 Task: Explore Airbnb stays in Lake Placid, New York with a fireplace.
Action: Mouse moved to (561, 78)
Screenshot: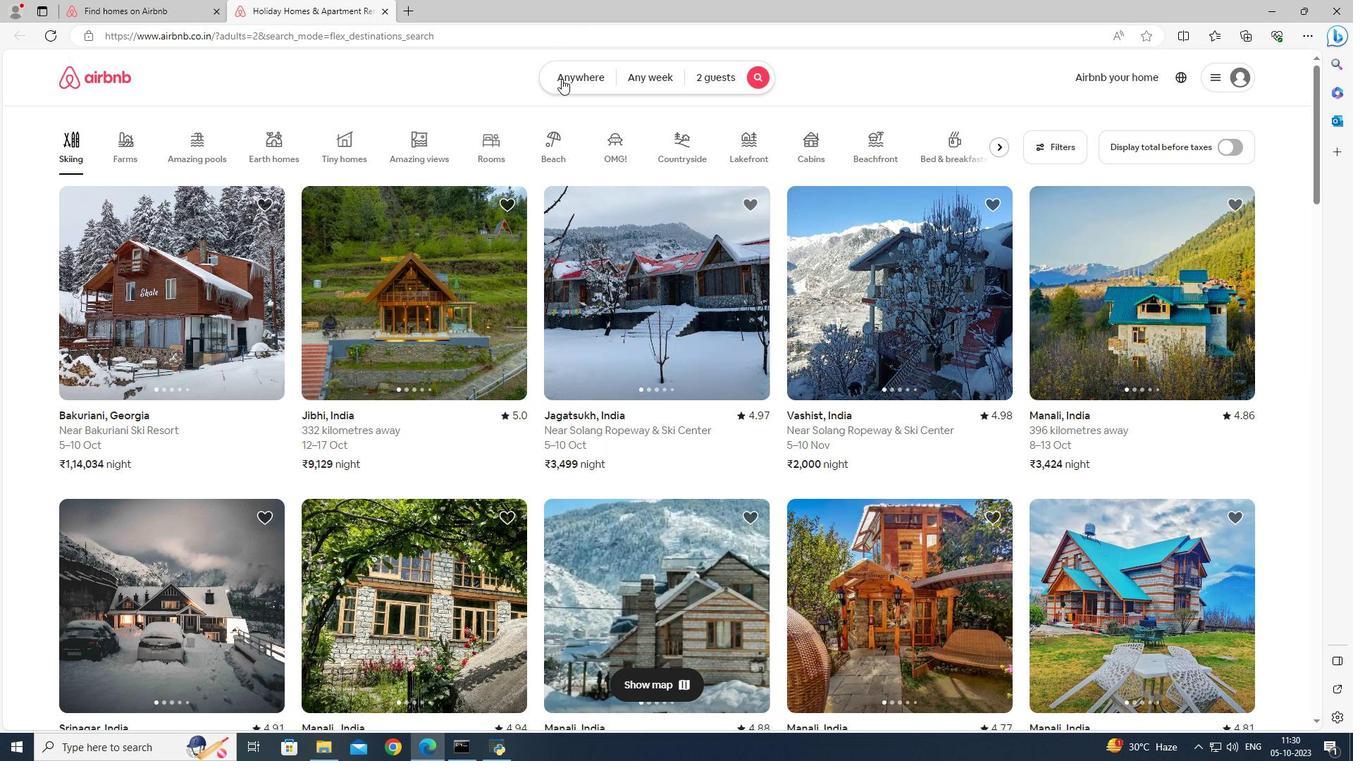 
Action: Mouse pressed left at (561, 78)
Screenshot: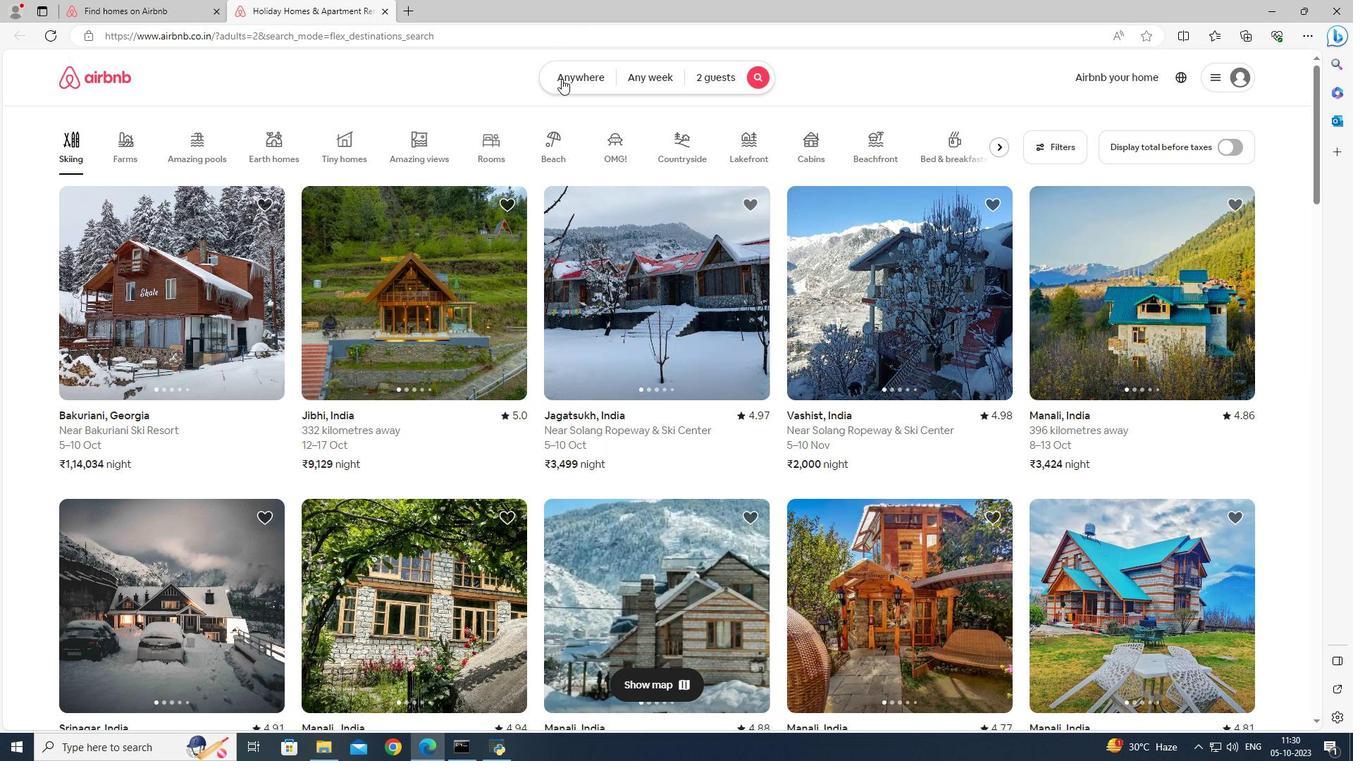
Action: Mouse moved to (434, 129)
Screenshot: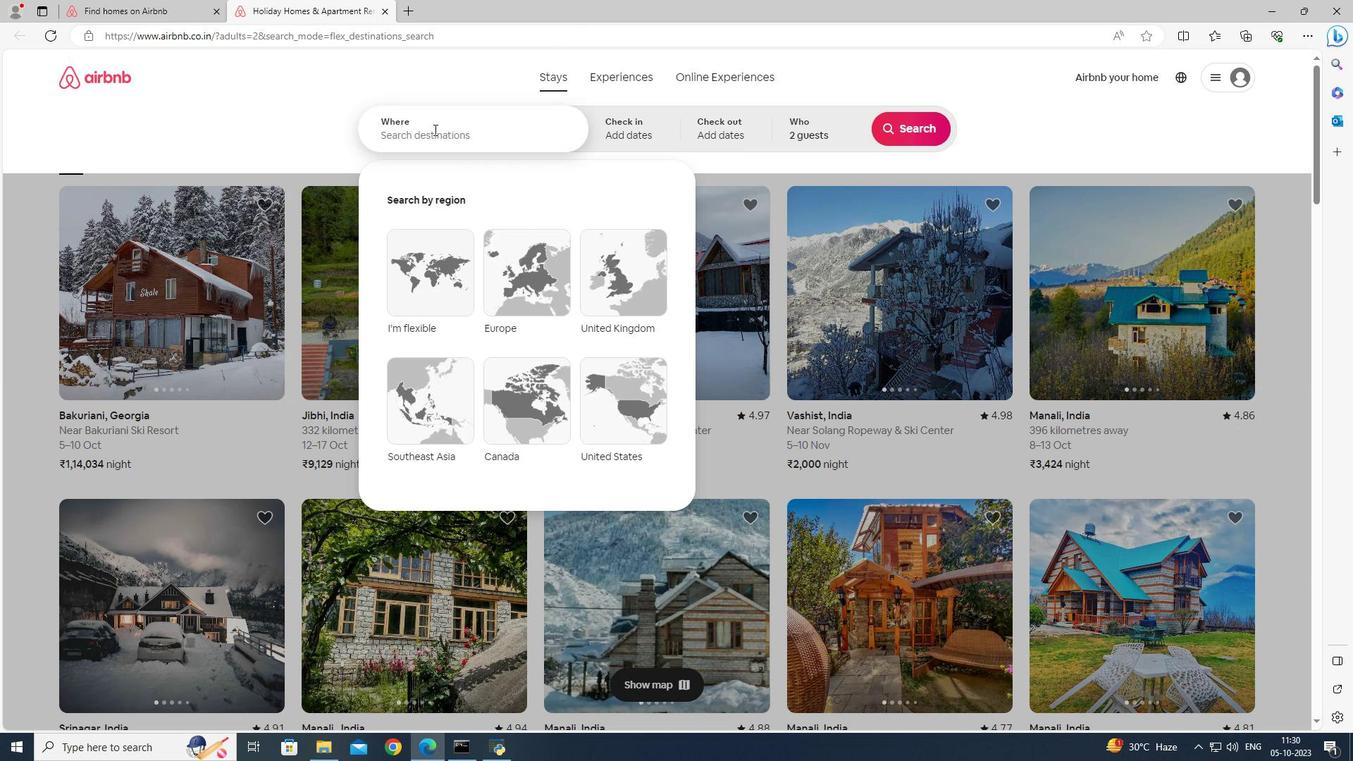 
Action: Mouse pressed left at (434, 129)
Screenshot: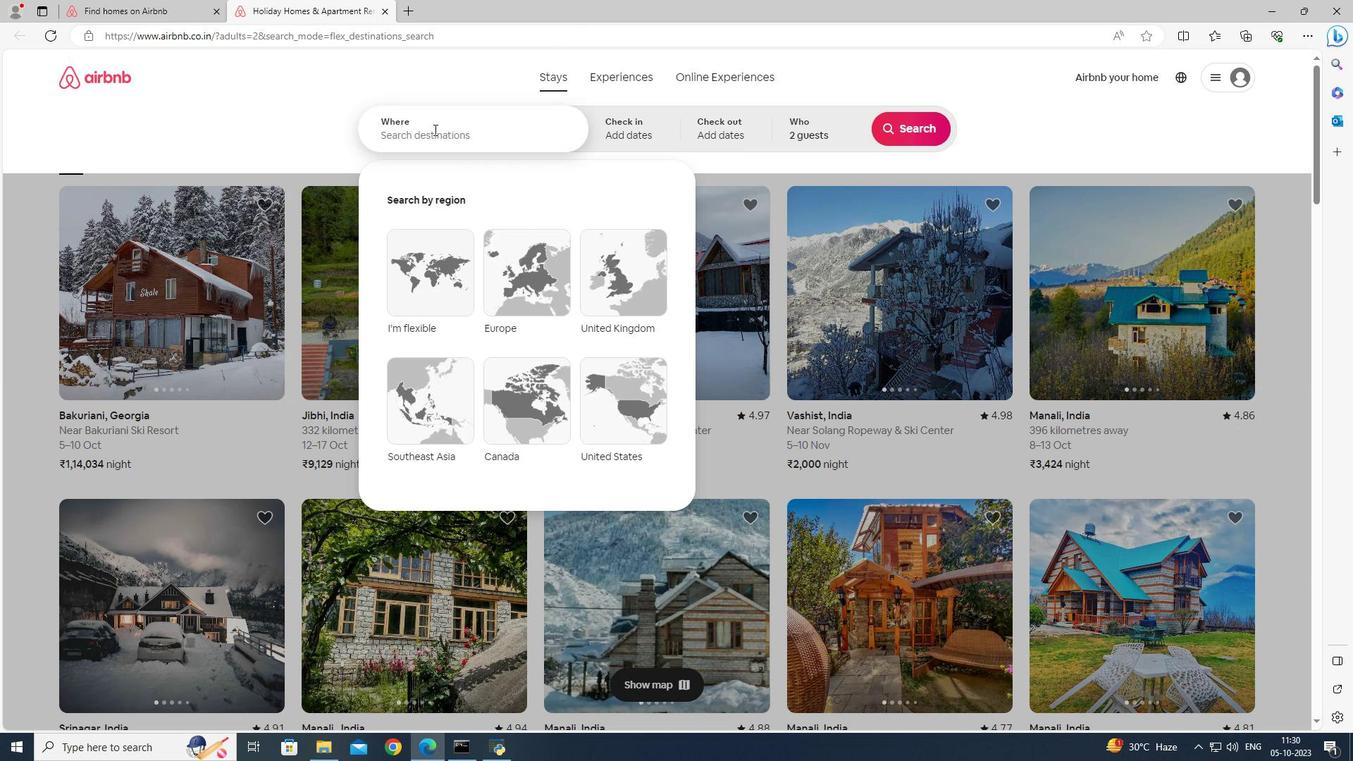
Action: Mouse moved to (525, 130)
Screenshot: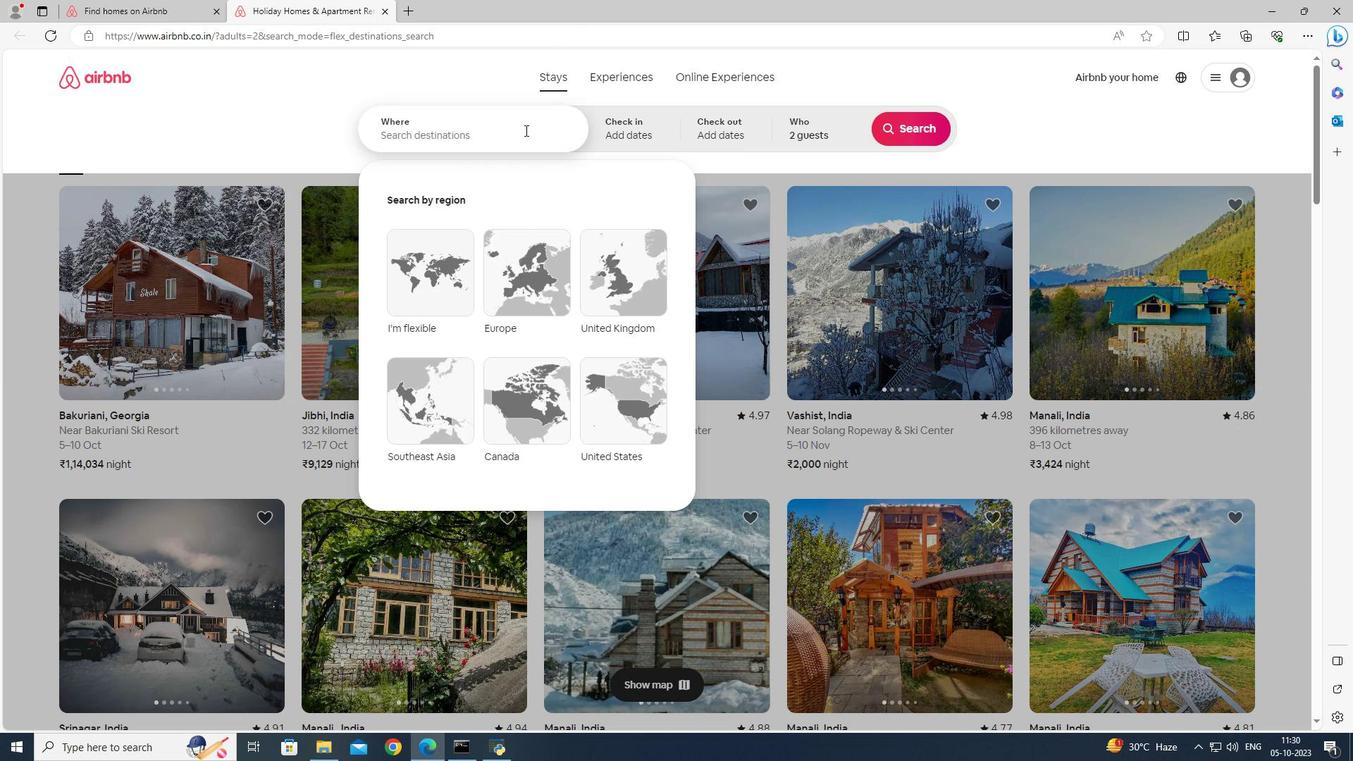 
Action: Key pressed <Key.shift>Lake<Key.space>placi
Screenshot: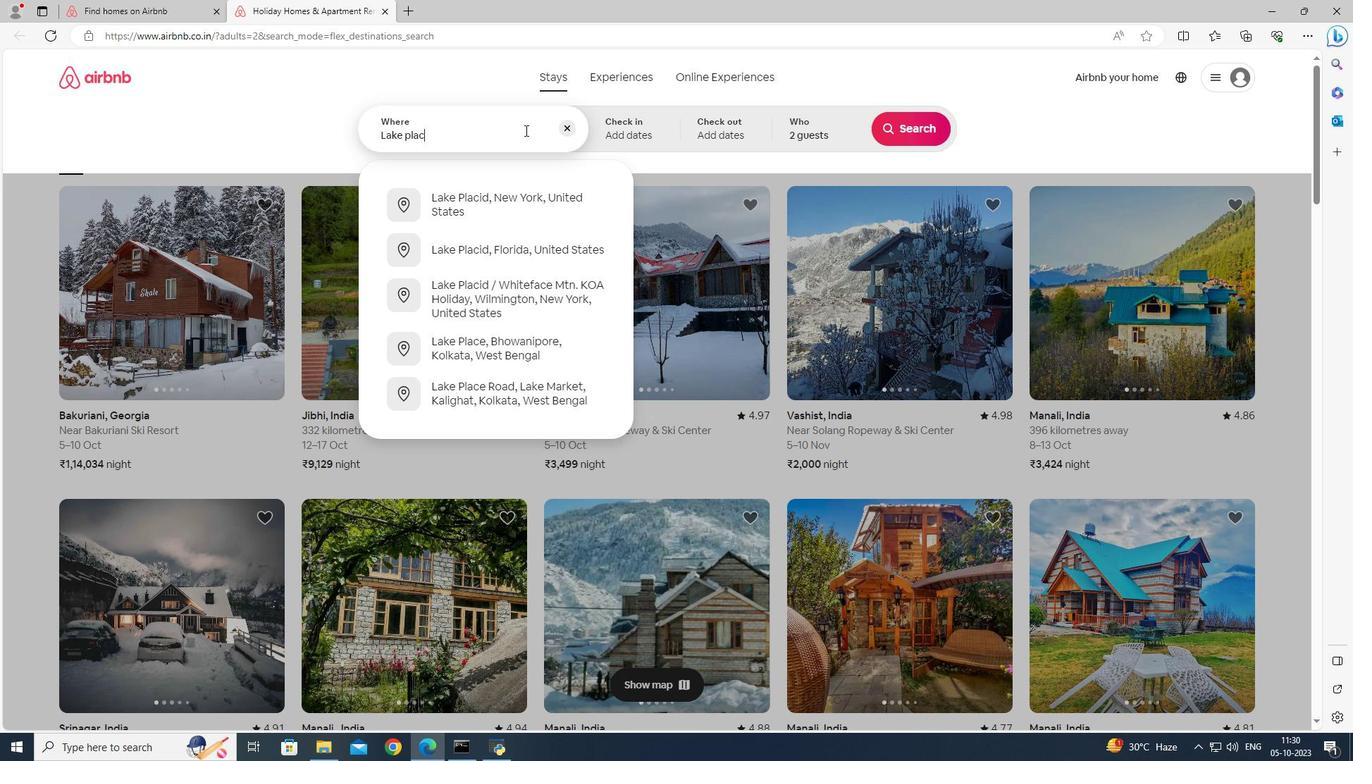 
Action: Mouse moved to (517, 194)
Screenshot: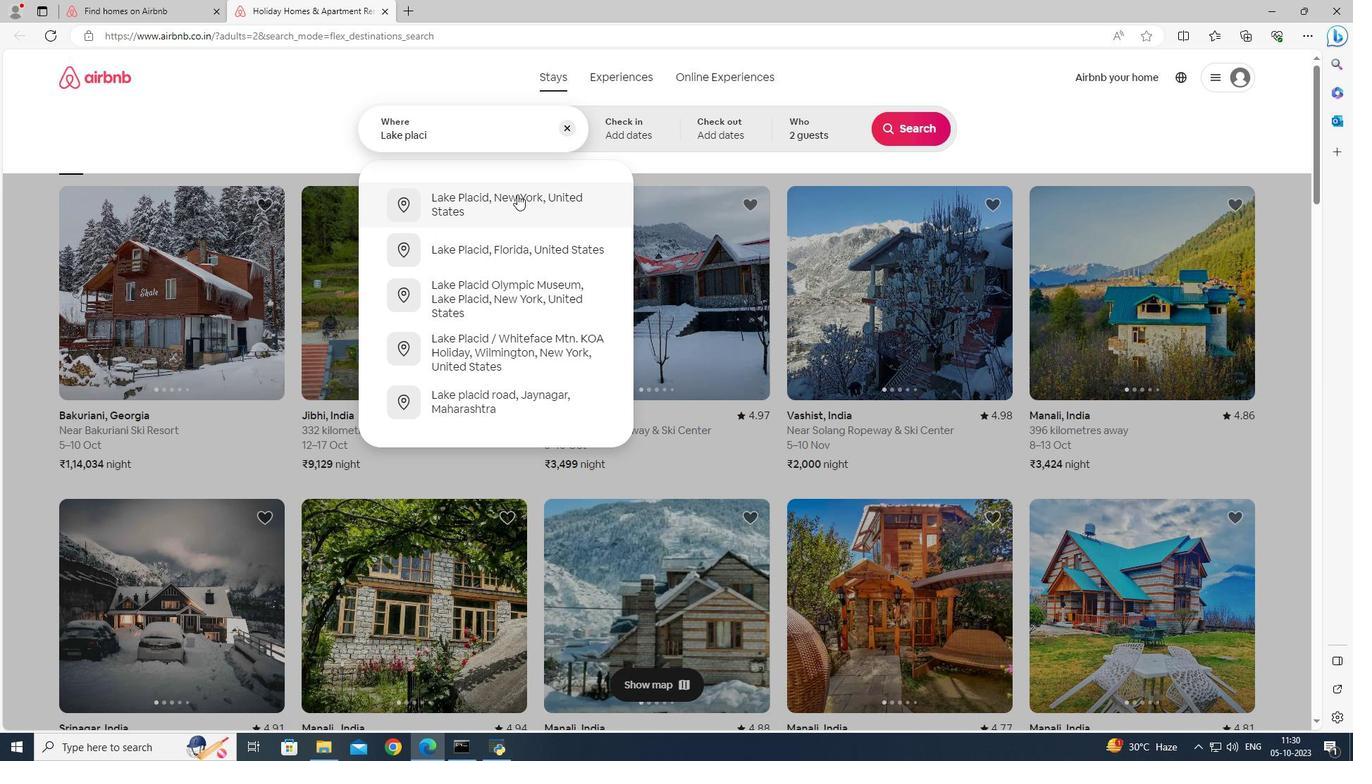 
Action: Mouse pressed left at (517, 194)
Screenshot: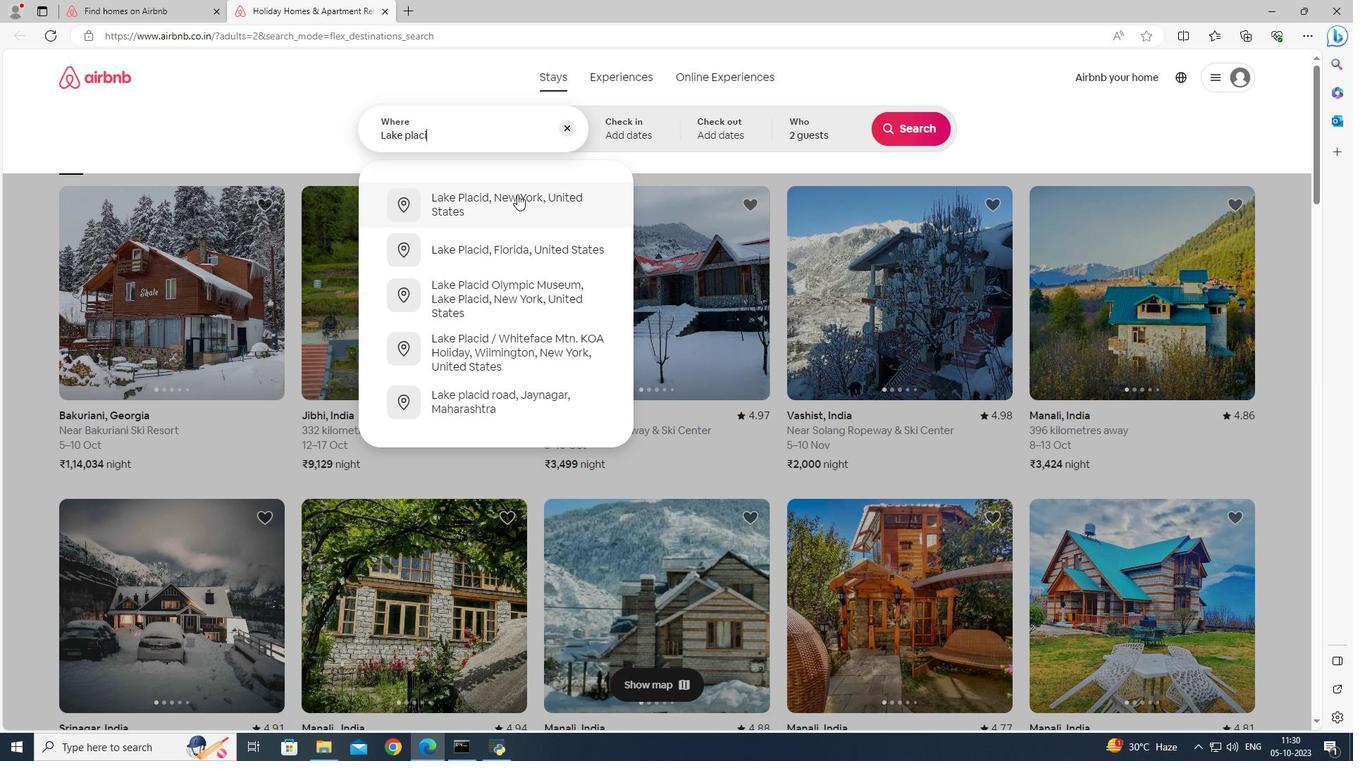 
Action: Mouse moved to (908, 126)
Screenshot: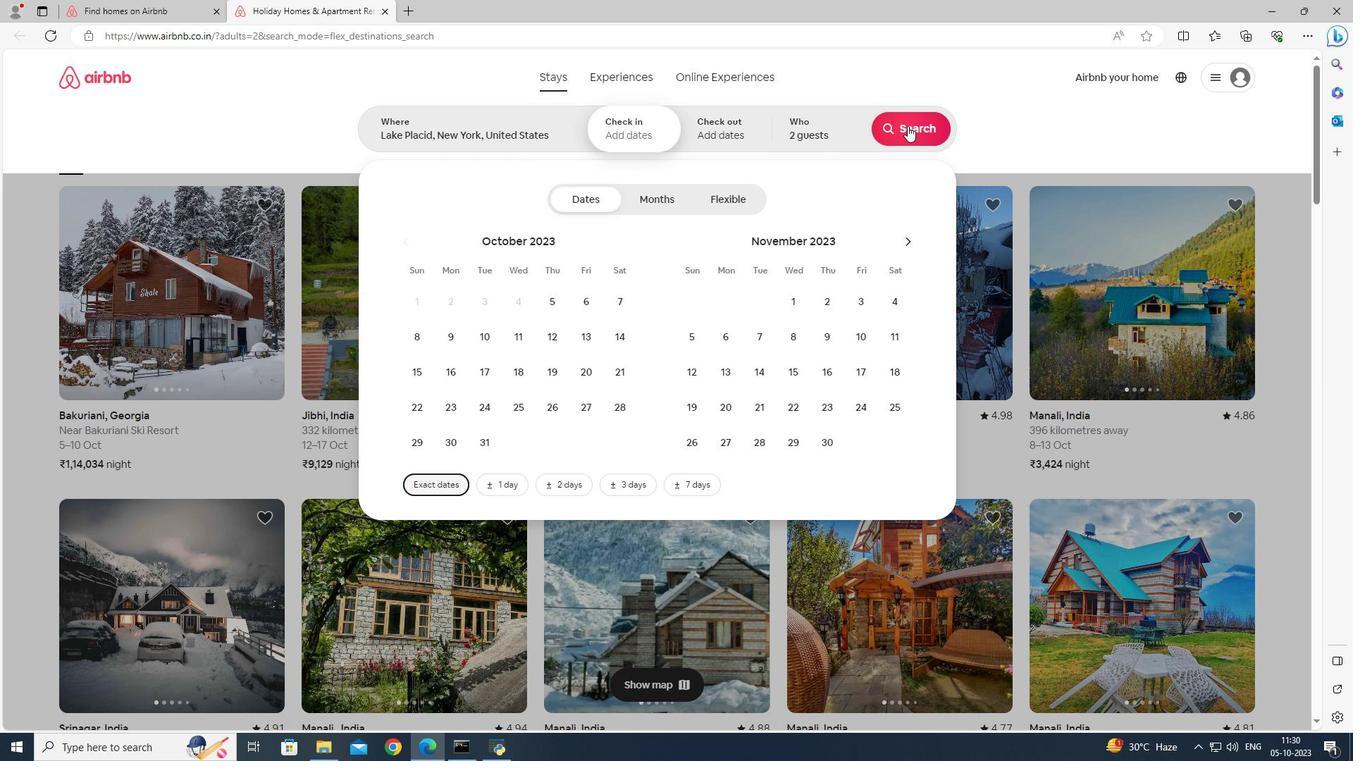 
Action: Mouse pressed left at (908, 126)
Screenshot: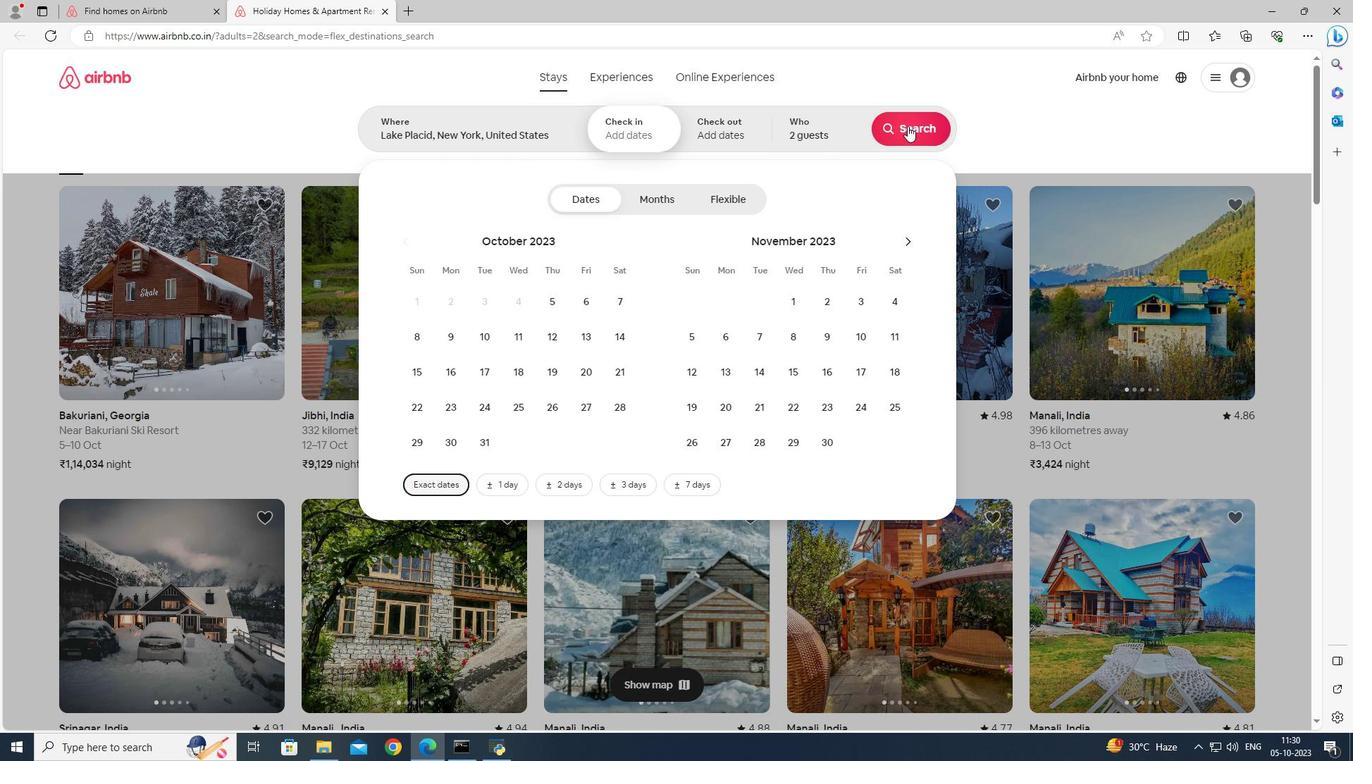 
Action: Mouse moved to (1044, 131)
Screenshot: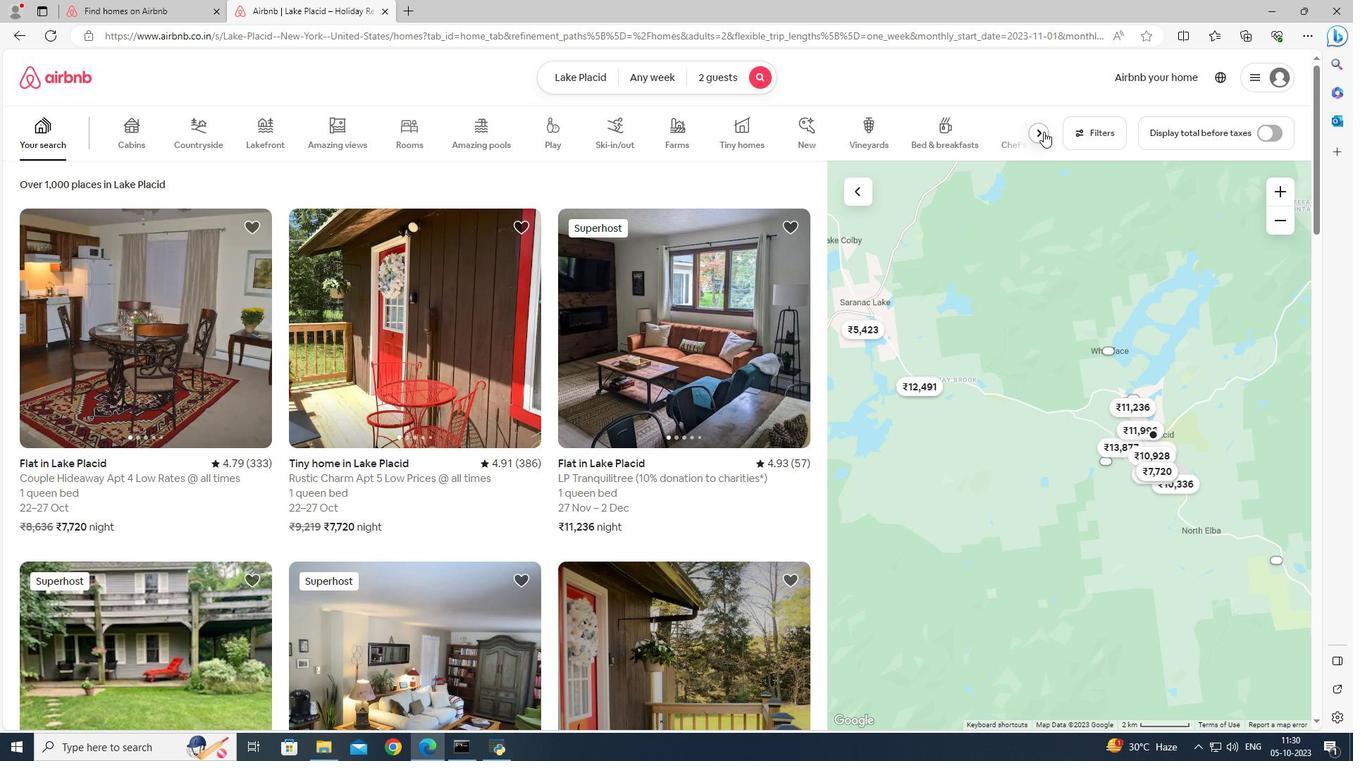 
Action: Mouse pressed left at (1044, 131)
Screenshot: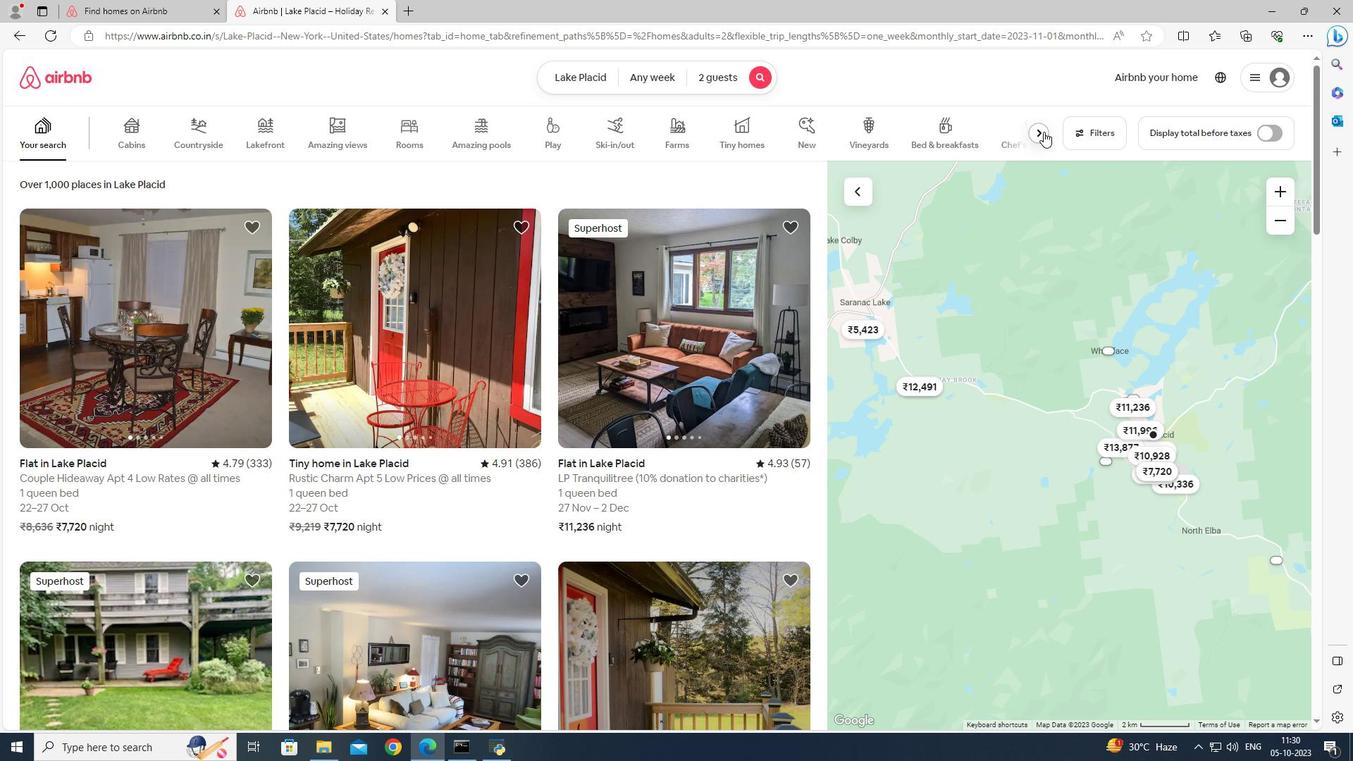 
Action: Mouse pressed left at (1044, 131)
Screenshot: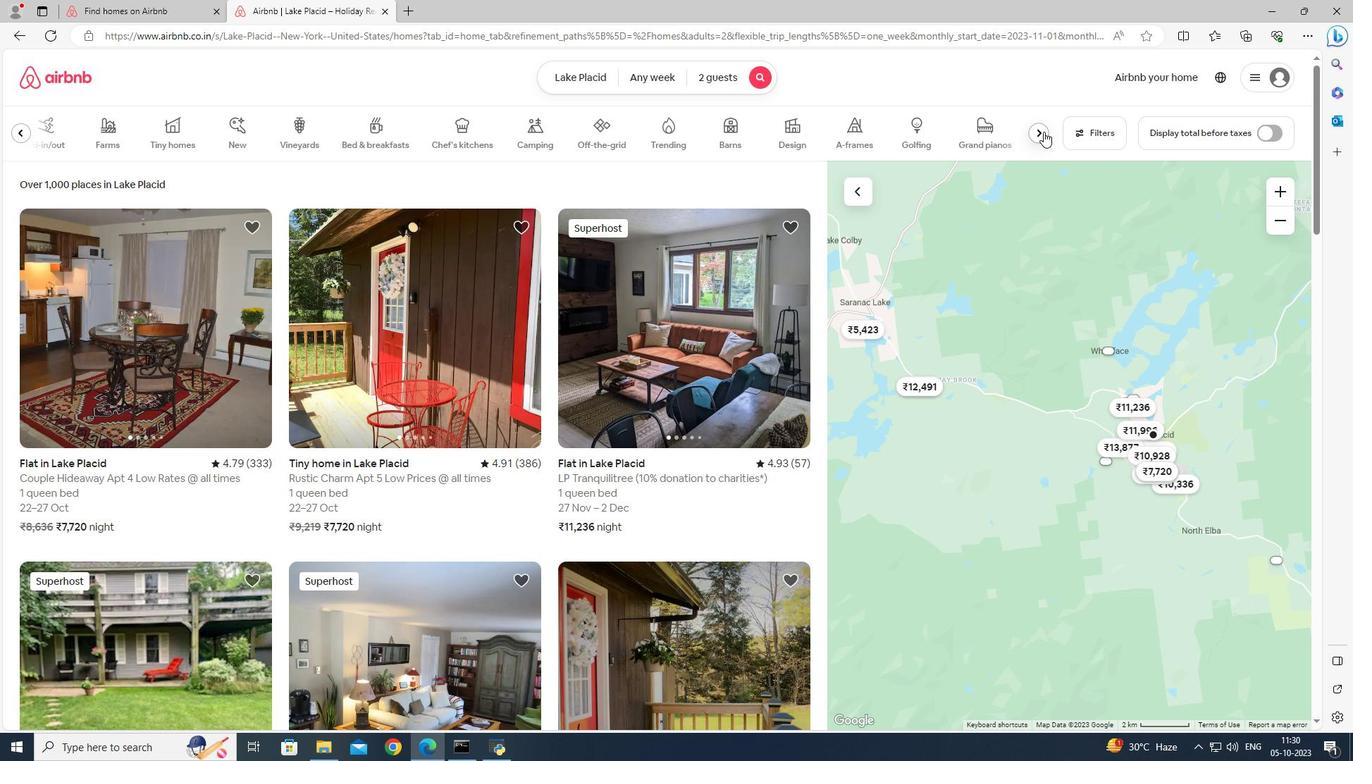 
Action: Mouse moved to (946, 134)
Screenshot: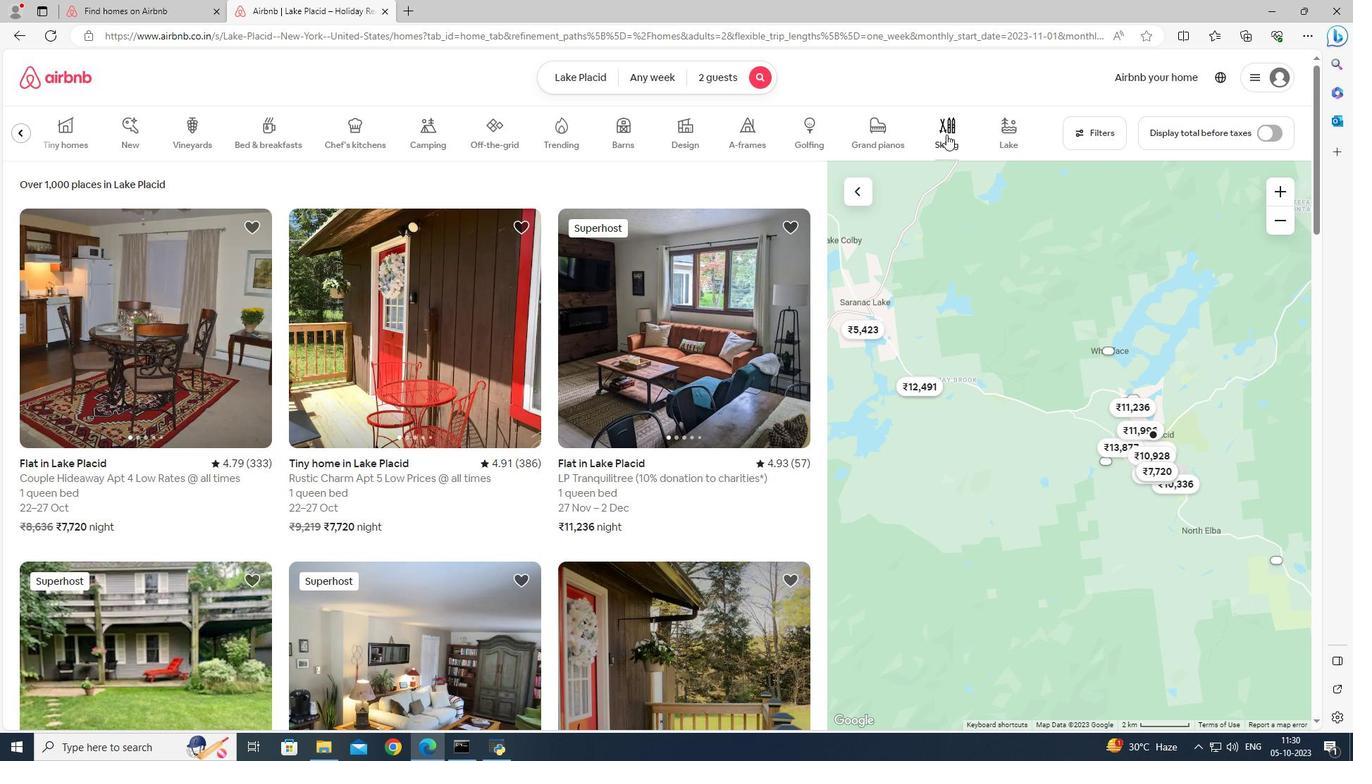 
Action: Mouse pressed left at (946, 134)
Screenshot: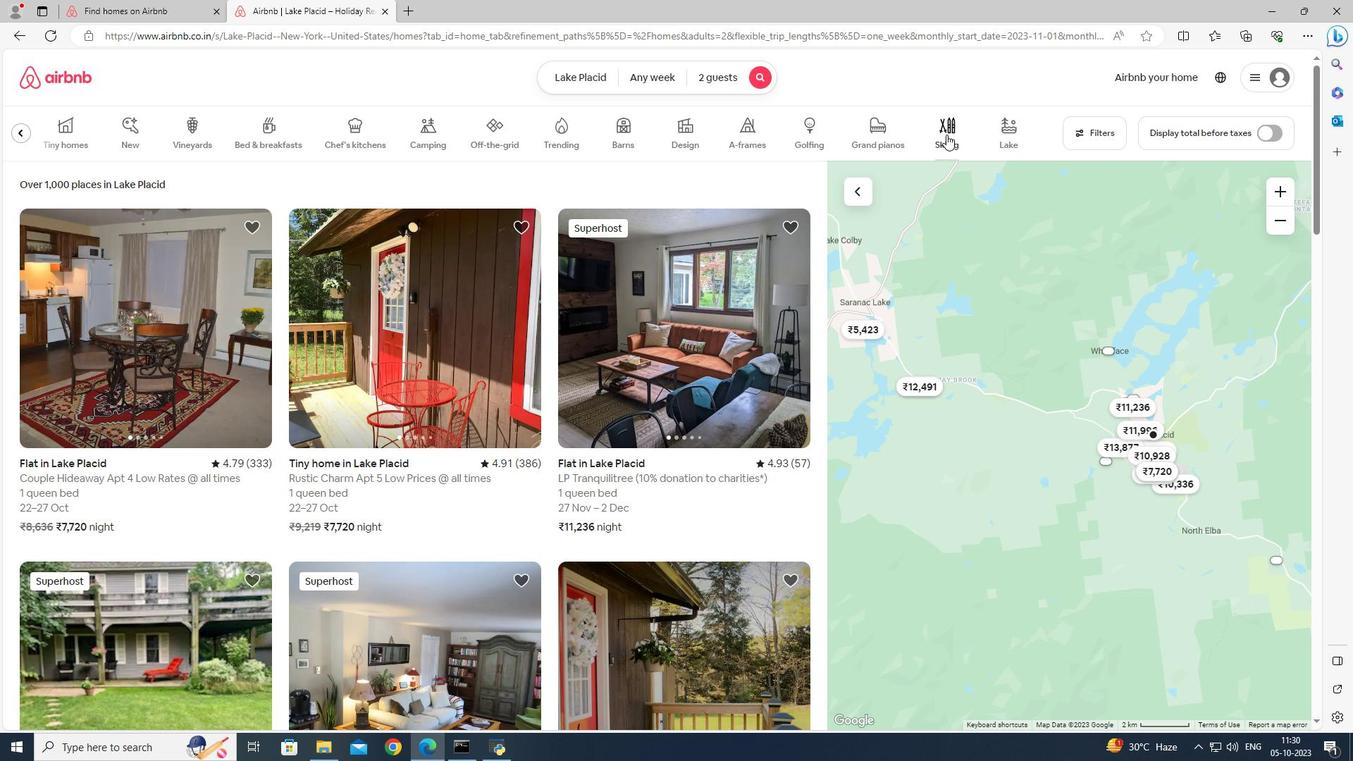 
Action: Mouse moved to (228, 323)
Screenshot: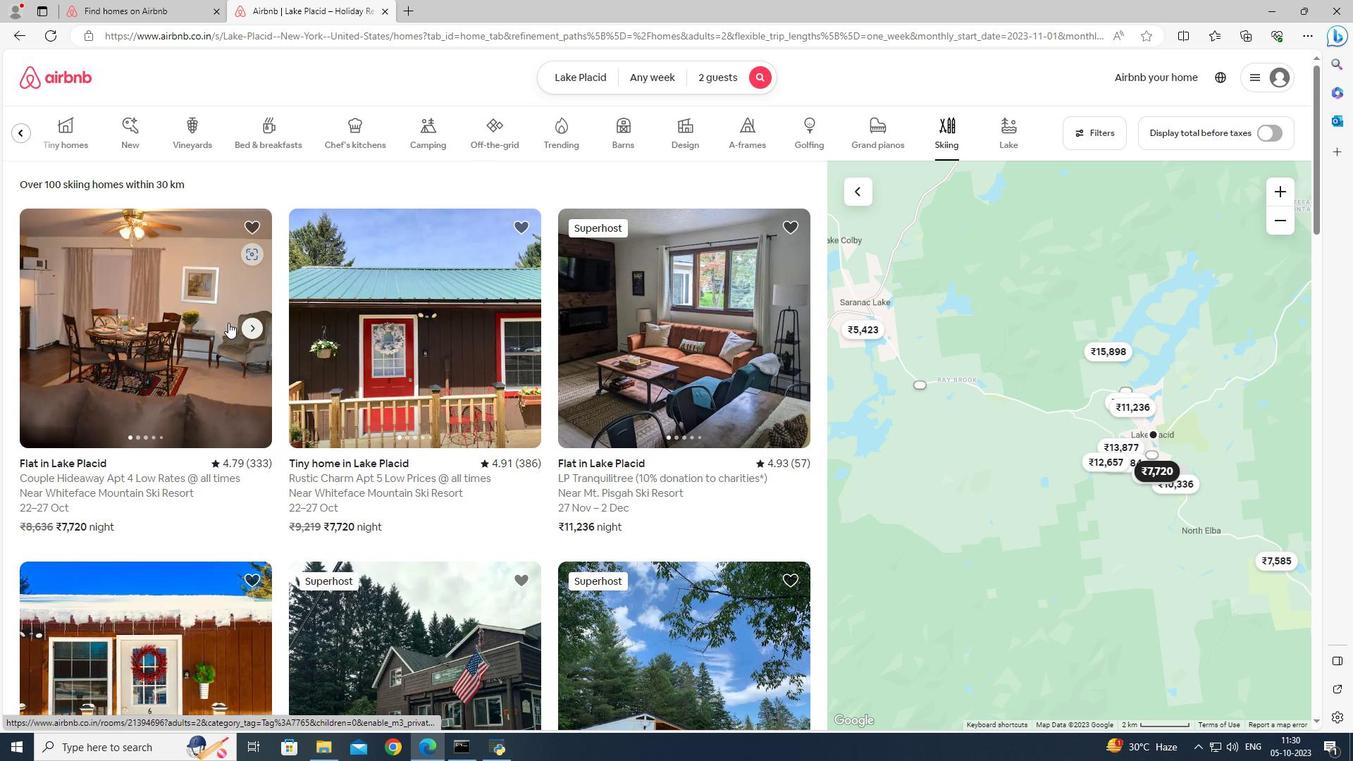 
Action: Mouse scrolled (228, 322) with delta (0, 0)
Screenshot: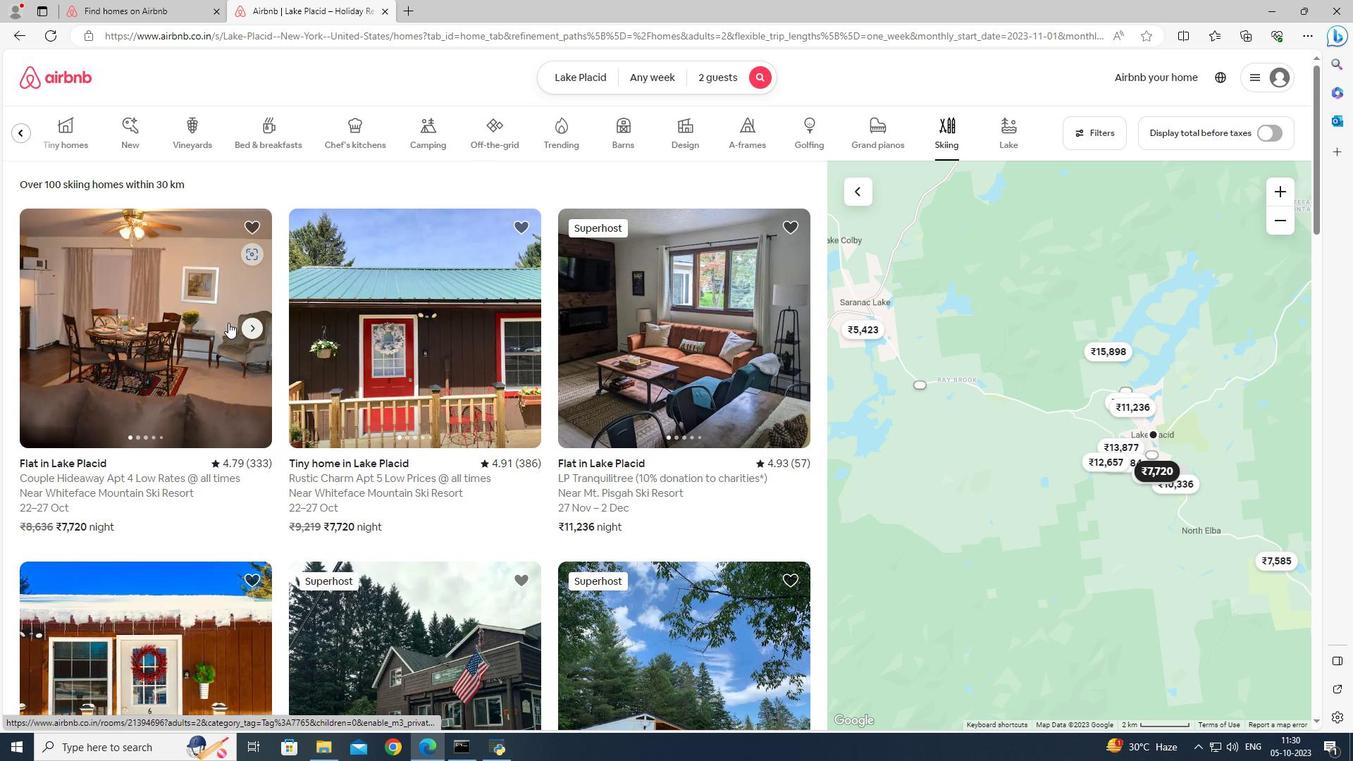 
Action: Mouse moved to (229, 322)
Screenshot: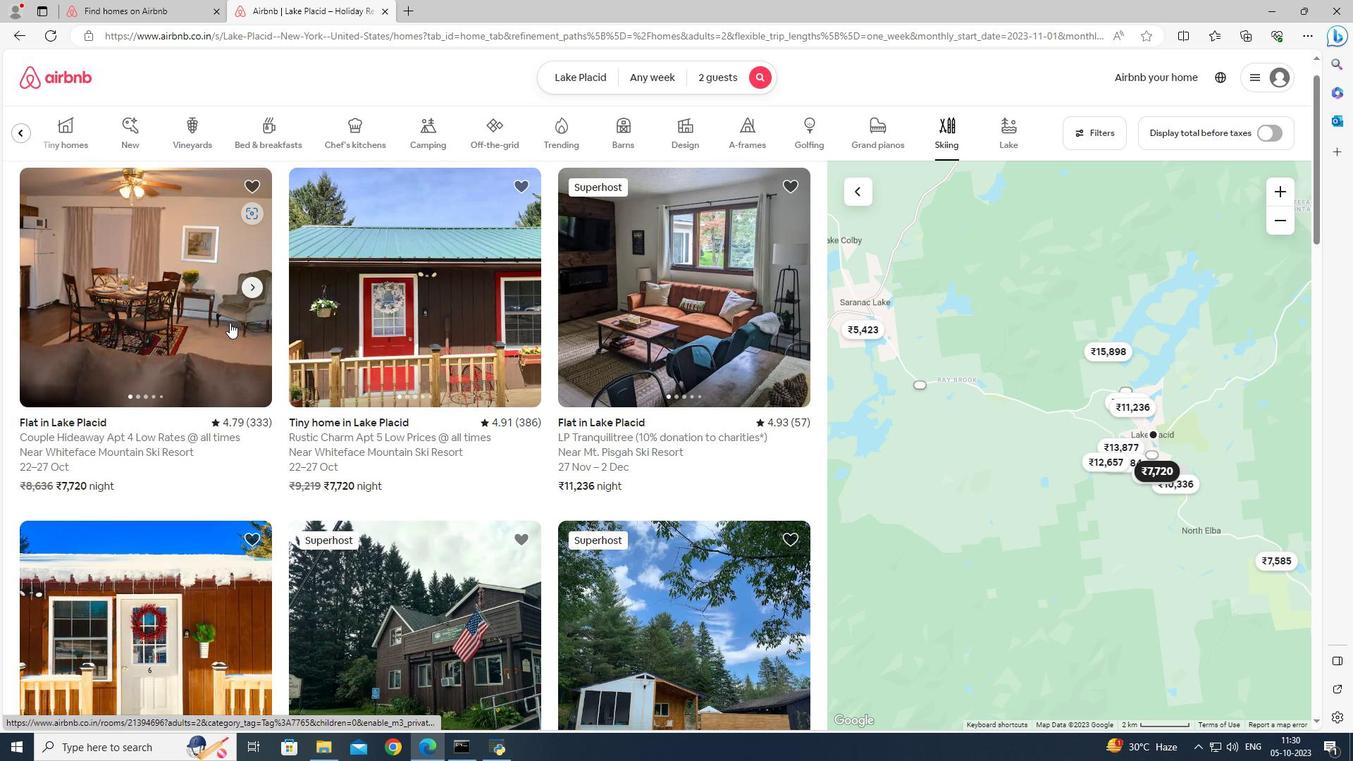 
Action: Mouse scrolled (229, 322) with delta (0, 0)
Screenshot: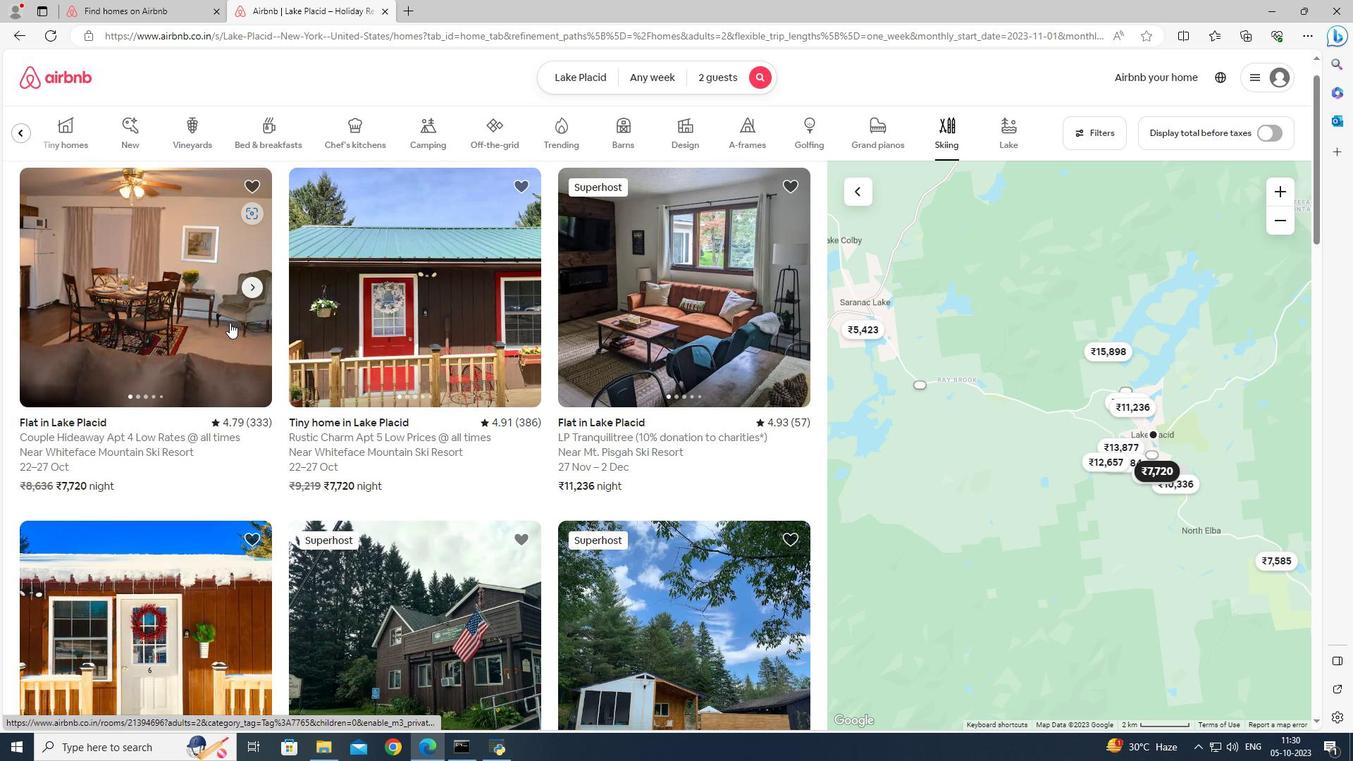 
Action: Mouse moved to (232, 321)
Screenshot: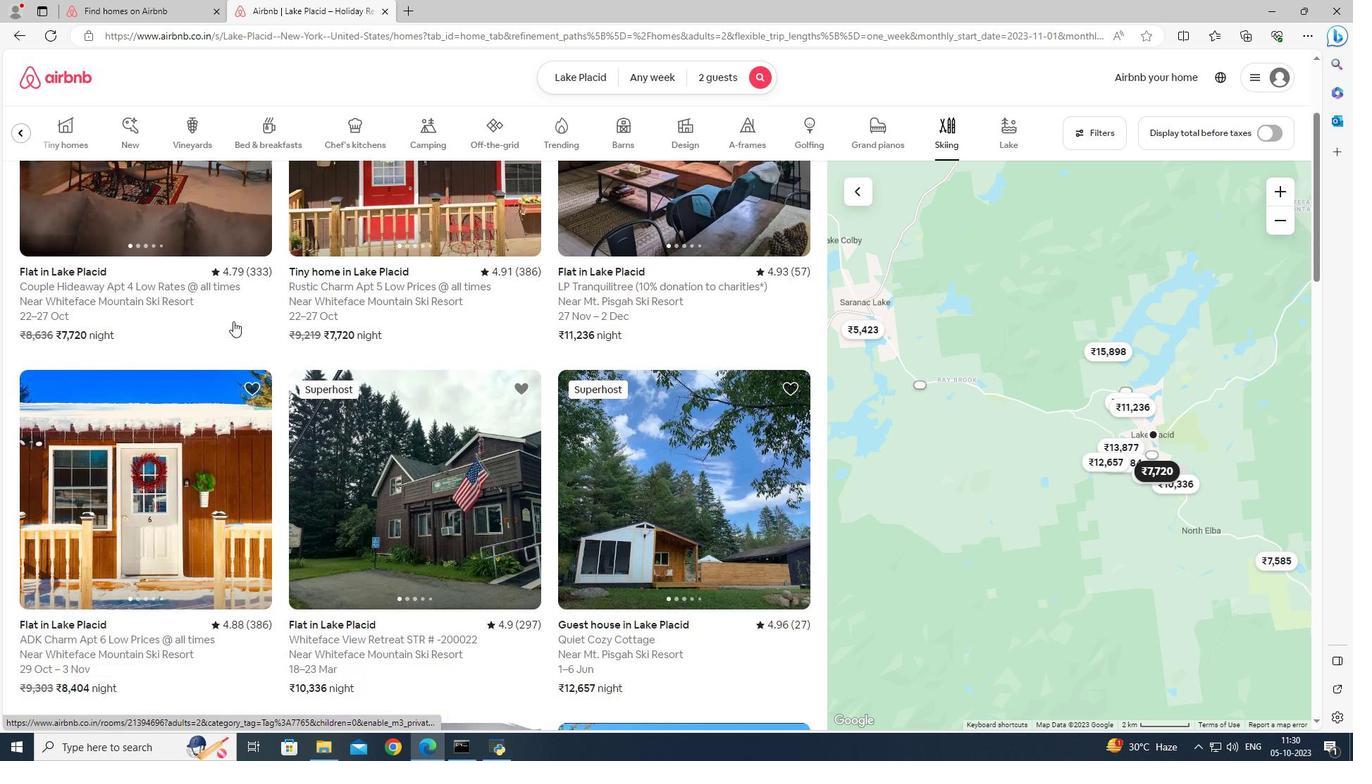 
Action: Mouse scrolled (232, 320) with delta (0, 0)
Screenshot: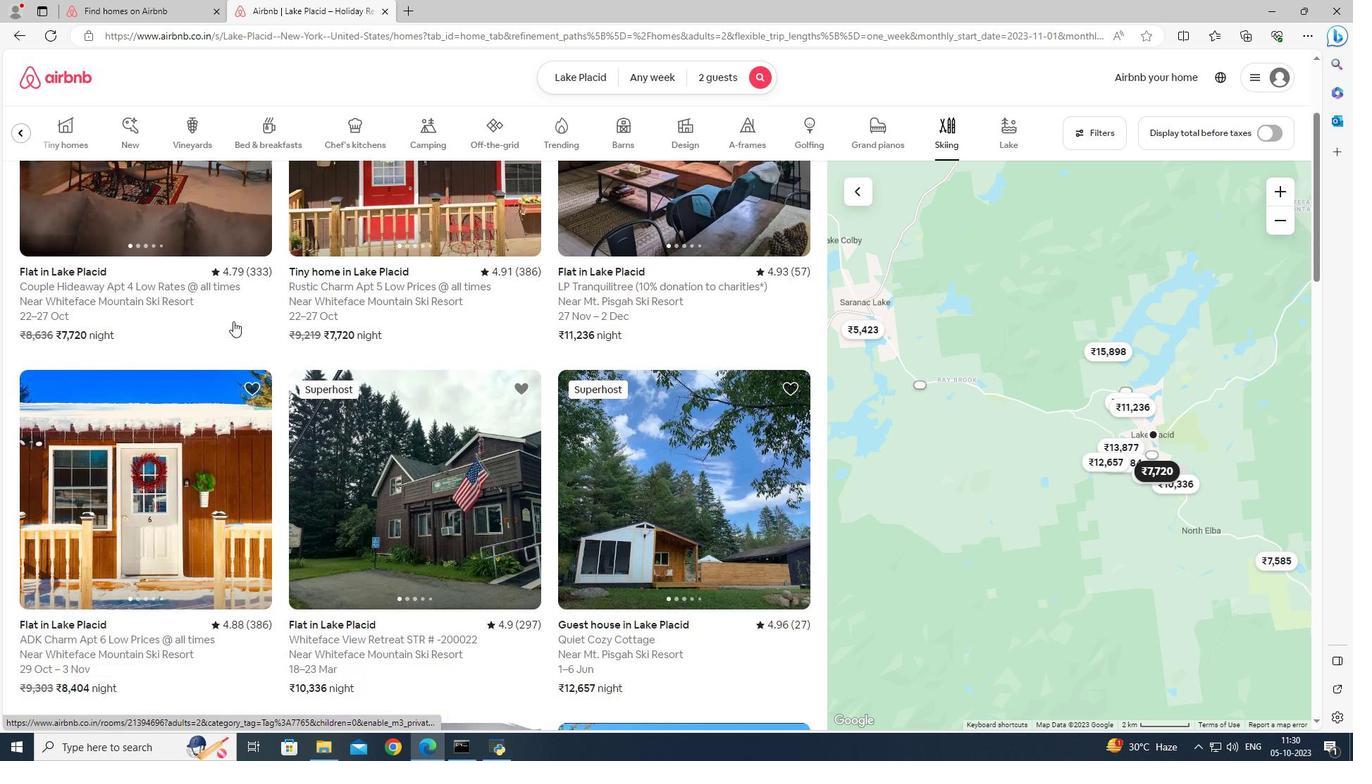 
Action: Mouse moved to (255, 311)
Screenshot: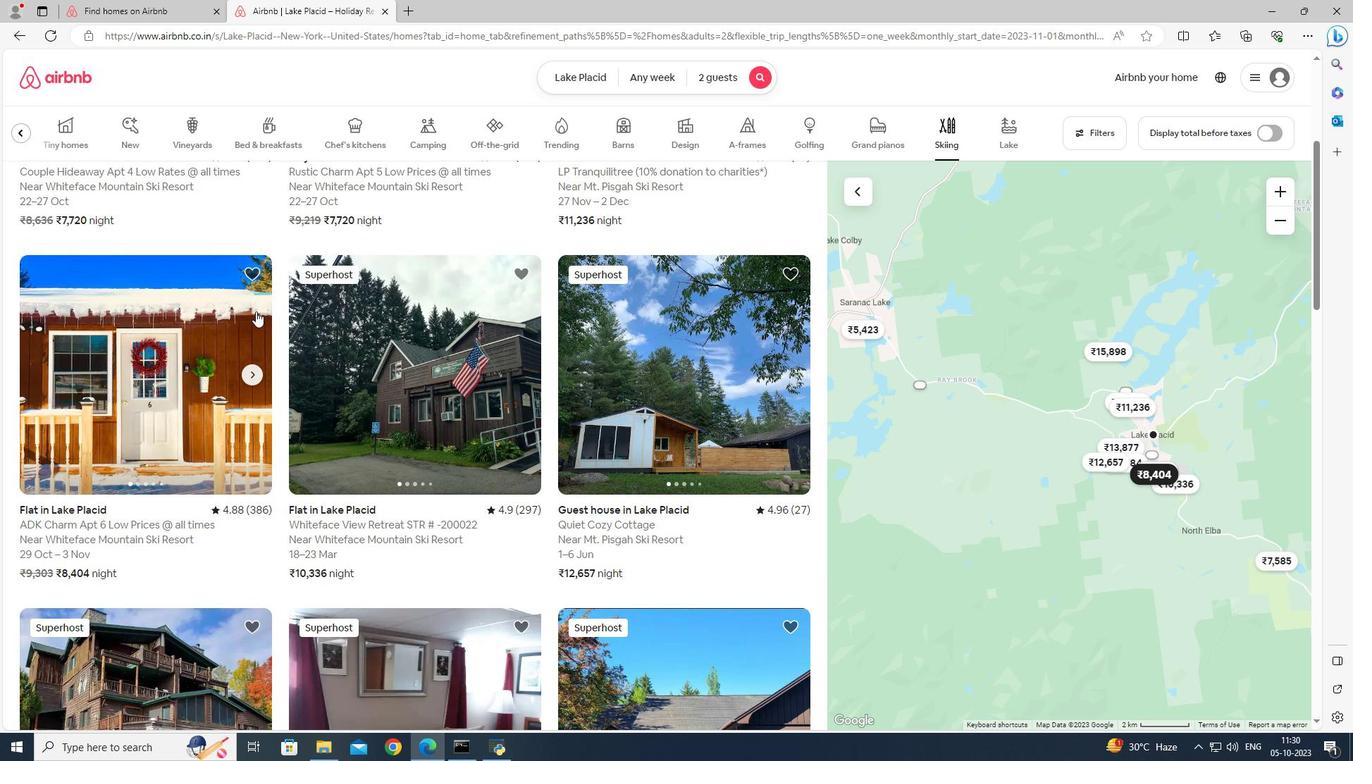 
Action: Mouse scrolled (255, 312) with delta (0, 0)
Screenshot: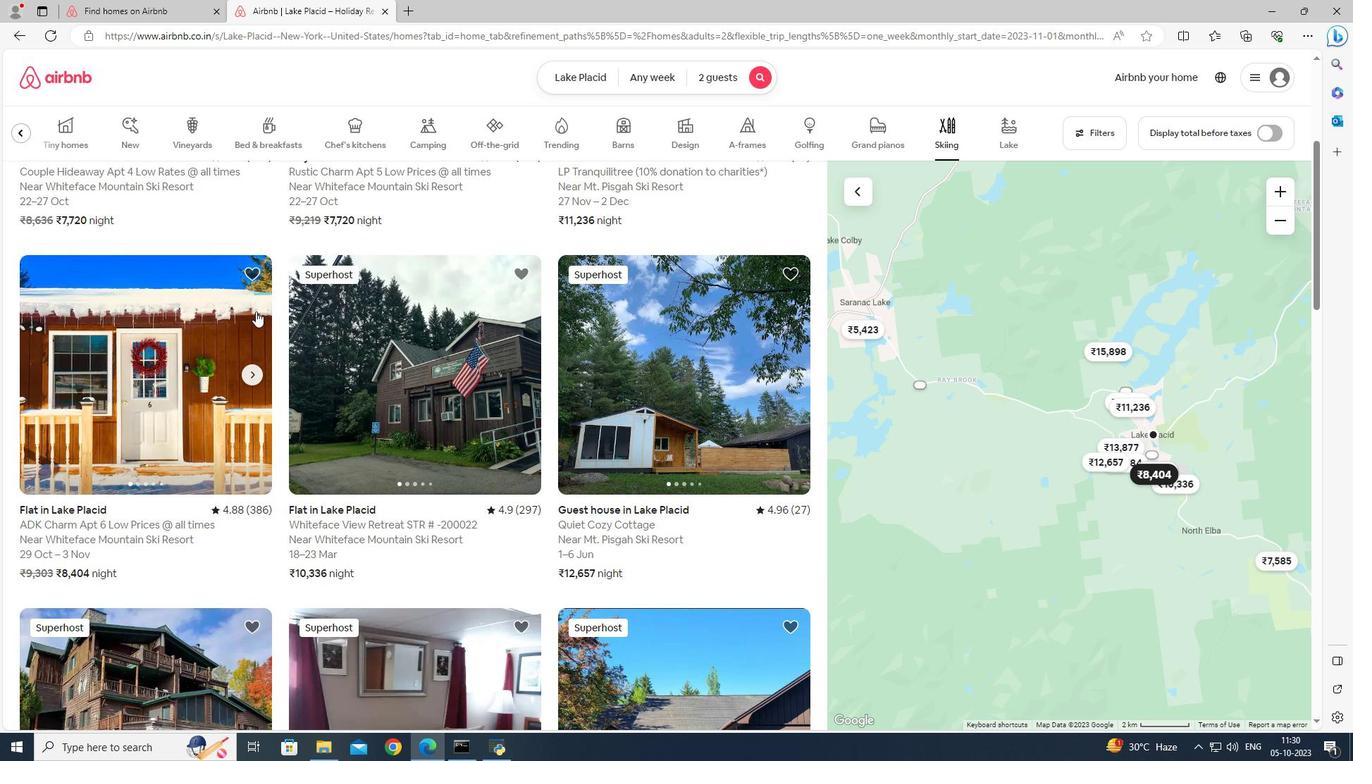 
Action: Mouse scrolled (255, 312) with delta (0, 0)
Screenshot: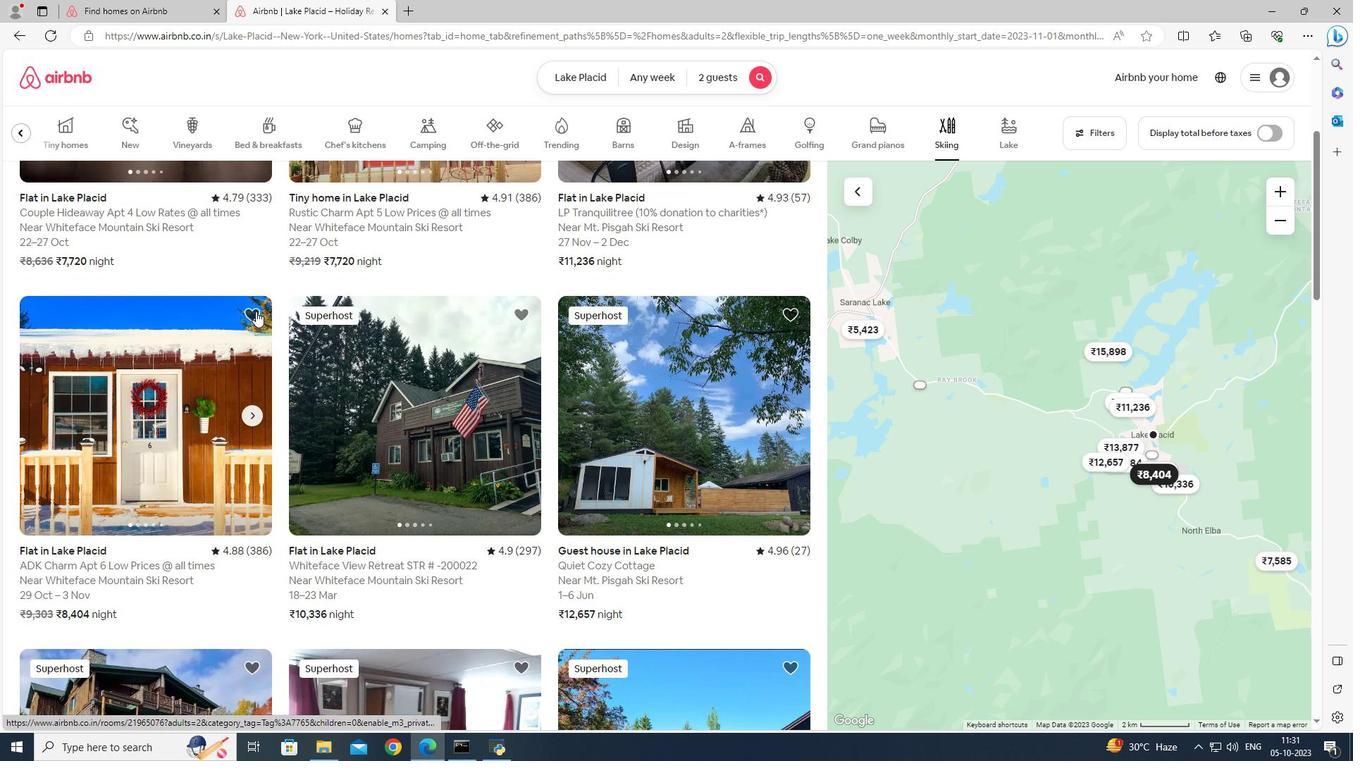 
Action: Mouse moved to (257, 311)
Screenshot: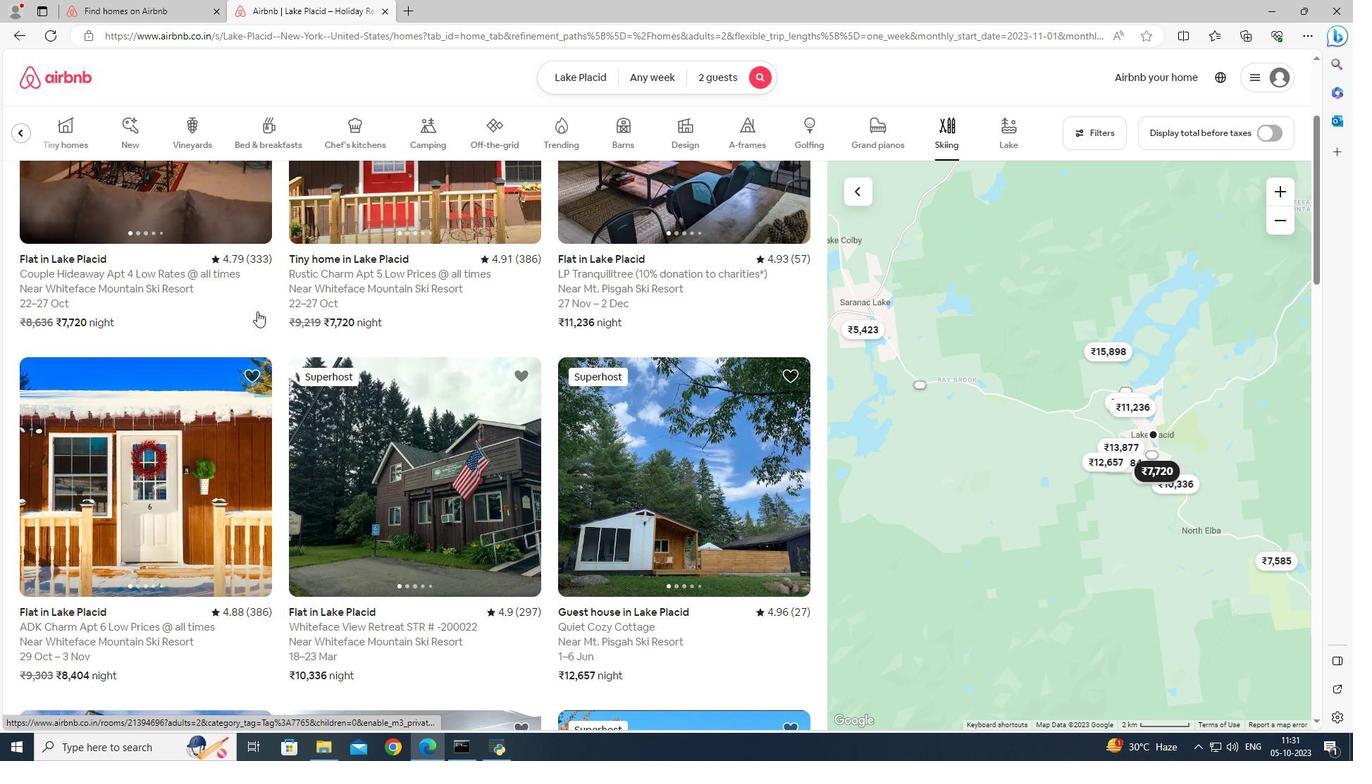 
Action: Mouse scrolled (257, 312) with delta (0, 0)
Screenshot: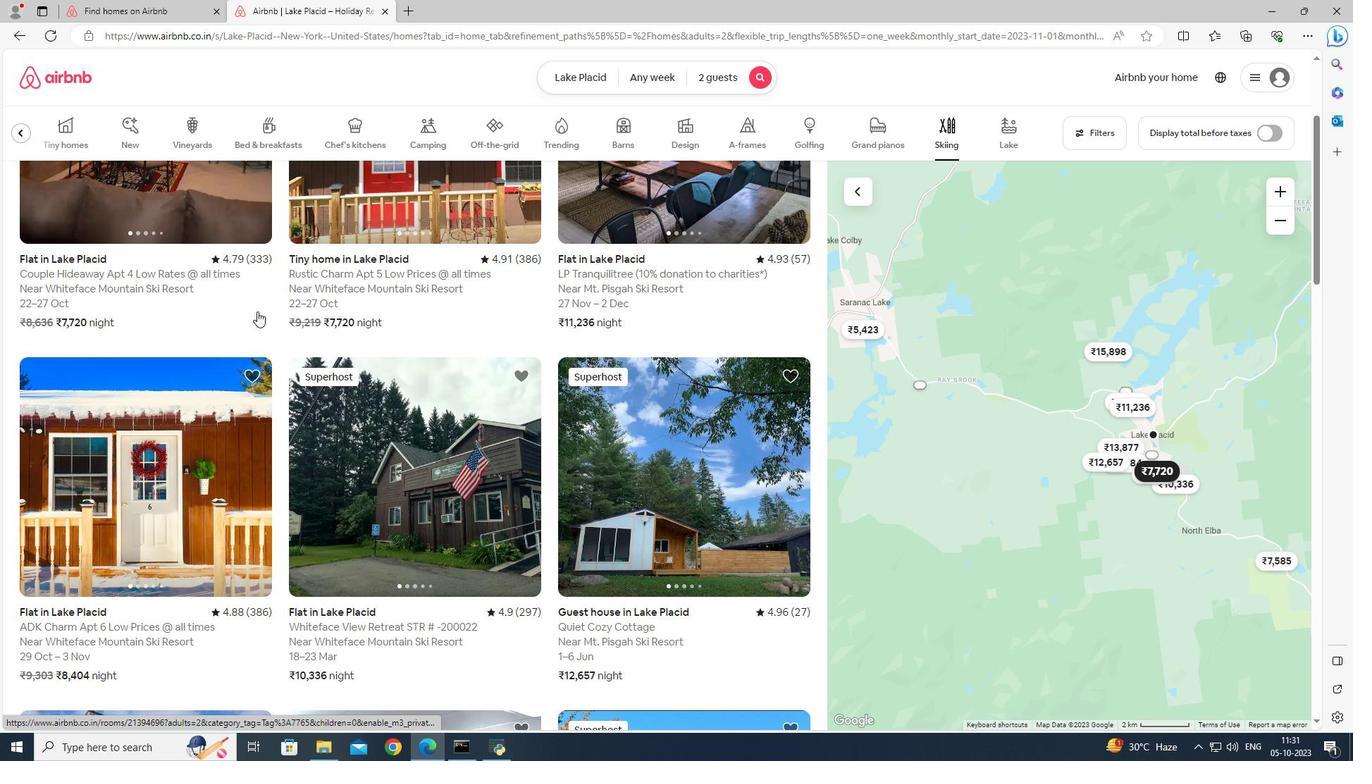 
Action: Mouse scrolled (257, 312) with delta (0, 0)
Screenshot: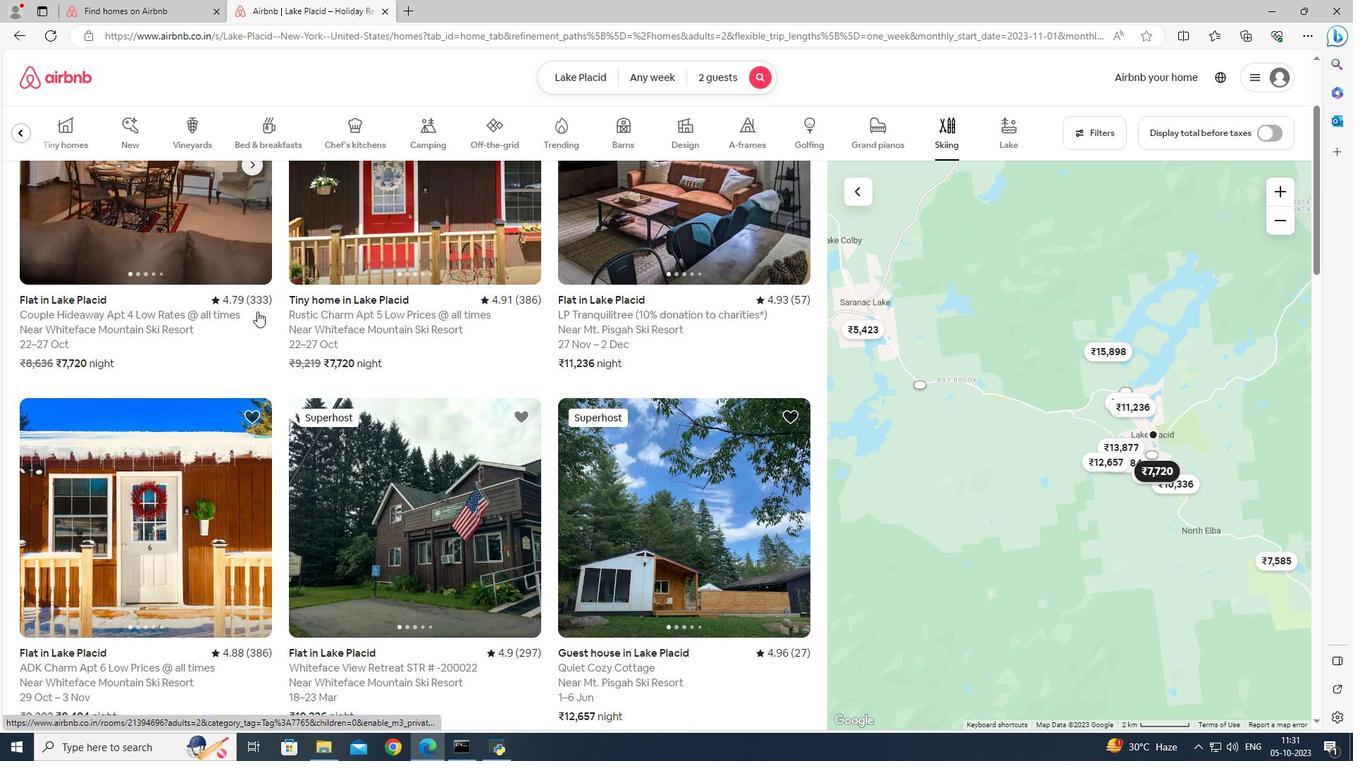 
Action: Mouse scrolled (257, 312) with delta (0, 0)
Screenshot: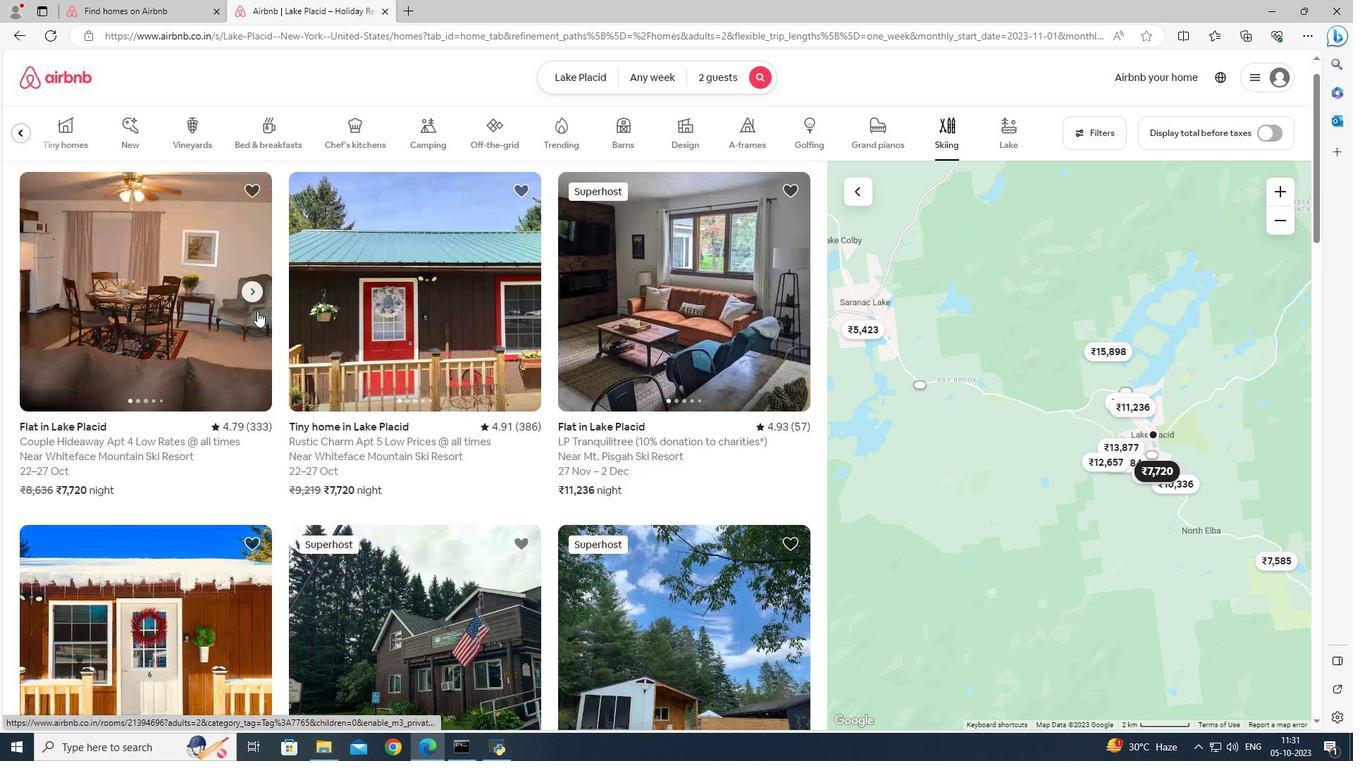 
Action: Mouse scrolled (257, 312) with delta (0, 0)
Screenshot: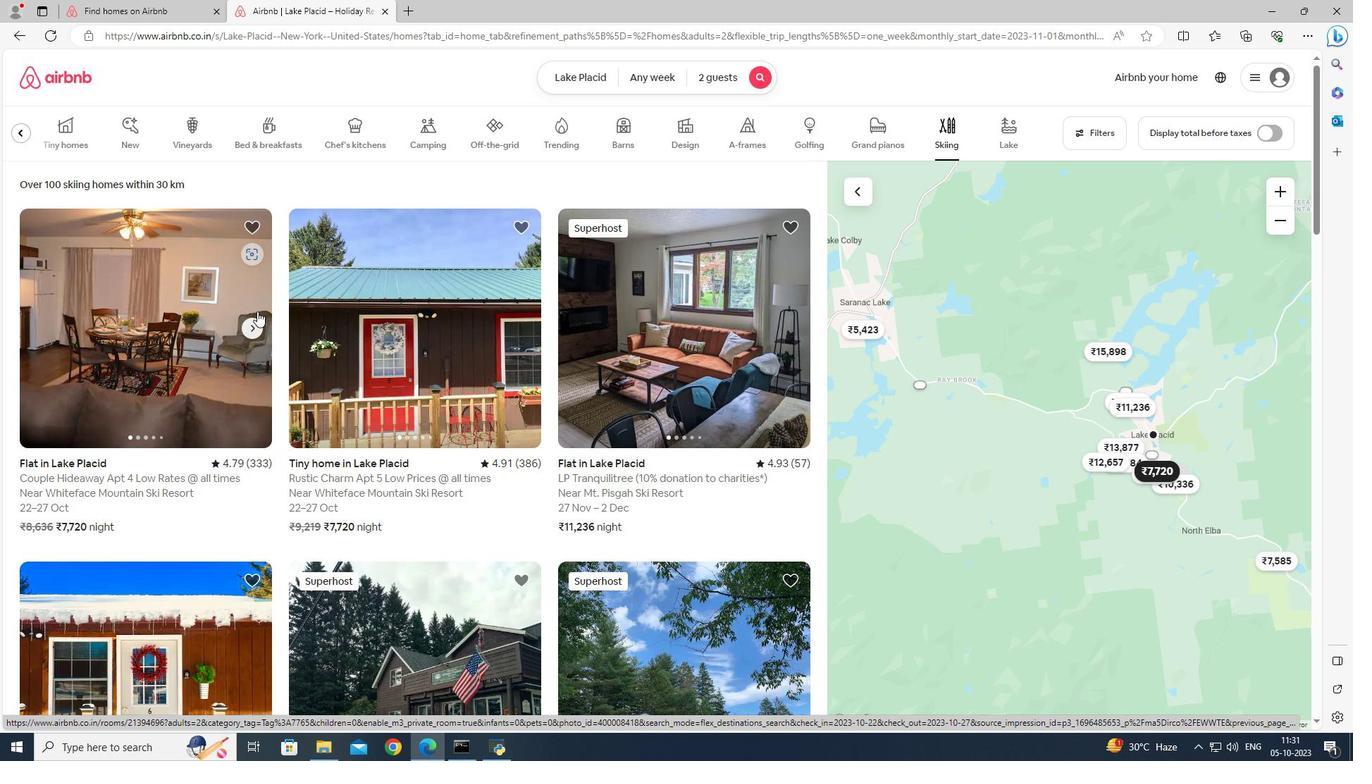 
Action: Mouse scrolled (257, 312) with delta (0, 0)
Screenshot: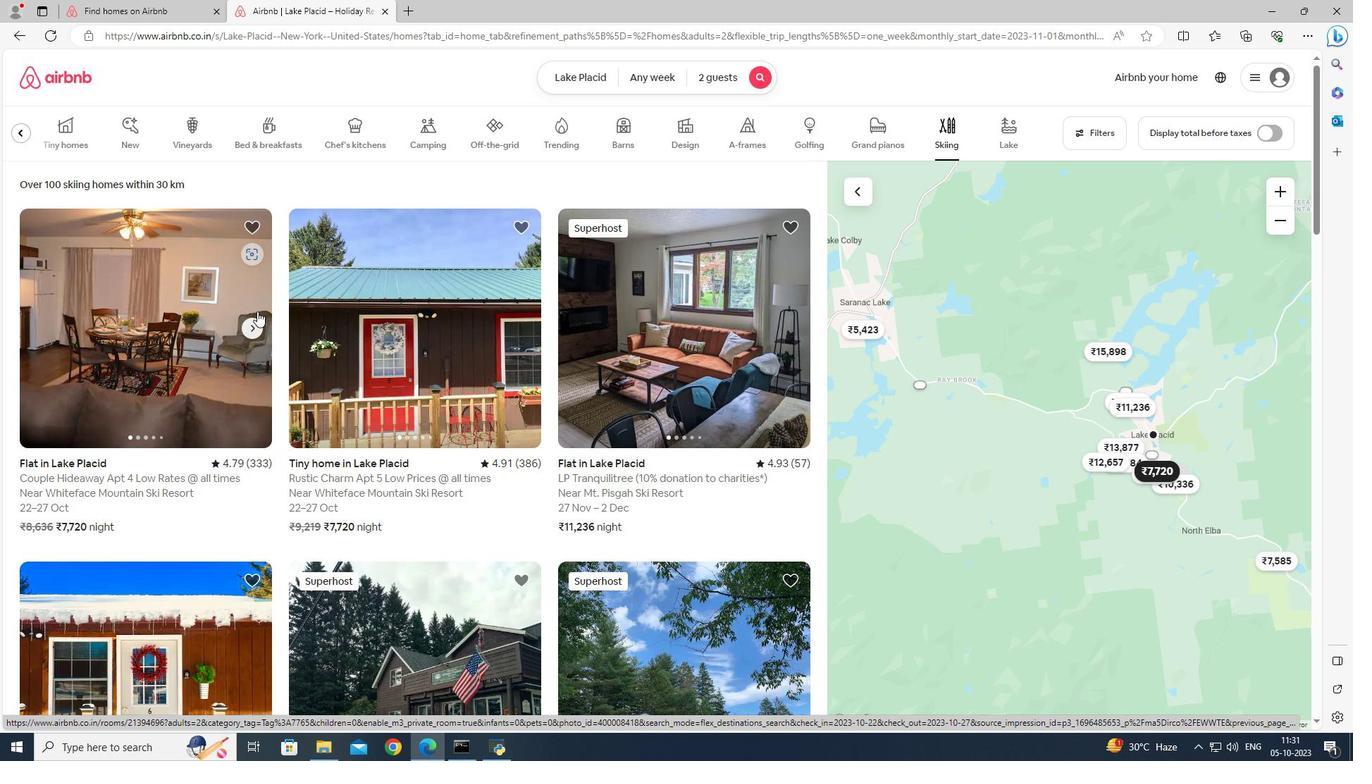 
Action: Mouse scrolled (257, 312) with delta (0, 0)
Screenshot: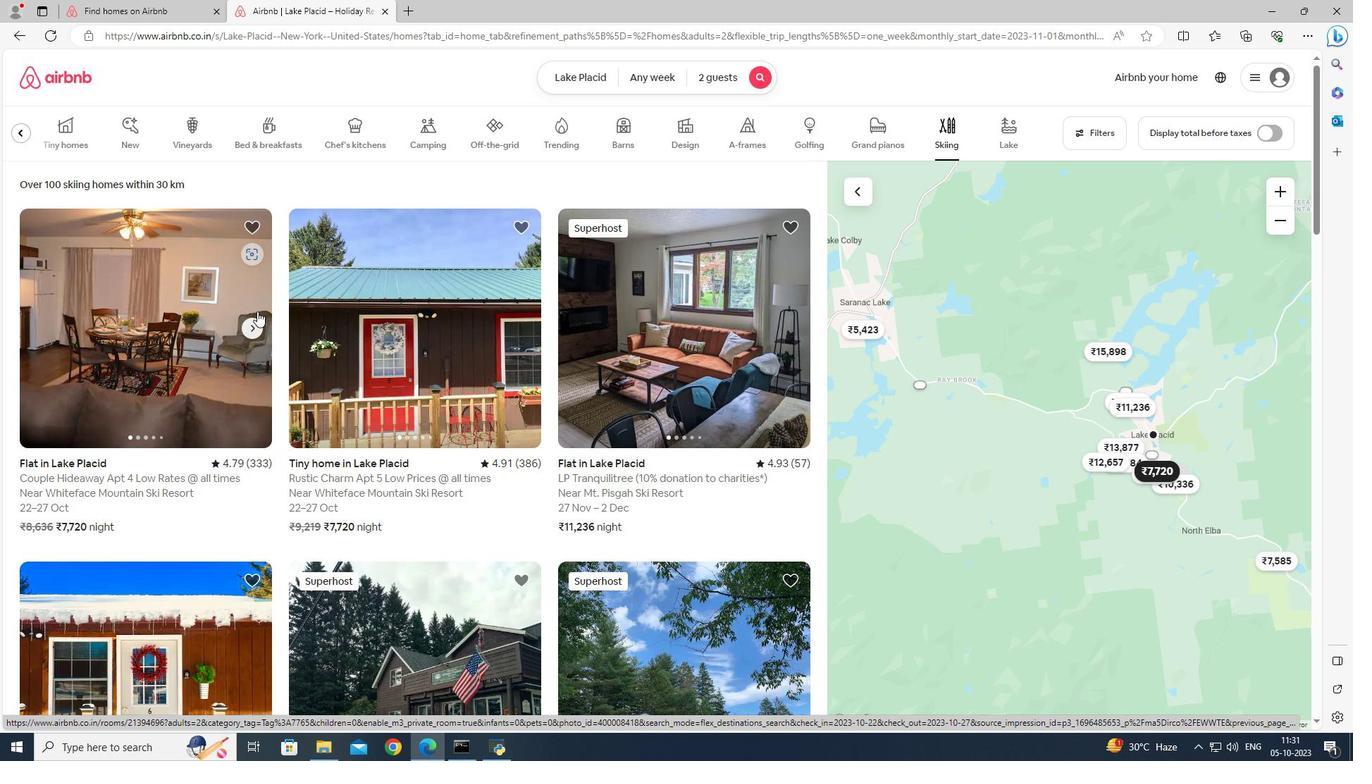 
Action: Mouse moved to (950, 137)
Screenshot: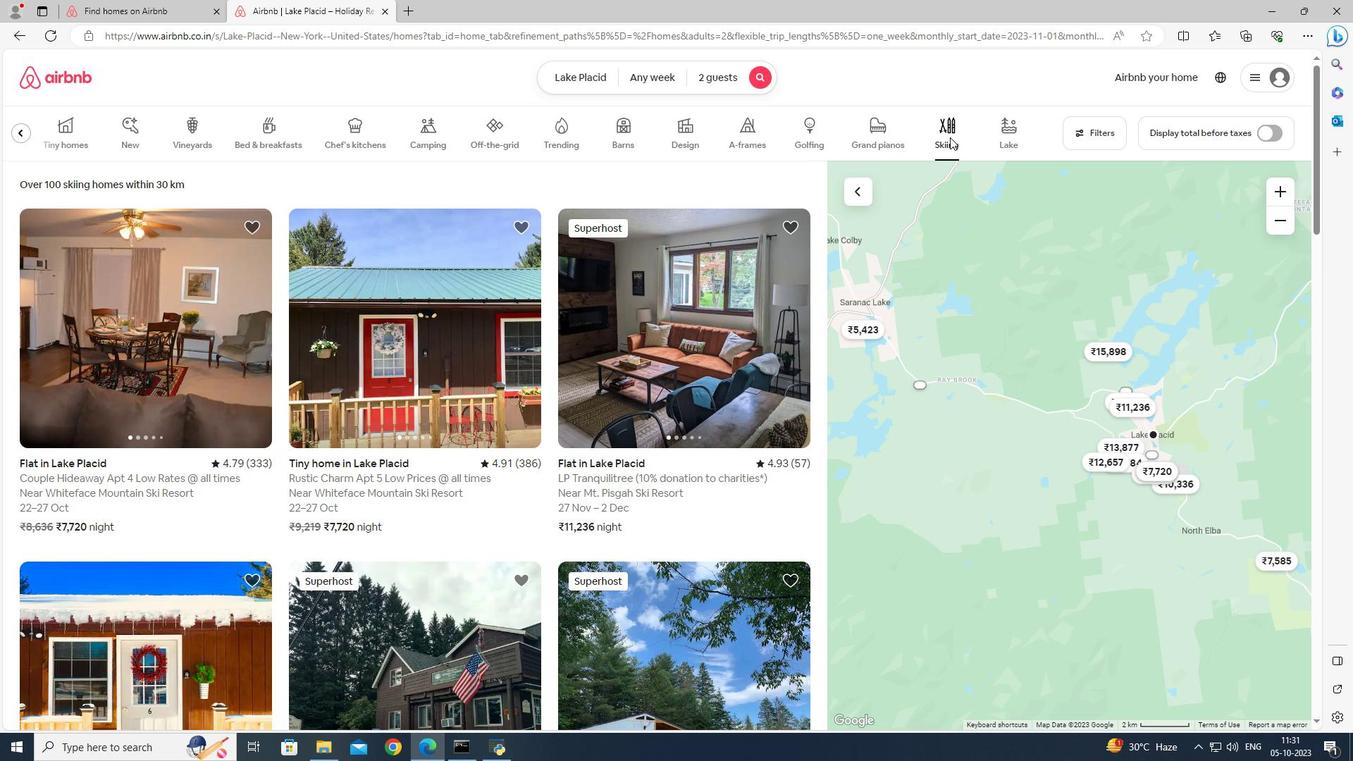 
Action: Mouse pressed left at (950, 137)
Screenshot: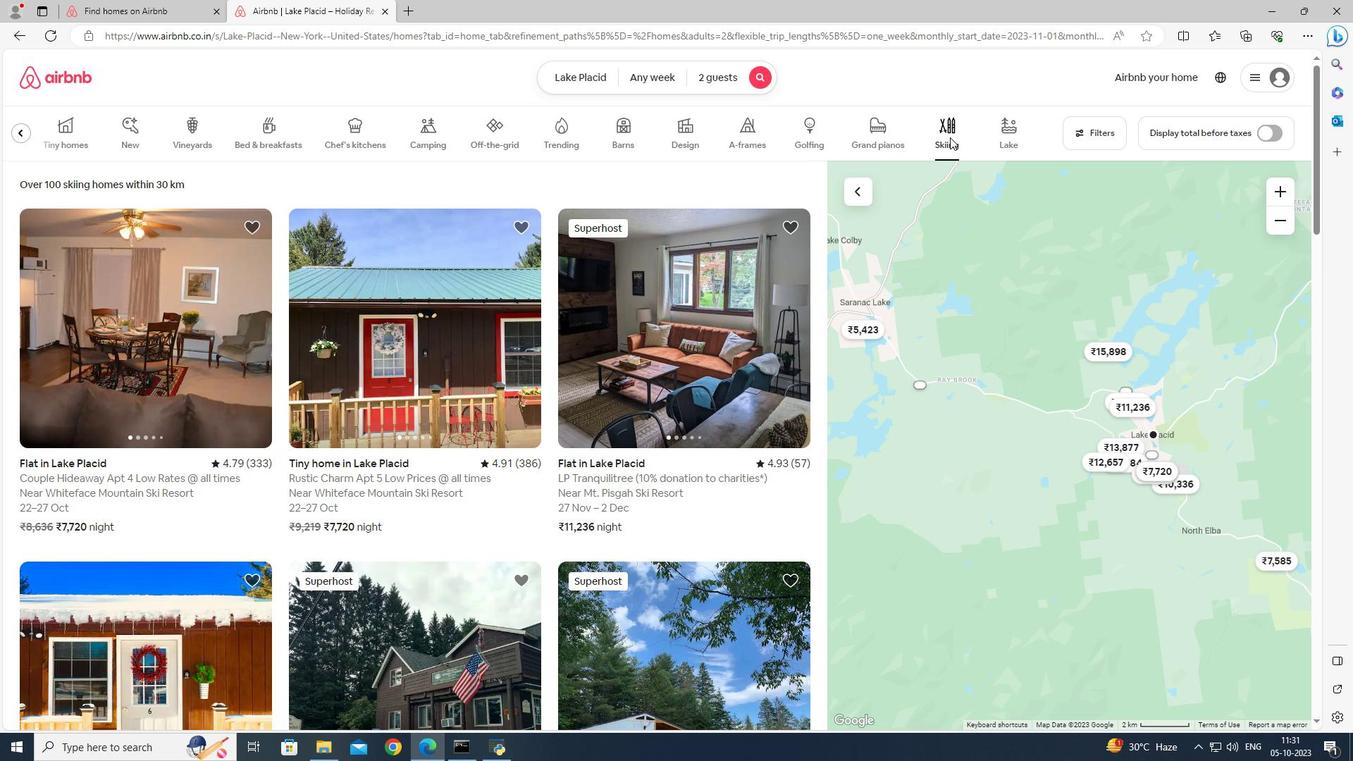 
Action: Mouse moved to (162, 308)
Screenshot: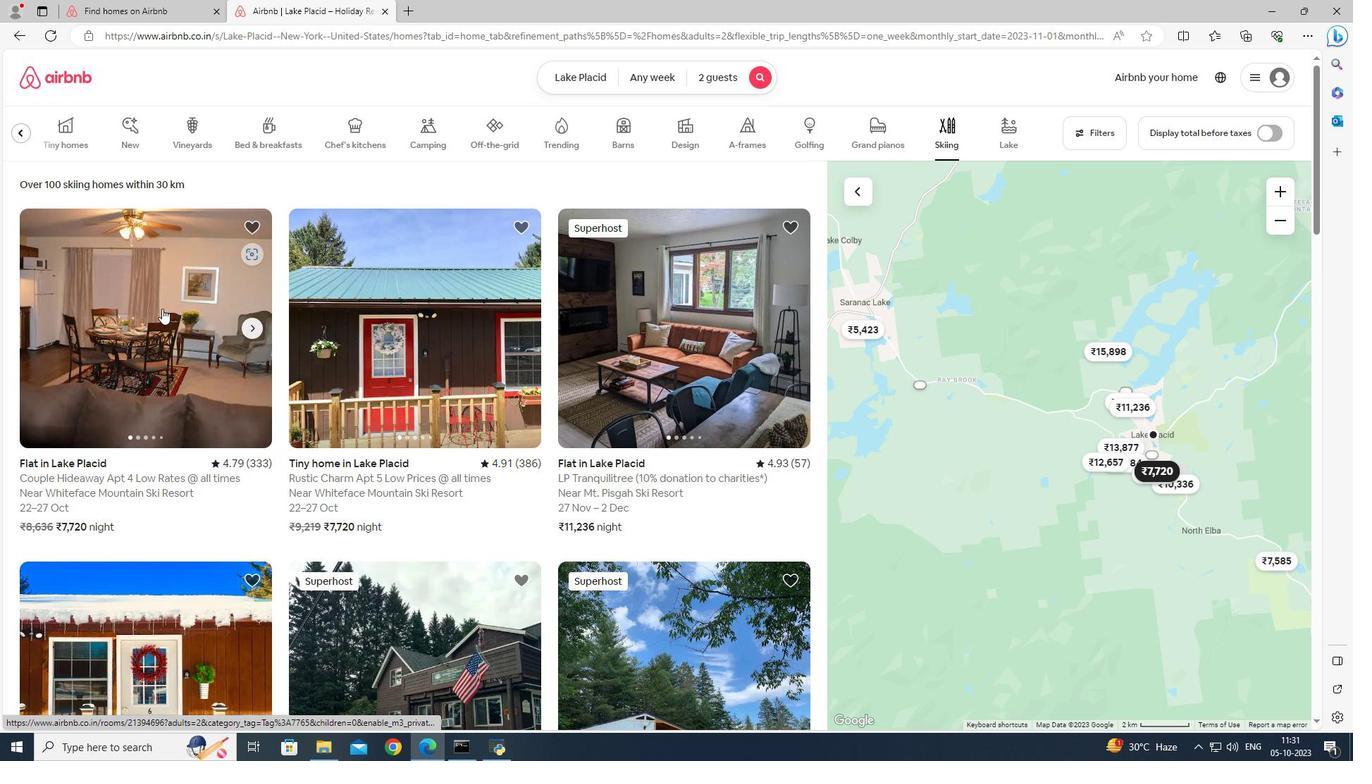
Action: Mouse scrolled (162, 308) with delta (0, 0)
Screenshot: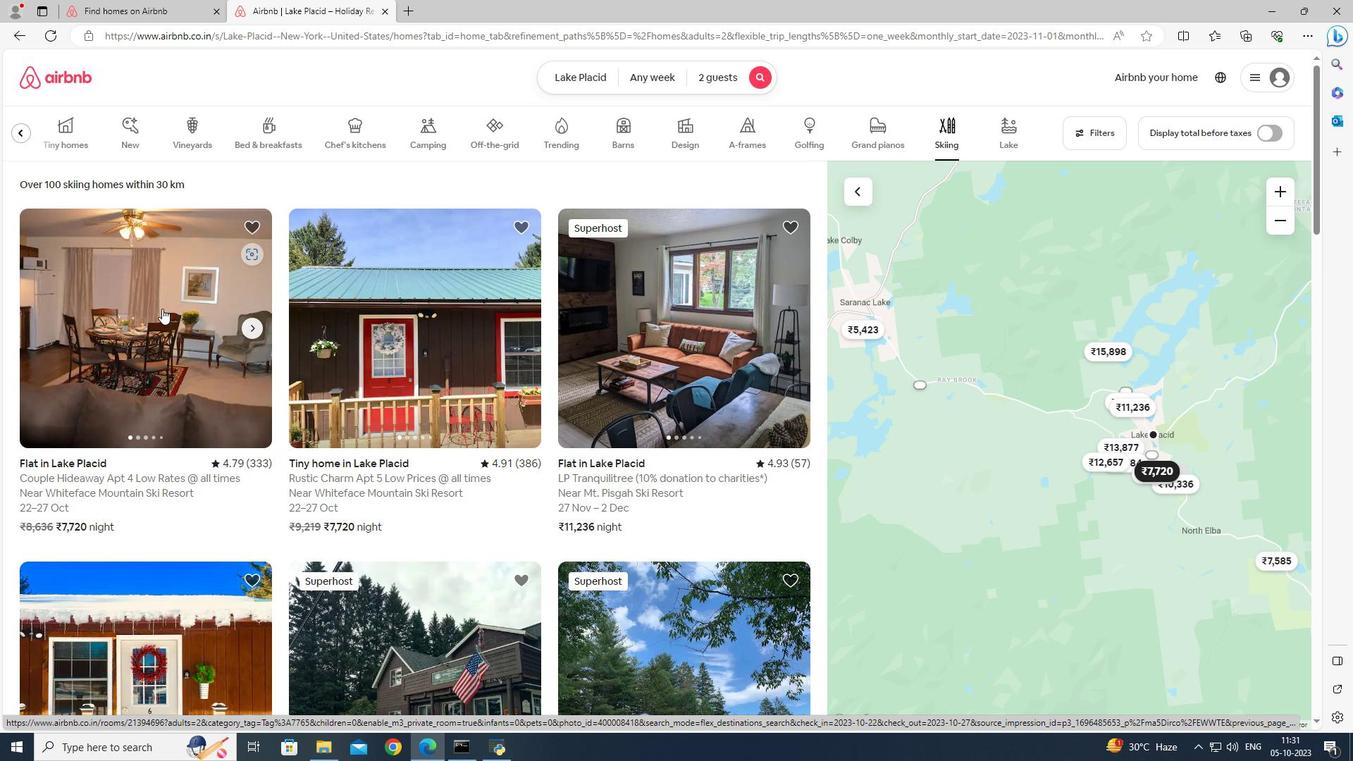 
Action: Mouse scrolled (162, 308) with delta (0, 0)
Screenshot: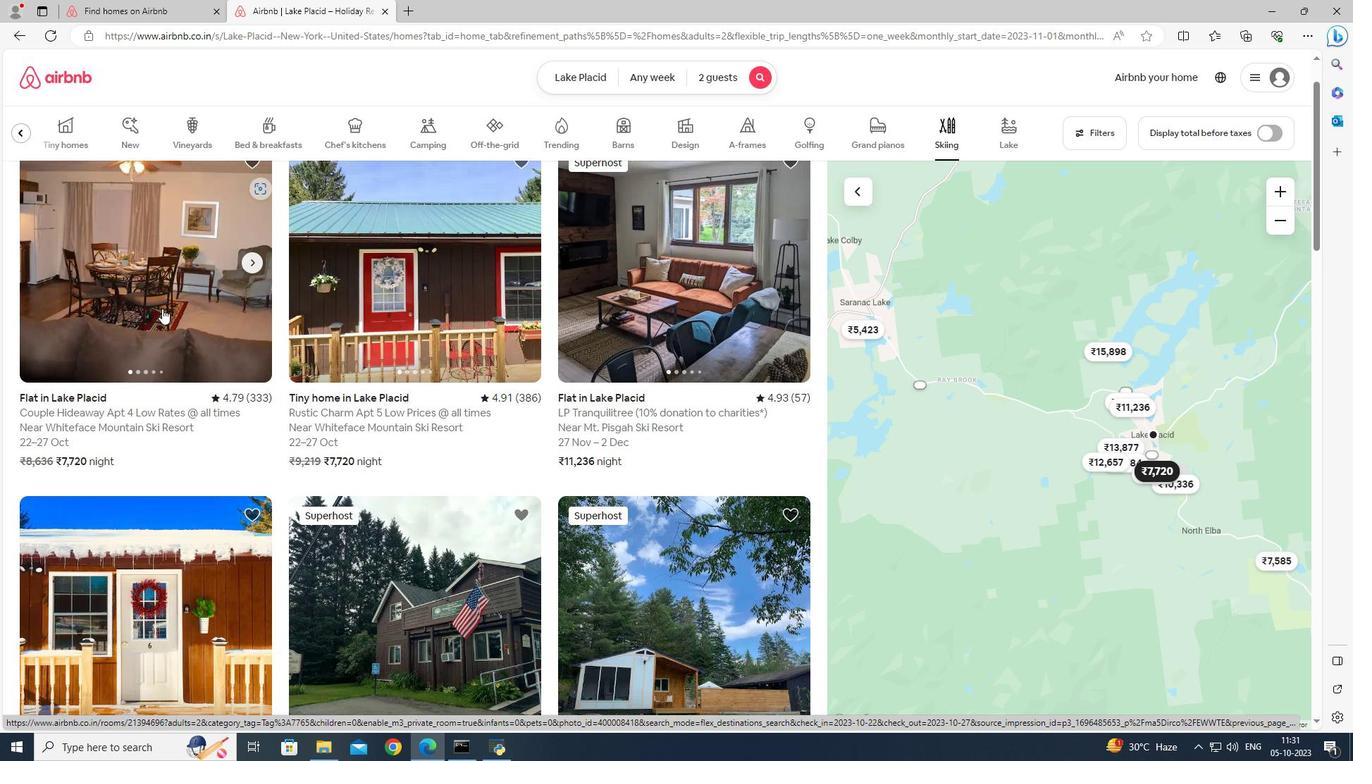 
Action: Mouse scrolled (162, 308) with delta (0, 0)
Screenshot: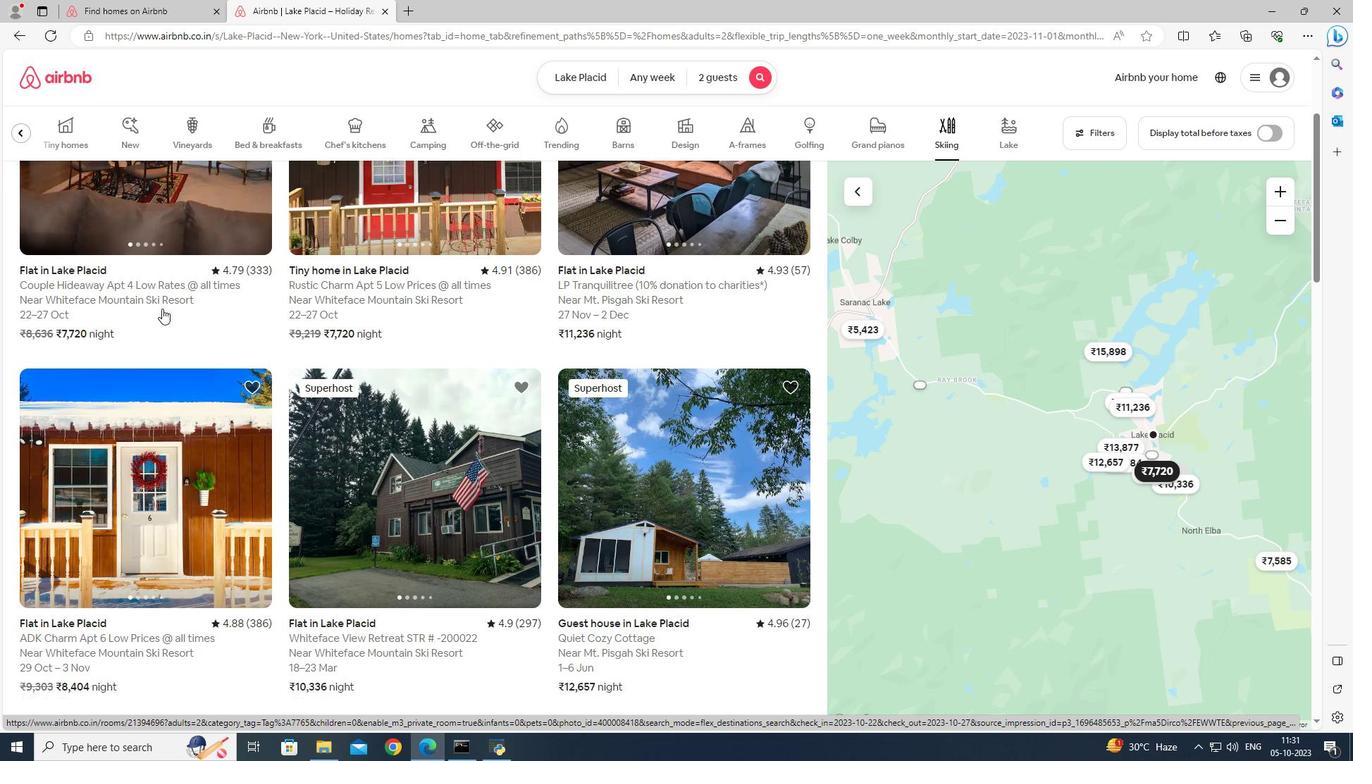 
Action: Mouse moved to (169, 338)
Screenshot: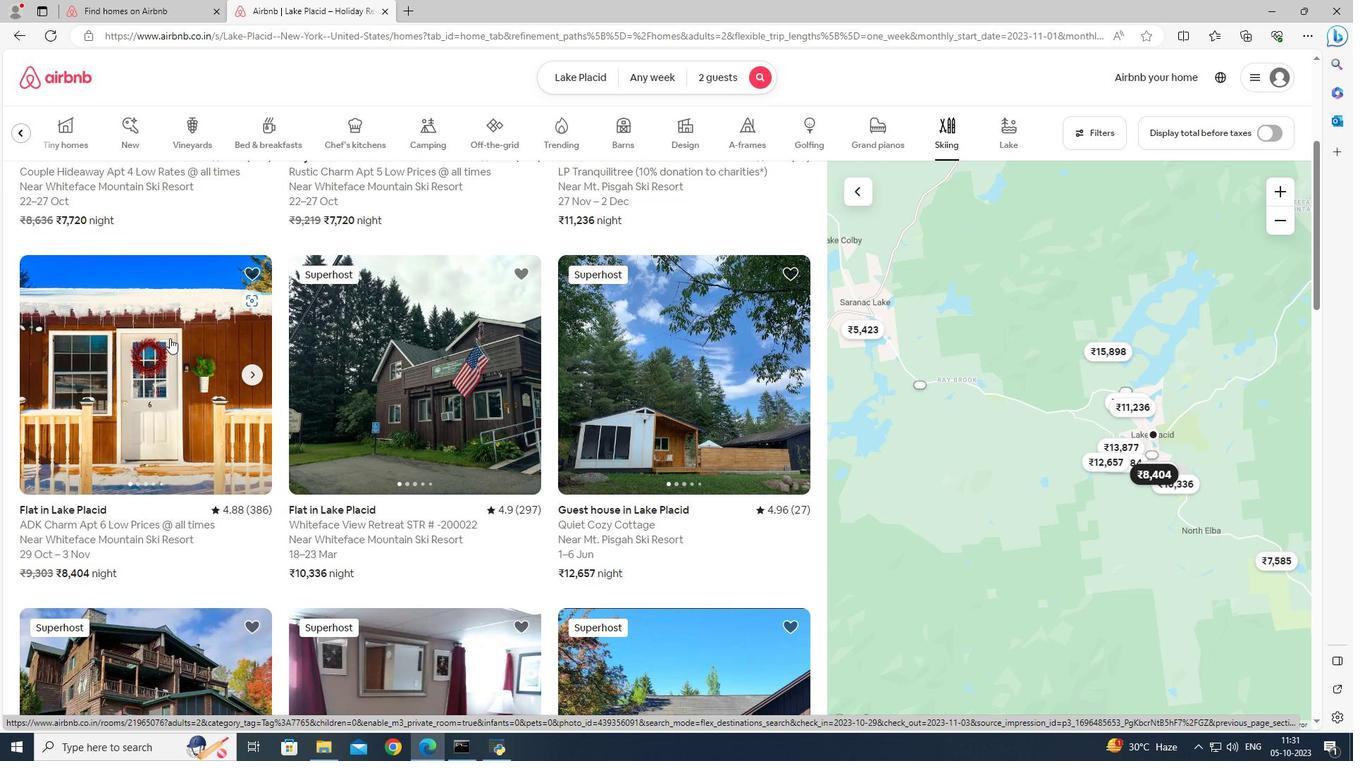 
Action: Mouse pressed left at (169, 338)
Screenshot: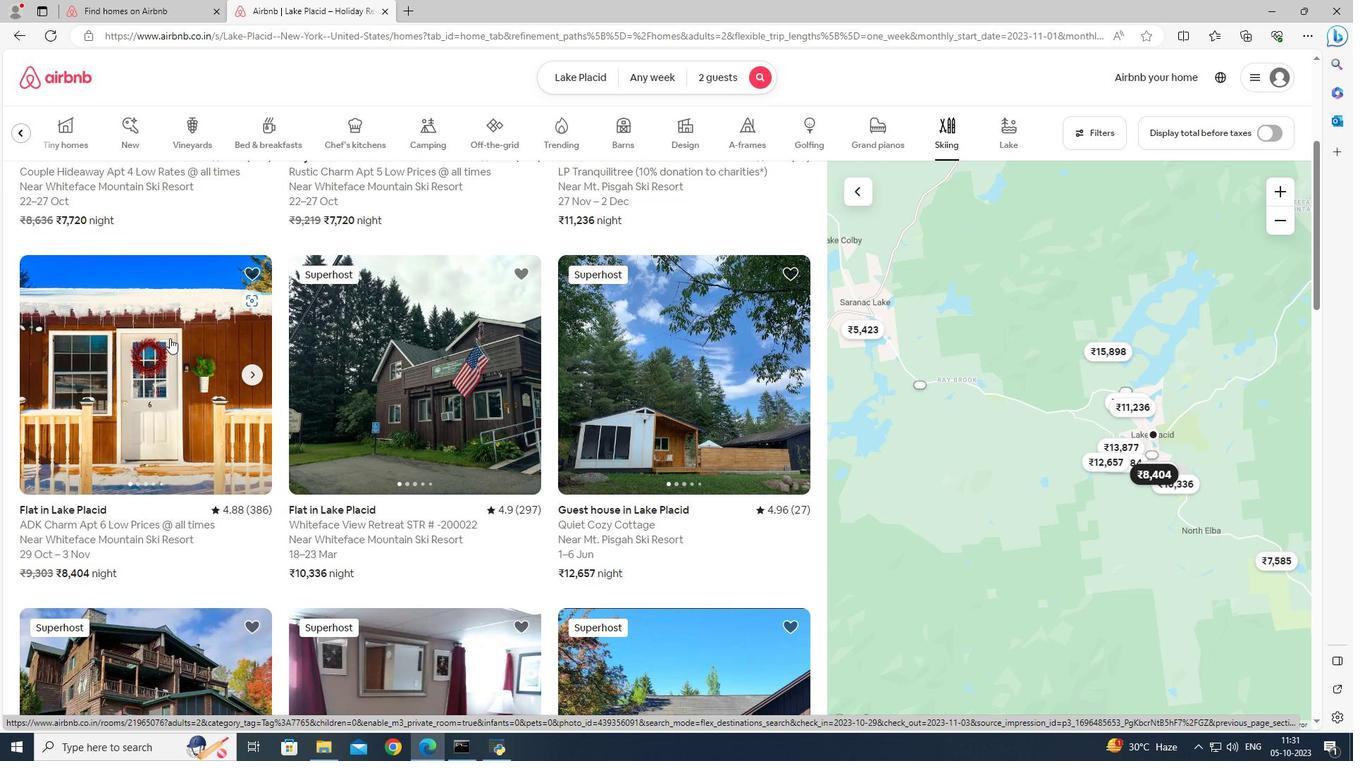 
Action: Mouse moved to (478, 265)
Screenshot: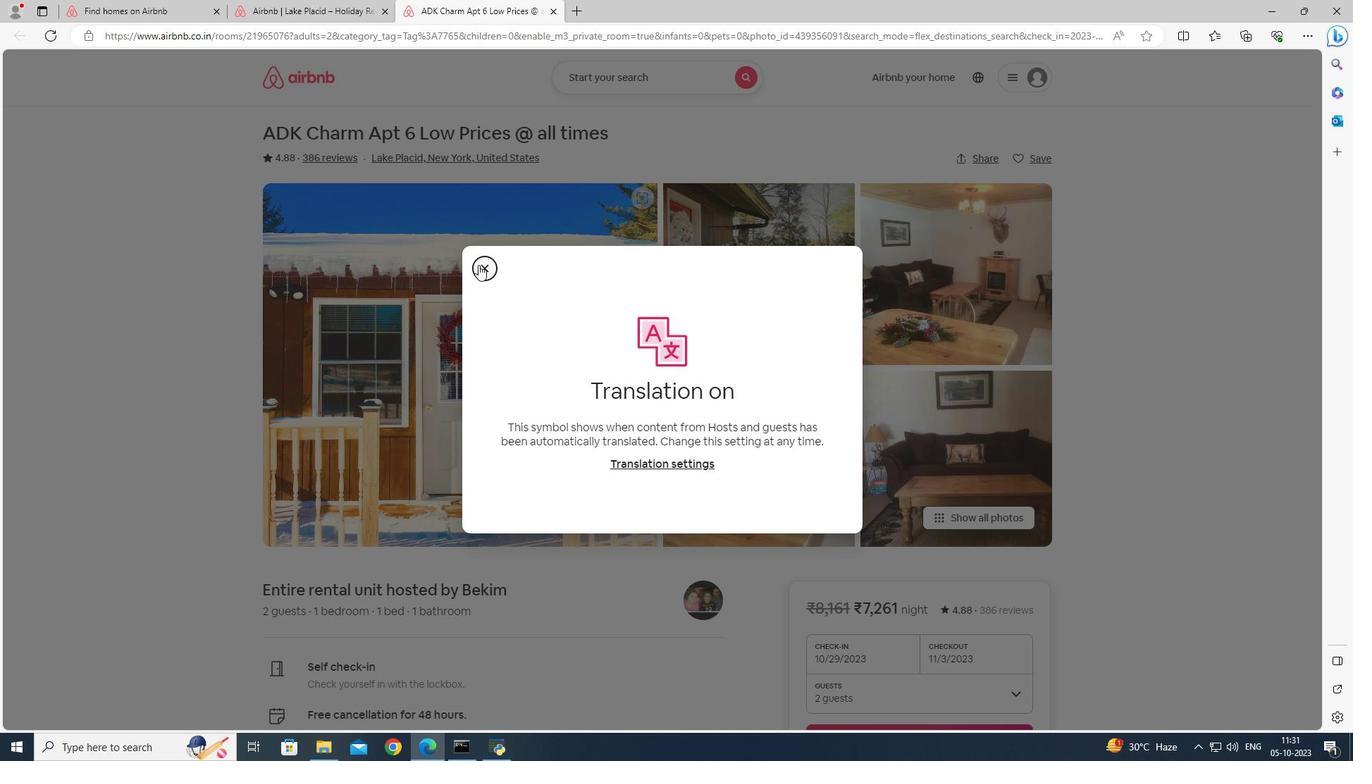 
Action: Mouse pressed left at (478, 265)
Screenshot: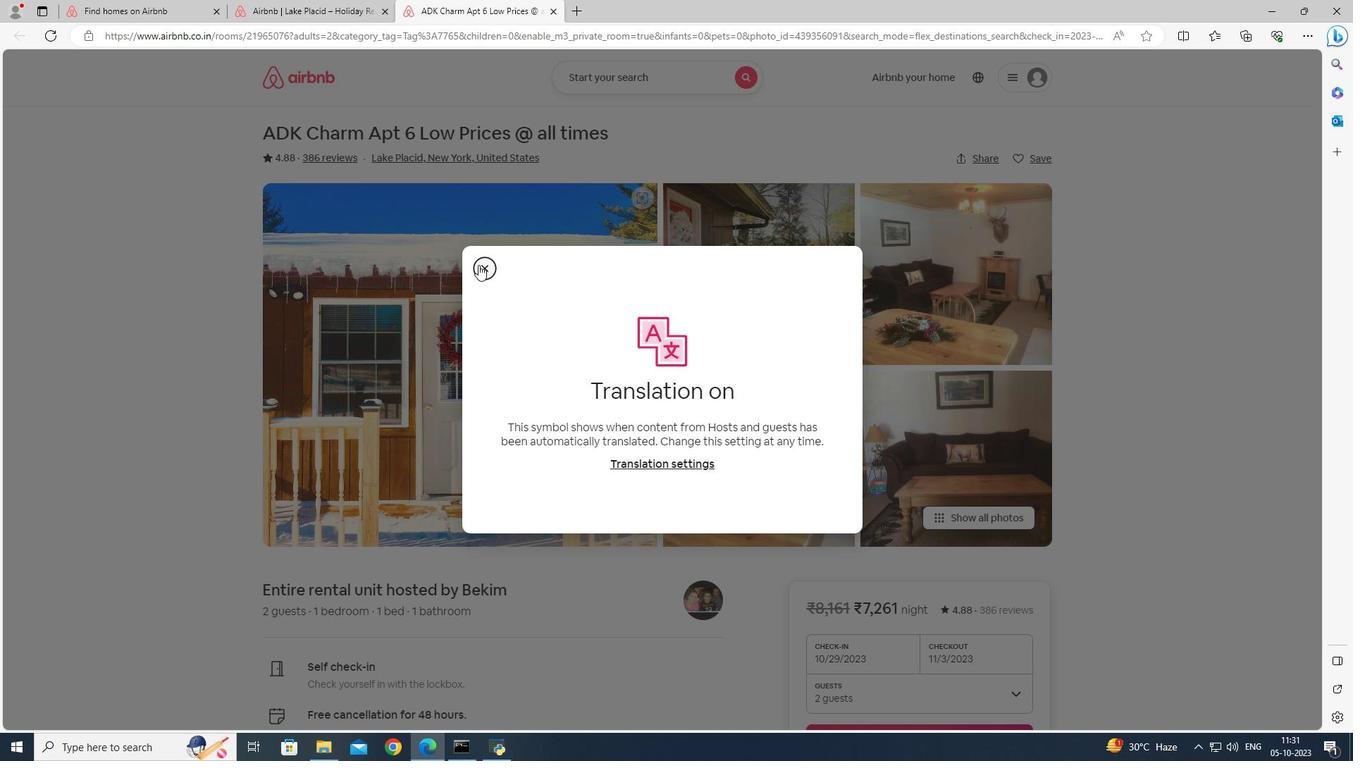
Action: Mouse moved to (996, 523)
Screenshot: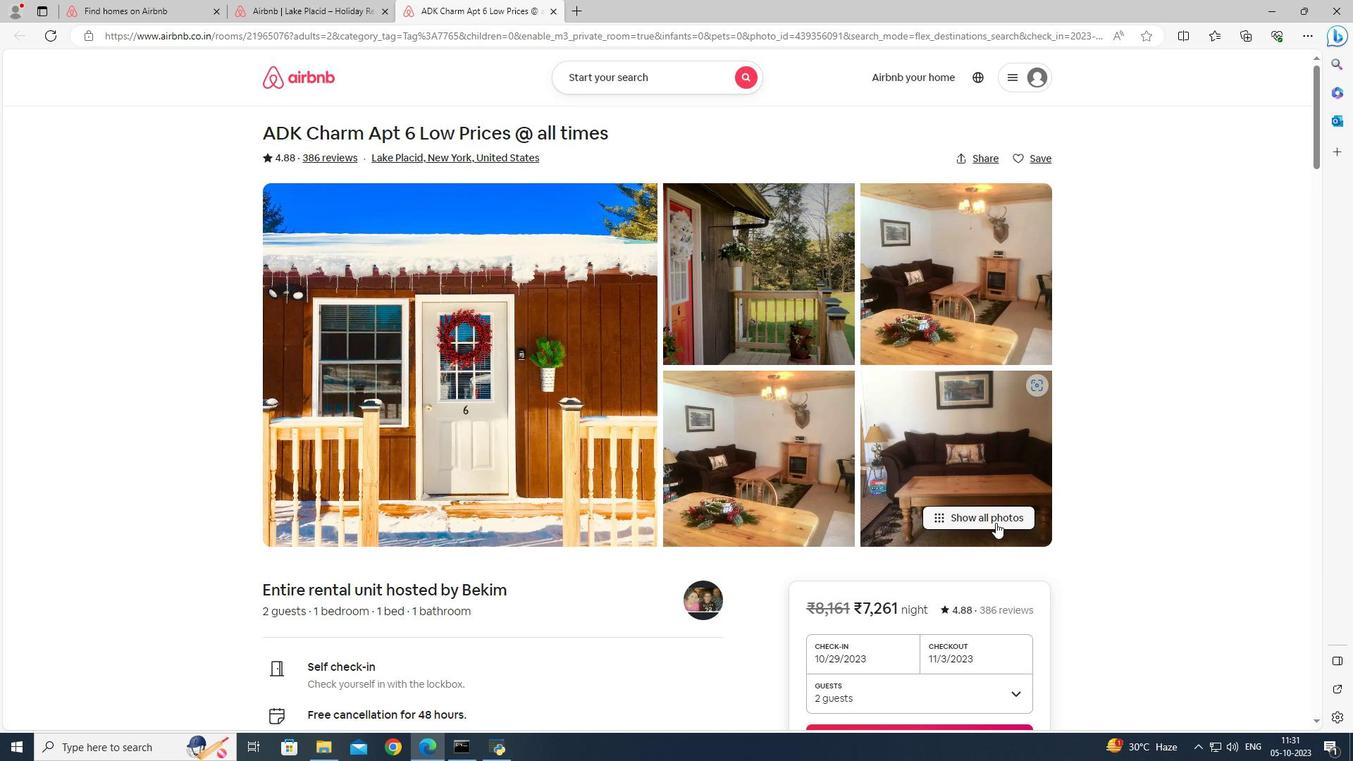 
Action: Mouse pressed left at (996, 523)
Screenshot: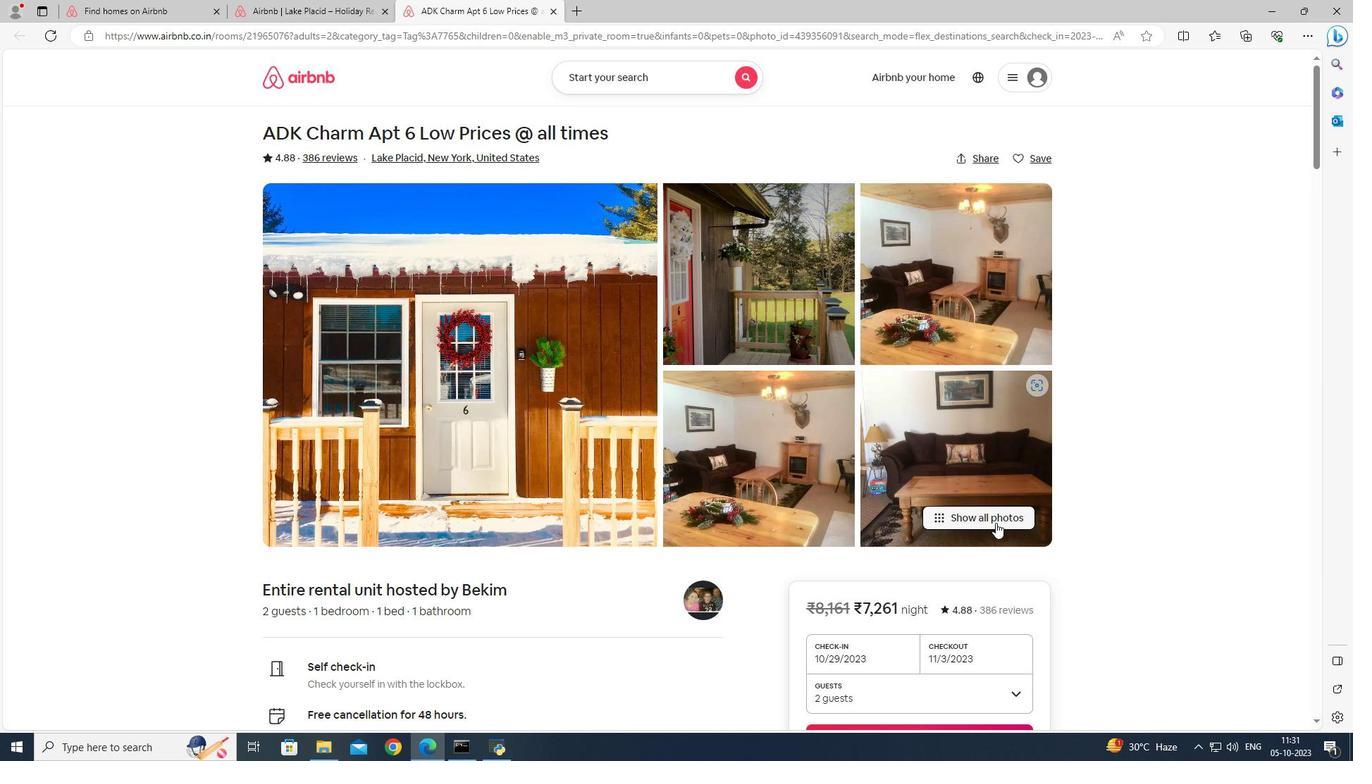 
Action: Mouse moved to (835, 468)
Screenshot: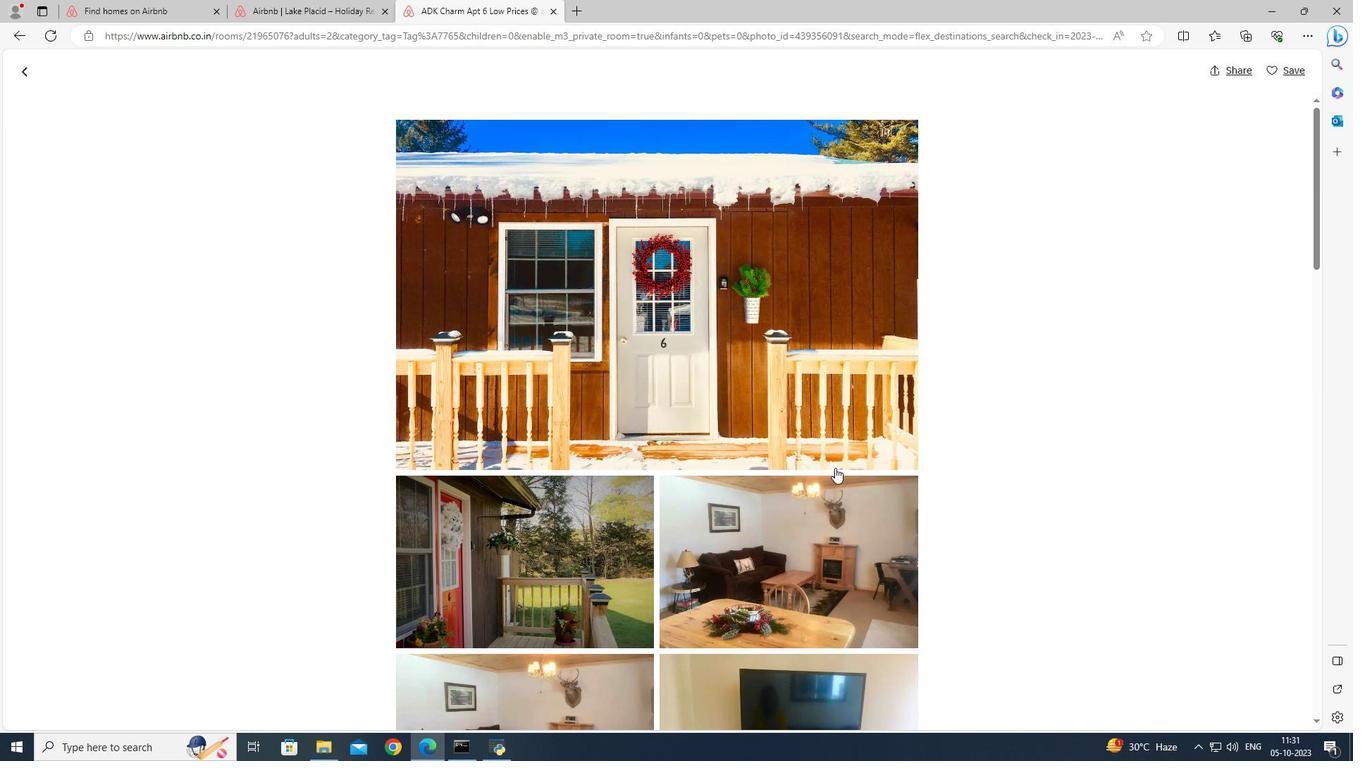 
Action: Mouse scrolled (835, 467) with delta (0, 0)
Screenshot: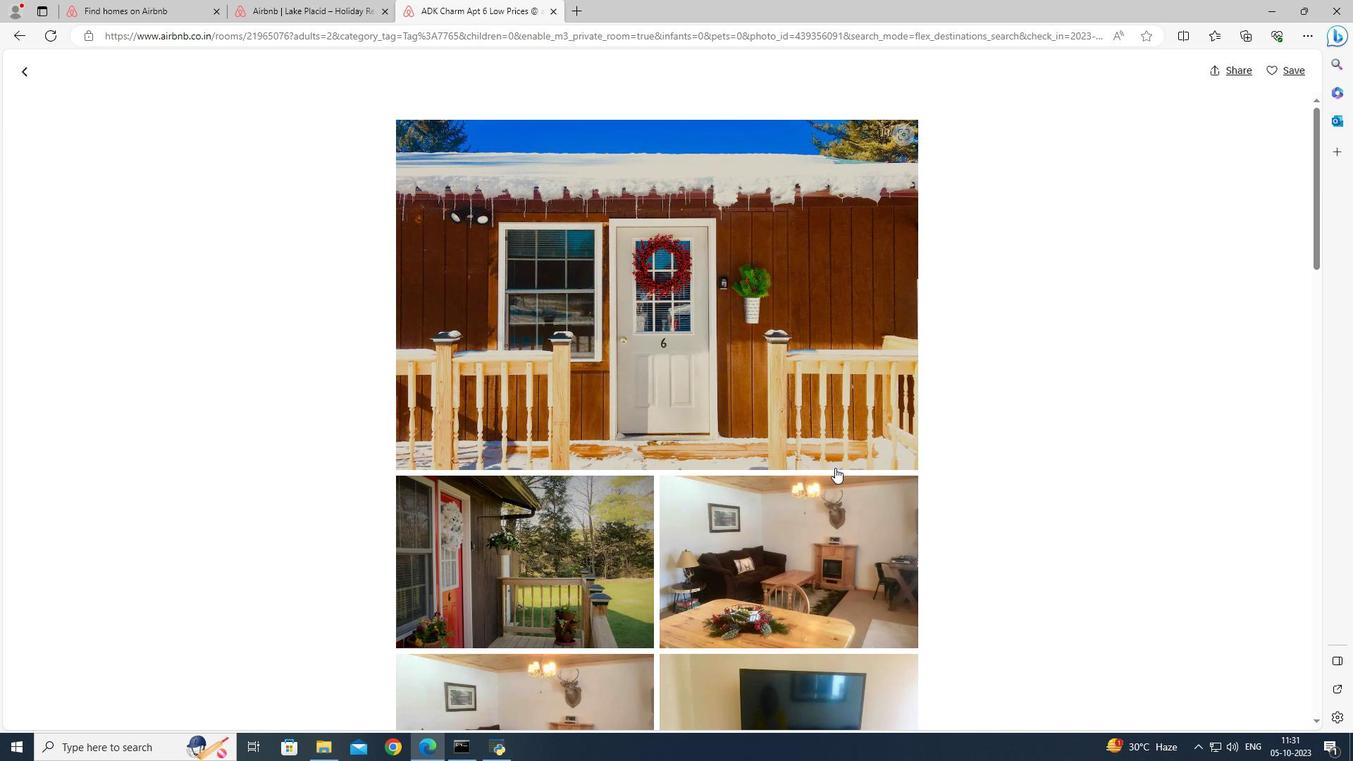 
Action: Mouse scrolled (835, 467) with delta (0, 0)
Screenshot: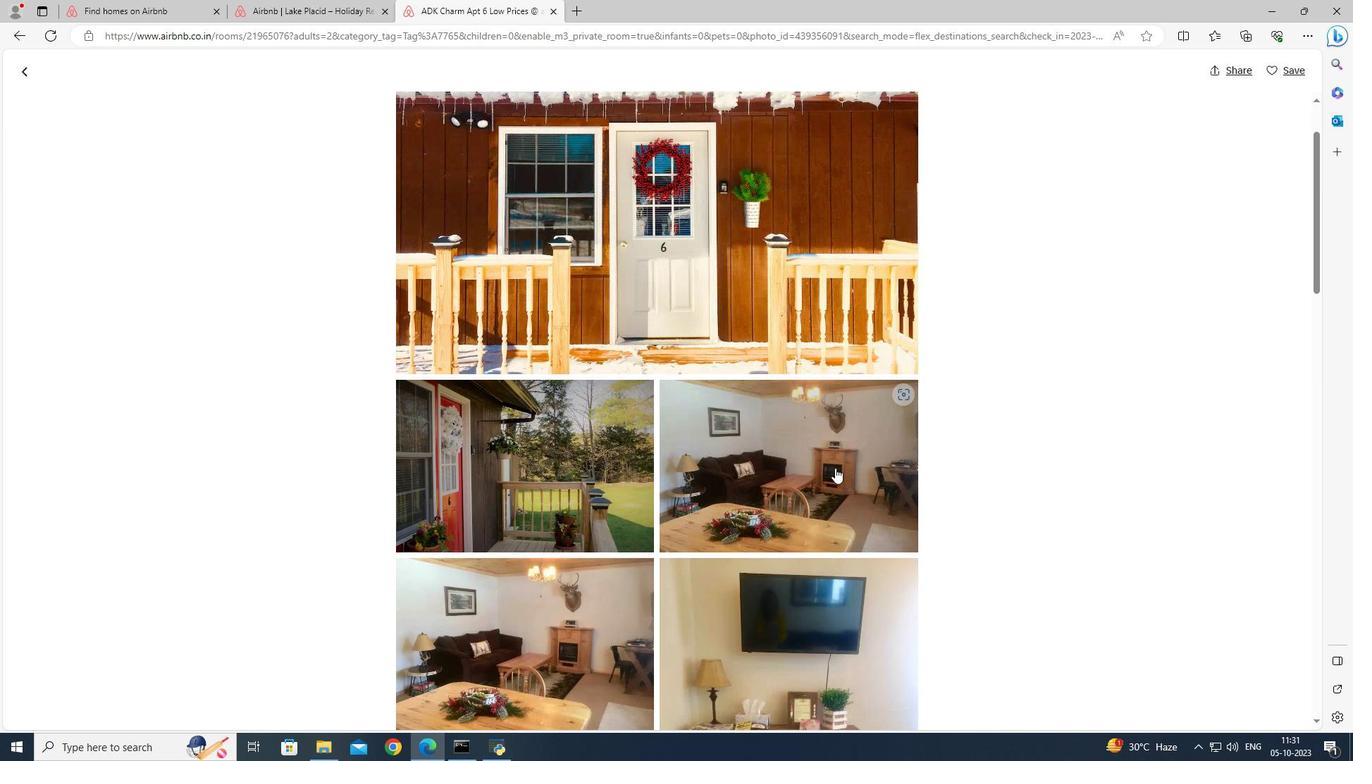 
Action: Mouse scrolled (835, 467) with delta (0, 0)
Screenshot: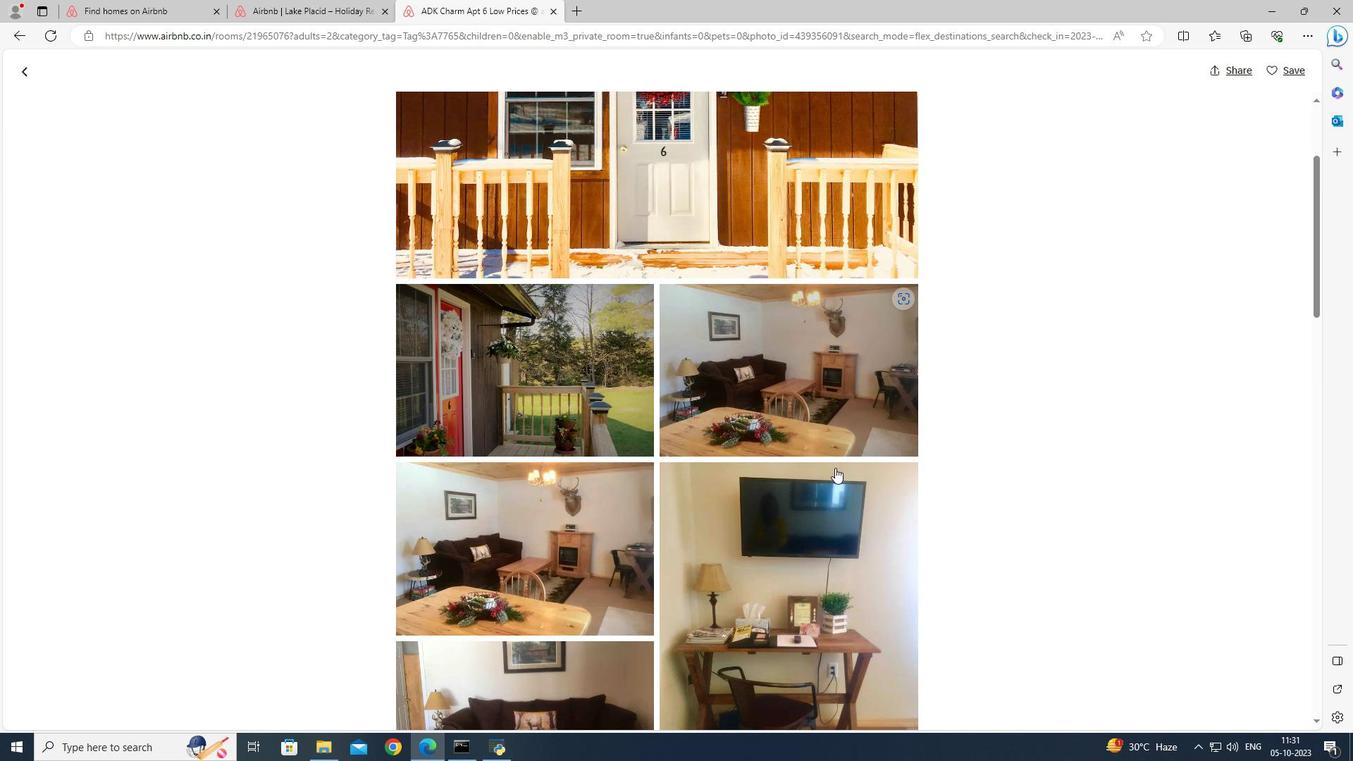 
Action: Mouse moved to (834, 468)
Screenshot: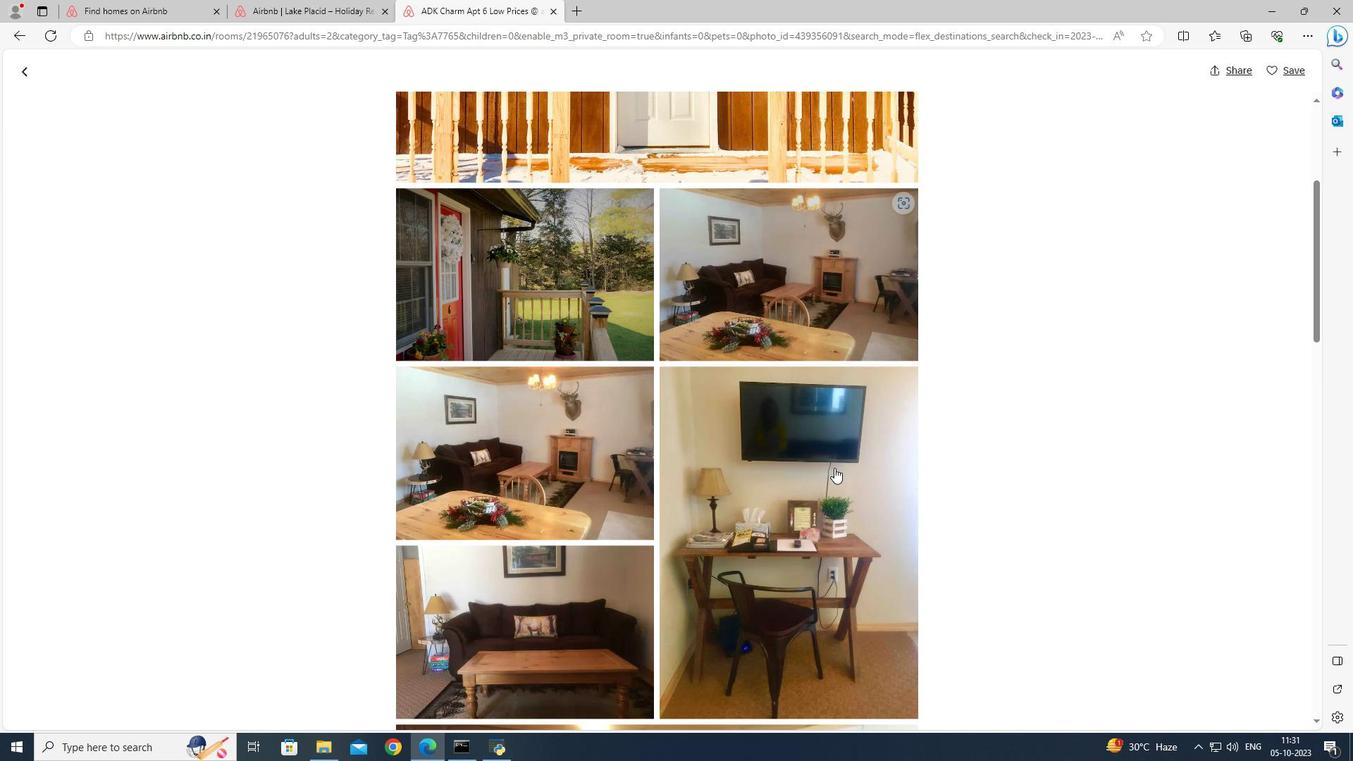 
Action: Mouse scrolled (834, 467) with delta (0, 0)
Screenshot: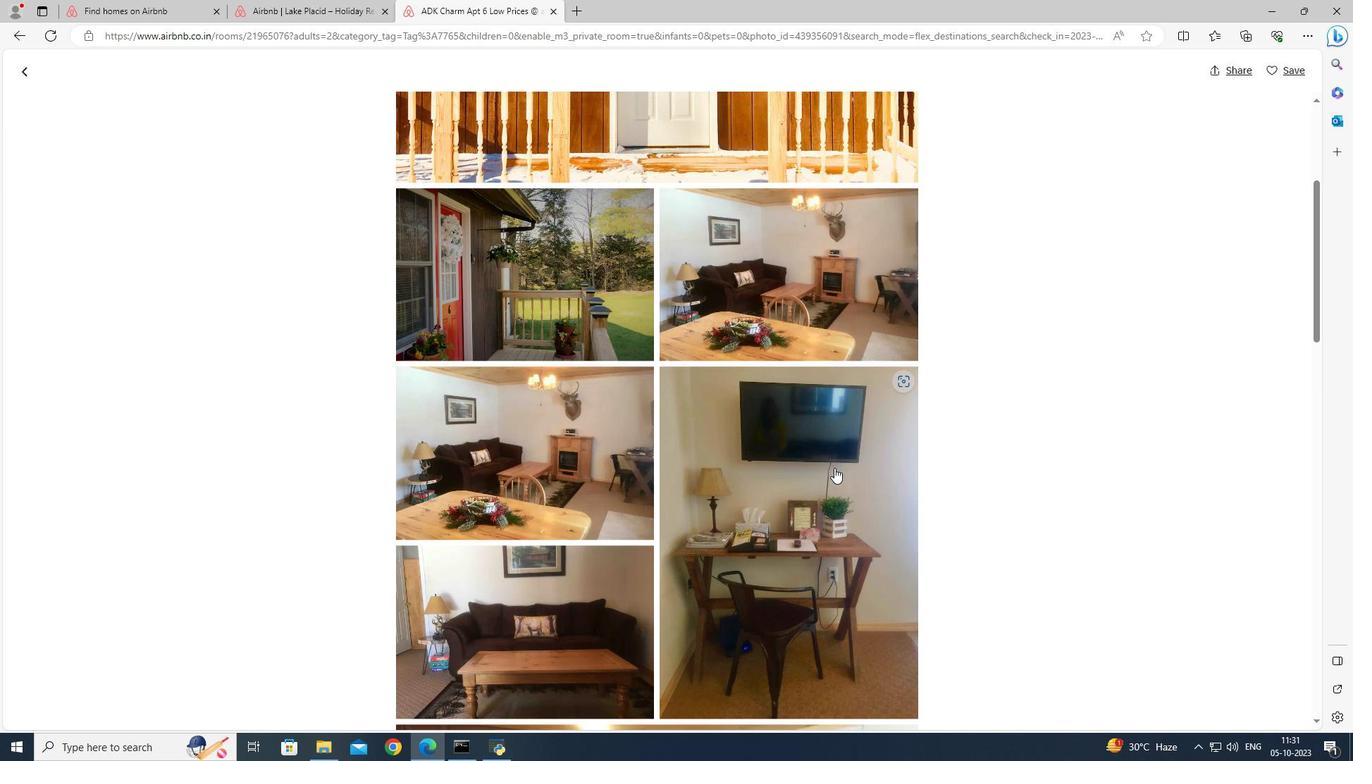 
Action: Mouse scrolled (834, 467) with delta (0, 0)
Screenshot: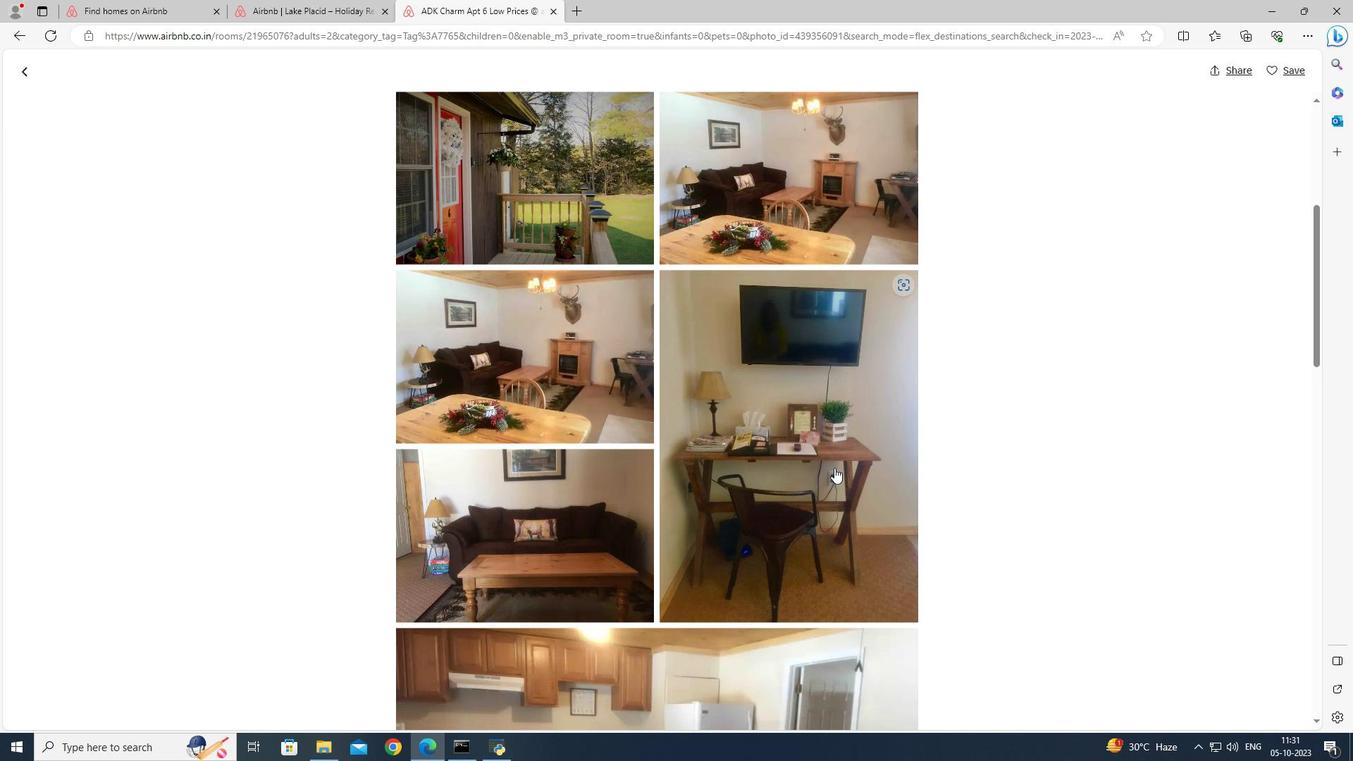 
Action: Mouse scrolled (834, 467) with delta (0, 0)
Screenshot: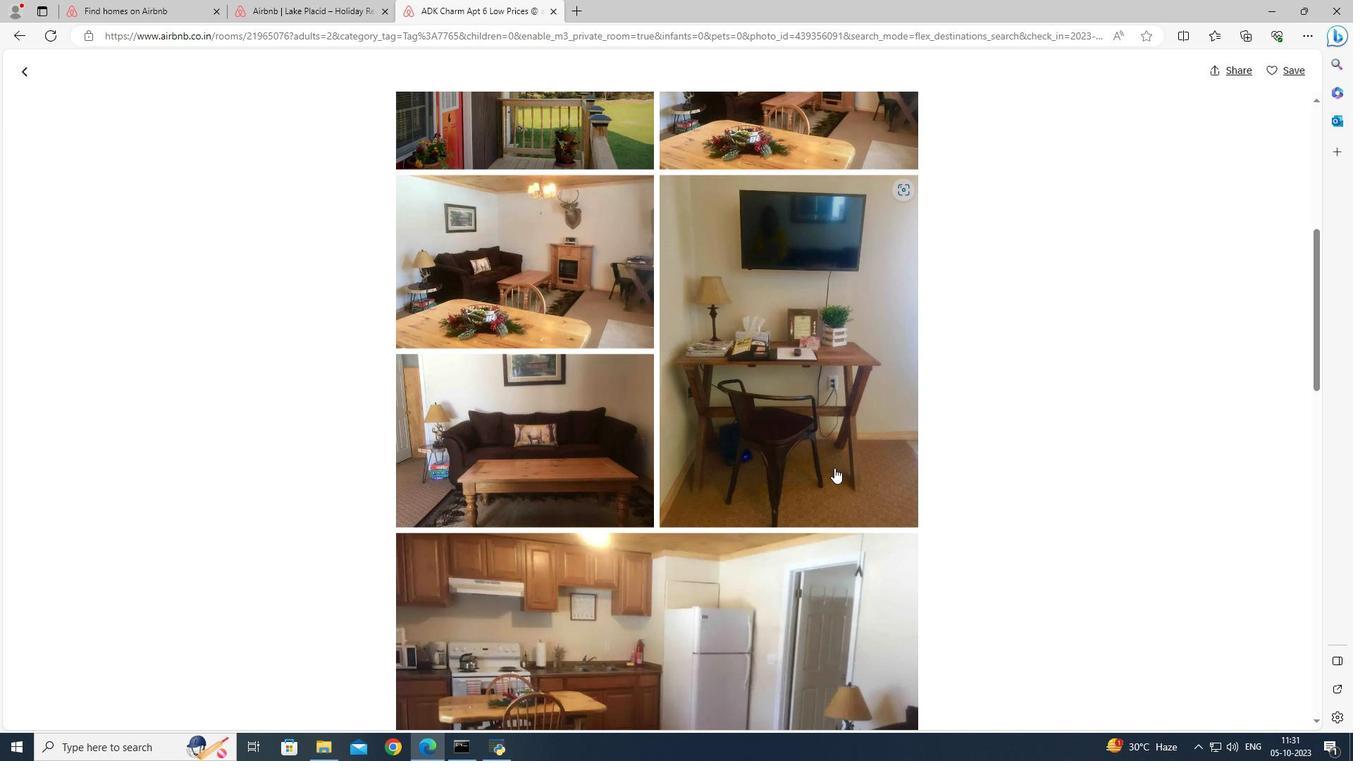 
Action: Mouse moved to (835, 466)
Screenshot: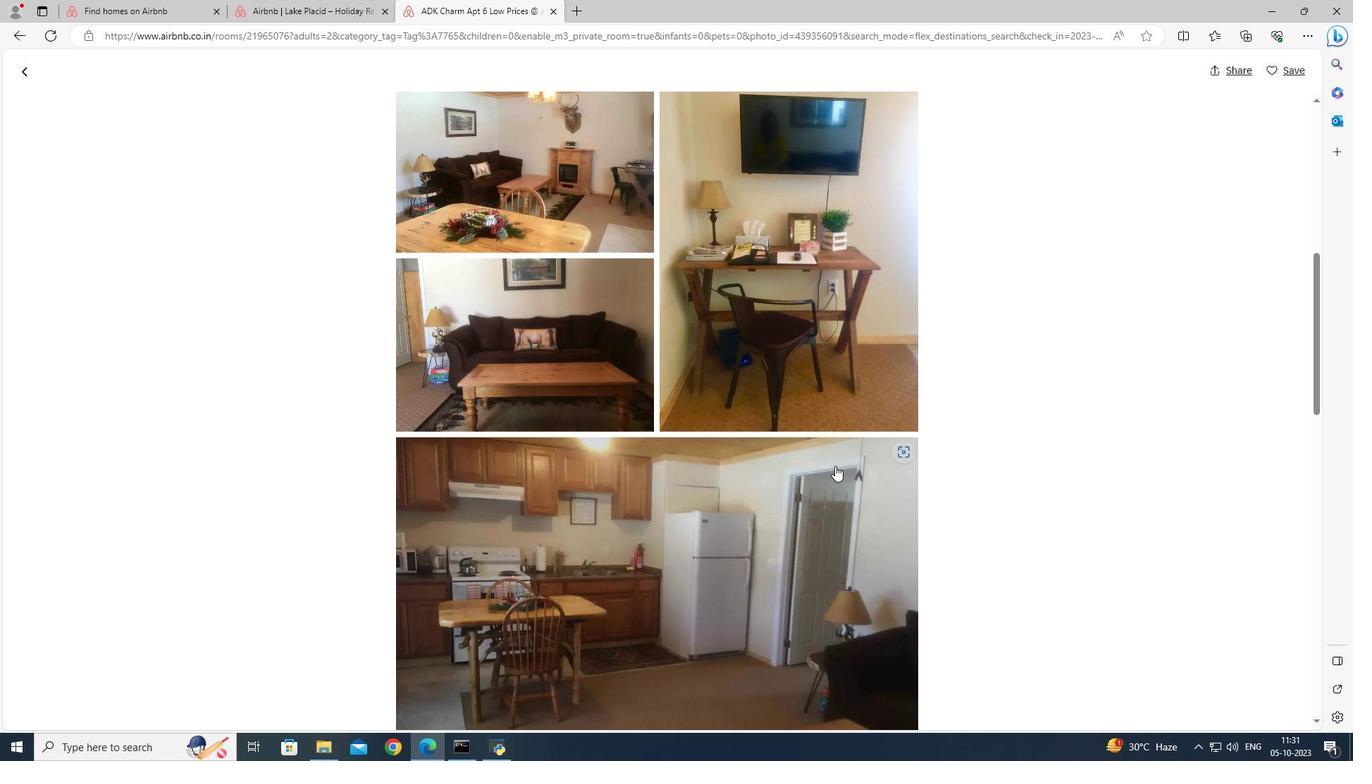 
Action: Mouse scrolled (835, 465) with delta (0, 0)
Screenshot: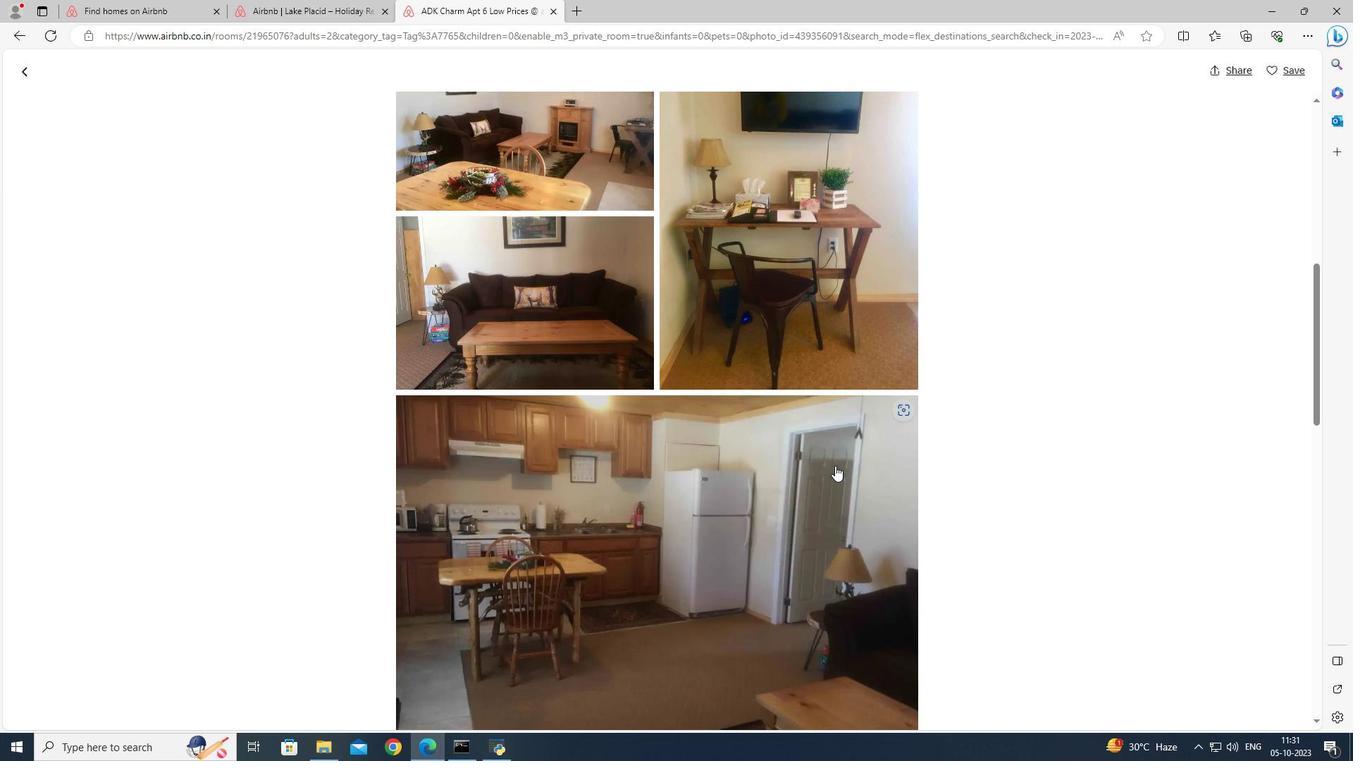 
Action: Mouse scrolled (835, 465) with delta (0, 0)
Screenshot: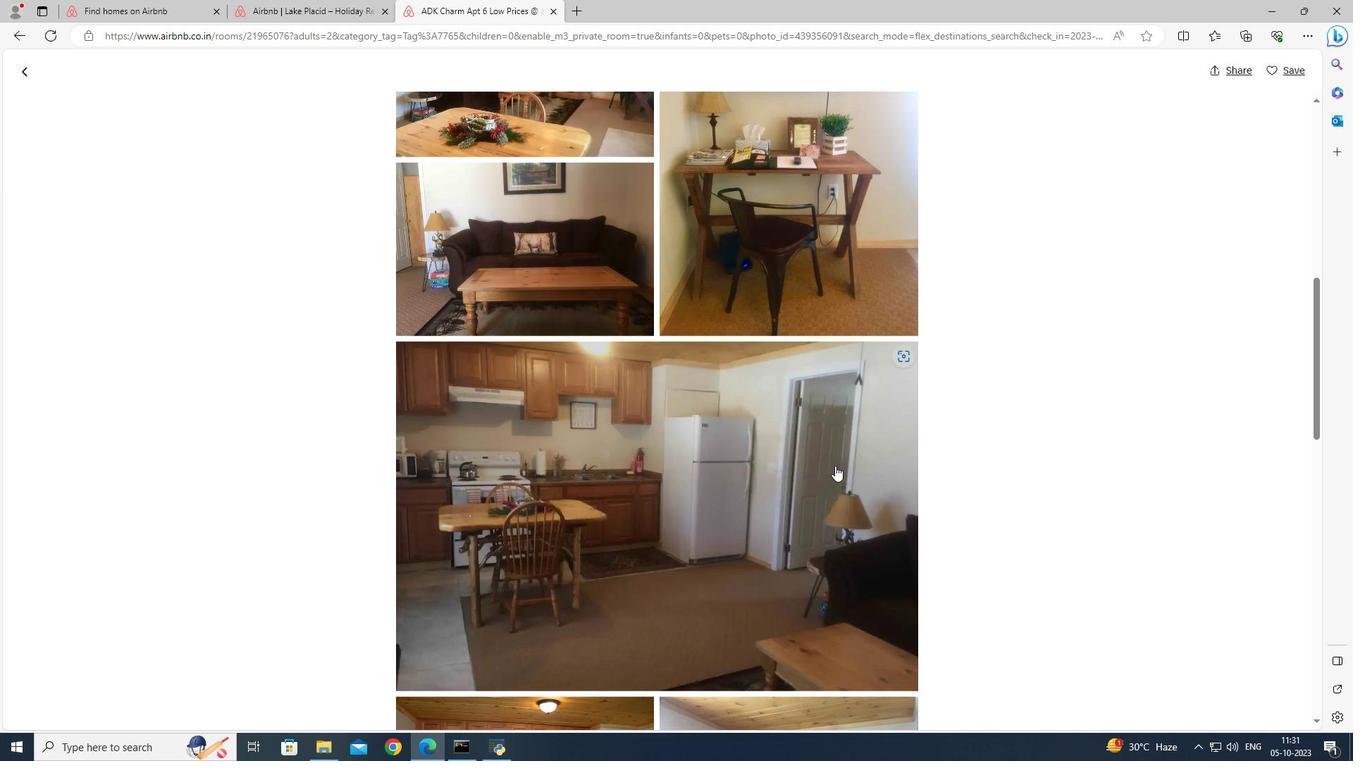 
Action: Mouse scrolled (835, 465) with delta (0, 0)
Screenshot: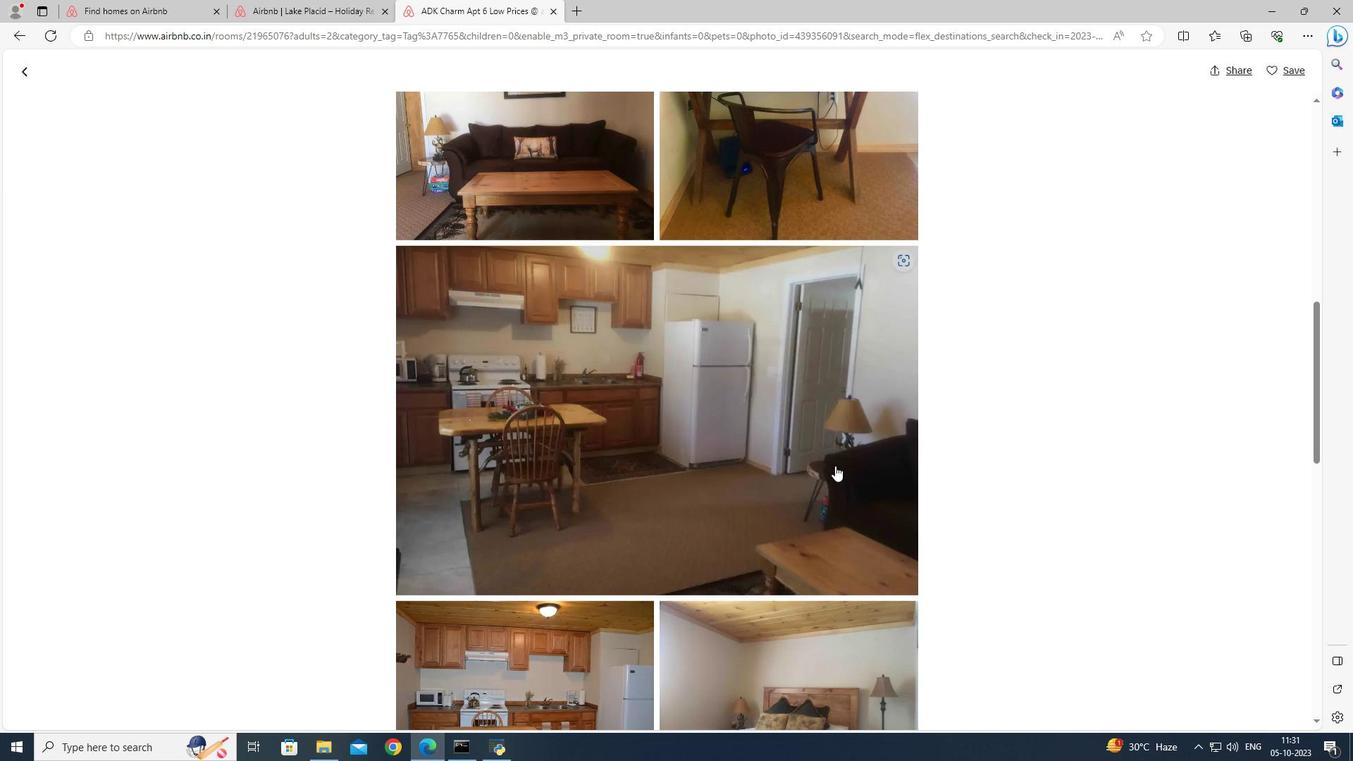 
Action: Mouse scrolled (835, 465) with delta (0, 0)
Screenshot: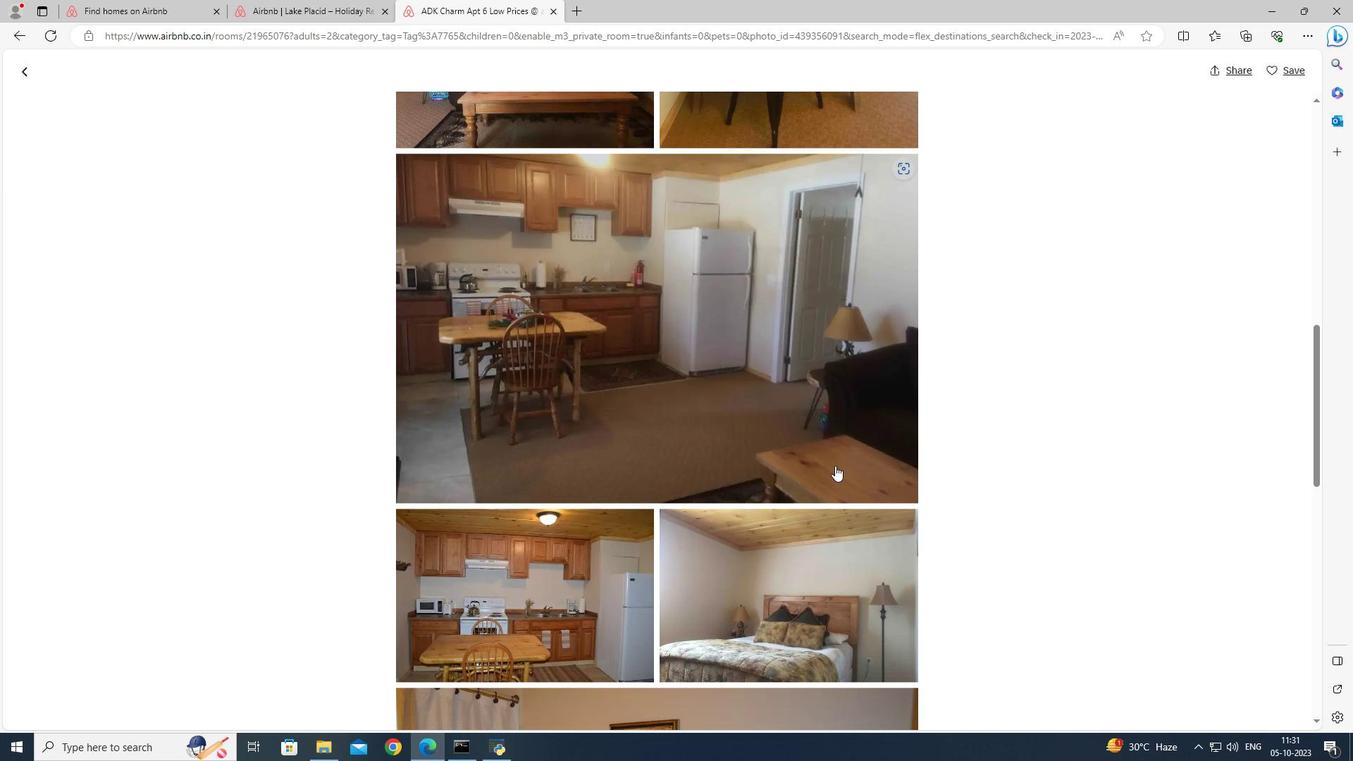 
Action: Mouse scrolled (835, 465) with delta (0, 0)
Screenshot: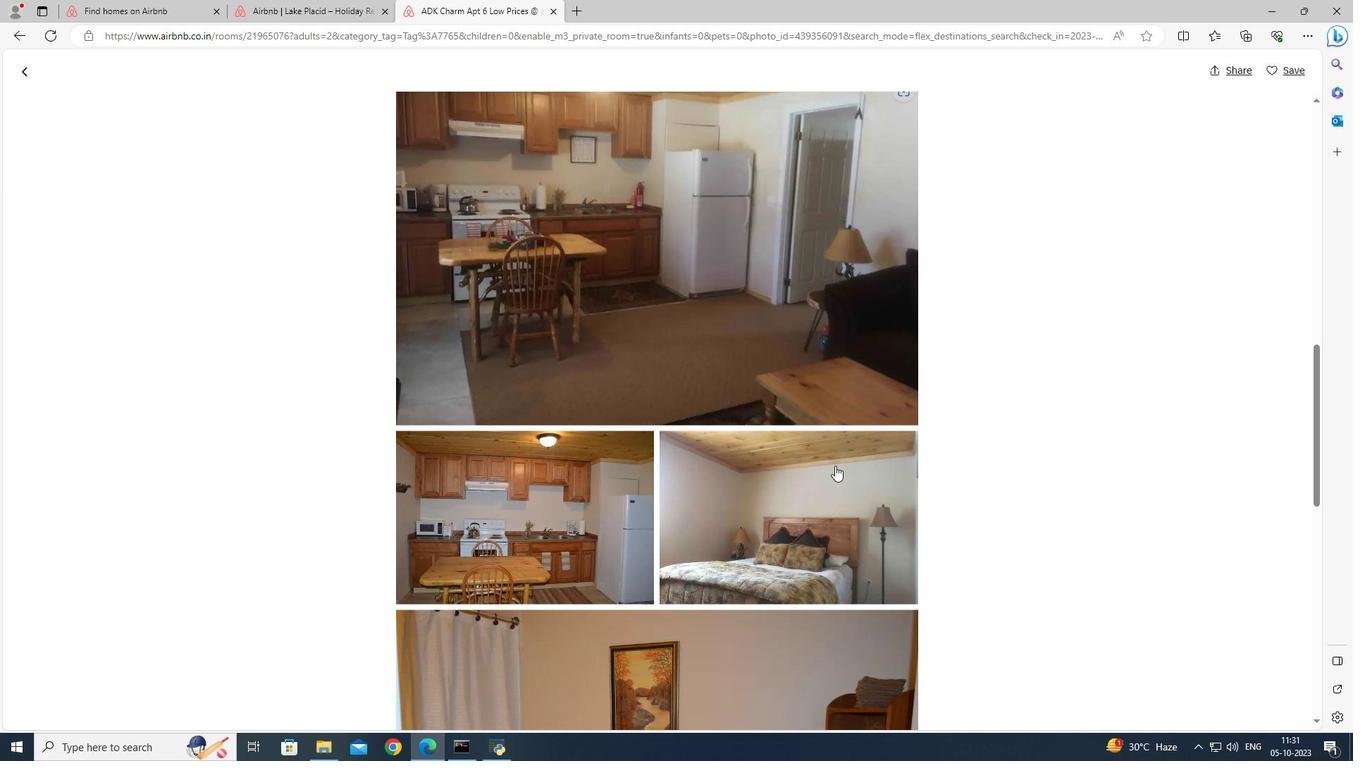 
Action: Mouse scrolled (835, 465) with delta (0, 0)
Screenshot: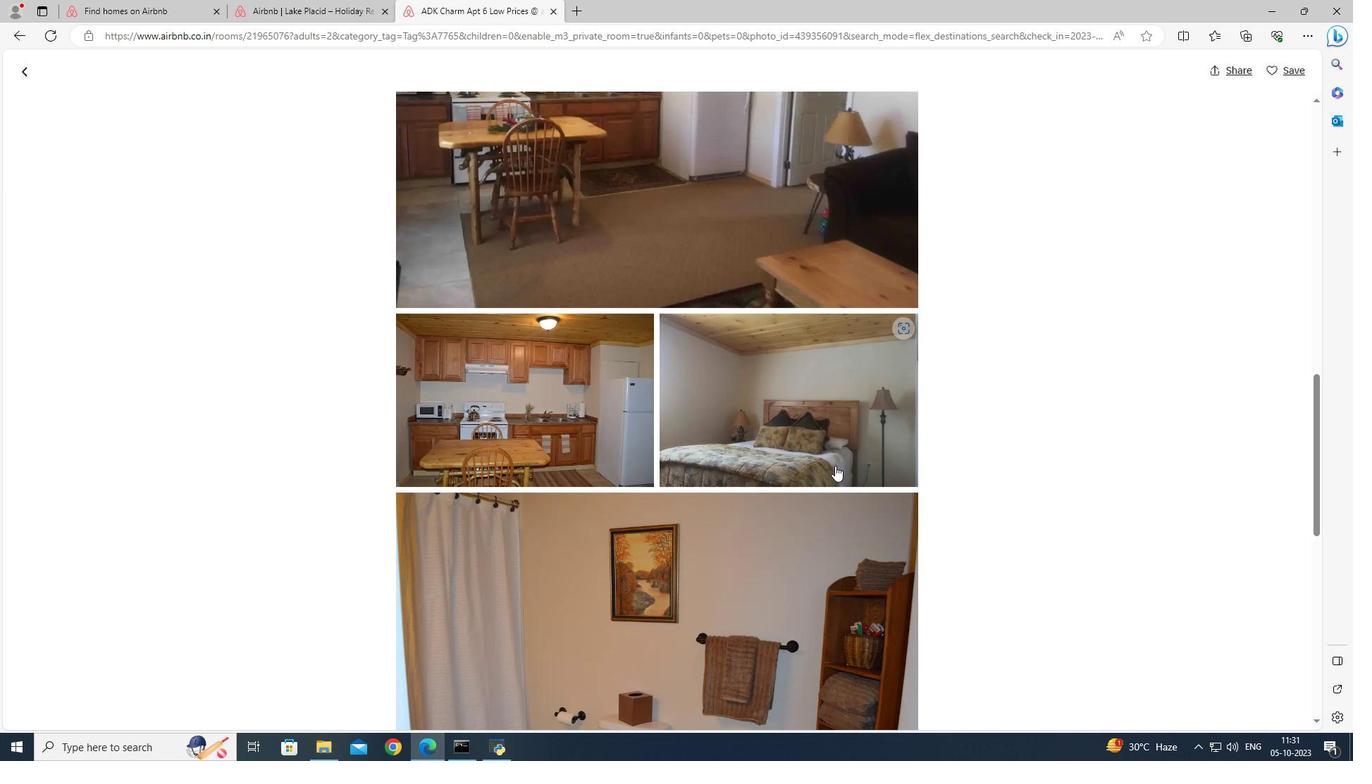 
Action: Mouse scrolled (835, 465) with delta (0, 0)
Screenshot: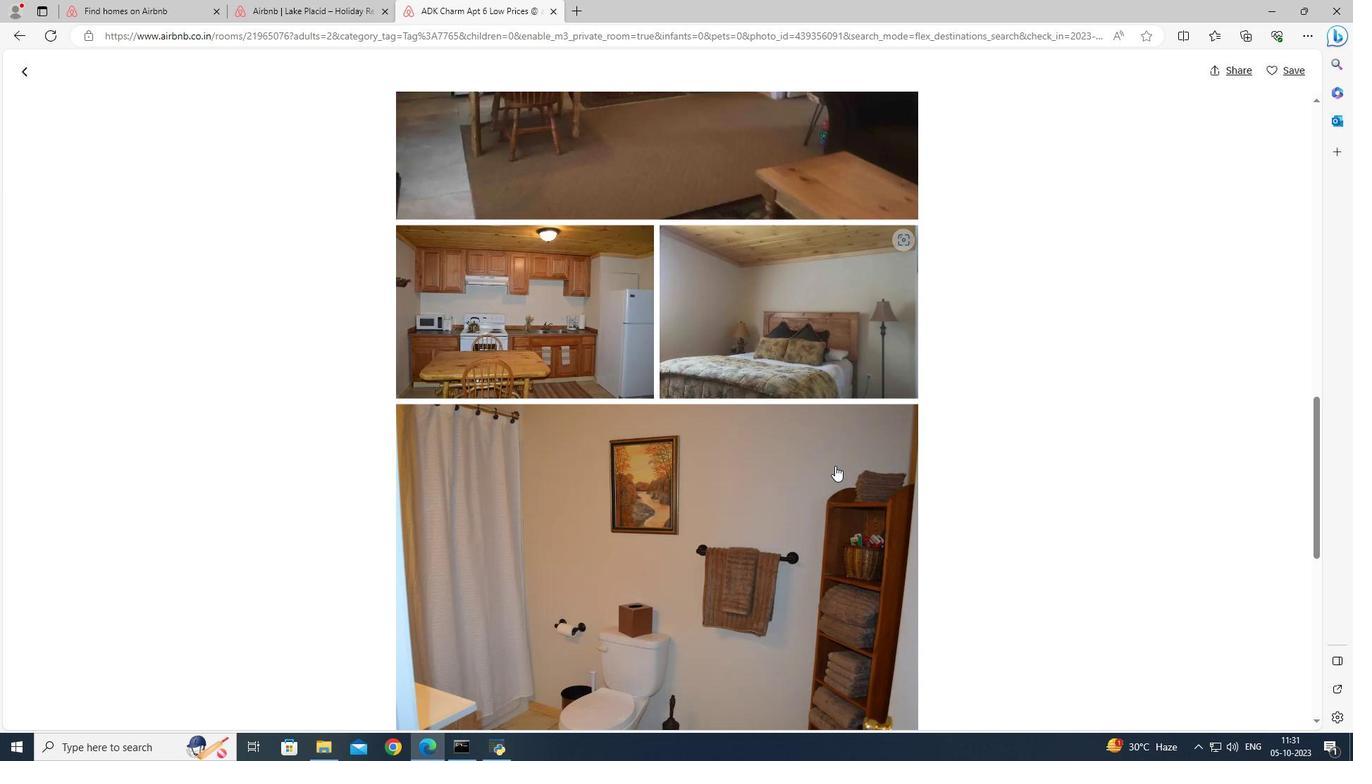 
Action: Mouse scrolled (835, 465) with delta (0, 0)
Screenshot: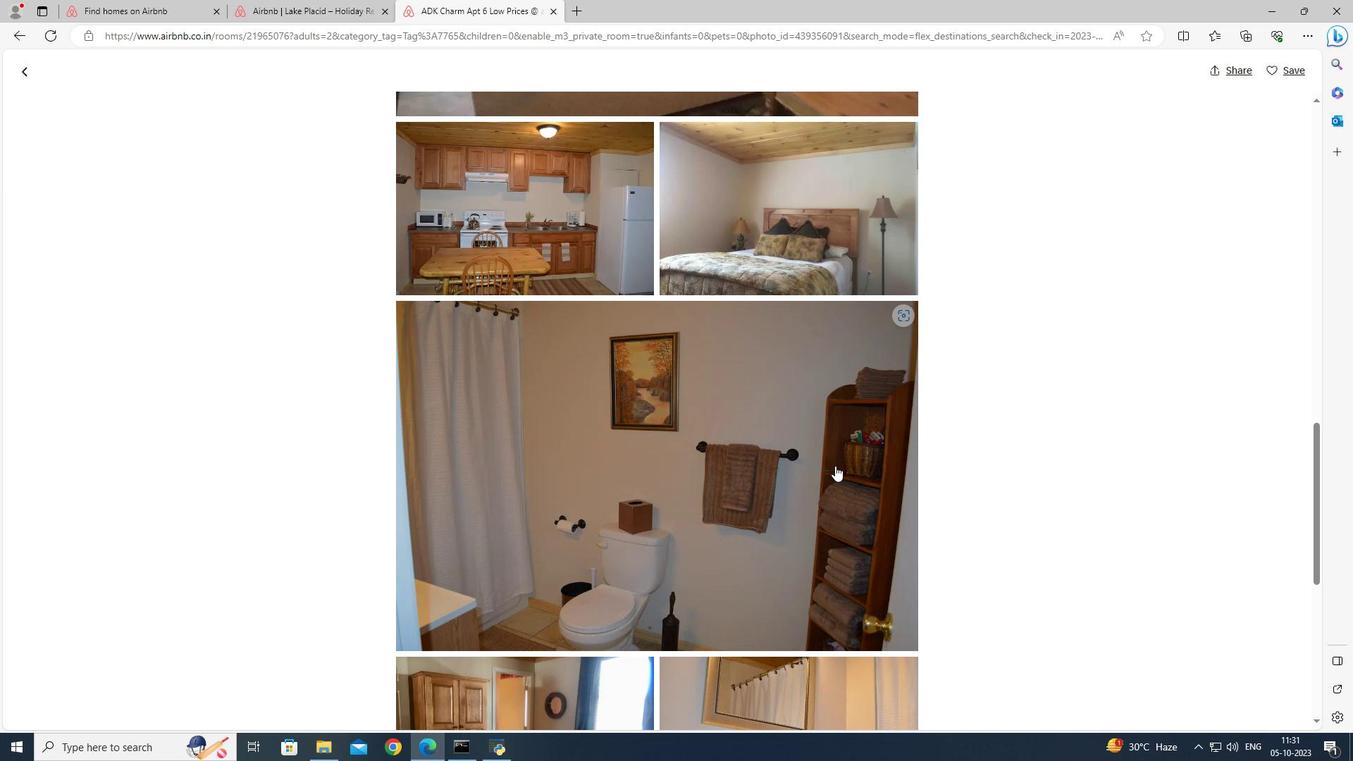
Action: Mouse scrolled (835, 465) with delta (0, 0)
Screenshot: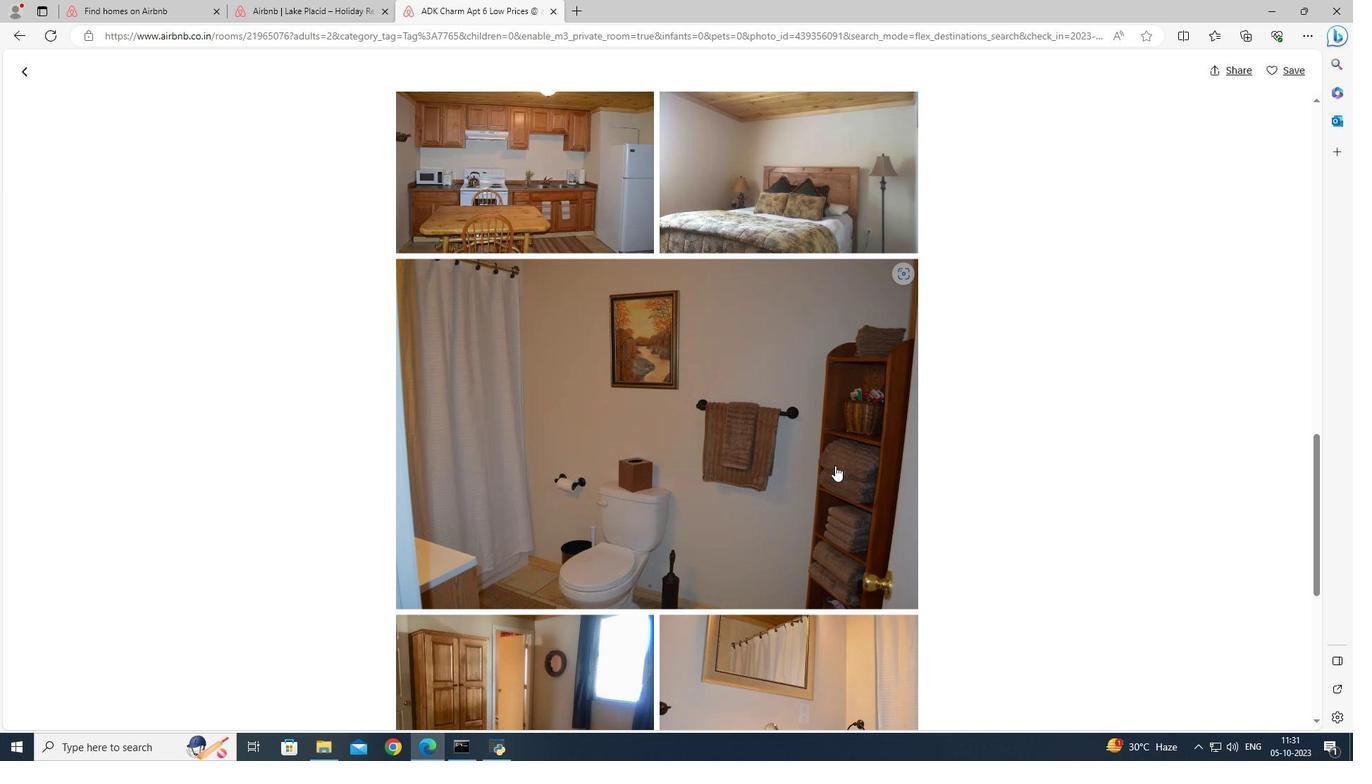 
Action: Mouse scrolled (835, 465) with delta (0, 0)
Screenshot: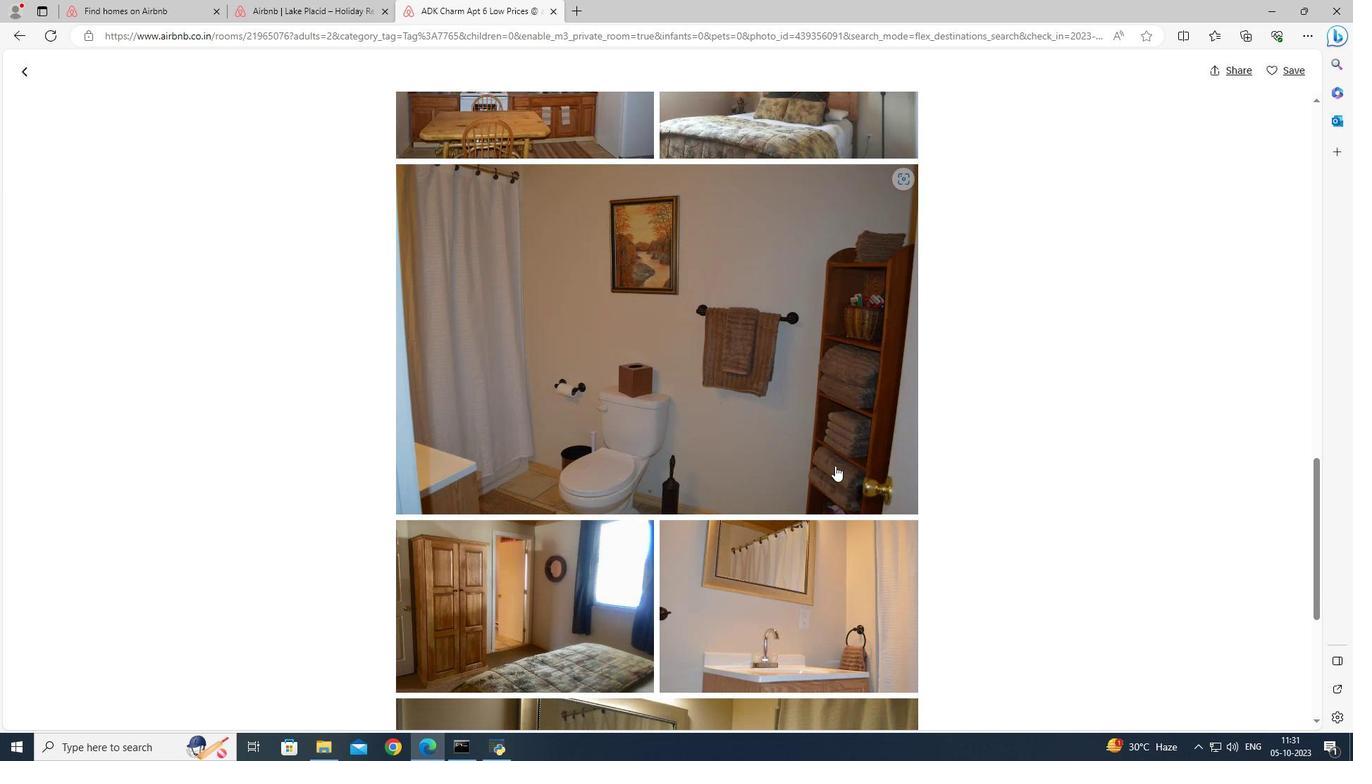 
Action: Mouse scrolled (835, 465) with delta (0, 0)
Screenshot: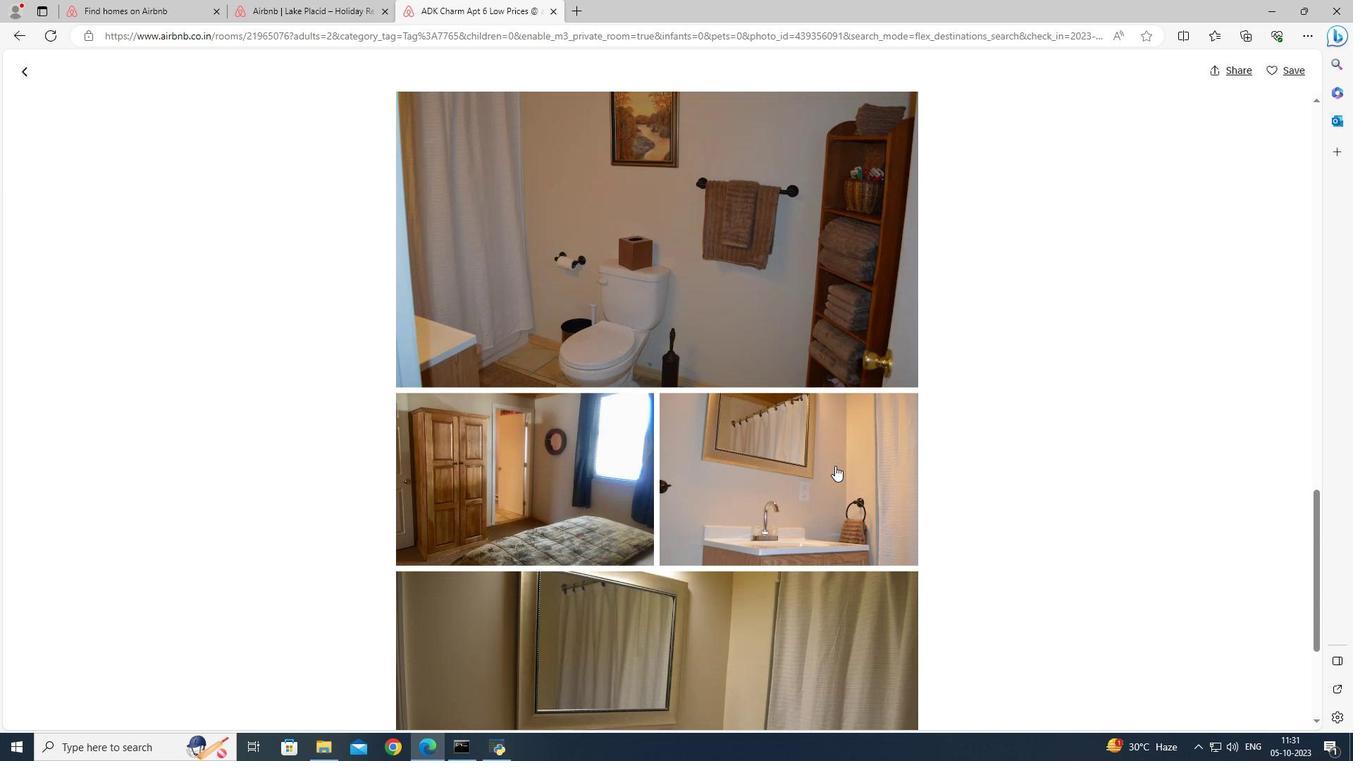 
Action: Mouse scrolled (835, 465) with delta (0, 0)
Screenshot: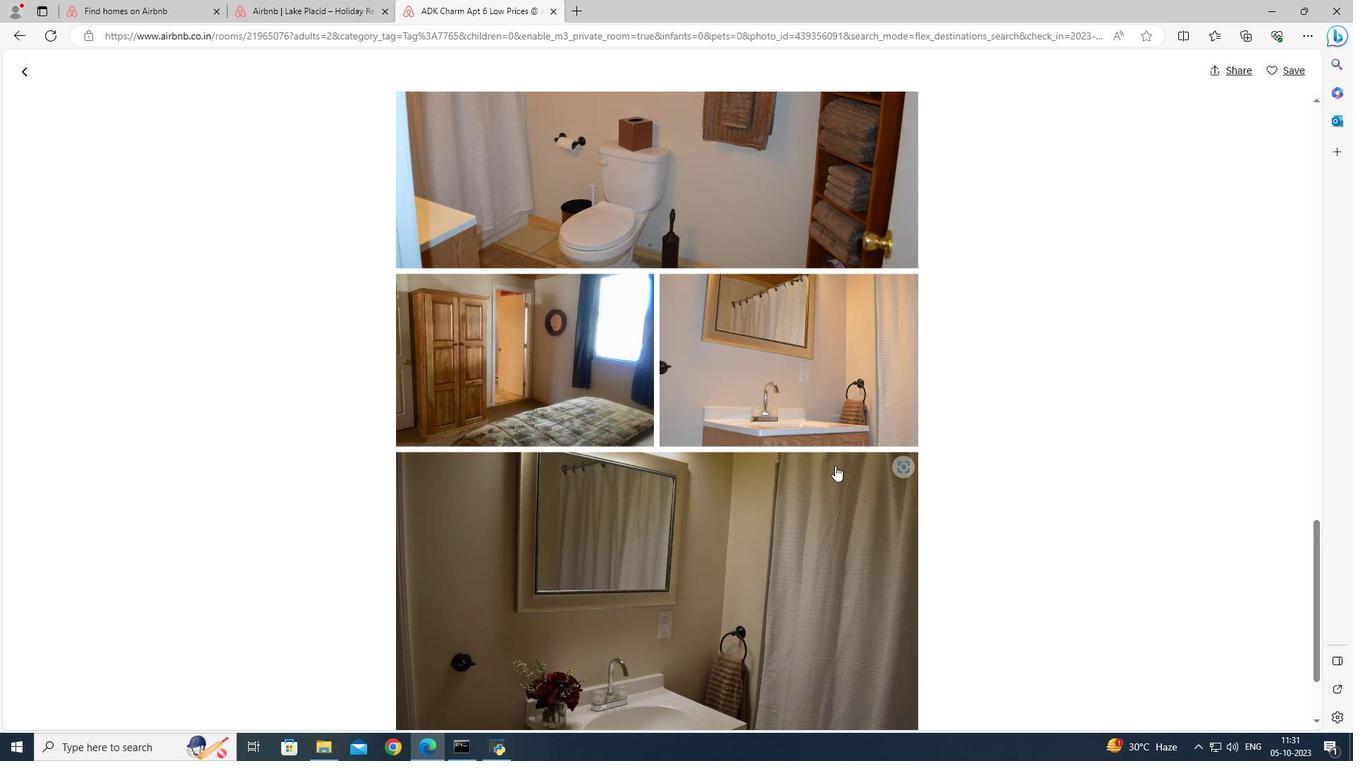 
Action: Mouse scrolled (835, 465) with delta (0, 0)
Screenshot: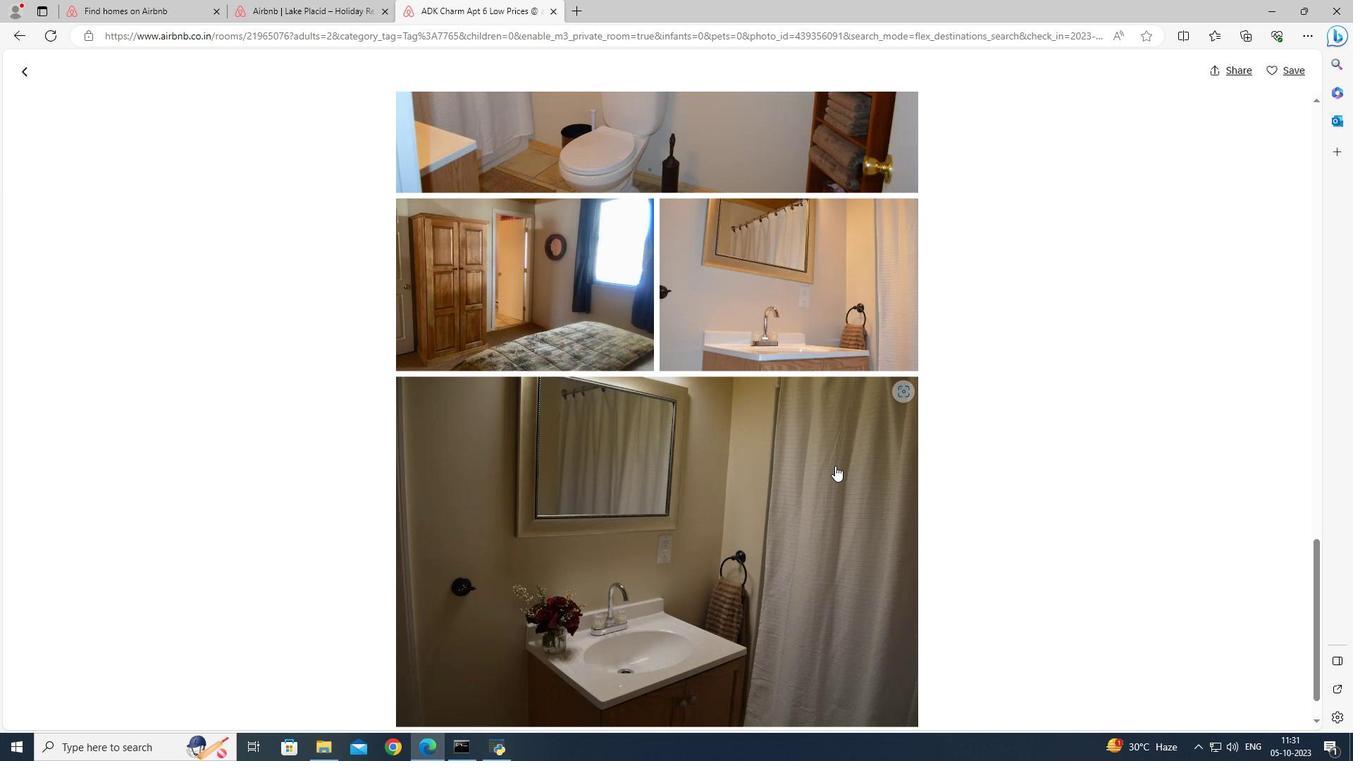 
Action: Mouse scrolled (835, 465) with delta (0, 0)
Screenshot: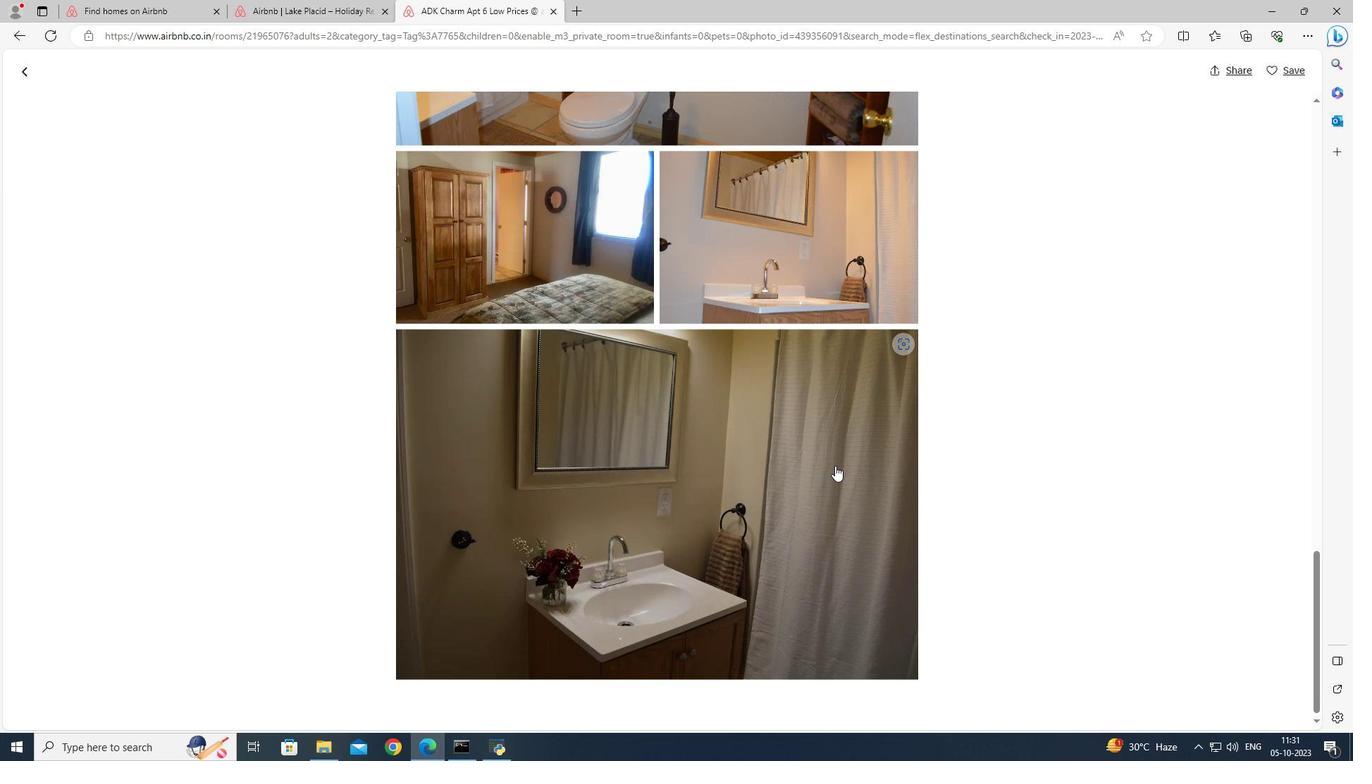 
Action: Mouse scrolled (835, 465) with delta (0, 0)
Screenshot: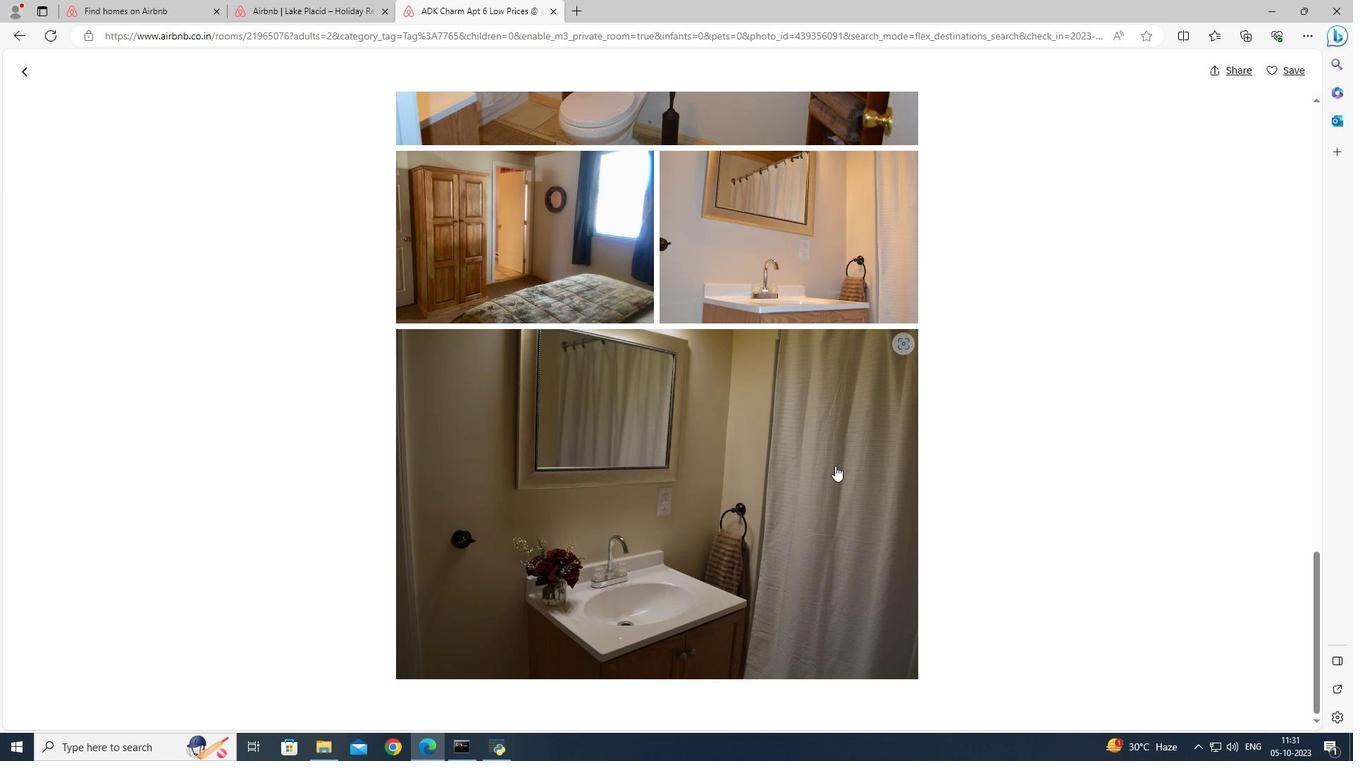 
Action: Mouse scrolled (835, 465) with delta (0, 0)
Screenshot: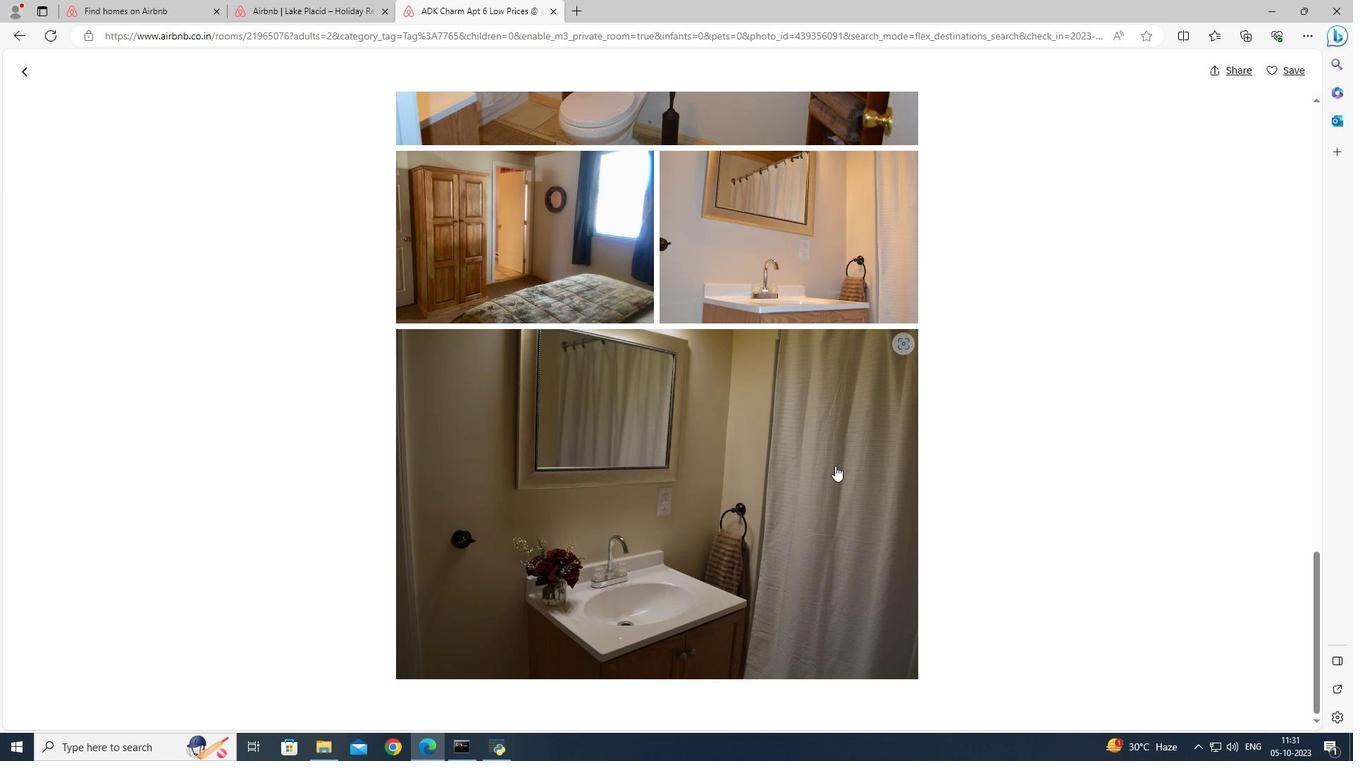 
Action: Mouse scrolled (835, 465) with delta (0, 0)
Screenshot: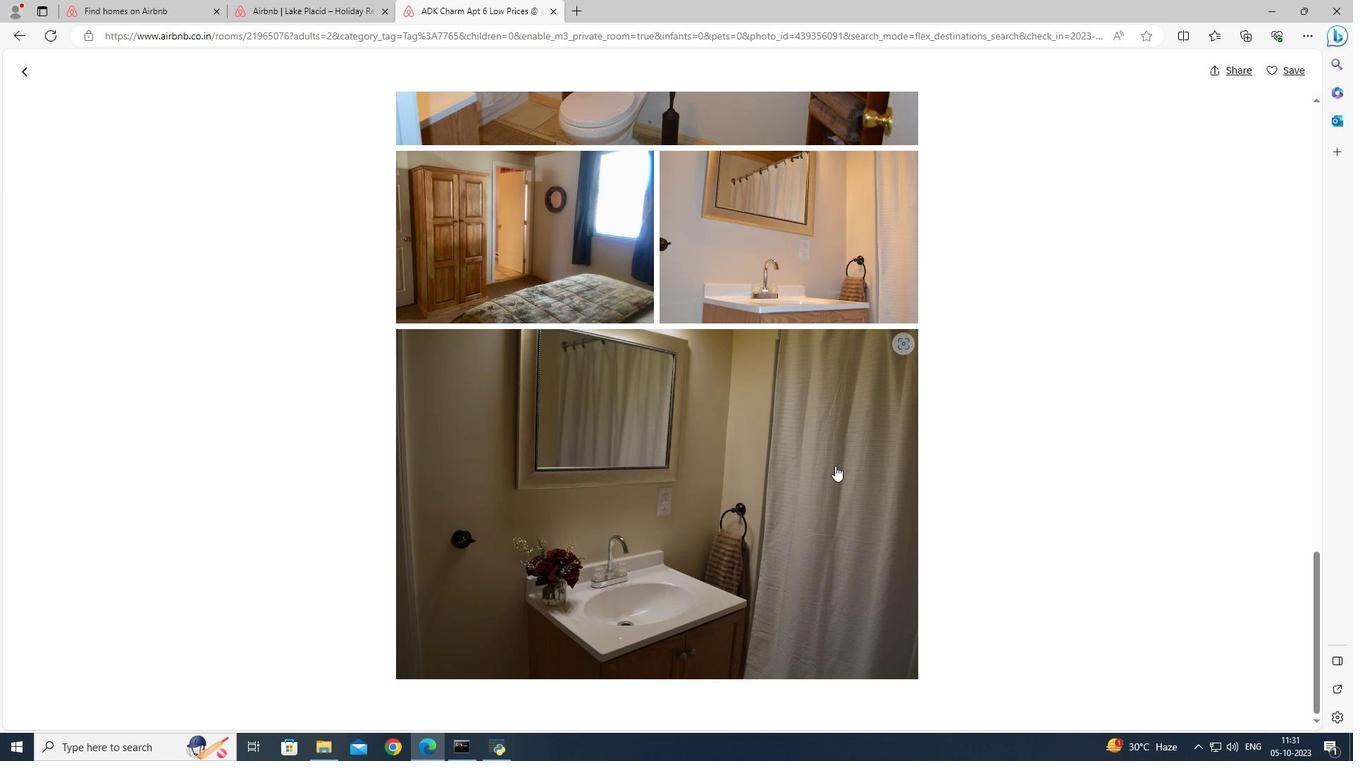 
Action: Mouse moved to (25, 71)
Screenshot: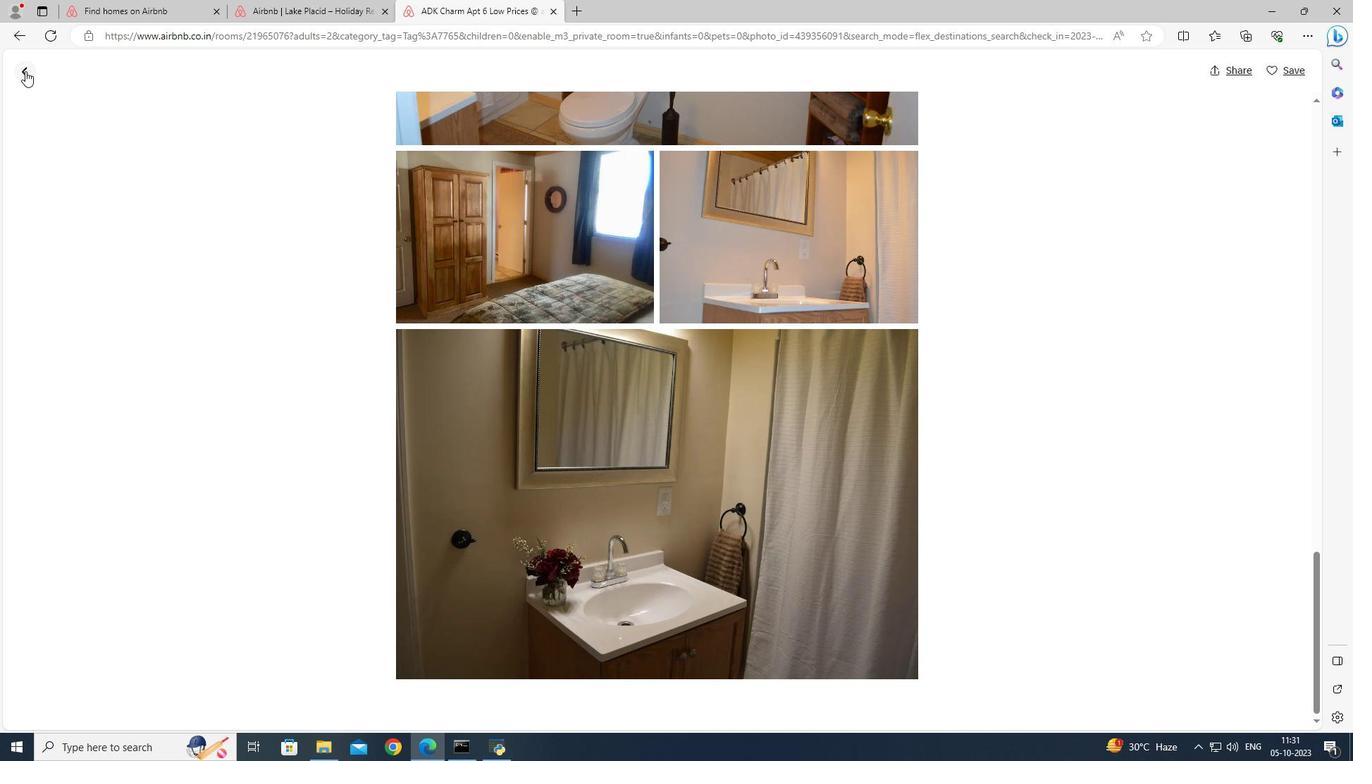 
Action: Mouse pressed left at (25, 71)
Screenshot: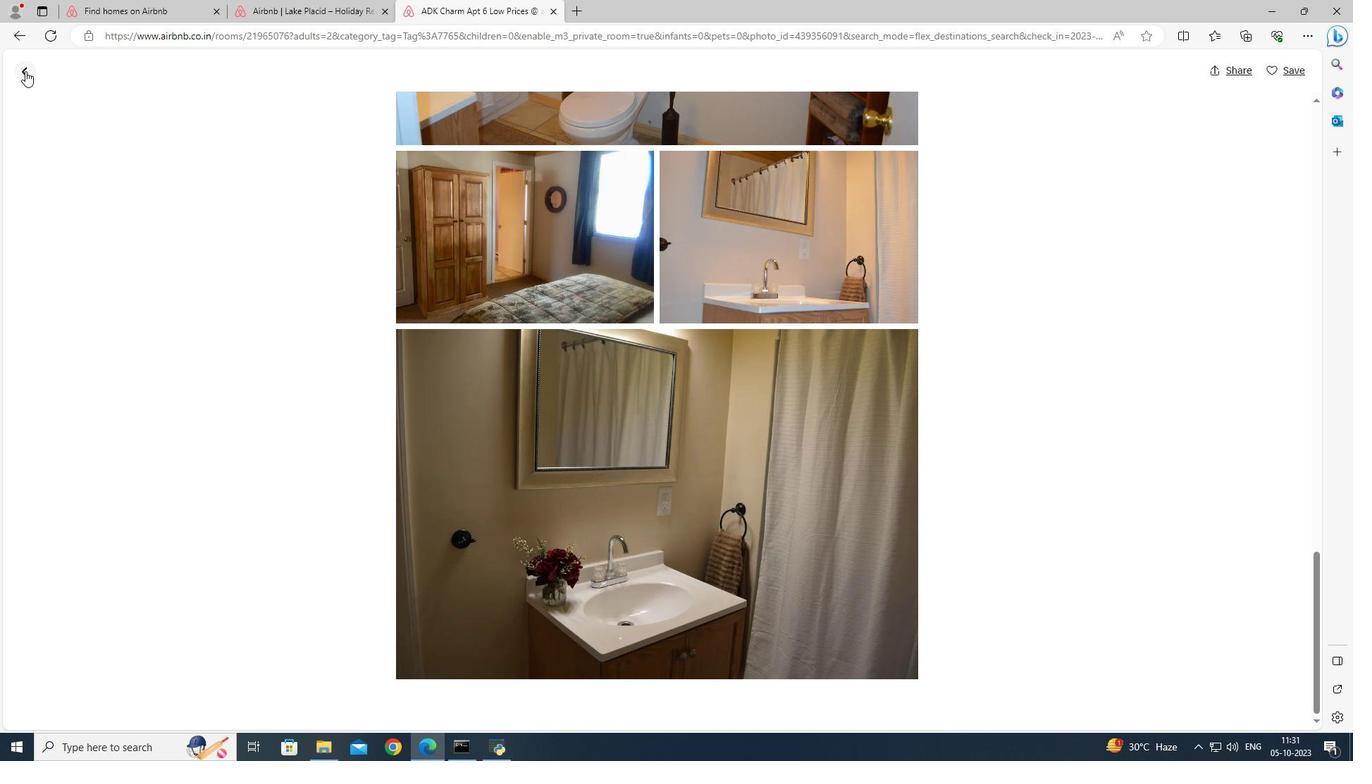 
Action: Mouse moved to (387, 279)
Screenshot: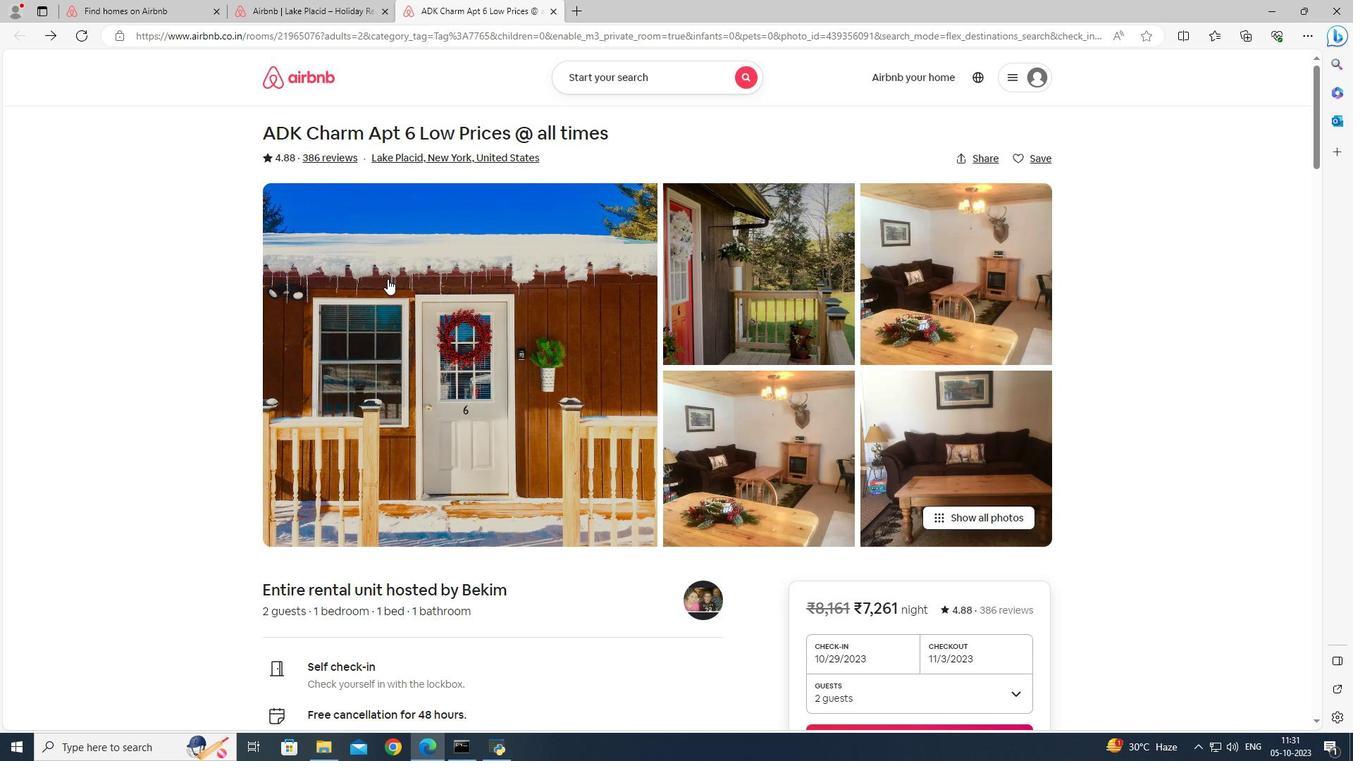 
Action: Mouse scrolled (387, 278) with delta (0, 0)
Screenshot: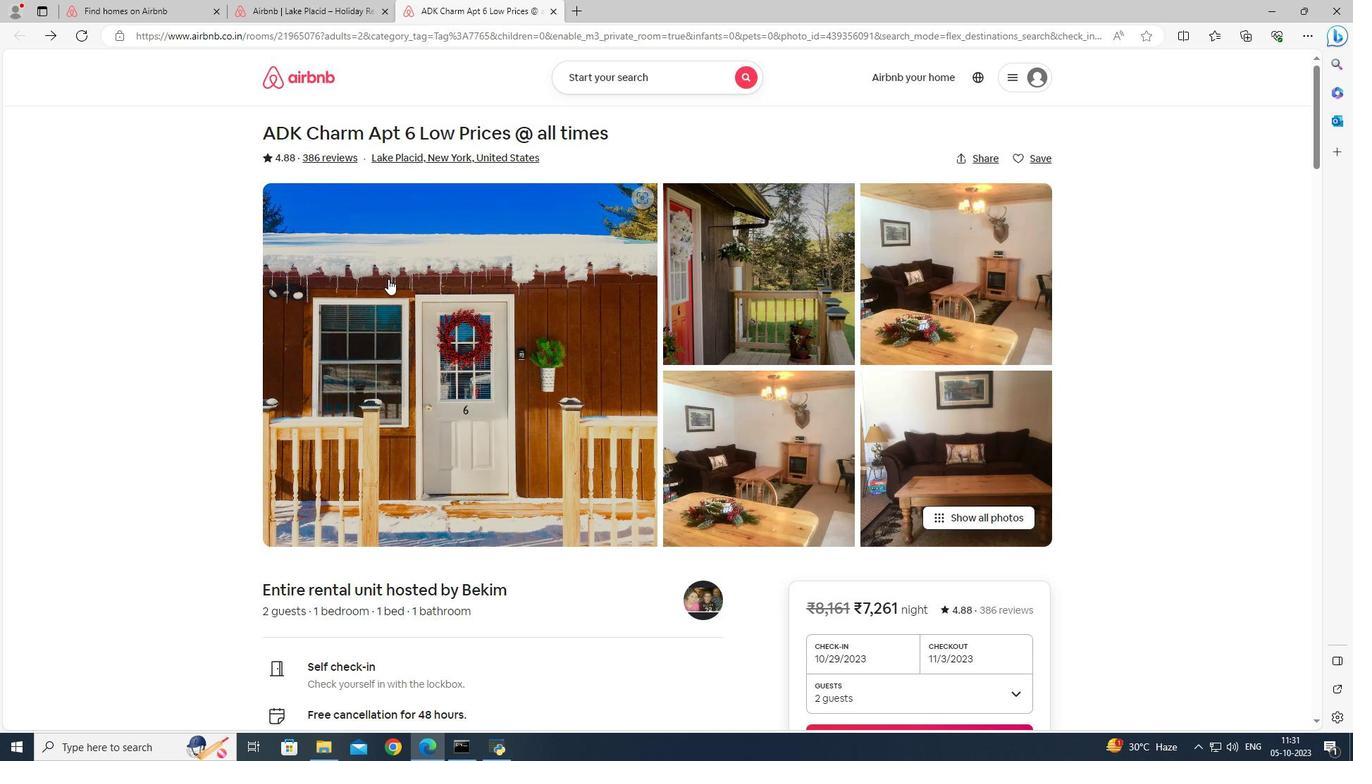 
Action: Mouse moved to (388, 279)
Screenshot: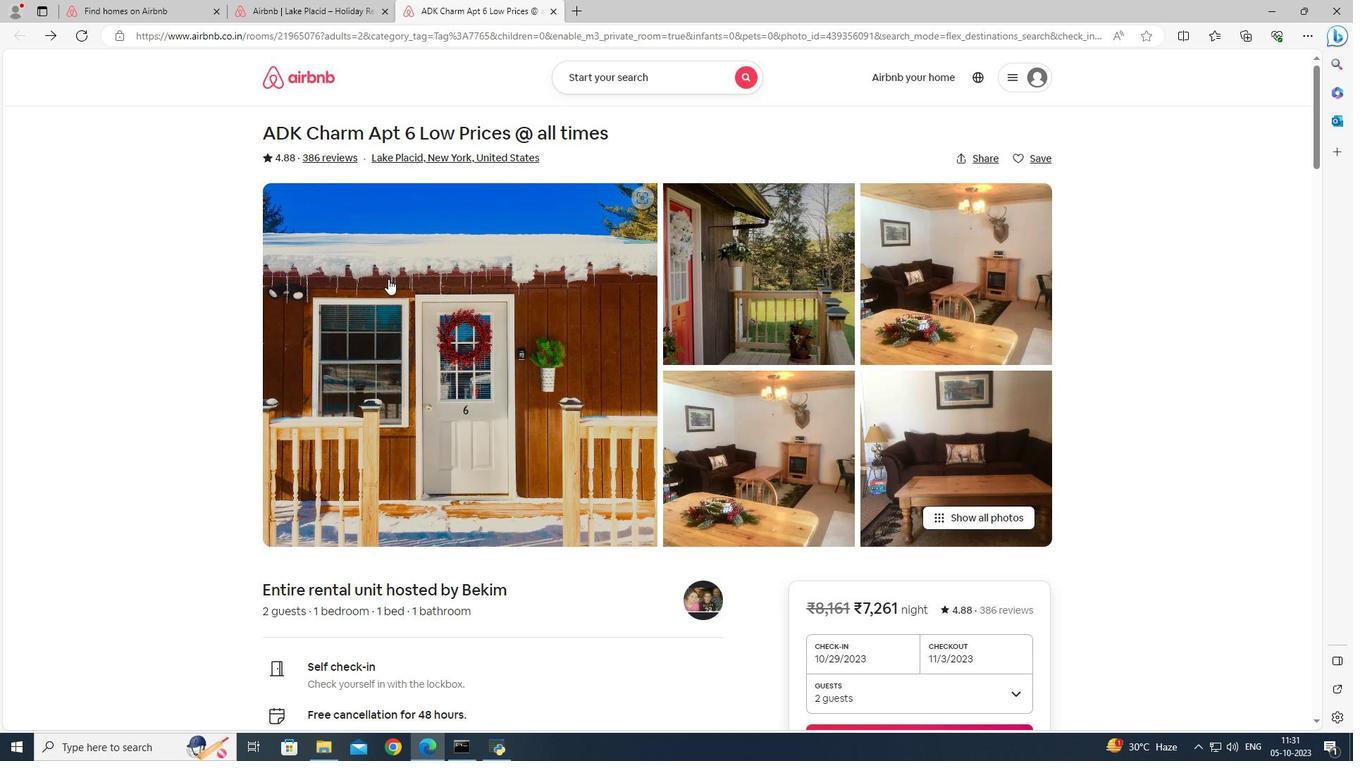 
Action: Mouse scrolled (388, 278) with delta (0, 0)
Screenshot: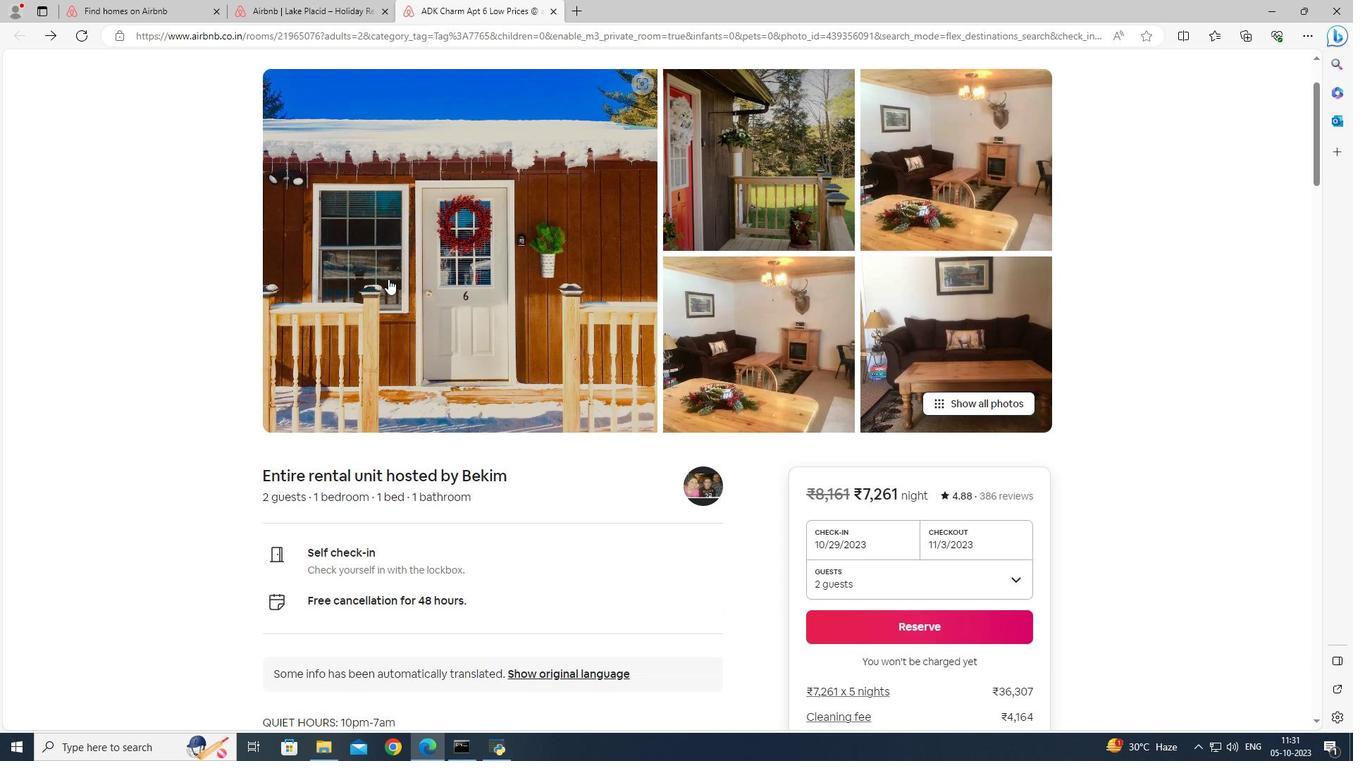 
Action: Mouse moved to (389, 279)
Screenshot: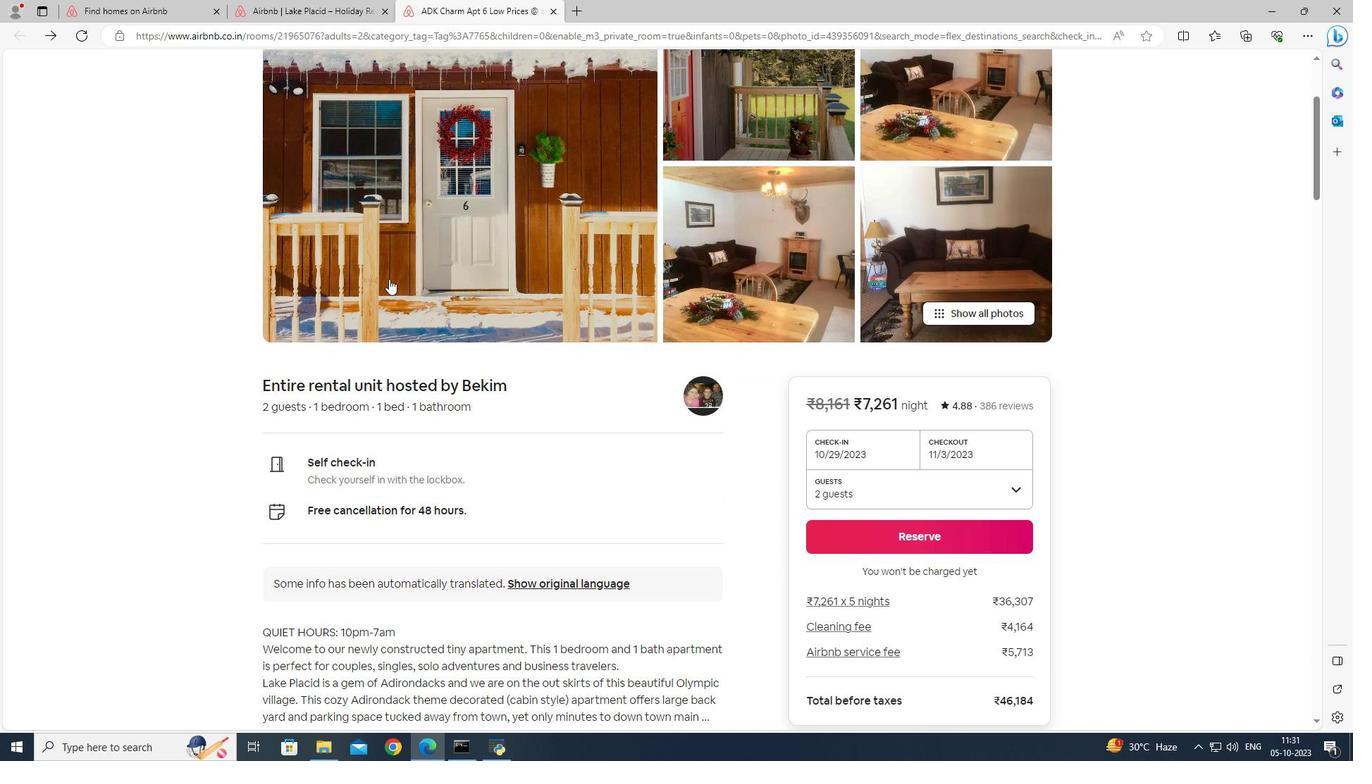 
Action: Mouse scrolled (389, 278) with delta (0, 0)
Screenshot: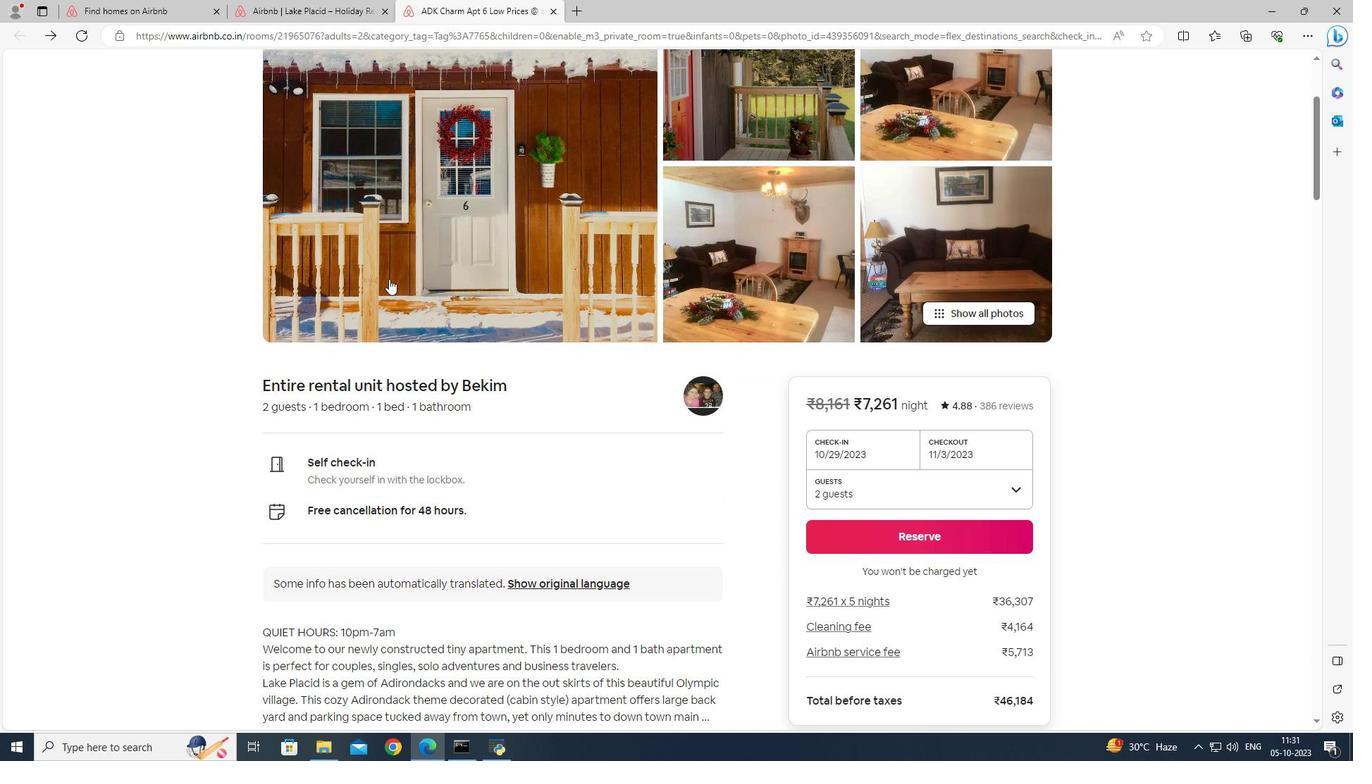 
Action: Mouse moved to (537, 291)
Screenshot: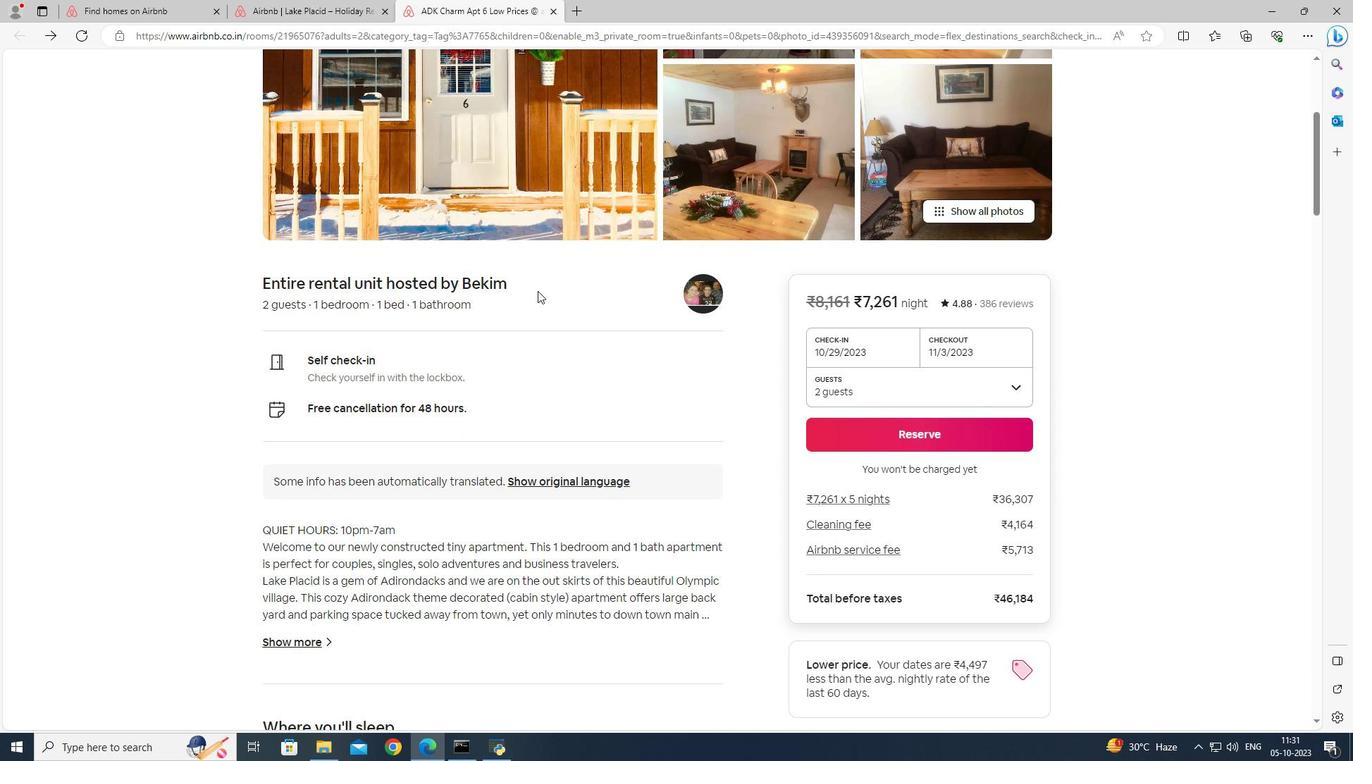 
Action: Mouse scrolled (537, 290) with delta (0, 0)
Screenshot: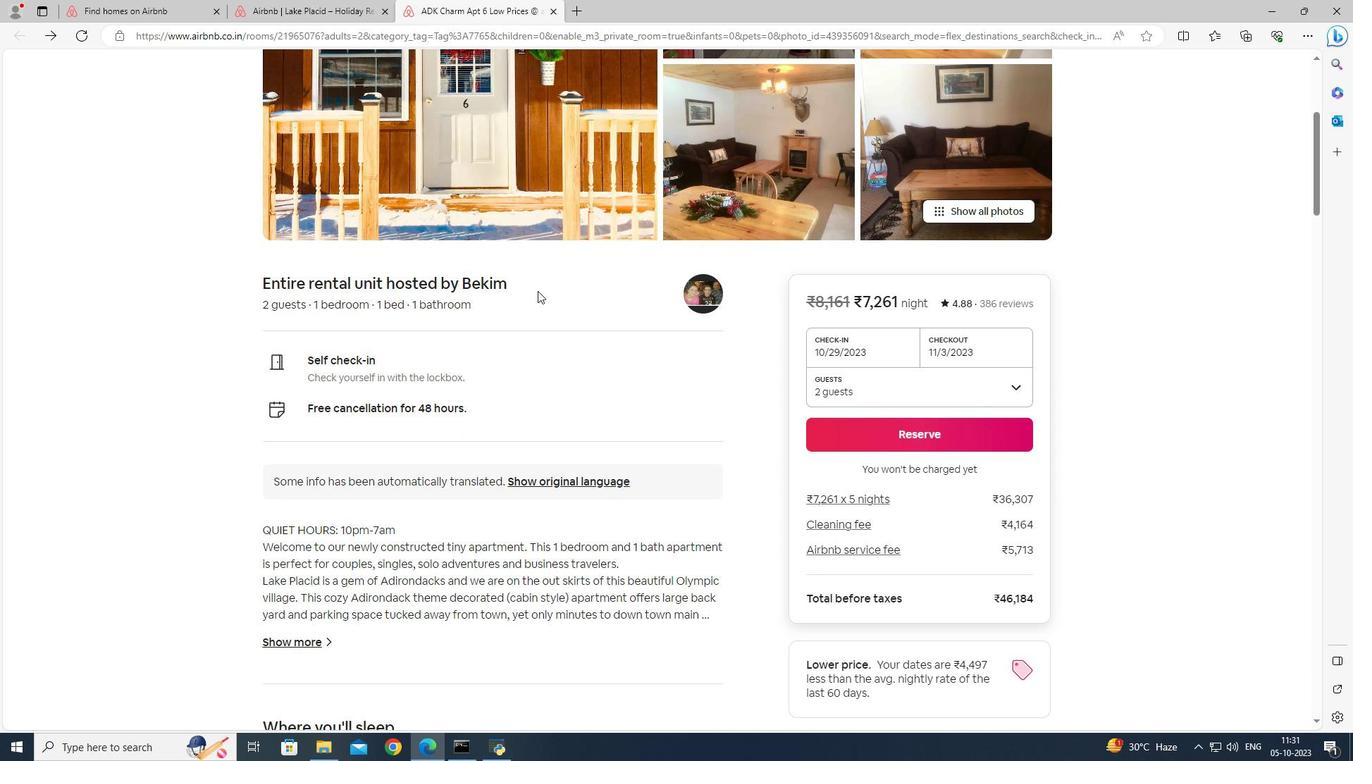 
Action: Mouse moved to (539, 291)
Screenshot: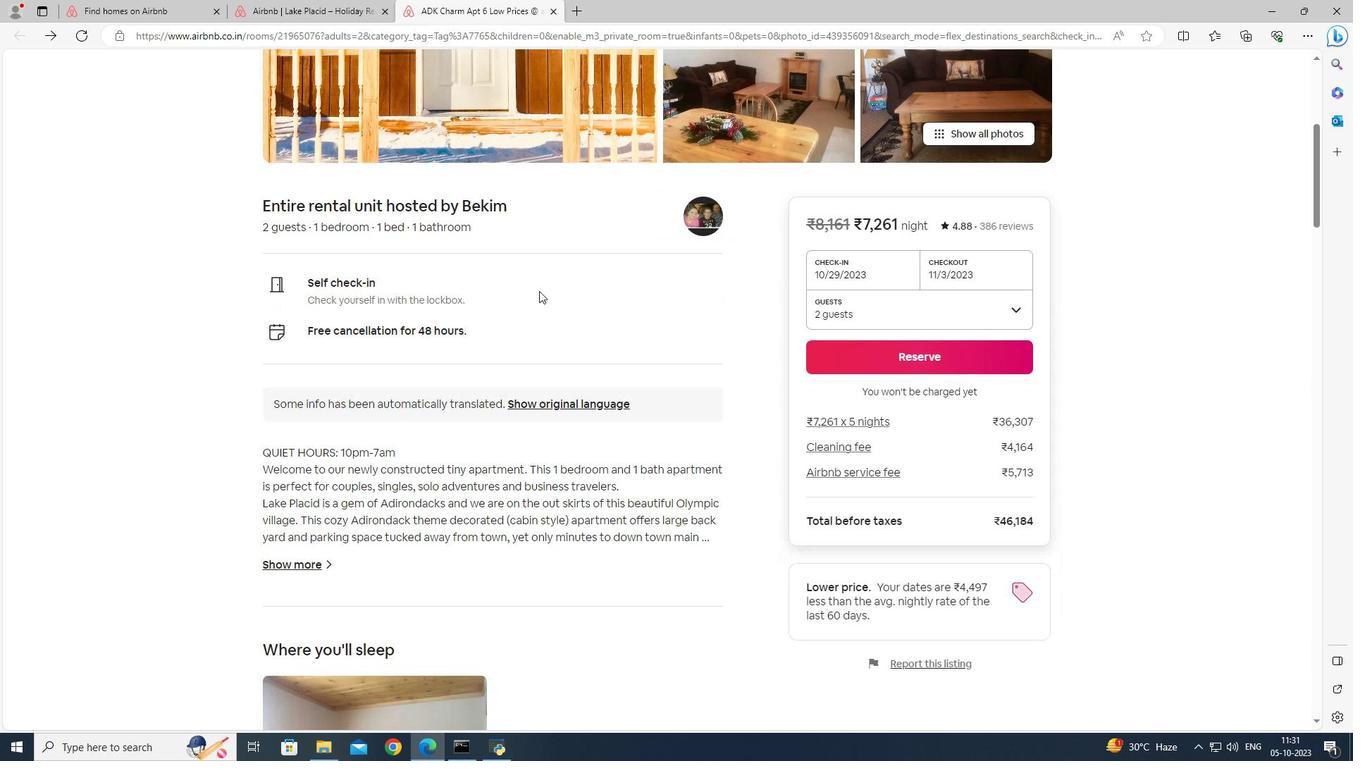 
Action: Mouse scrolled (539, 290) with delta (0, 0)
Screenshot: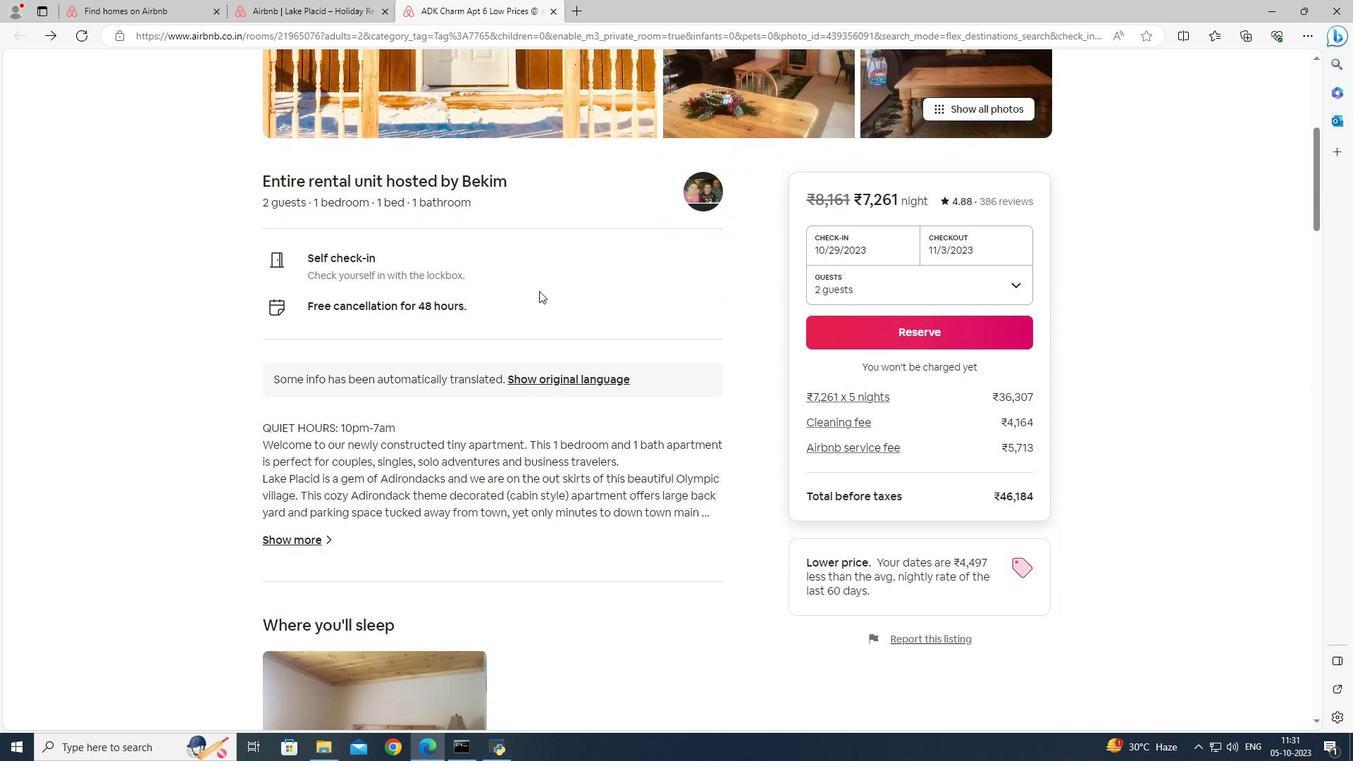 
Action: Mouse scrolled (539, 290) with delta (0, 0)
Screenshot: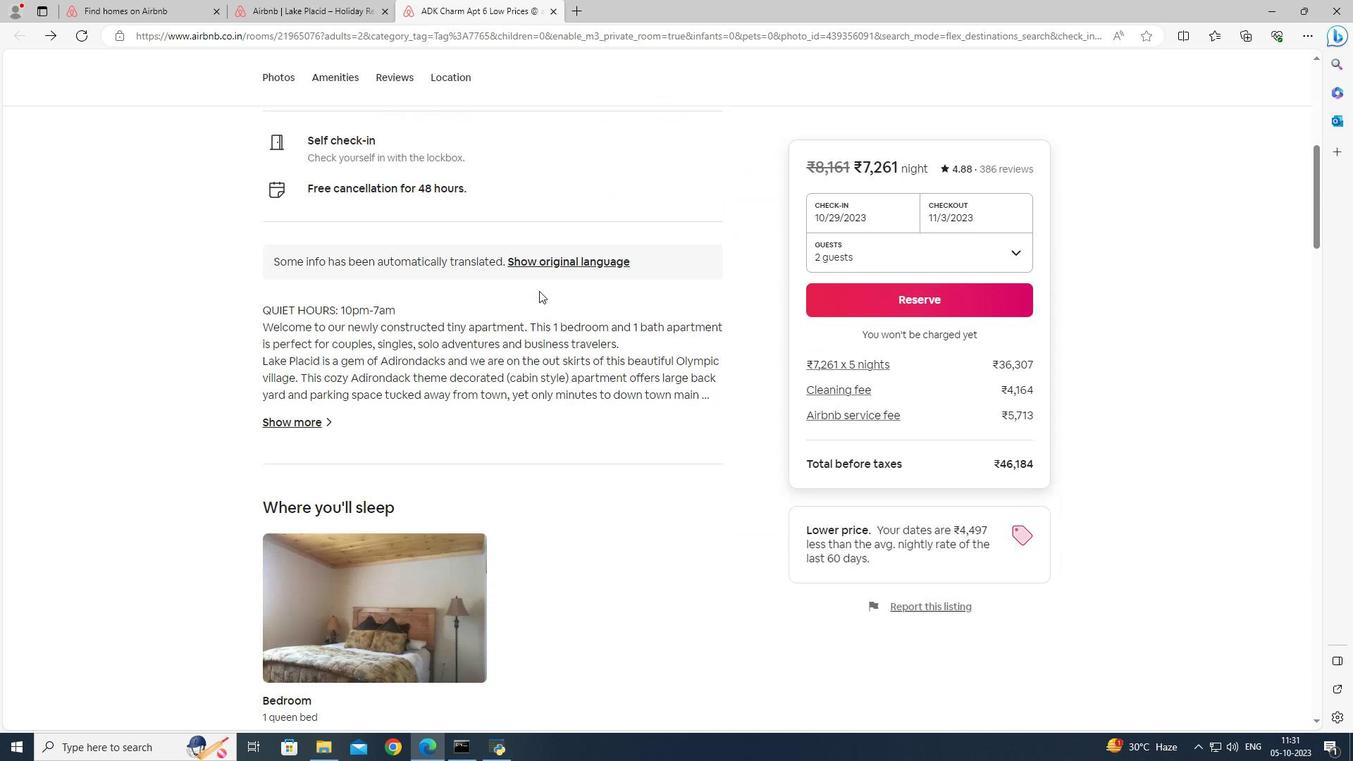 
Action: Mouse moved to (539, 291)
Screenshot: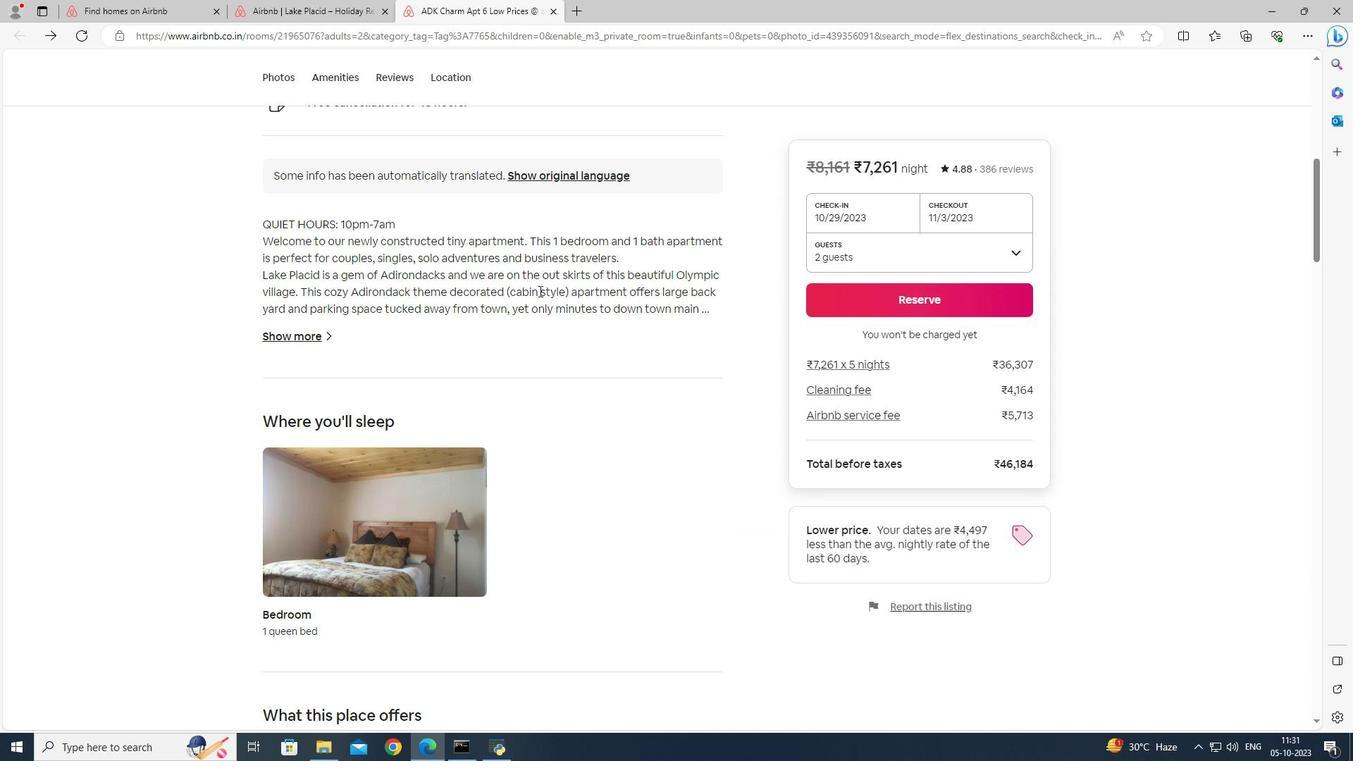 
Action: Mouse scrolled (539, 290) with delta (0, 0)
Screenshot: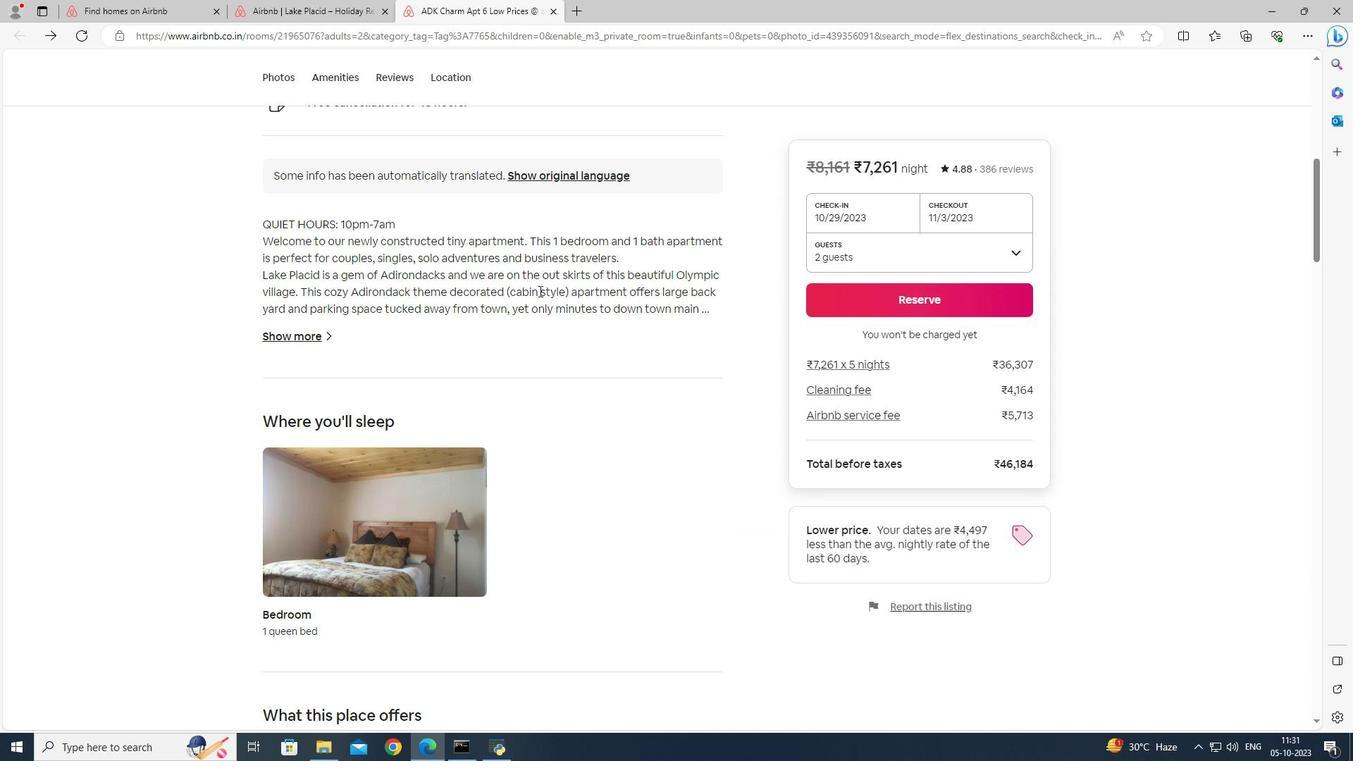 
Action: Mouse moved to (540, 291)
Screenshot: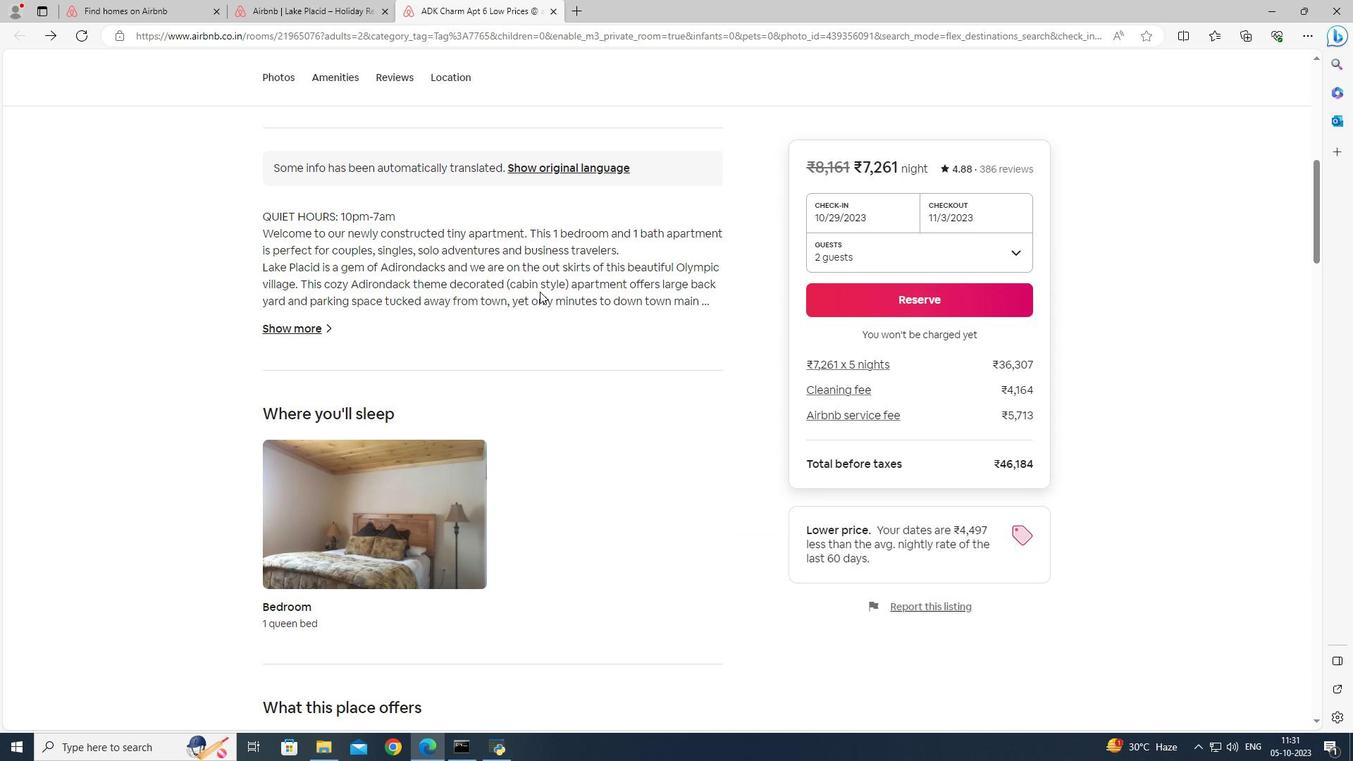 
Action: Mouse scrolled (540, 291) with delta (0, 0)
Screenshot: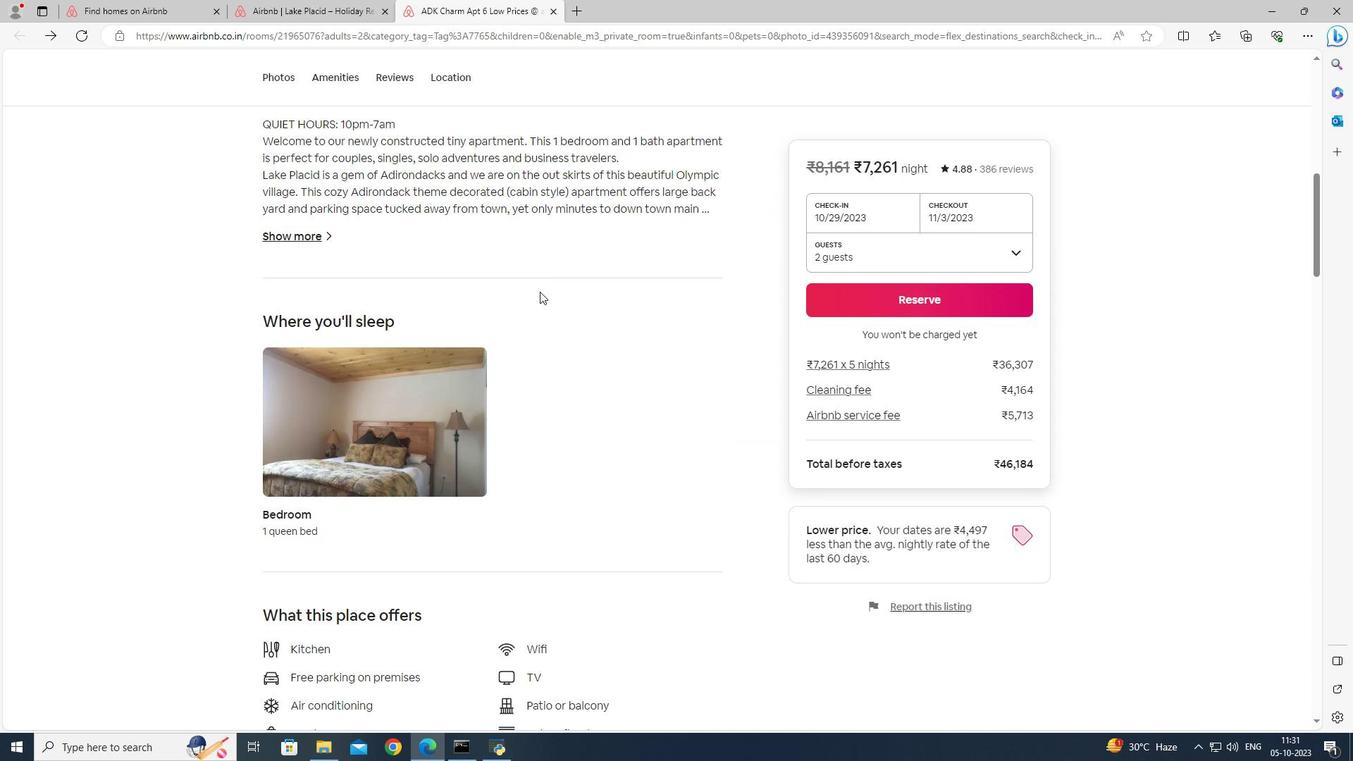 
Action: Mouse moved to (540, 291)
Screenshot: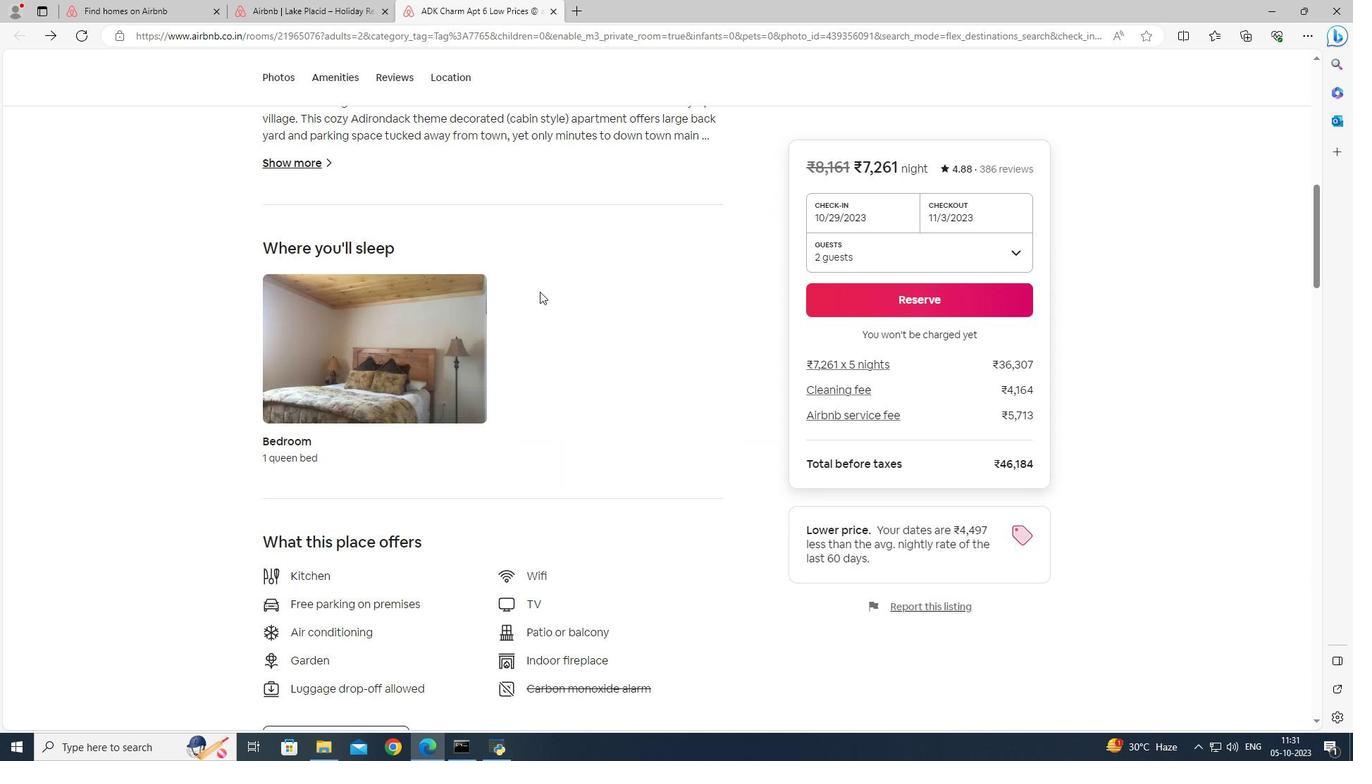 
Action: Mouse scrolled (540, 291) with delta (0, 0)
Screenshot: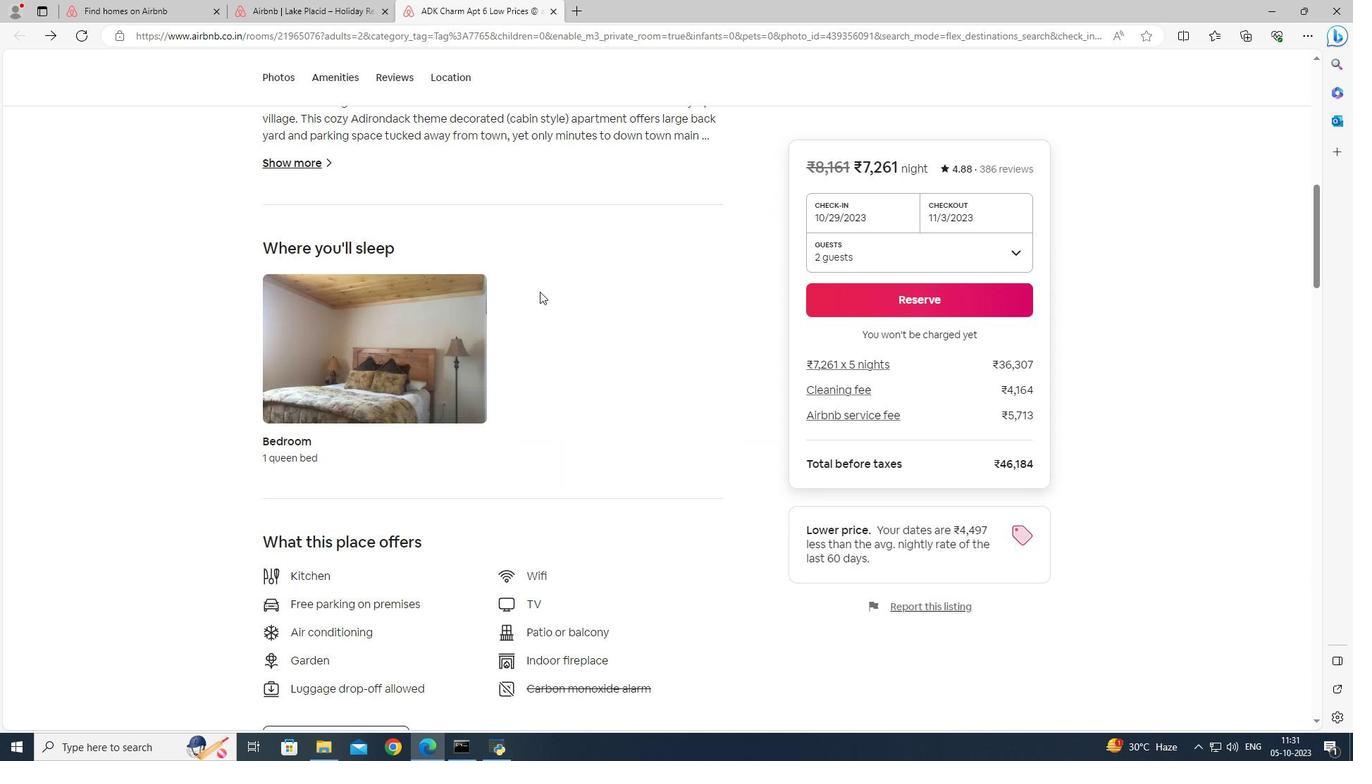 
Action: Mouse moved to (544, 301)
Screenshot: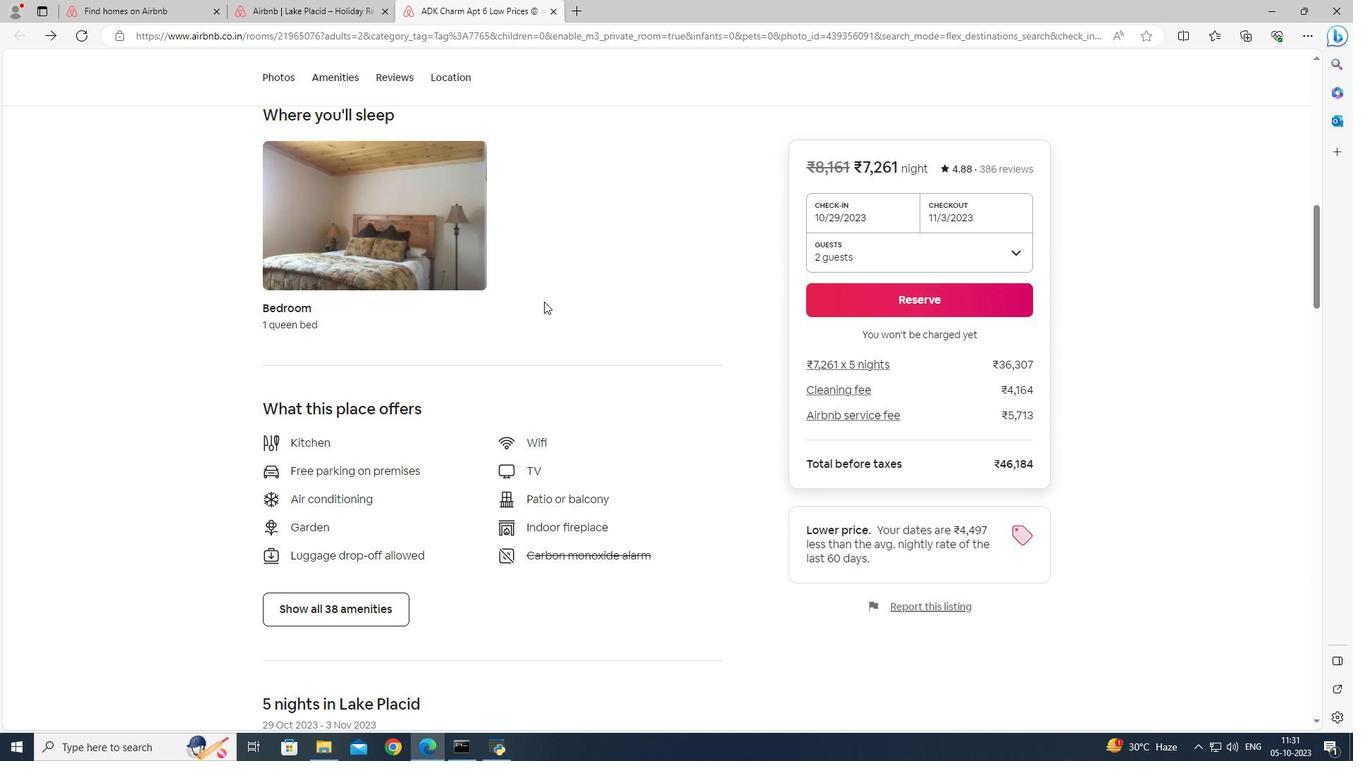 
Action: Mouse scrolled (544, 301) with delta (0, 0)
Screenshot: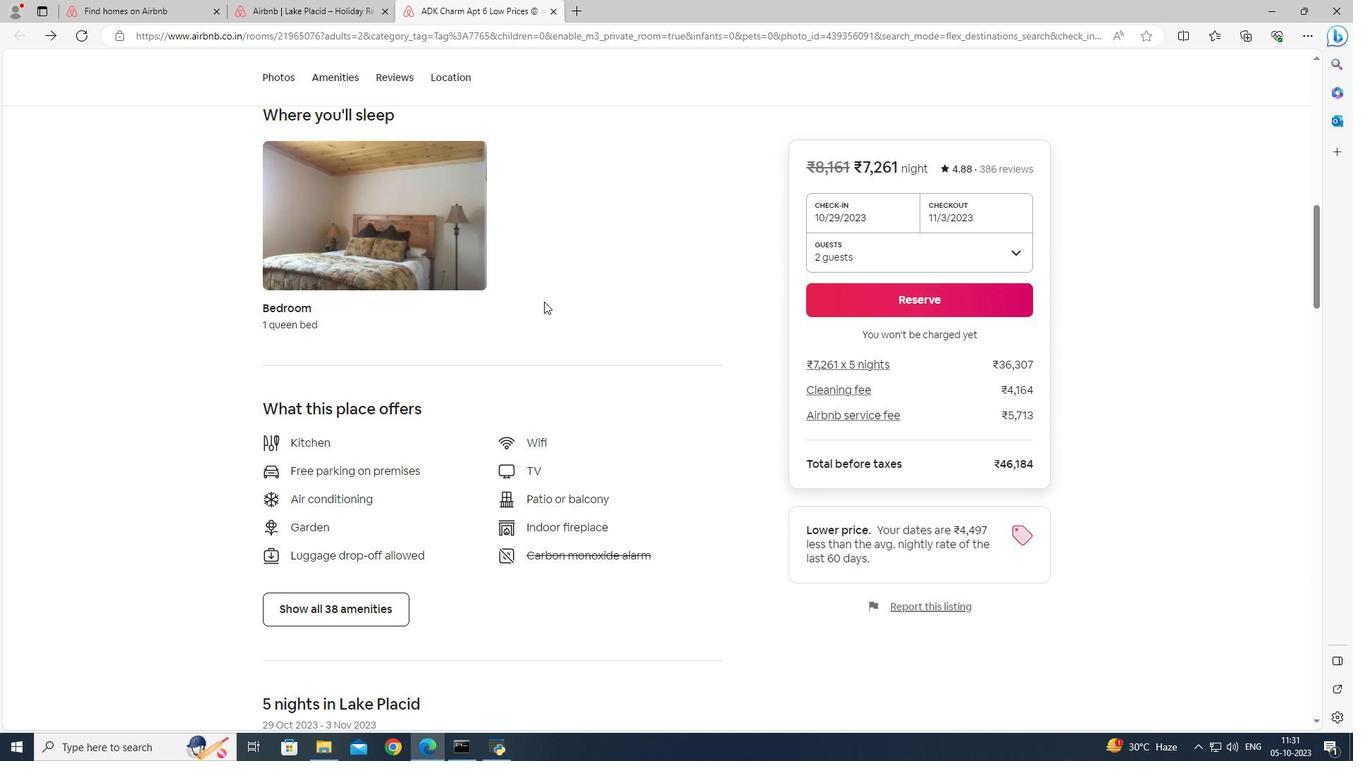 
Action: Mouse scrolled (544, 301) with delta (0, 0)
Screenshot: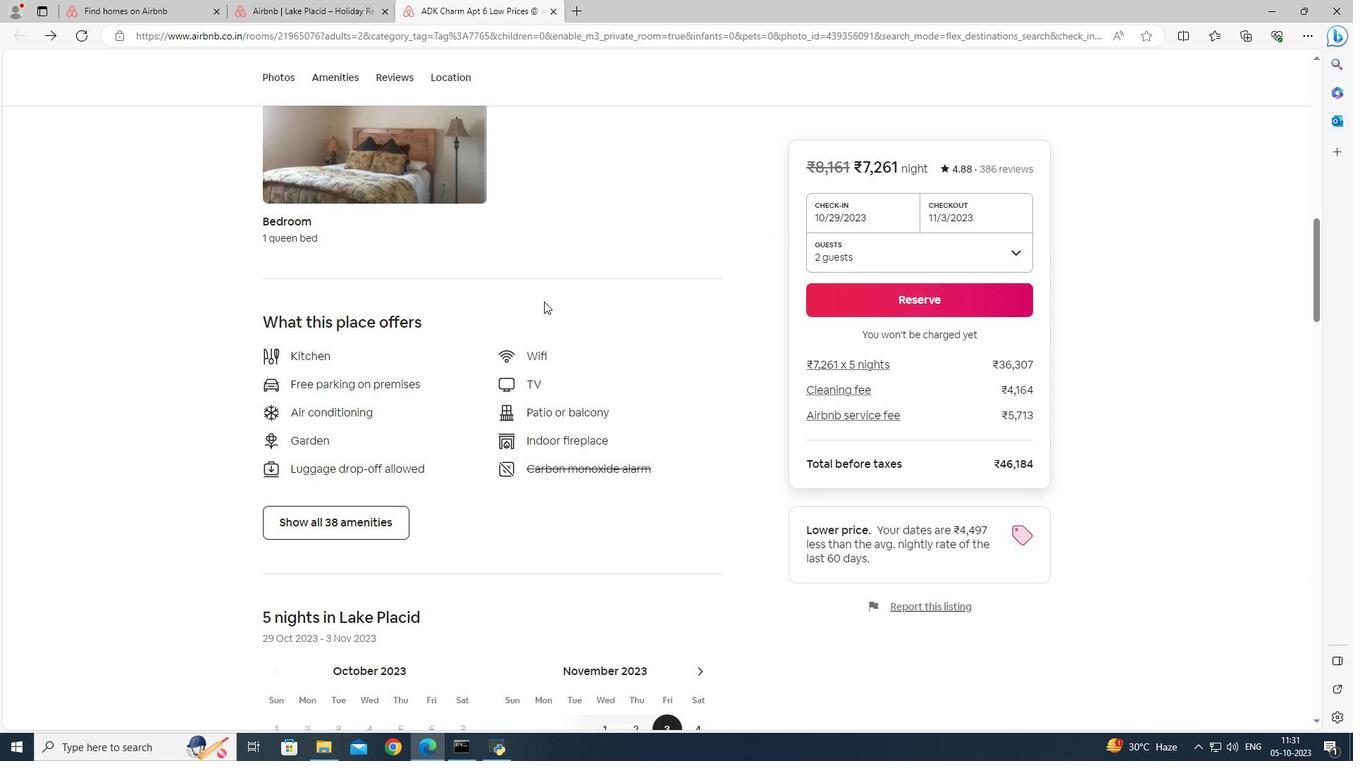 
Action: Mouse moved to (390, 413)
Screenshot: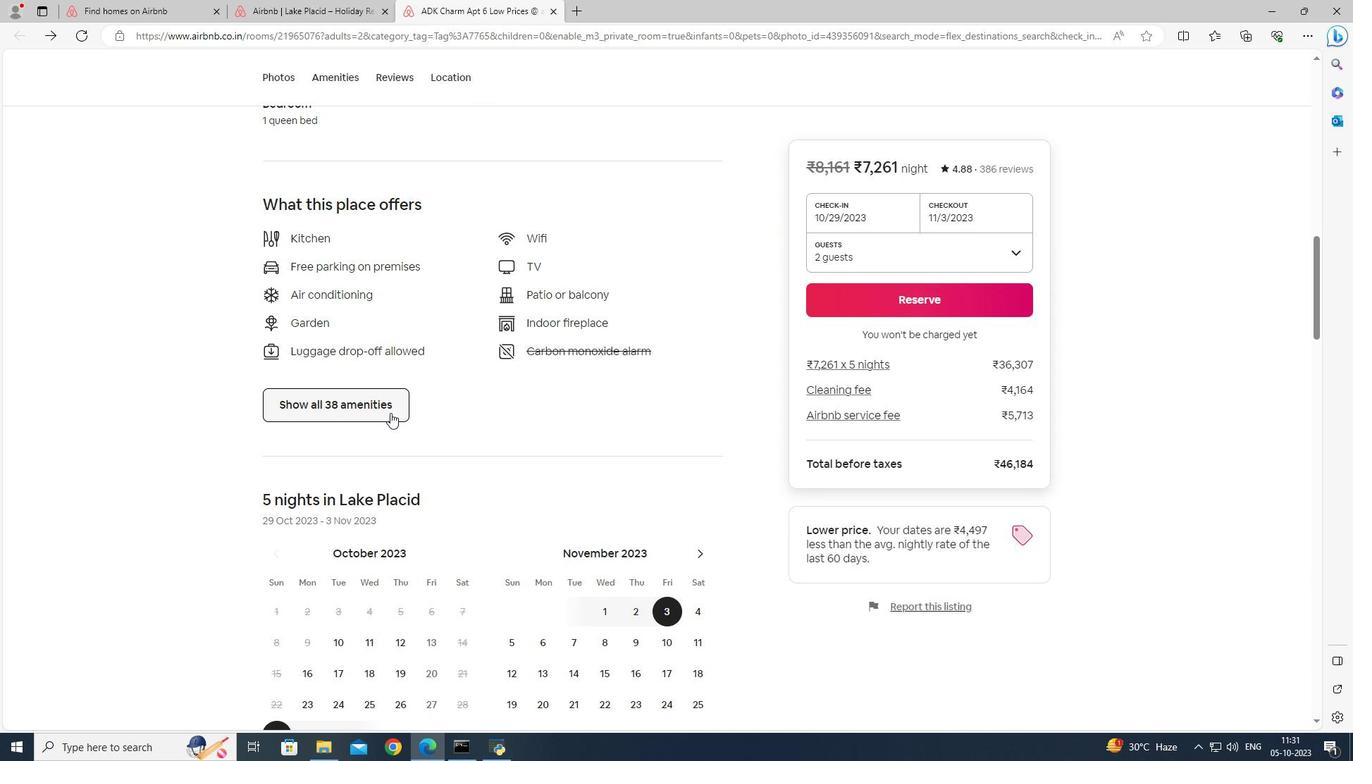 
Action: Mouse pressed left at (390, 413)
Screenshot: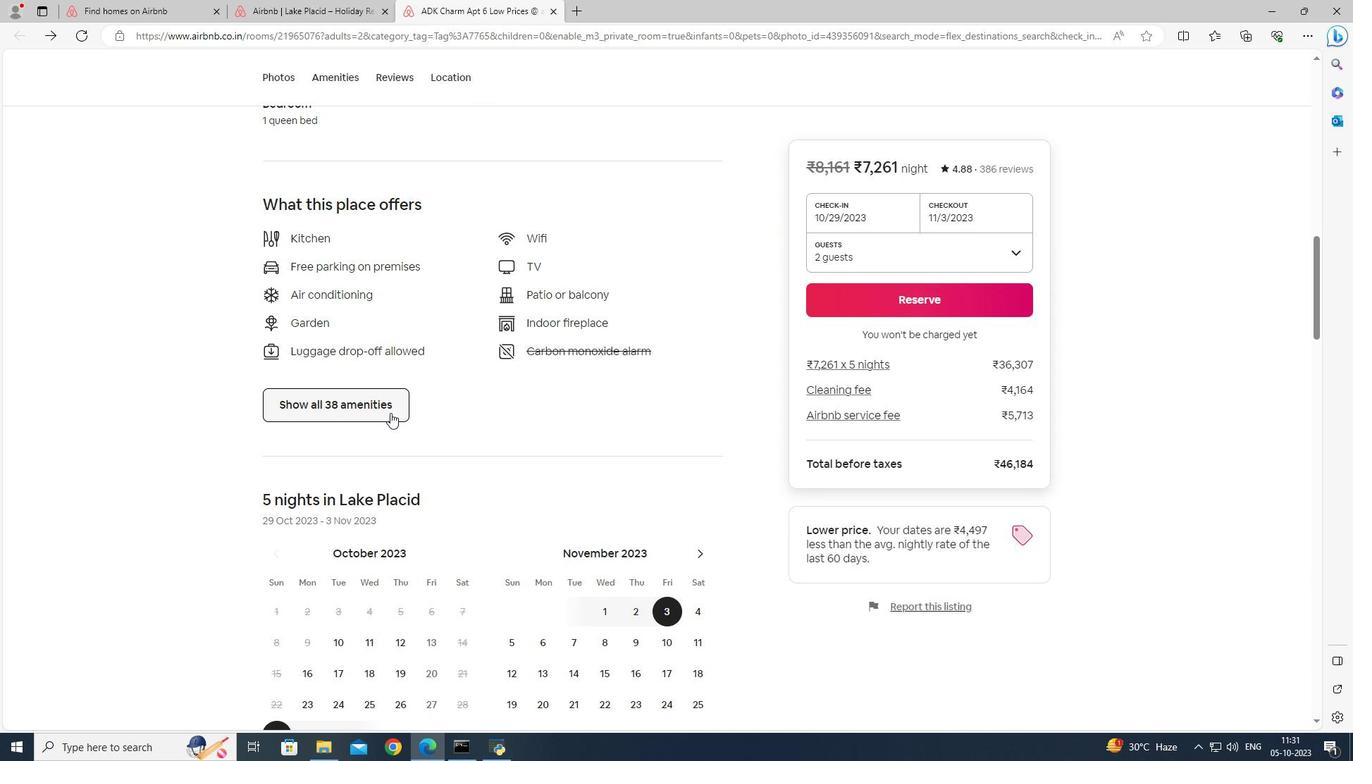 
Action: Mouse moved to (604, 284)
Screenshot: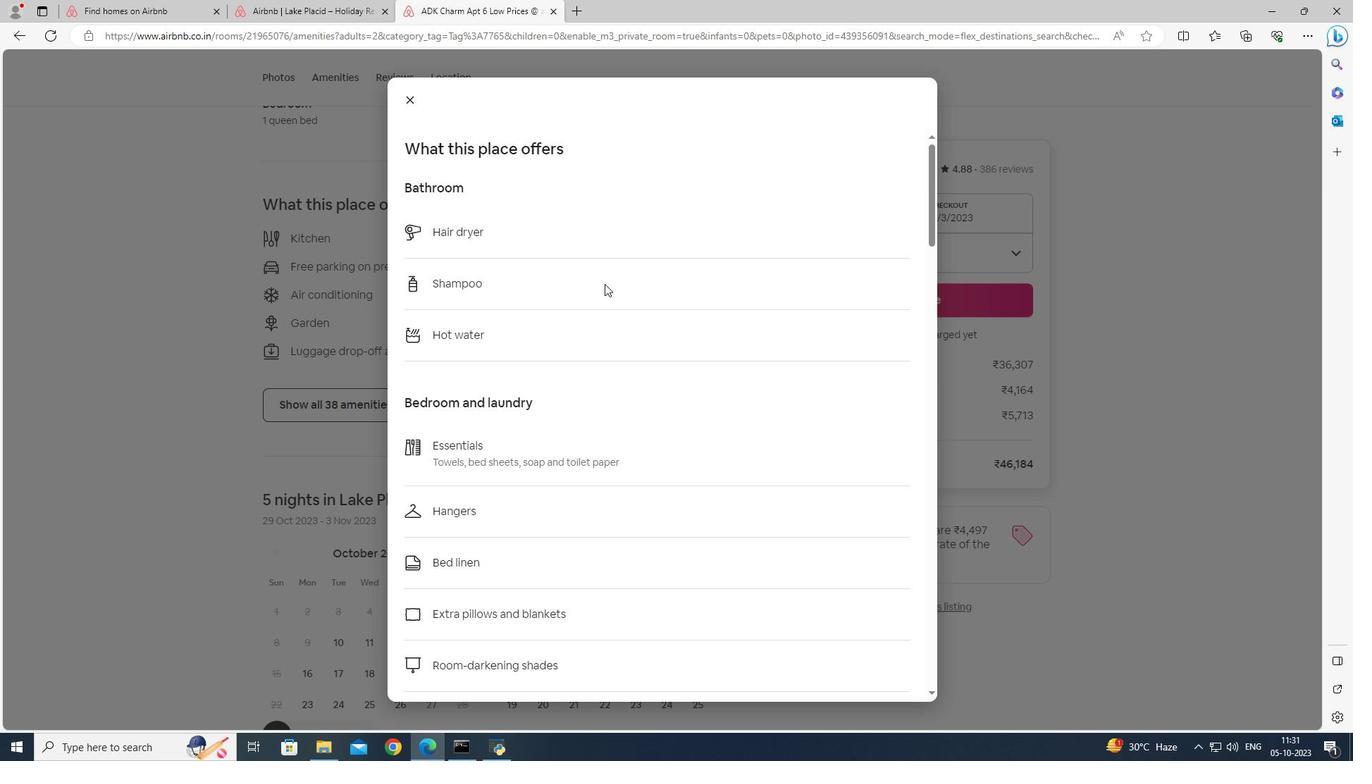 
Action: Mouse scrolled (604, 283) with delta (0, 0)
Screenshot: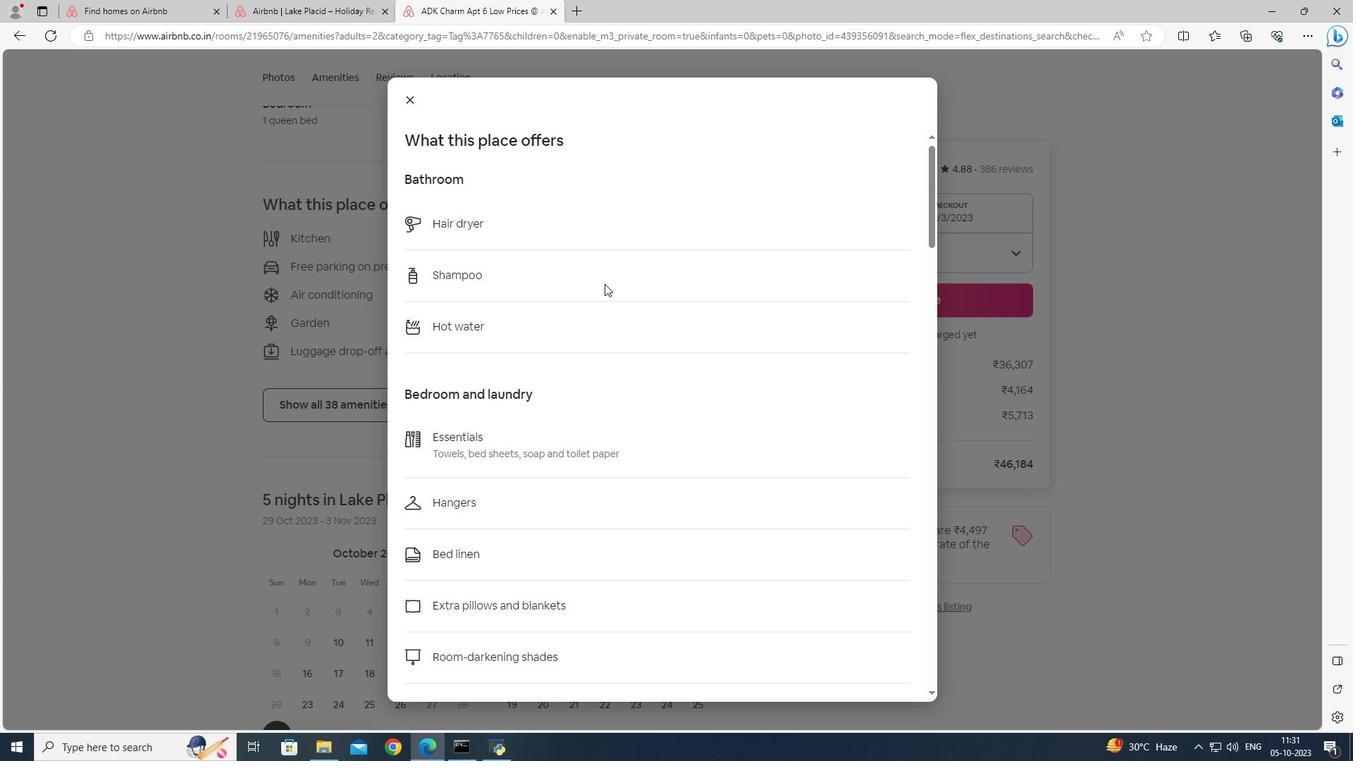 
Action: Mouse scrolled (604, 283) with delta (0, 0)
Screenshot: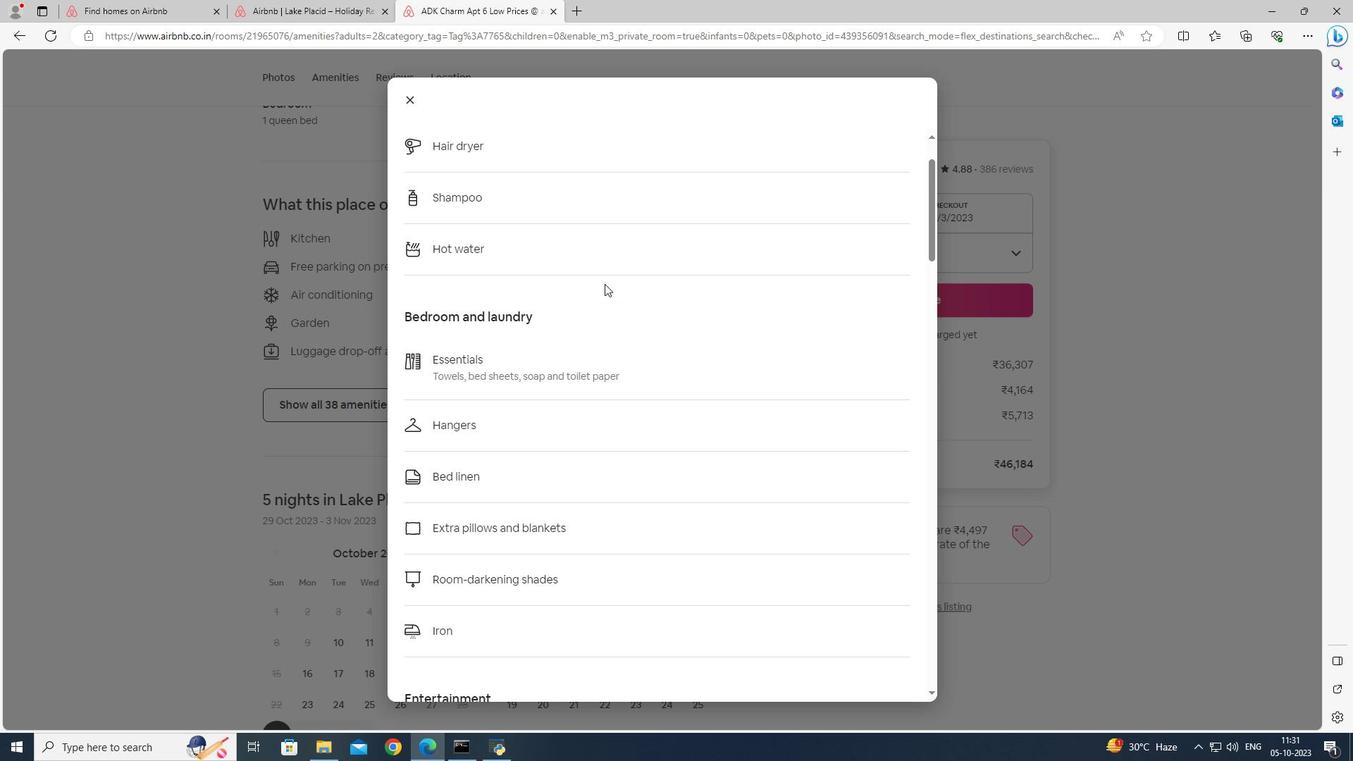 
Action: Mouse scrolled (604, 283) with delta (0, 0)
Screenshot: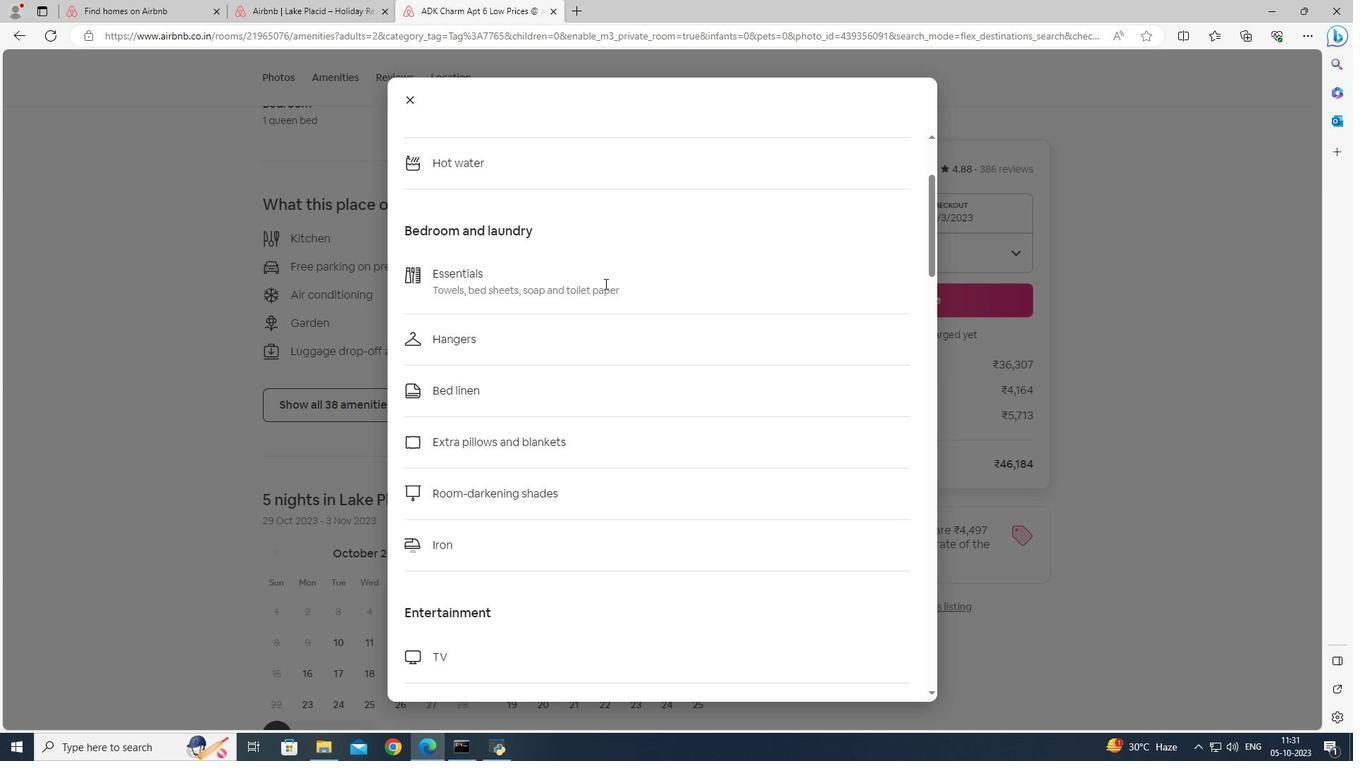 
Action: Mouse scrolled (604, 283) with delta (0, 0)
Screenshot: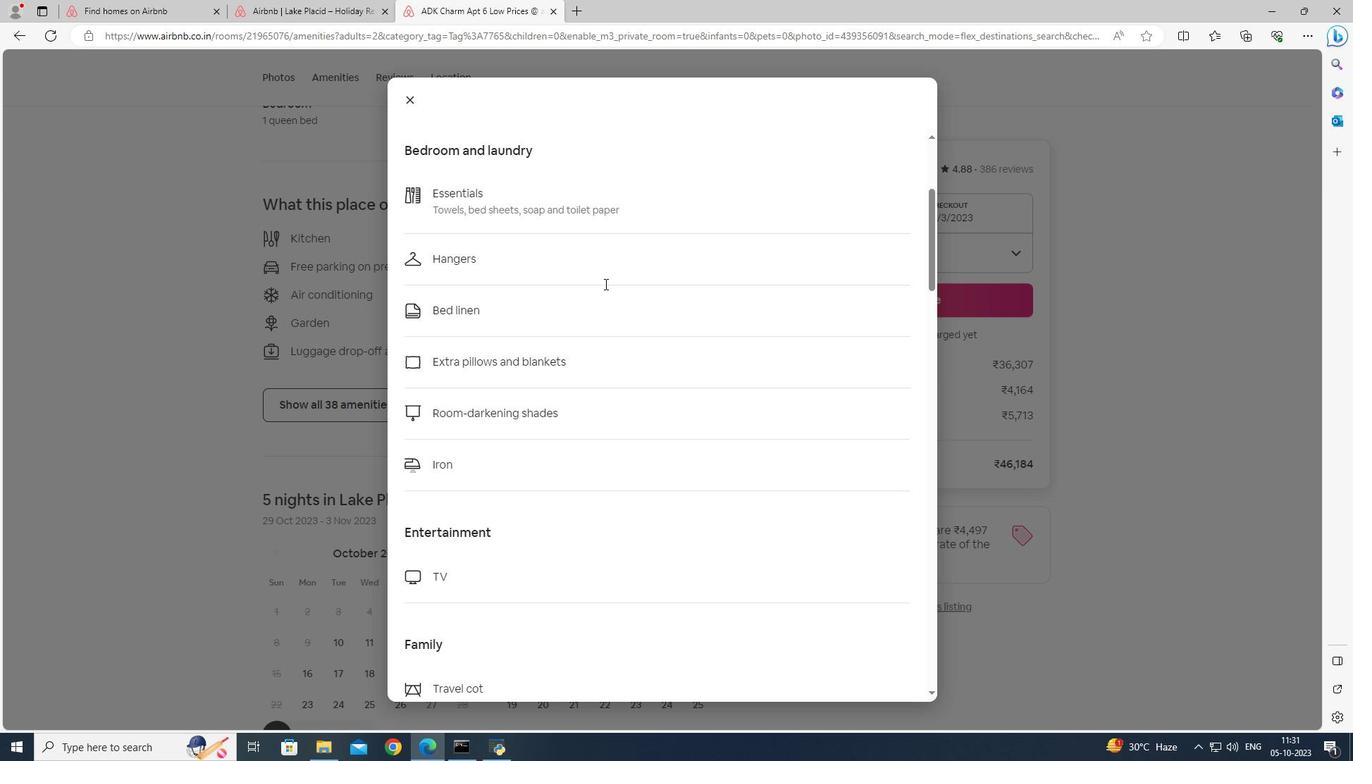 
Action: Mouse scrolled (604, 283) with delta (0, 0)
Screenshot: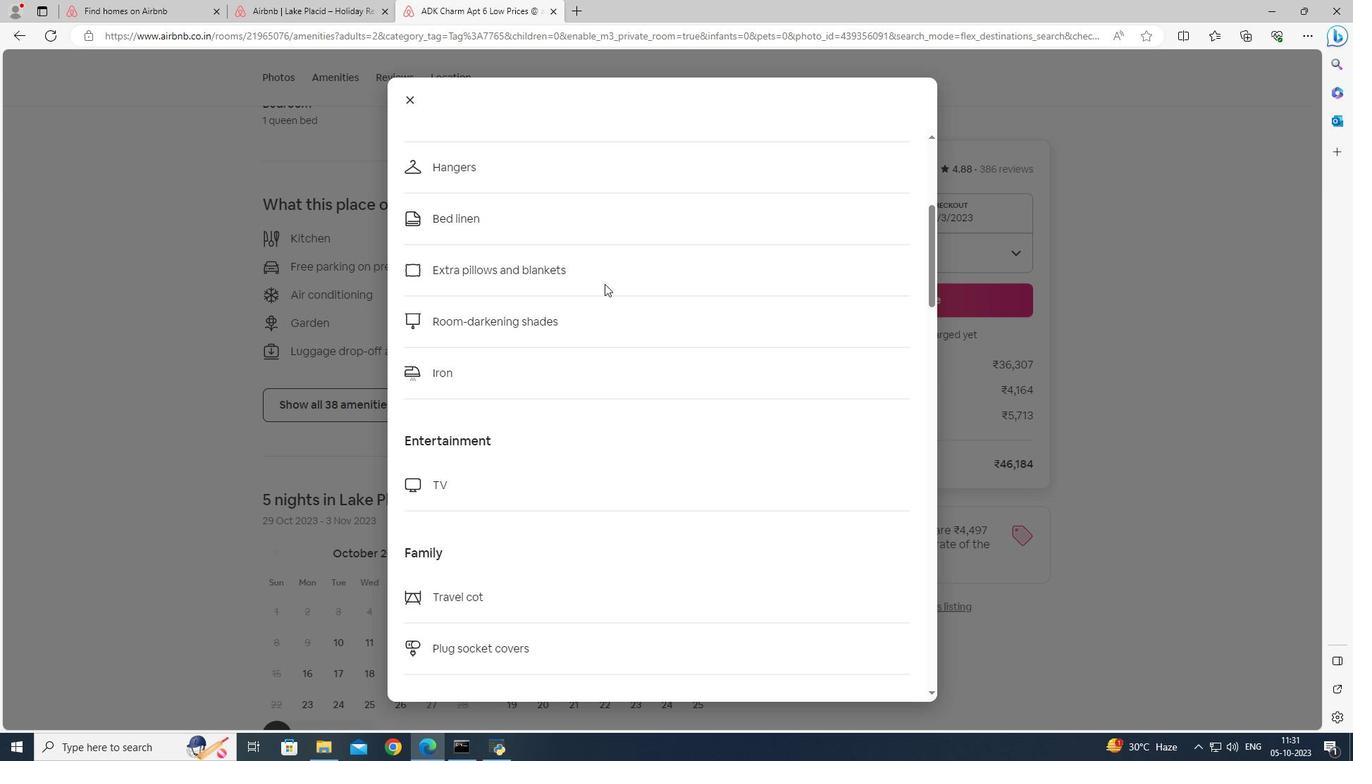 
Action: Mouse scrolled (604, 283) with delta (0, 0)
Screenshot: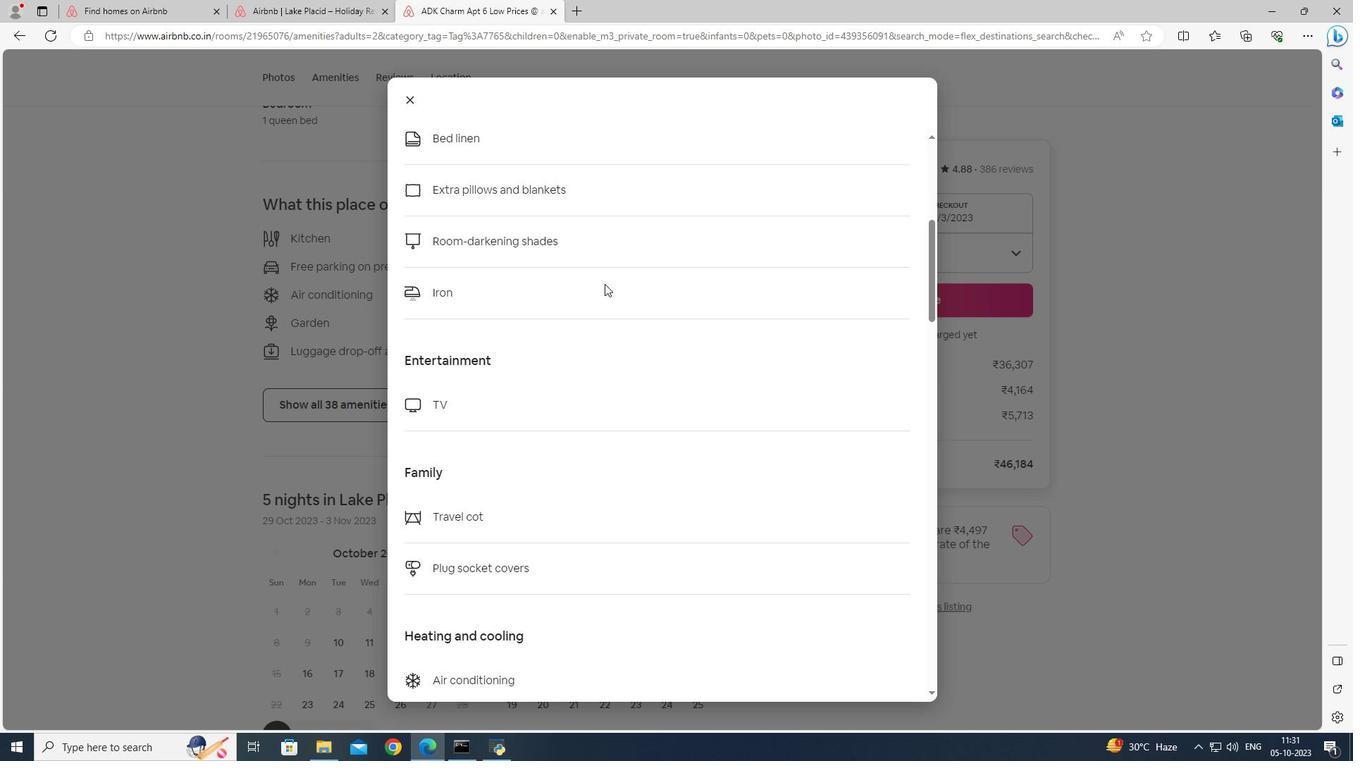 
Action: Mouse scrolled (604, 283) with delta (0, 0)
Screenshot: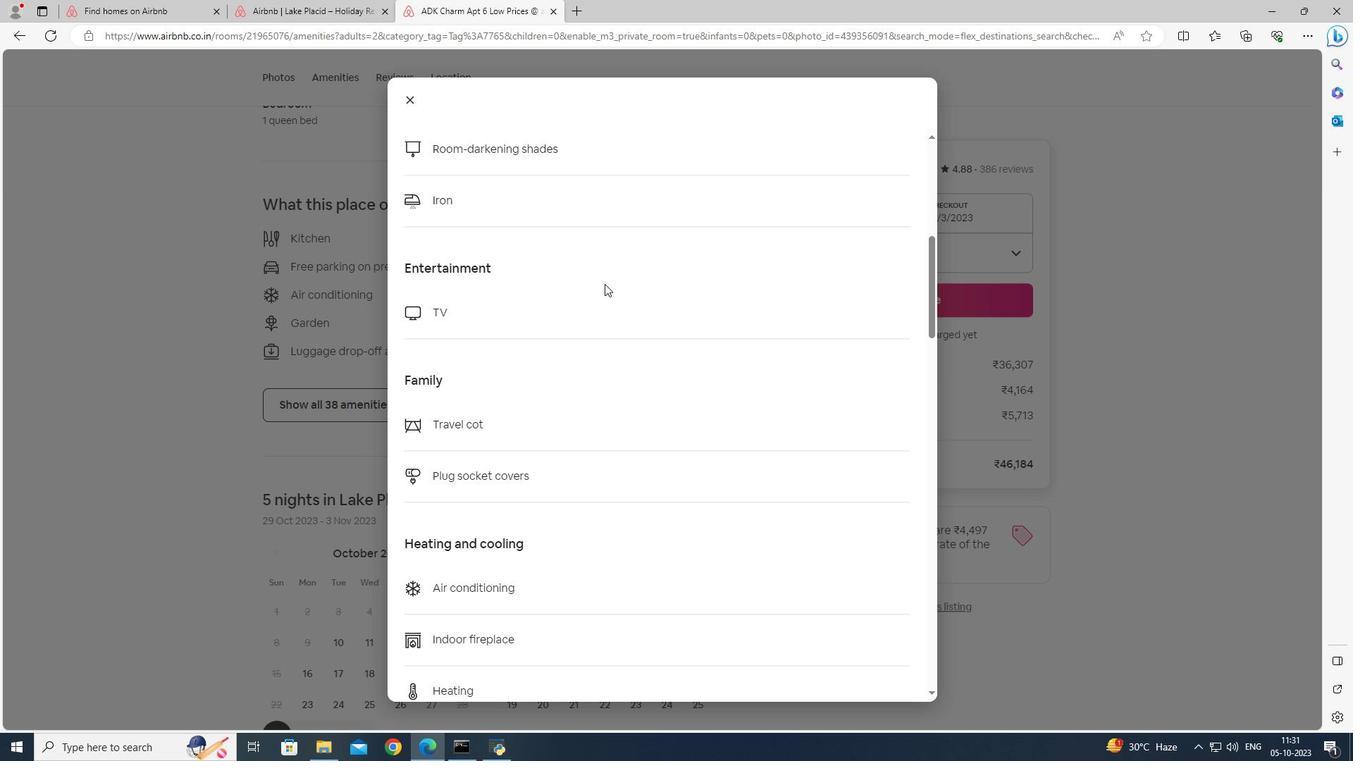 
Action: Mouse scrolled (604, 283) with delta (0, 0)
Screenshot: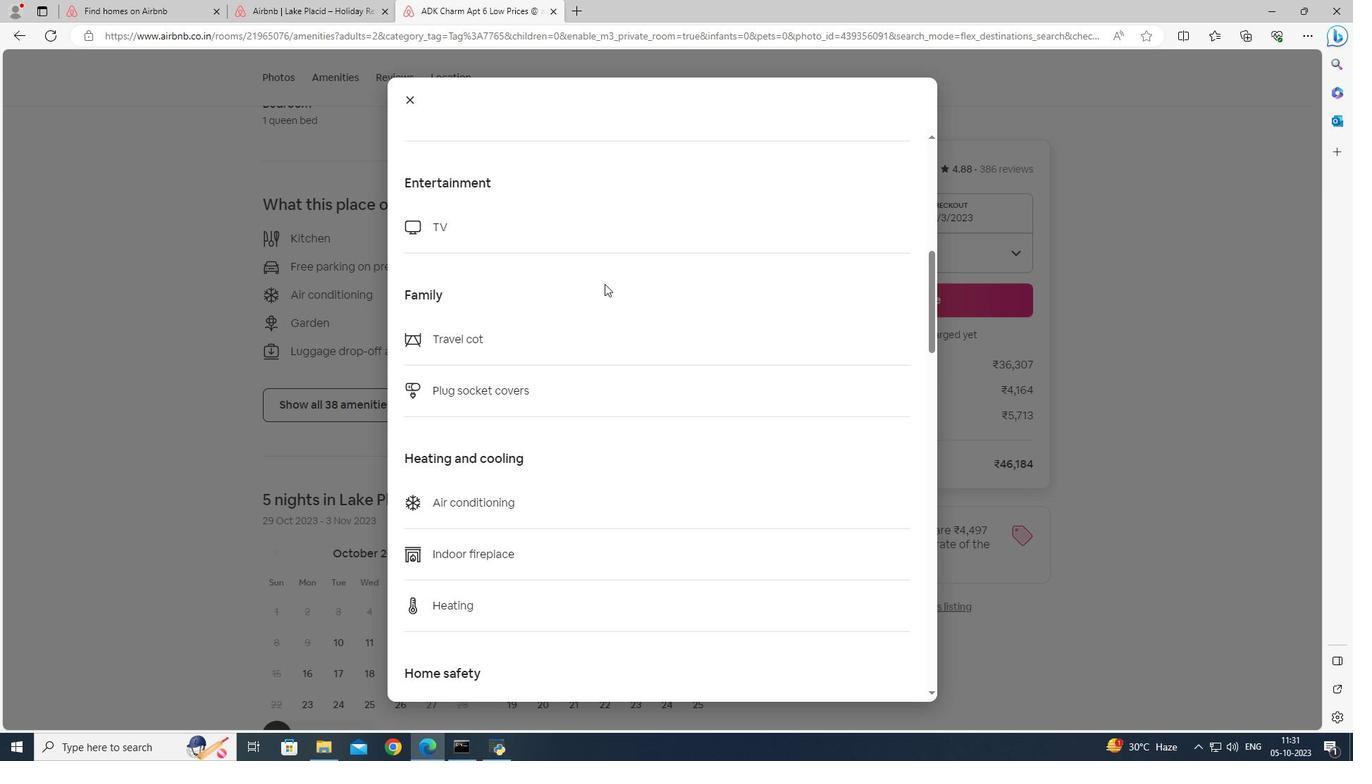 
Action: Mouse scrolled (604, 283) with delta (0, 0)
Screenshot: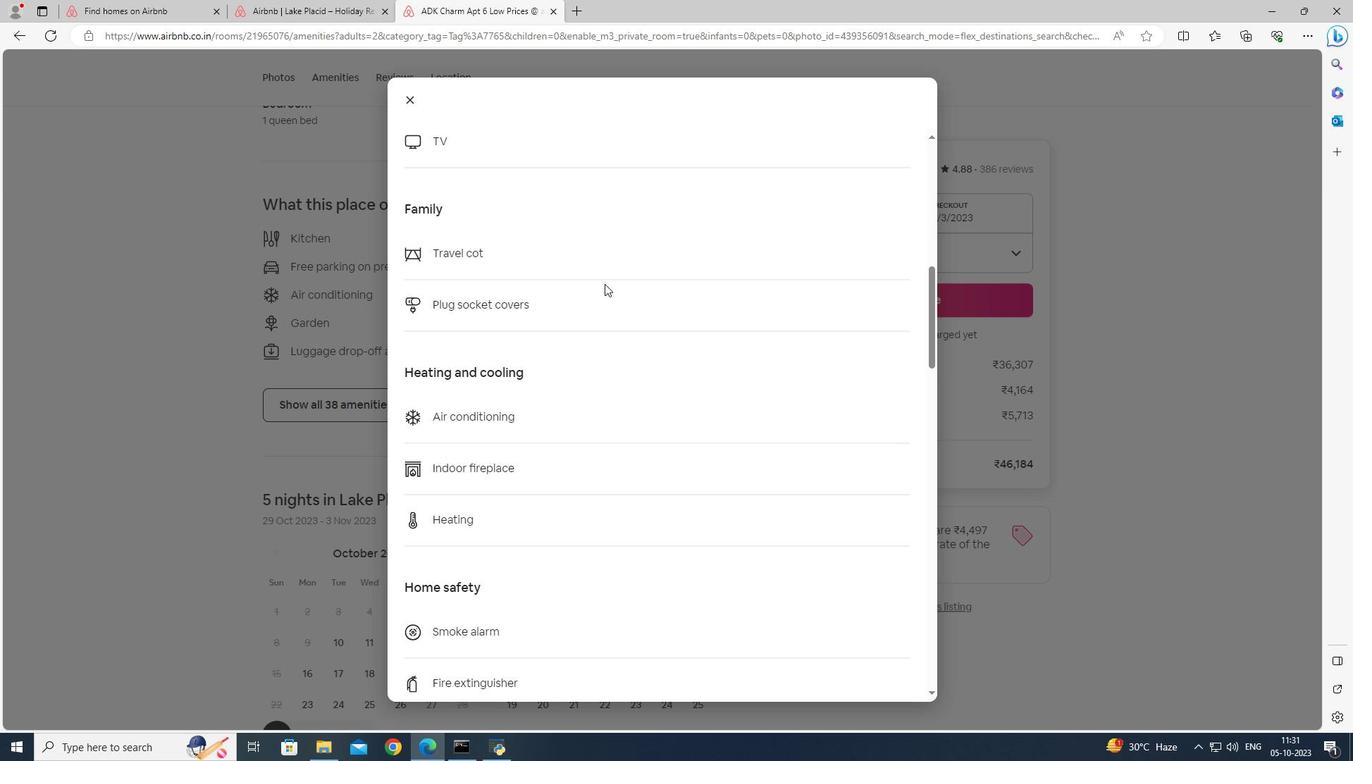 
Action: Mouse scrolled (604, 283) with delta (0, 0)
Screenshot: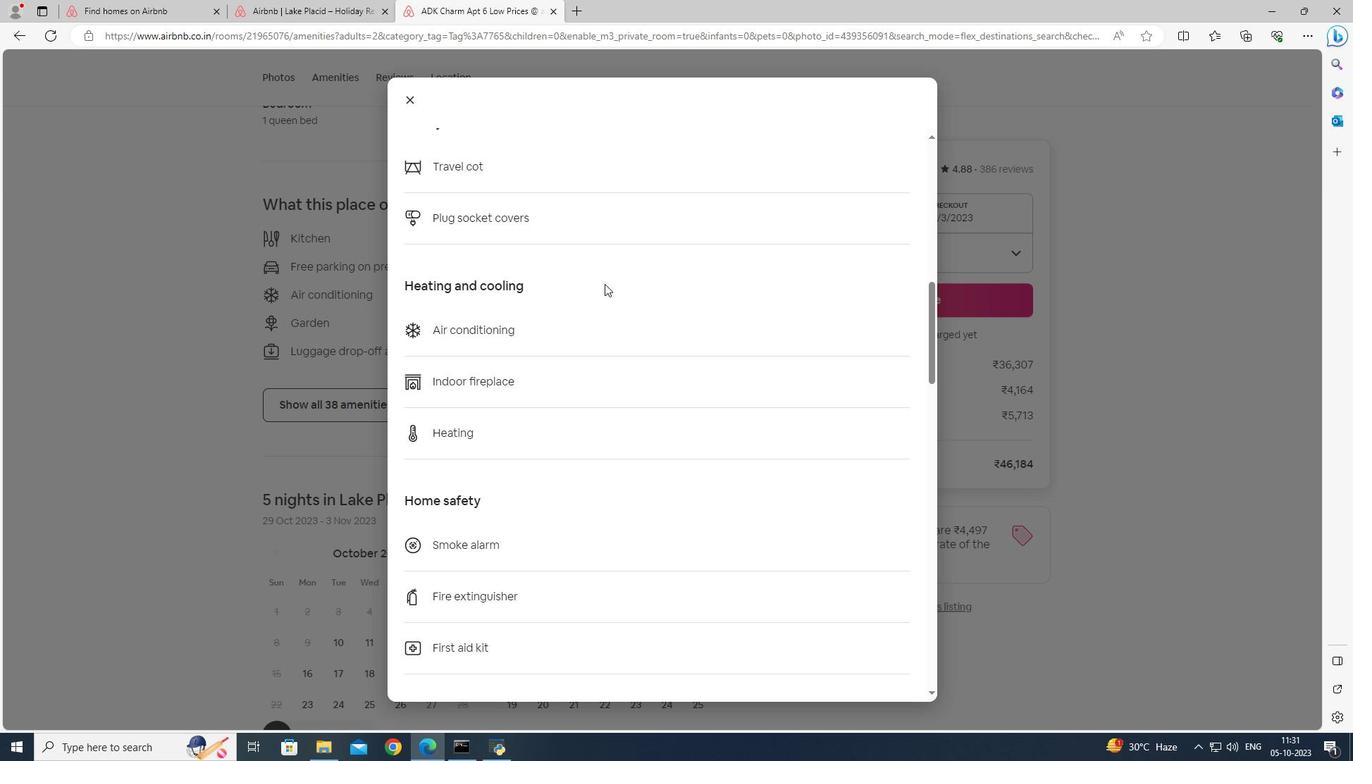 
Action: Mouse scrolled (604, 283) with delta (0, 0)
Screenshot: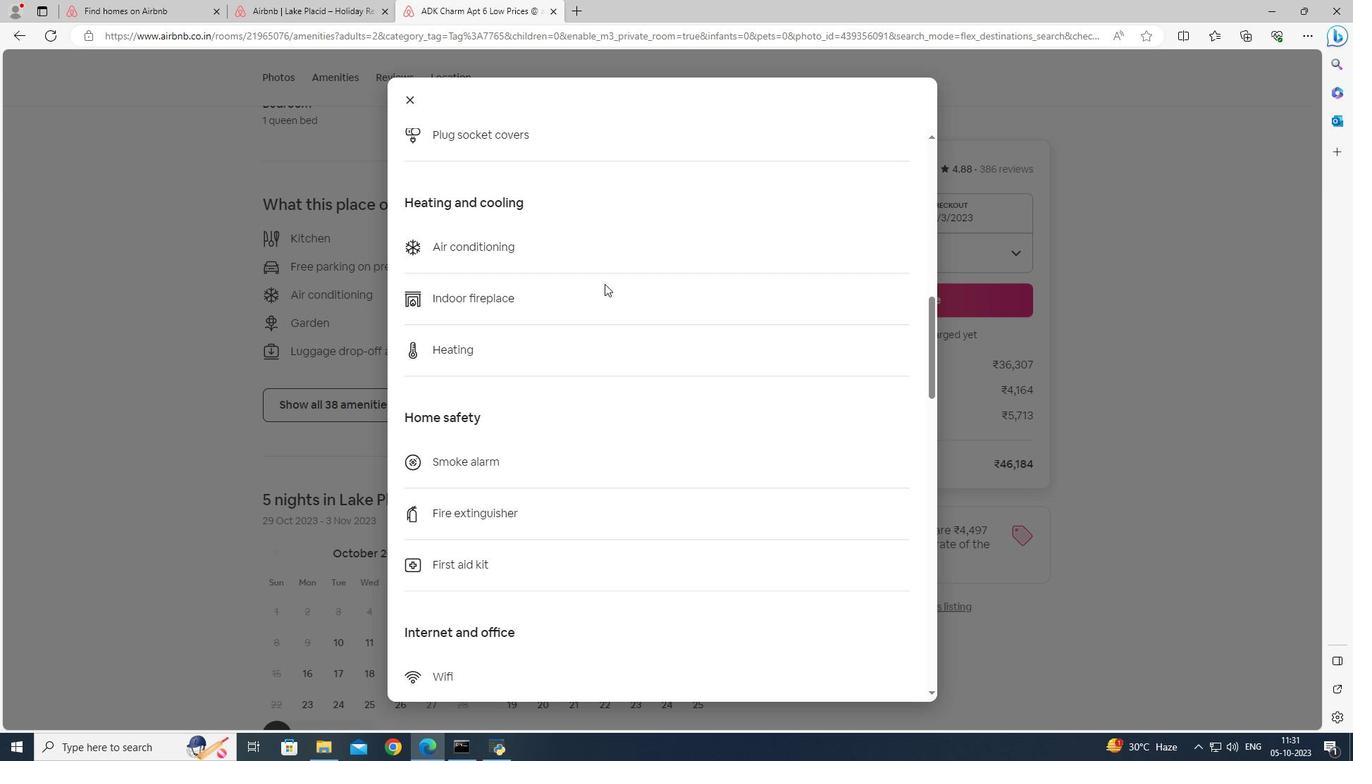 
Action: Mouse scrolled (604, 283) with delta (0, 0)
Screenshot: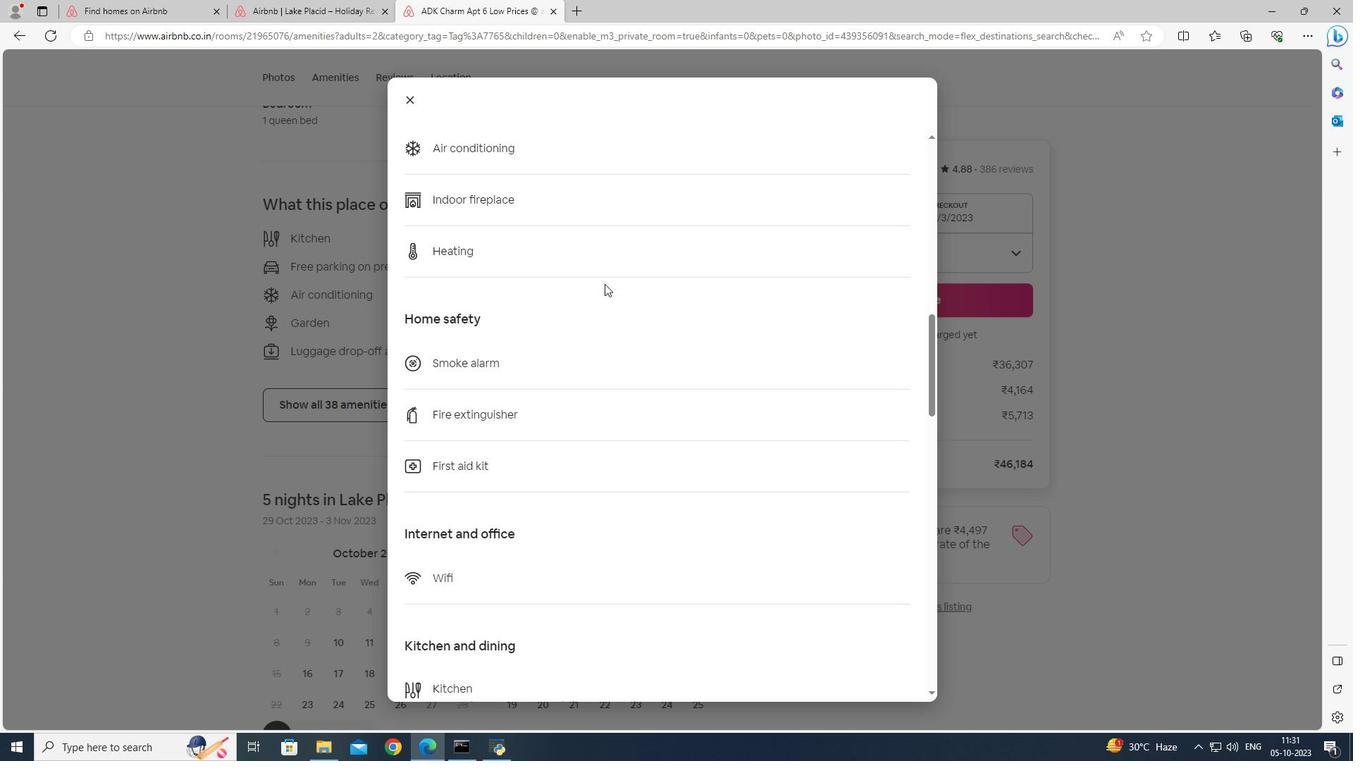 
Action: Mouse scrolled (604, 283) with delta (0, 0)
Screenshot: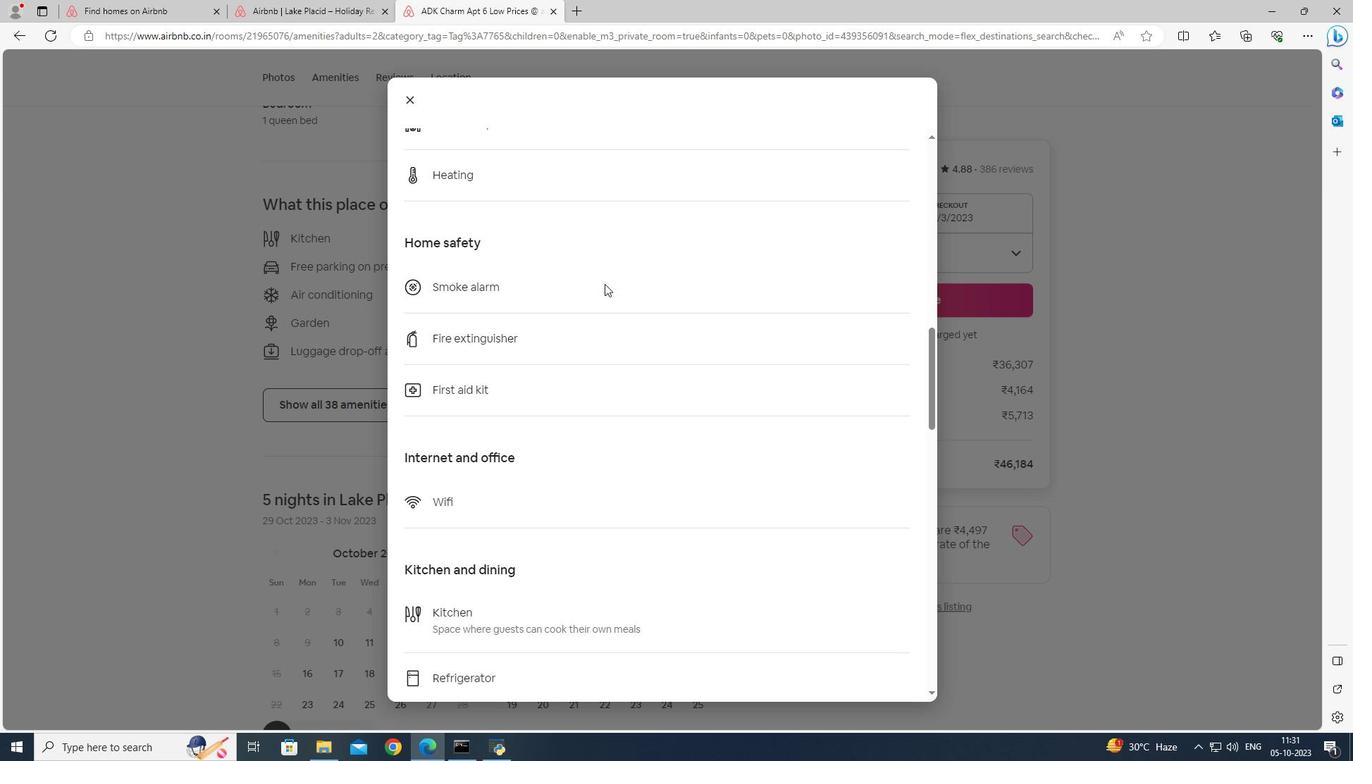 
Action: Mouse scrolled (604, 283) with delta (0, 0)
Screenshot: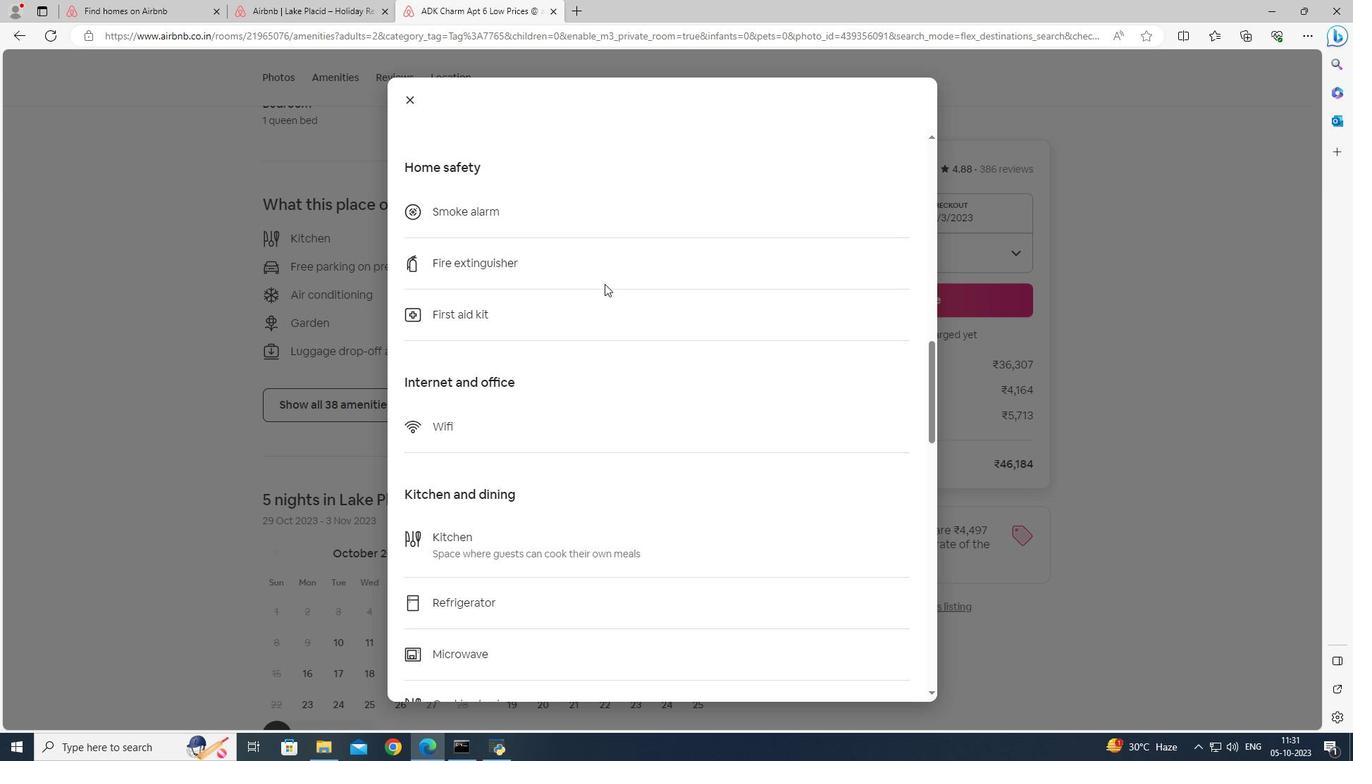 
Action: Mouse scrolled (604, 283) with delta (0, 0)
Screenshot: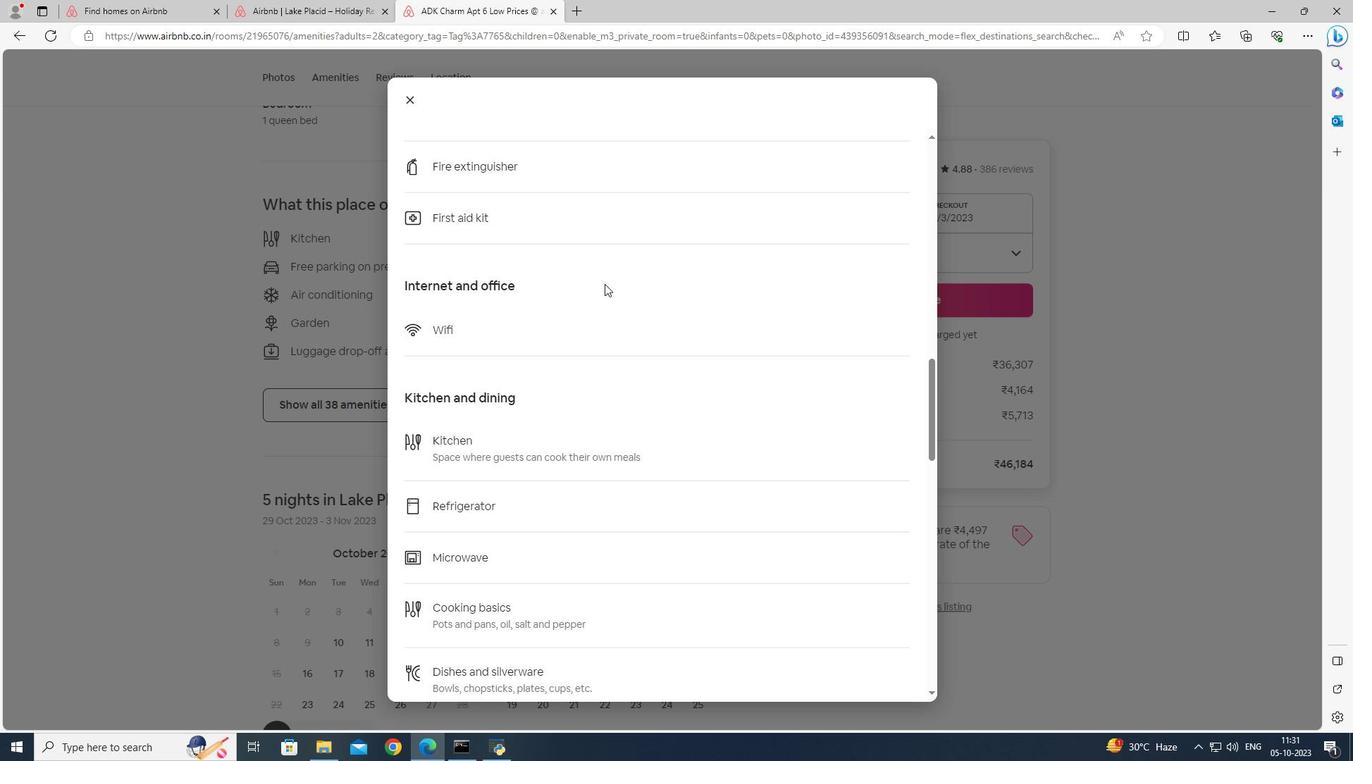 
Action: Mouse scrolled (604, 283) with delta (0, 0)
Screenshot: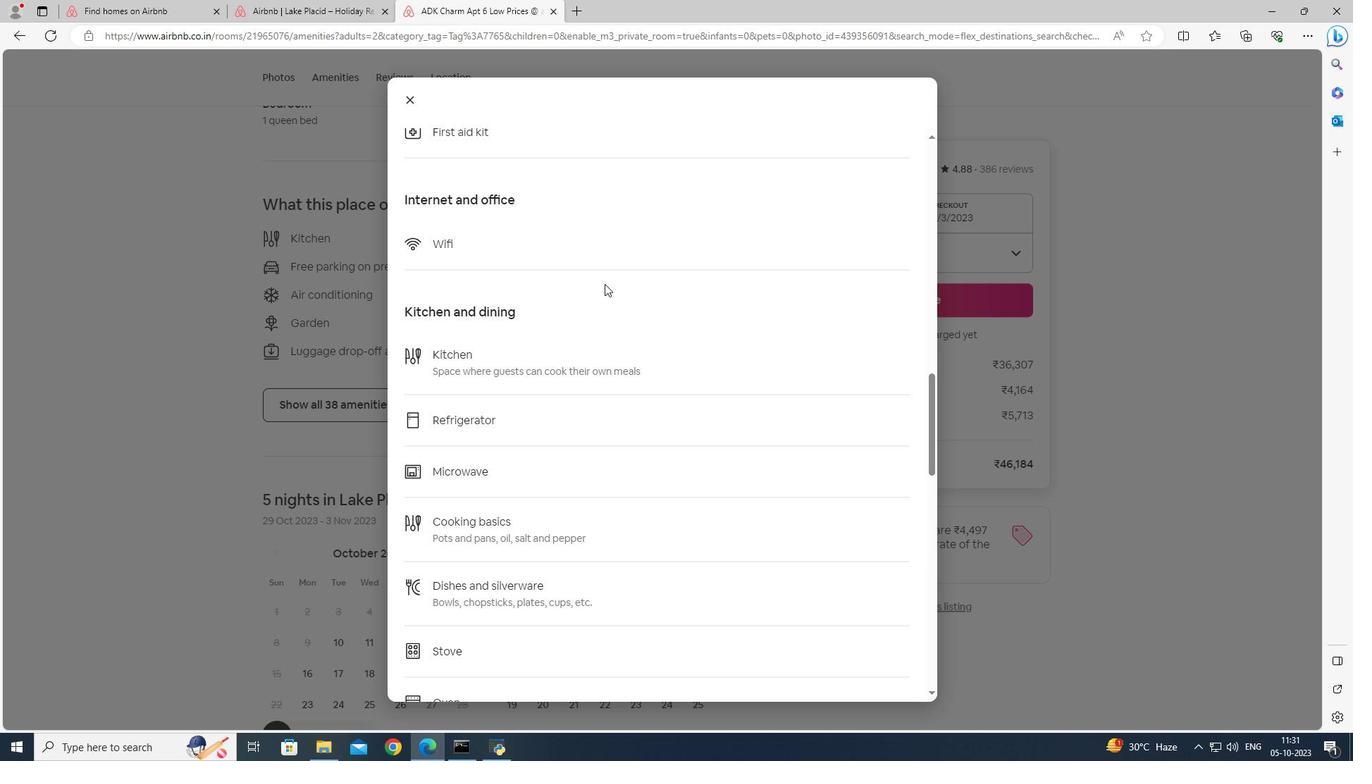 
Action: Mouse scrolled (604, 283) with delta (0, 0)
Screenshot: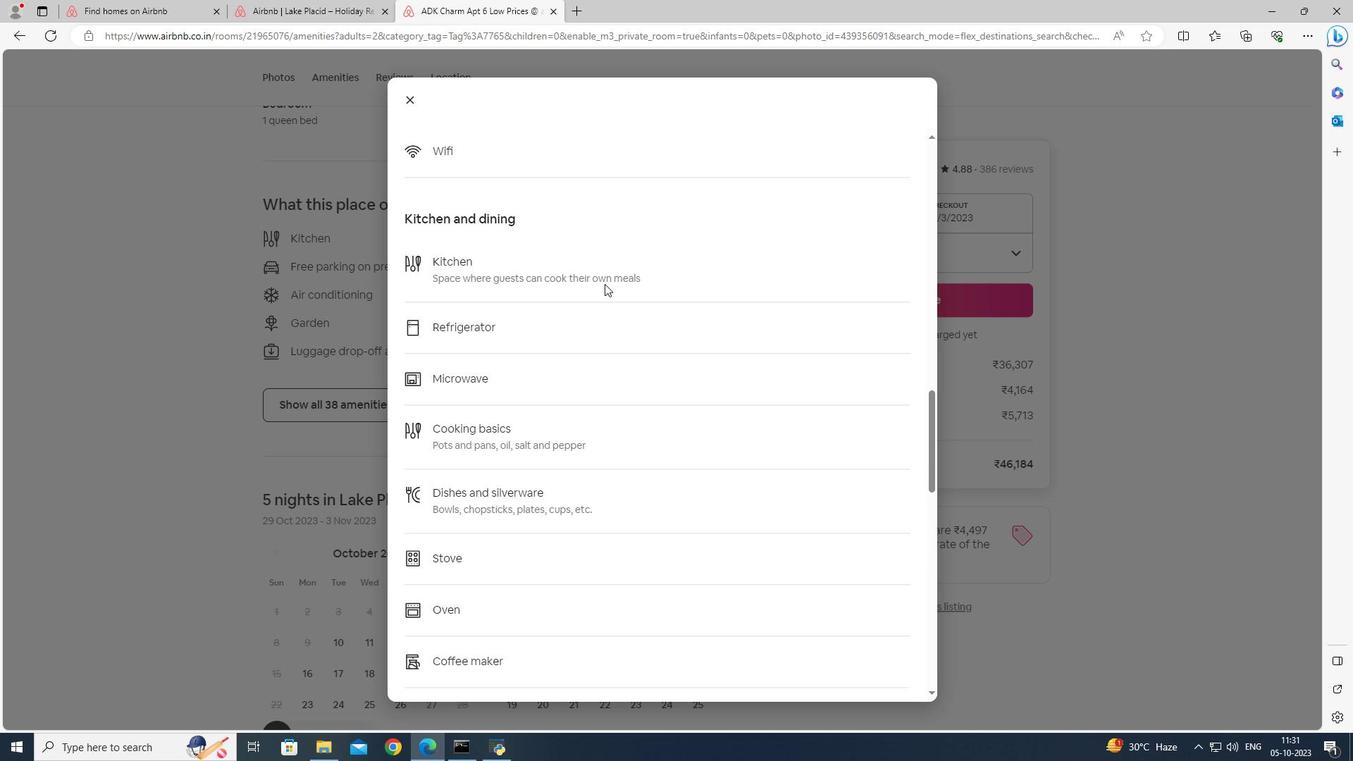 
Action: Mouse scrolled (604, 283) with delta (0, 0)
Screenshot: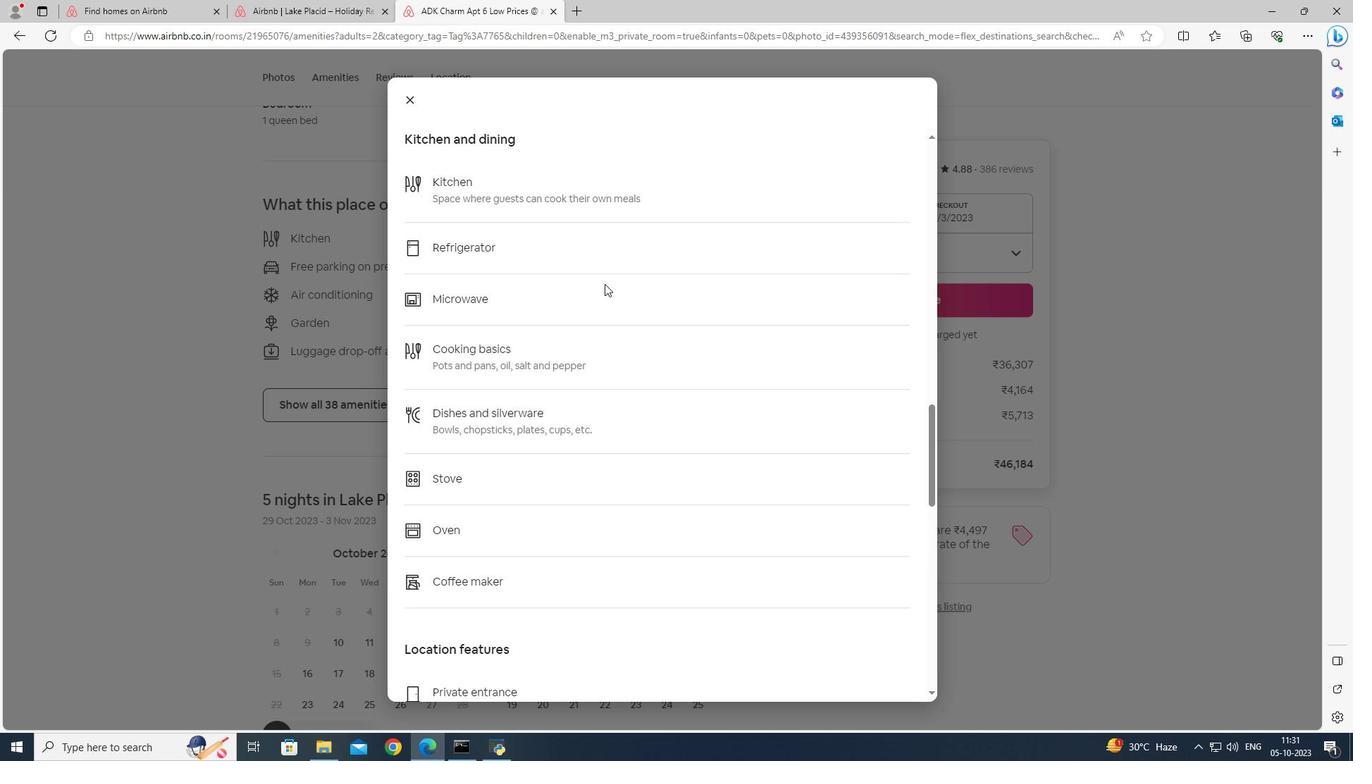 
Action: Mouse scrolled (604, 283) with delta (0, 0)
Screenshot: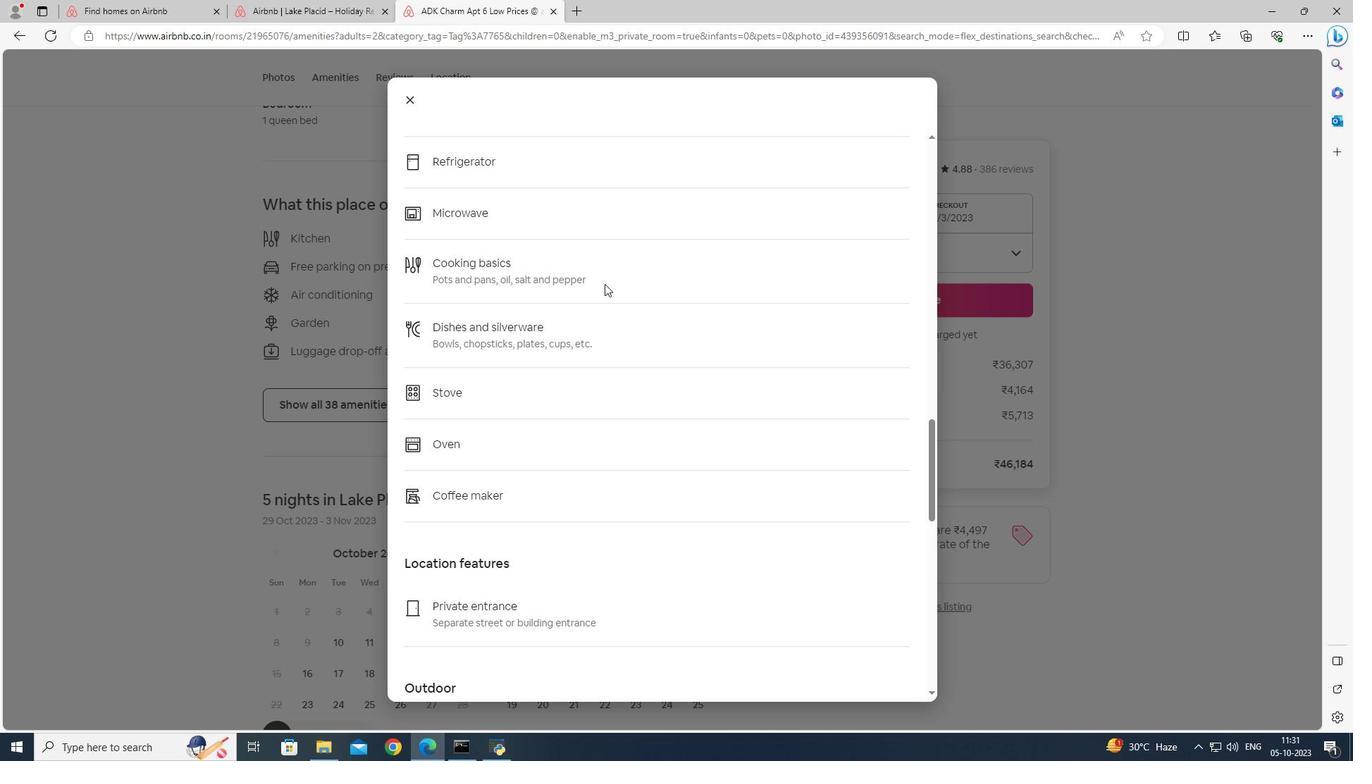 
Action: Mouse scrolled (604, 283) with delta (0, 0)
Screenshot: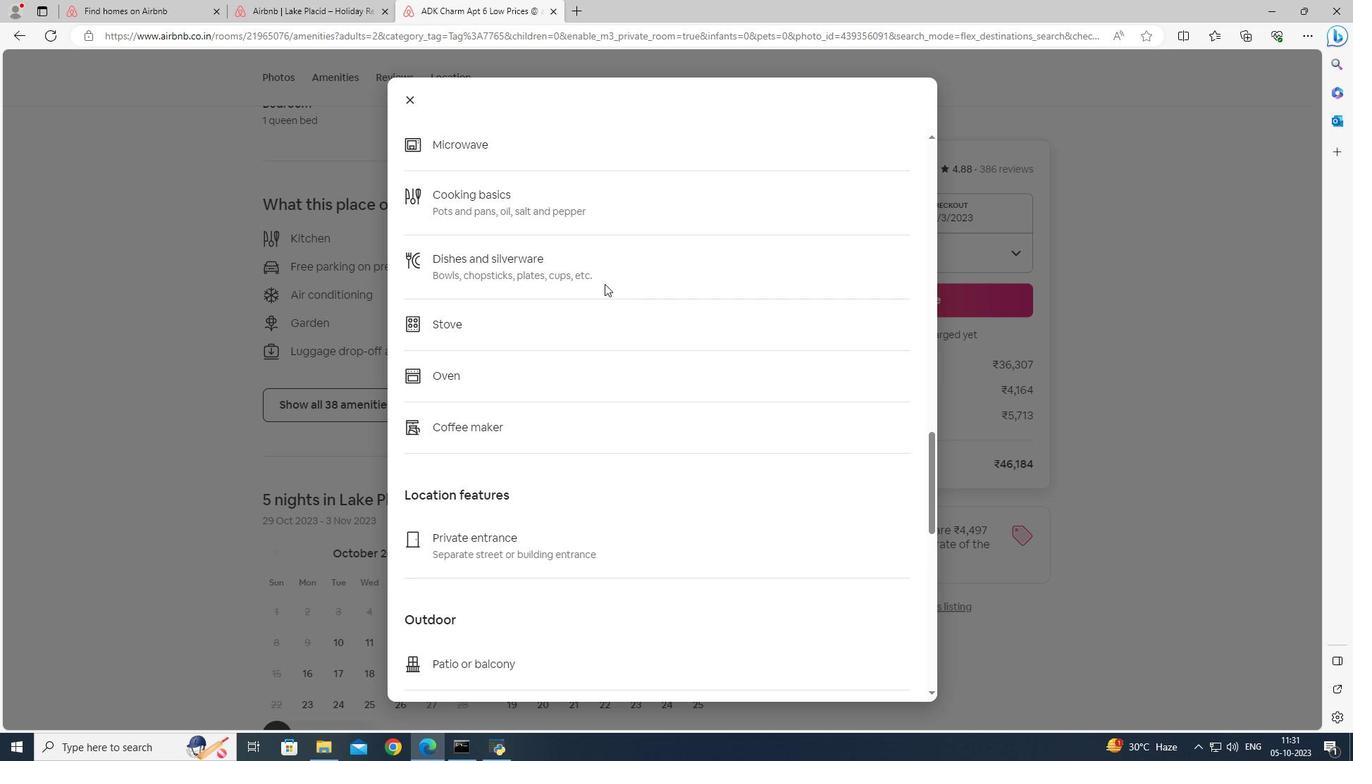 
Action: Mouse scrolled (604, 283) with delta (0, 0)
Screenshot: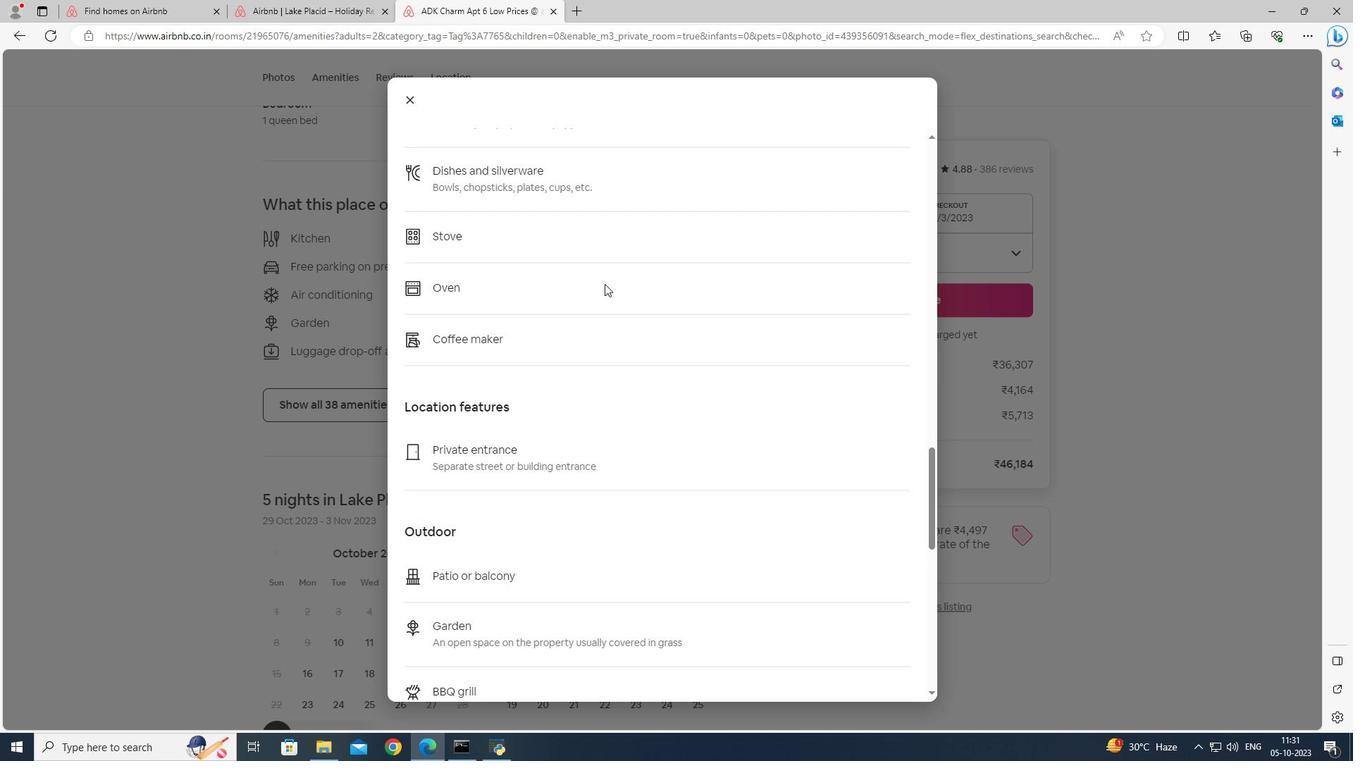 
Action: Mouse scrolled (604, 283) with delta (0, 0)
Screenshot: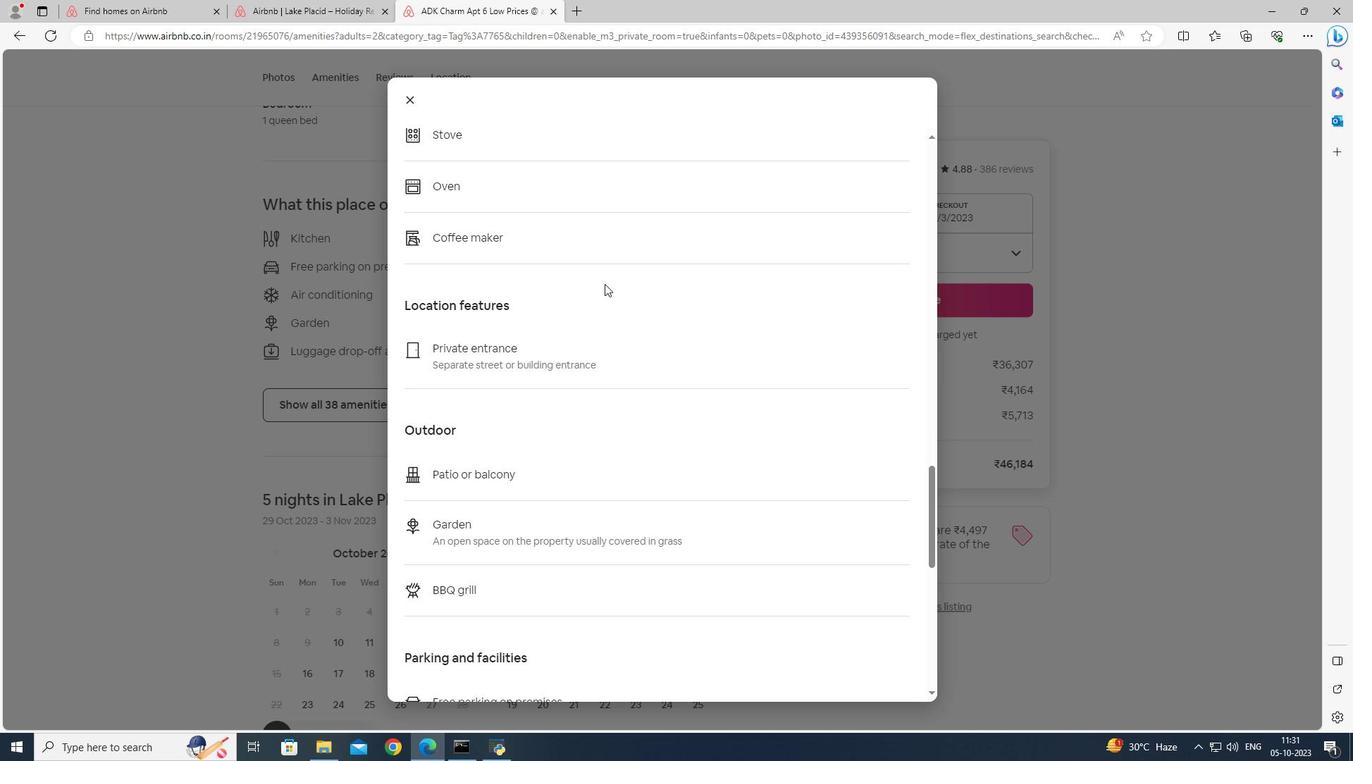
Action: Mouse scrolled (604, 283) with delta (0, 0)
Screenshot: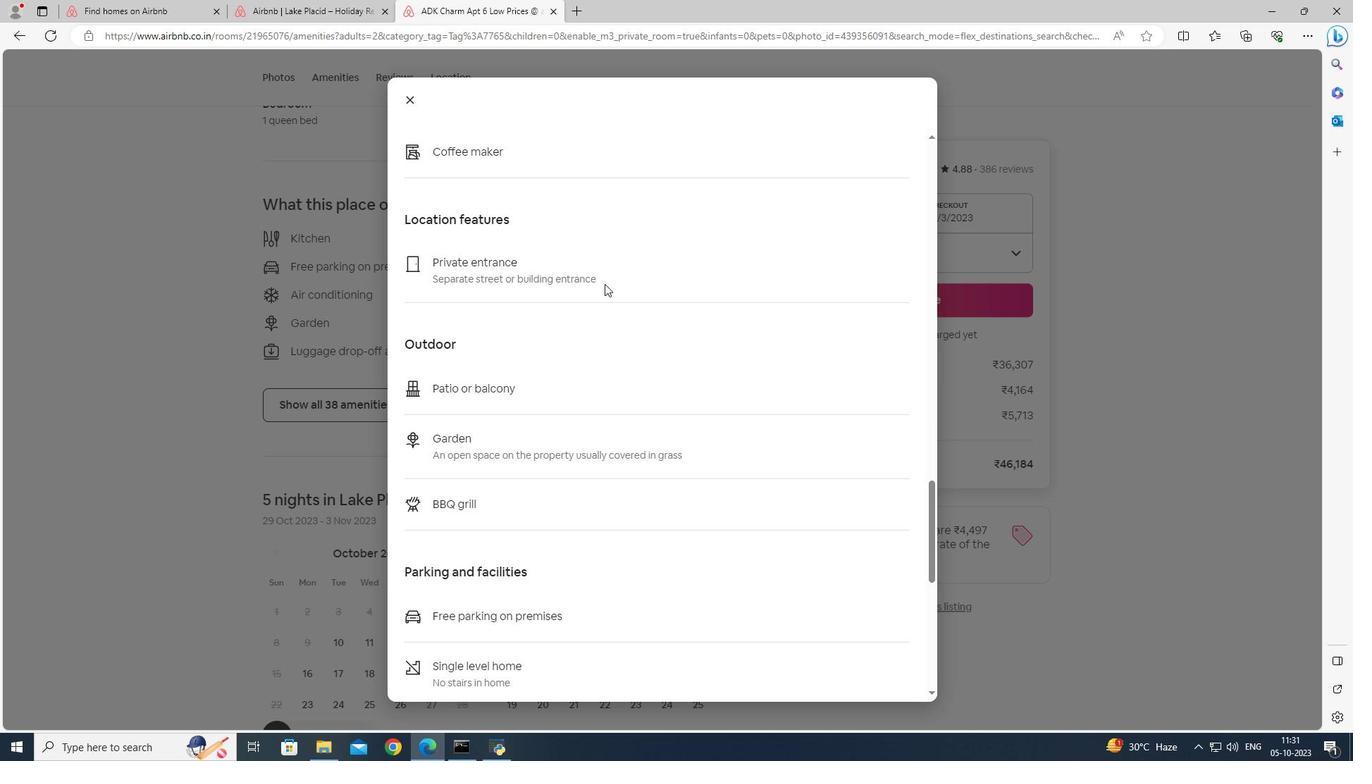 
Action: Mouse scrolled (604, 283) with delta (0, 0)
Screenshot: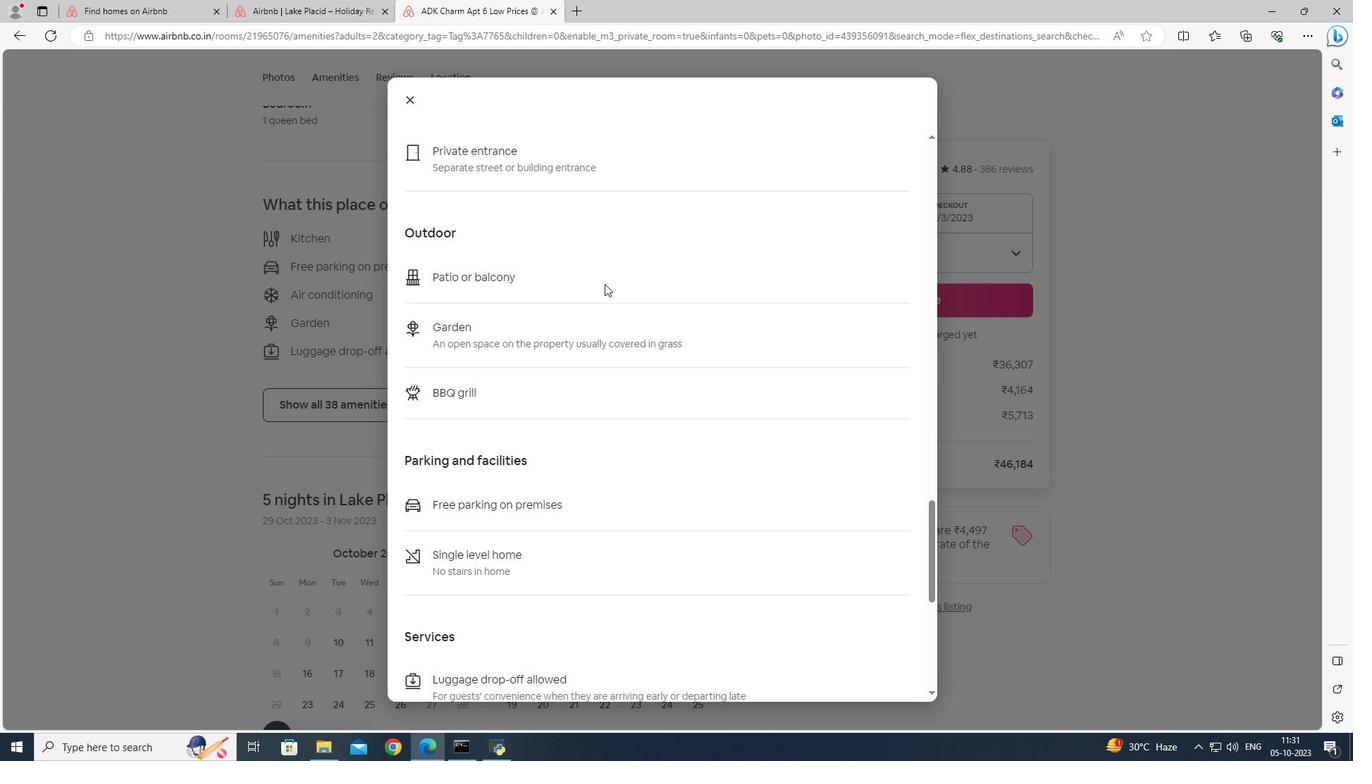 
Action: Mouse scrolled (604, 283) with delta (0, 0)
Screenshot: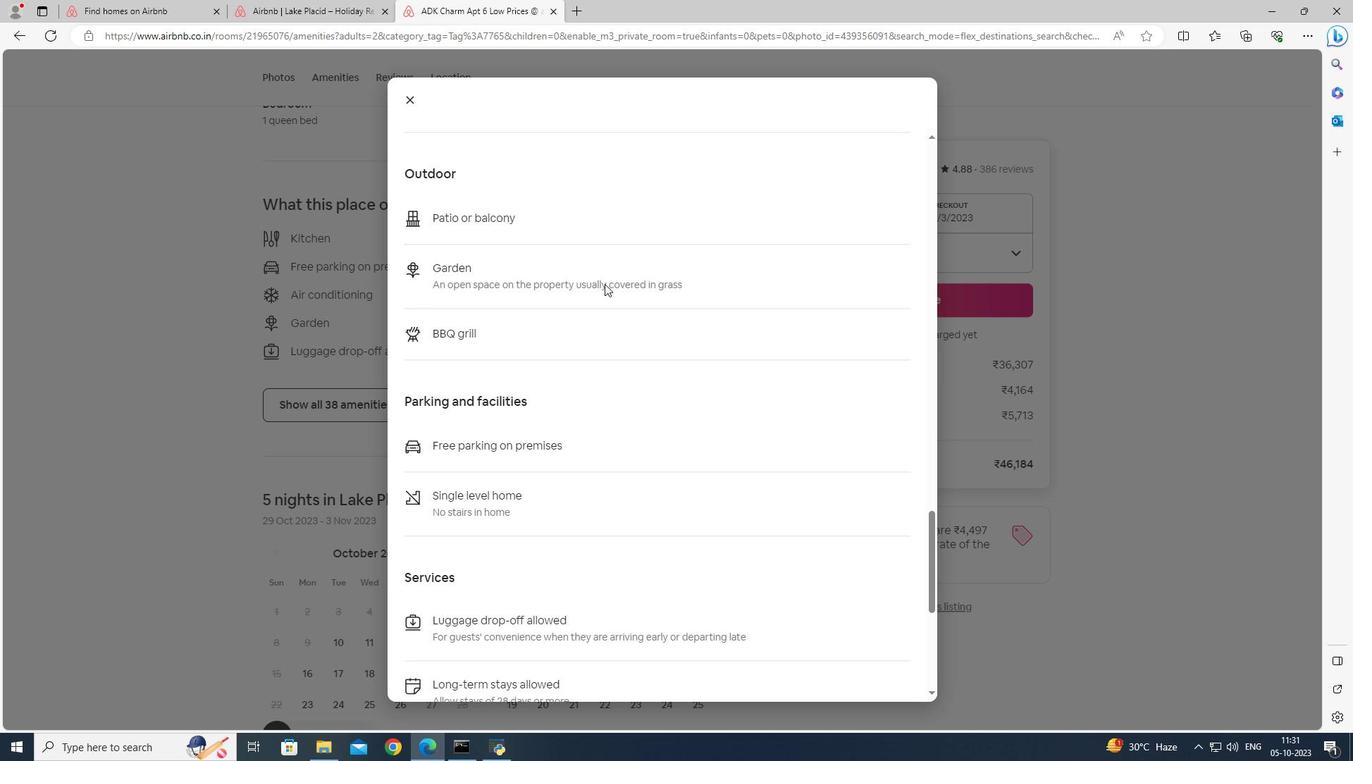 
Action: Mouse scrolled (604, 283) with delta (0, 0)
Screenshot: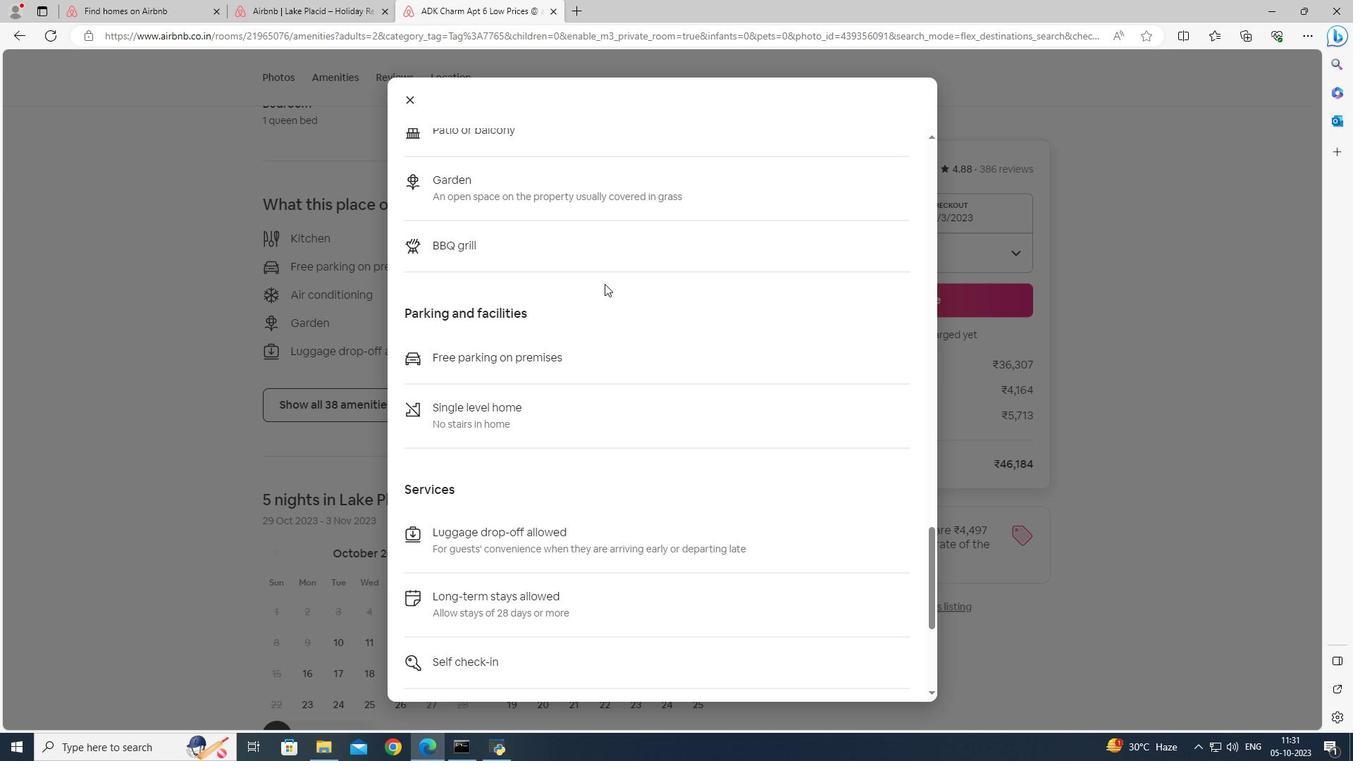 
Action: Mouse scrolled (604, 283) with delta (0, 0)
Screenshot: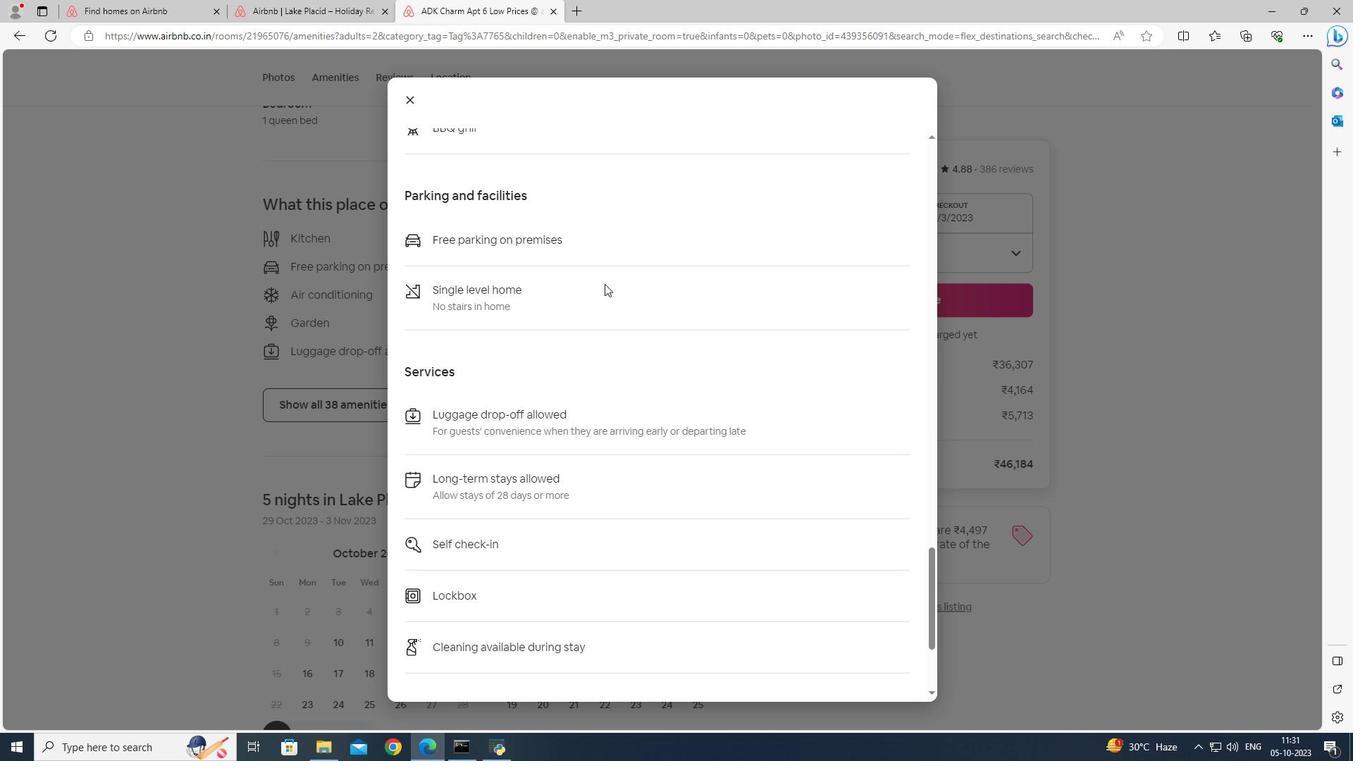 
Action: Mouse scrolled (604, 283) with delta (0, 0)
Screenshot: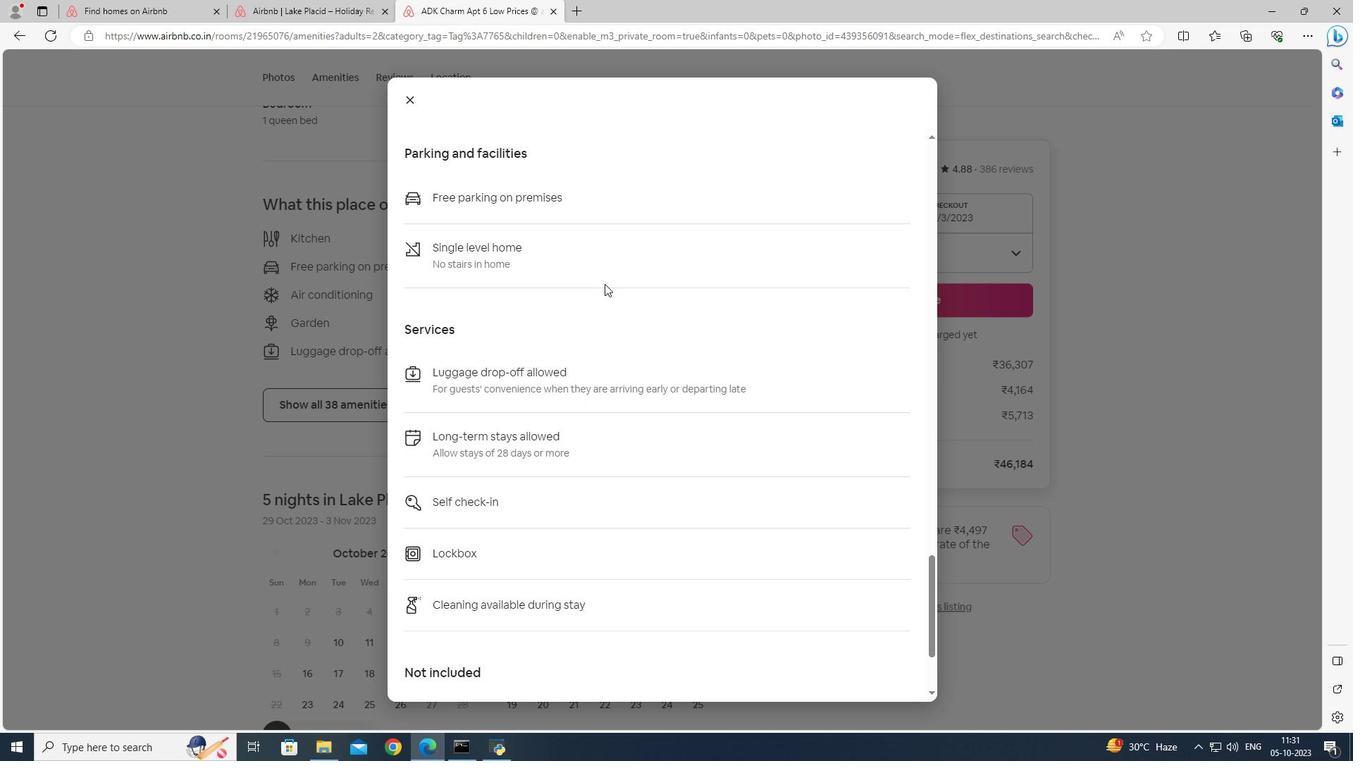 
Action: Mouse scrolled (604, 283) with delta (0, 0)
Screenshot: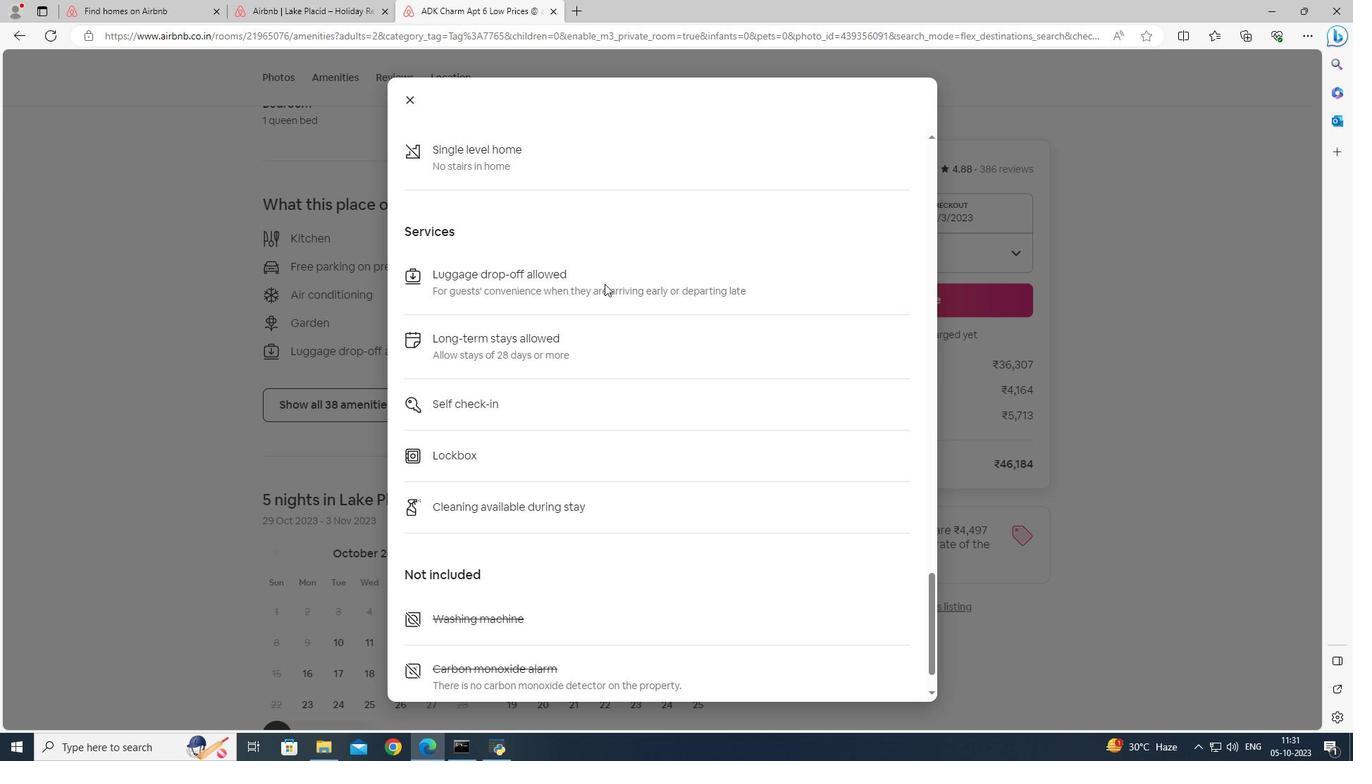 
Action: Mouse scrolled (604, 283) with delta (0, 0)
Screenshot: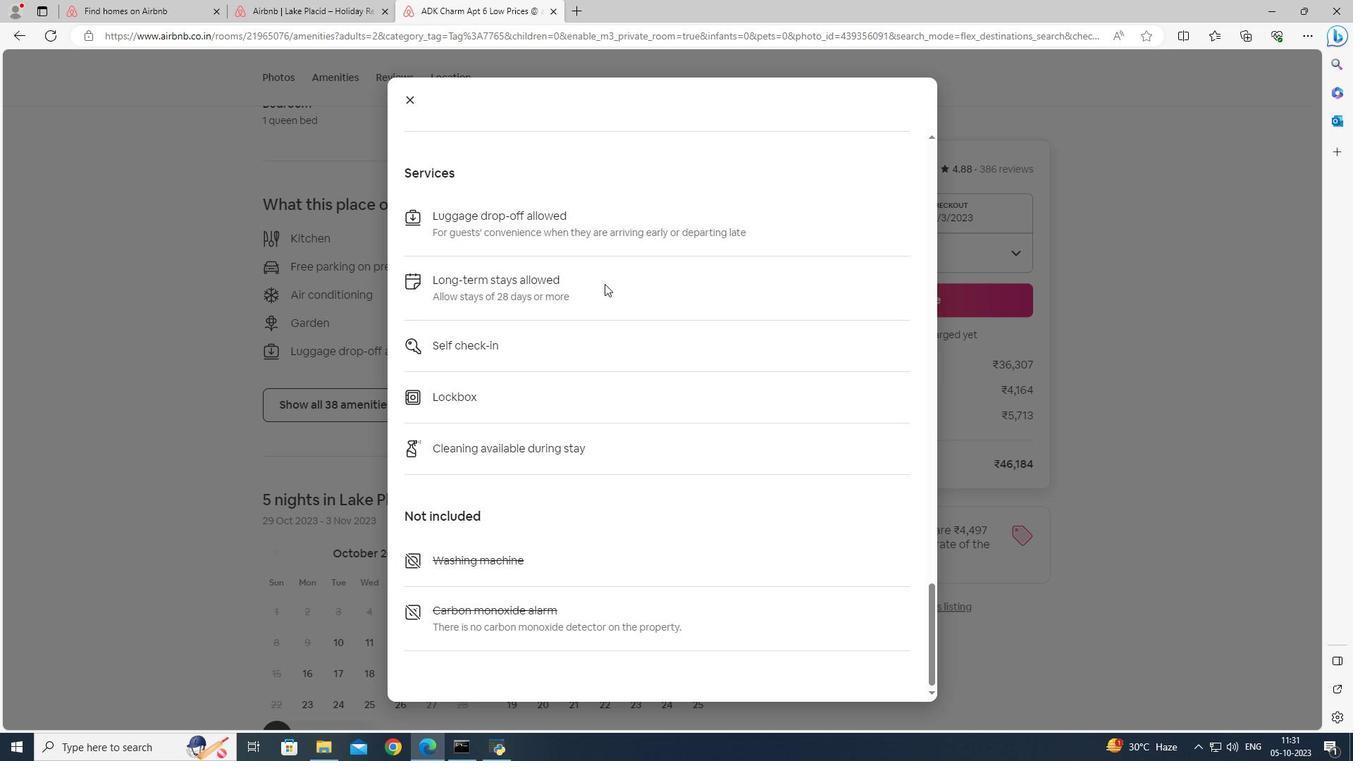 
Action: Mouse scrolled (604, 283) with delta (0, 0)
Screenshot: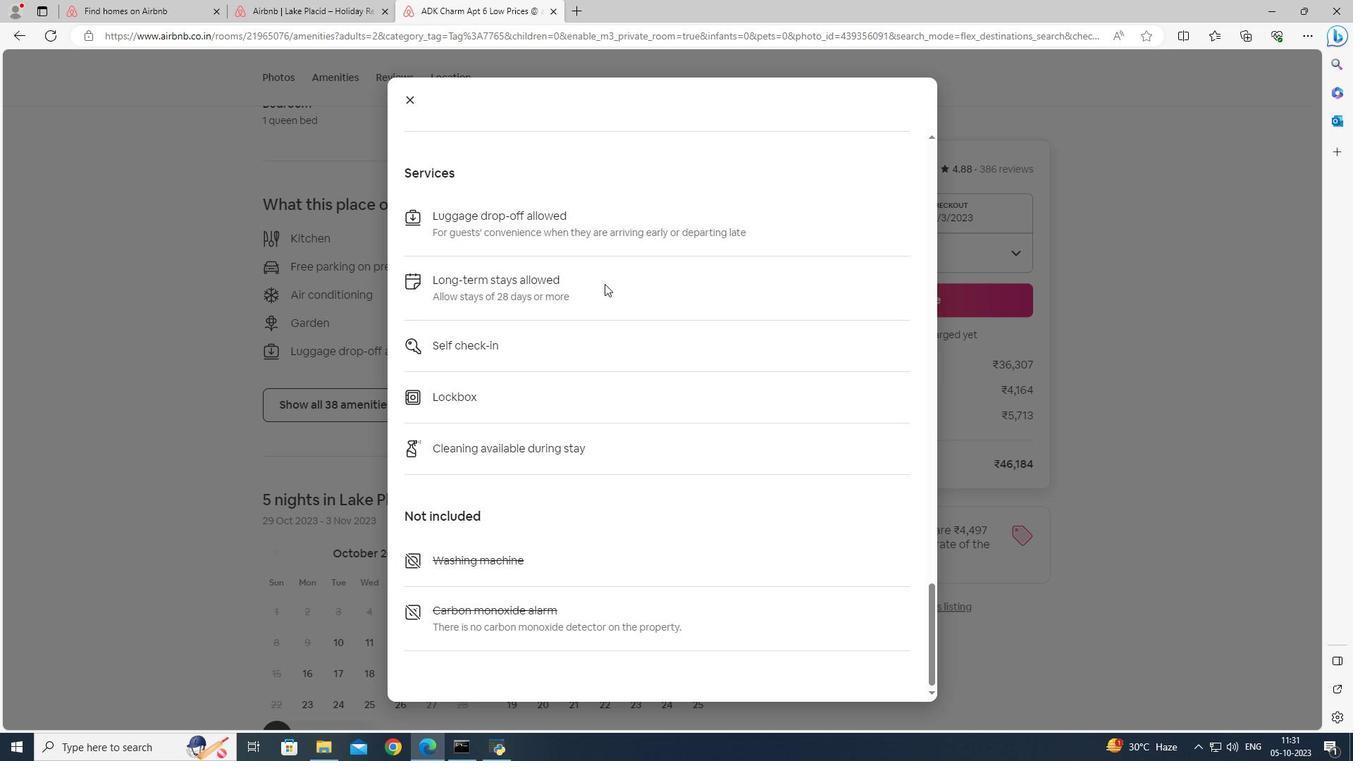 
Action: Mouse scrolled (604, 283) with delta (0, 0)
Screenshot: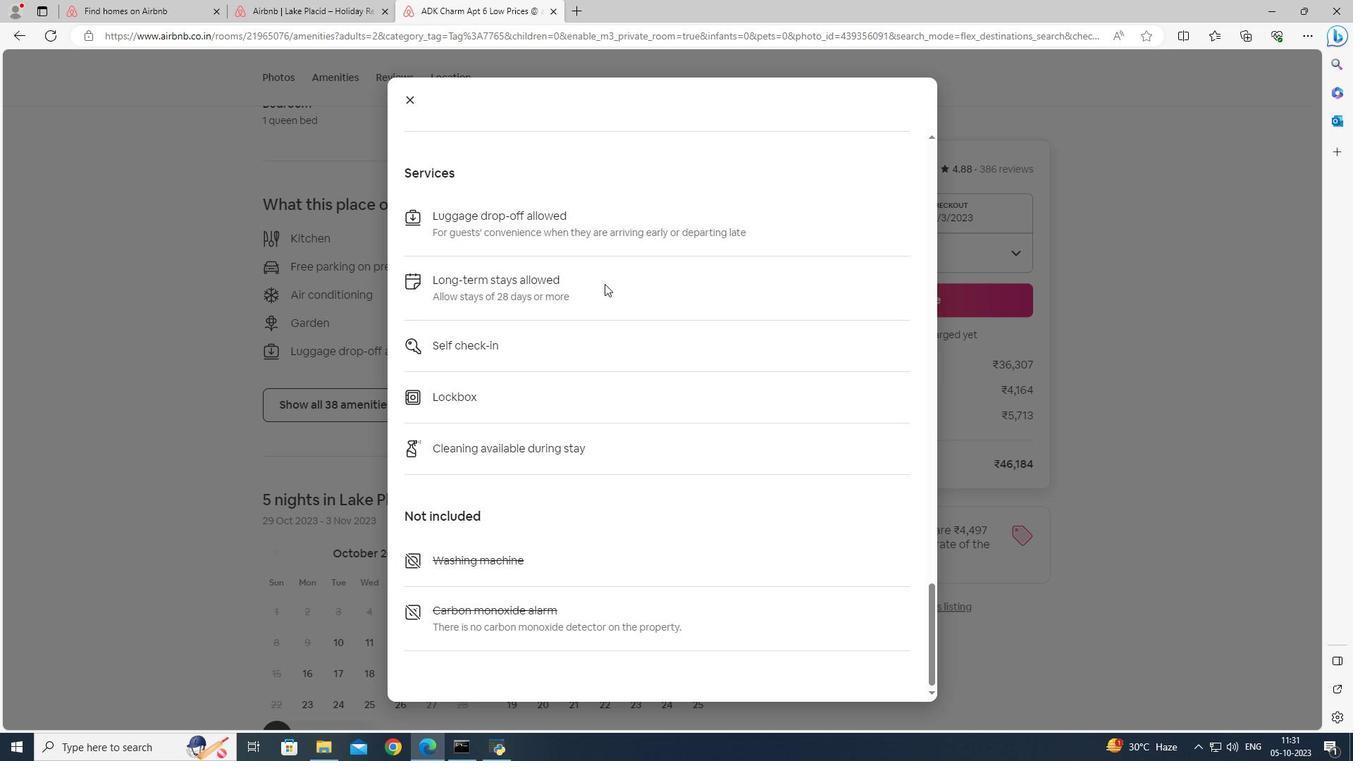 
Action: Mouse scrolled (604, 283) with delta (0, 0)
Screenshot: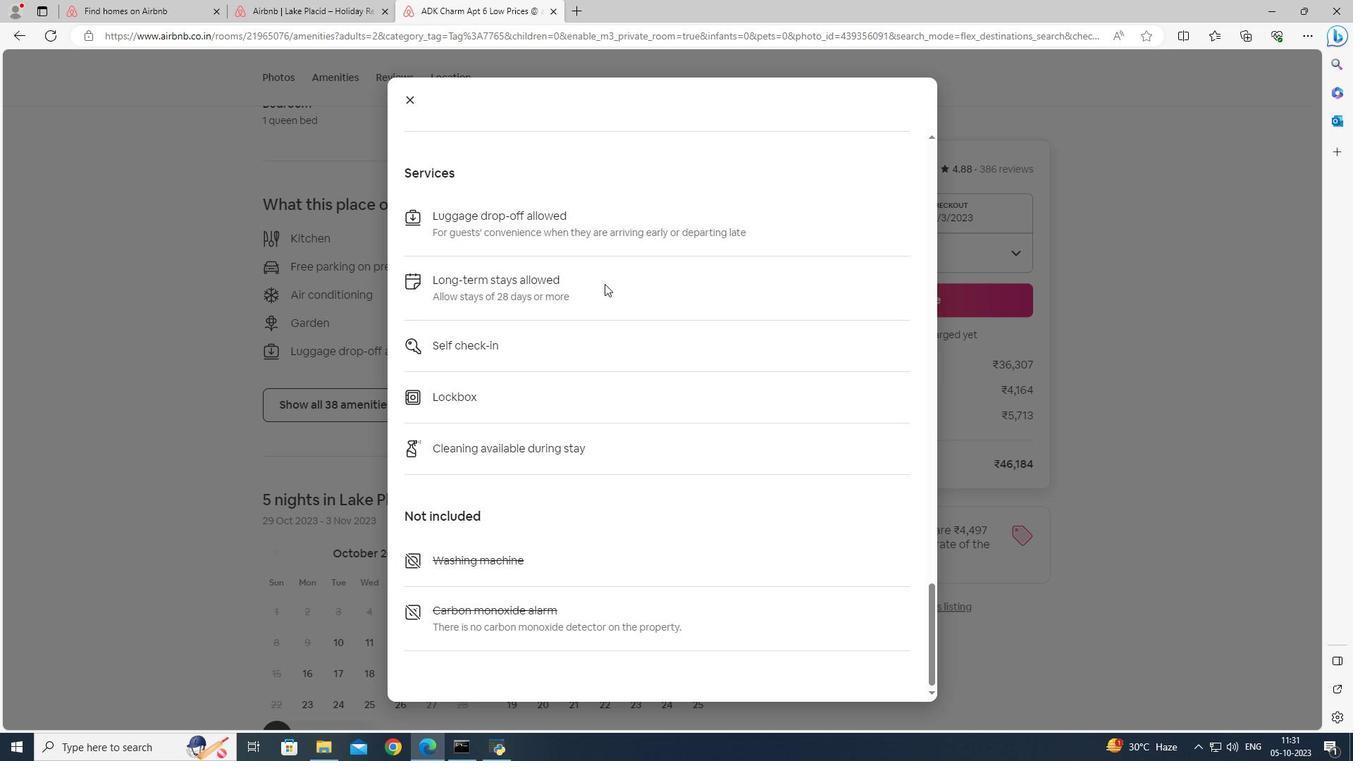
Action: Mouse moved to (412, 100)
Screenshot: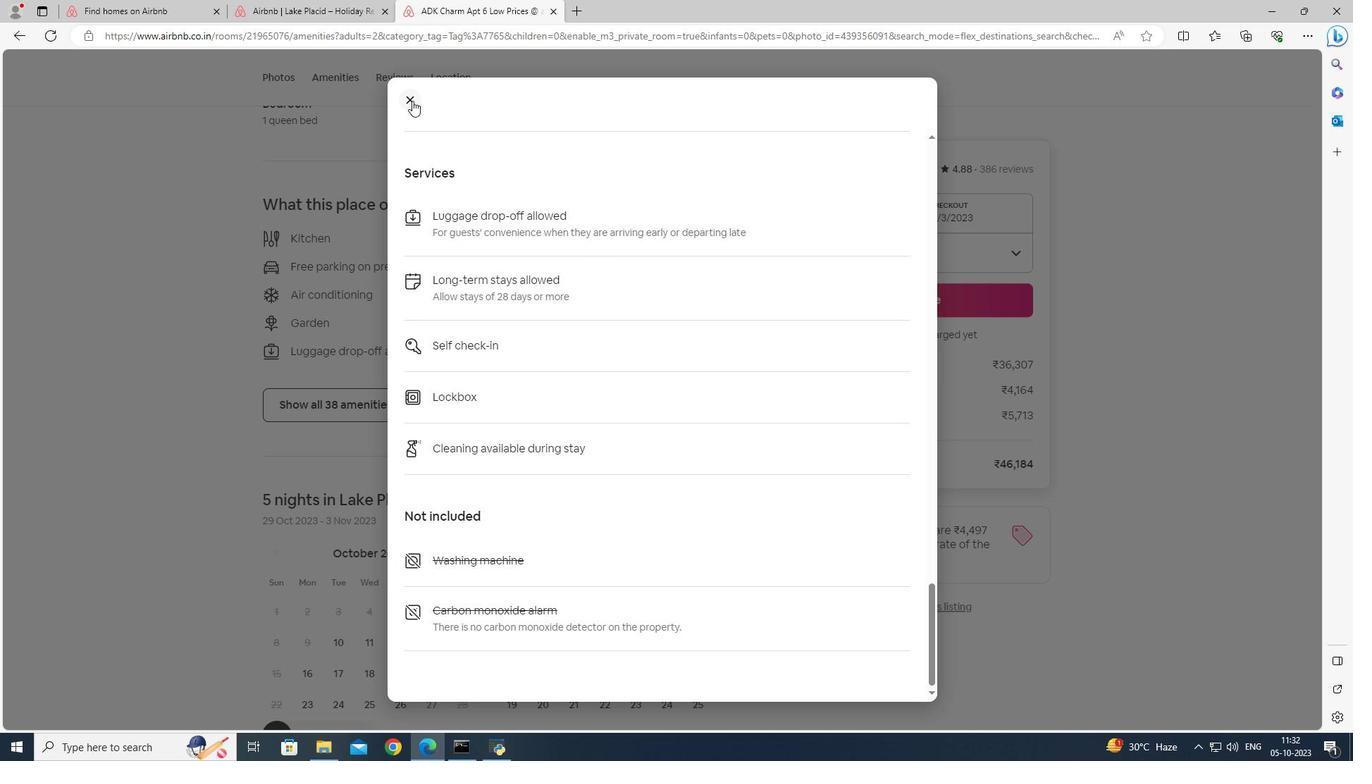 
Action: Mouse pressed left at (412, 100)
Screenshot: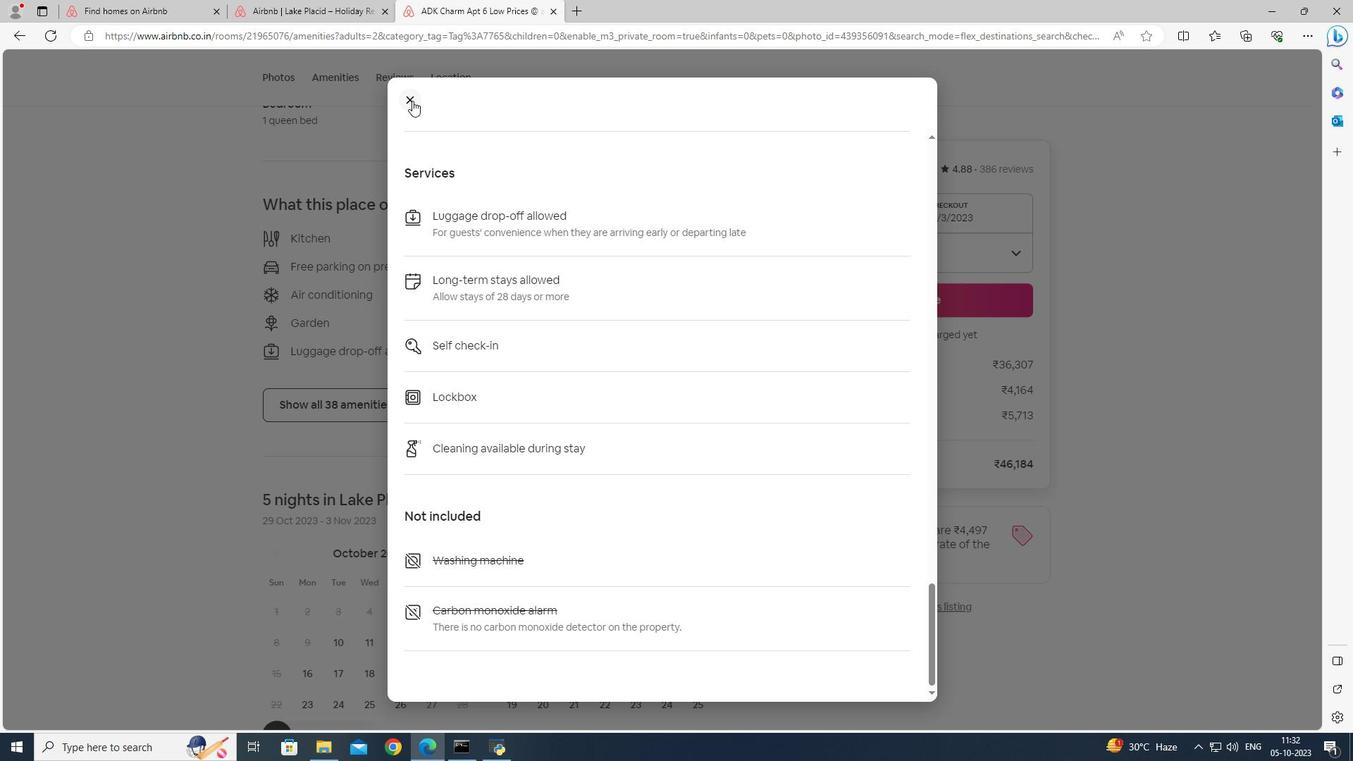 
Action: Mouse moved to (547, 265)
Screenshot: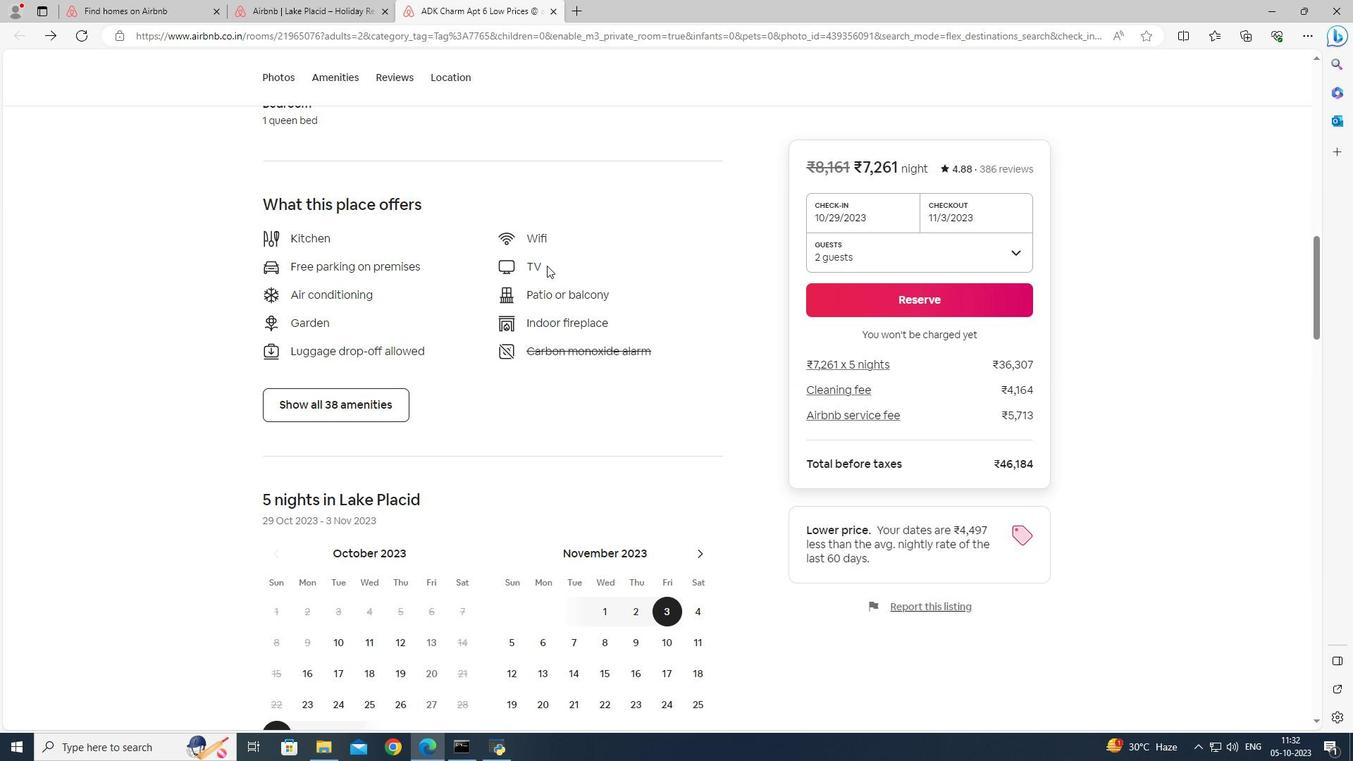 
Action: Mouse scrolled (547, 265) with delta (0, 0)
Screenshot: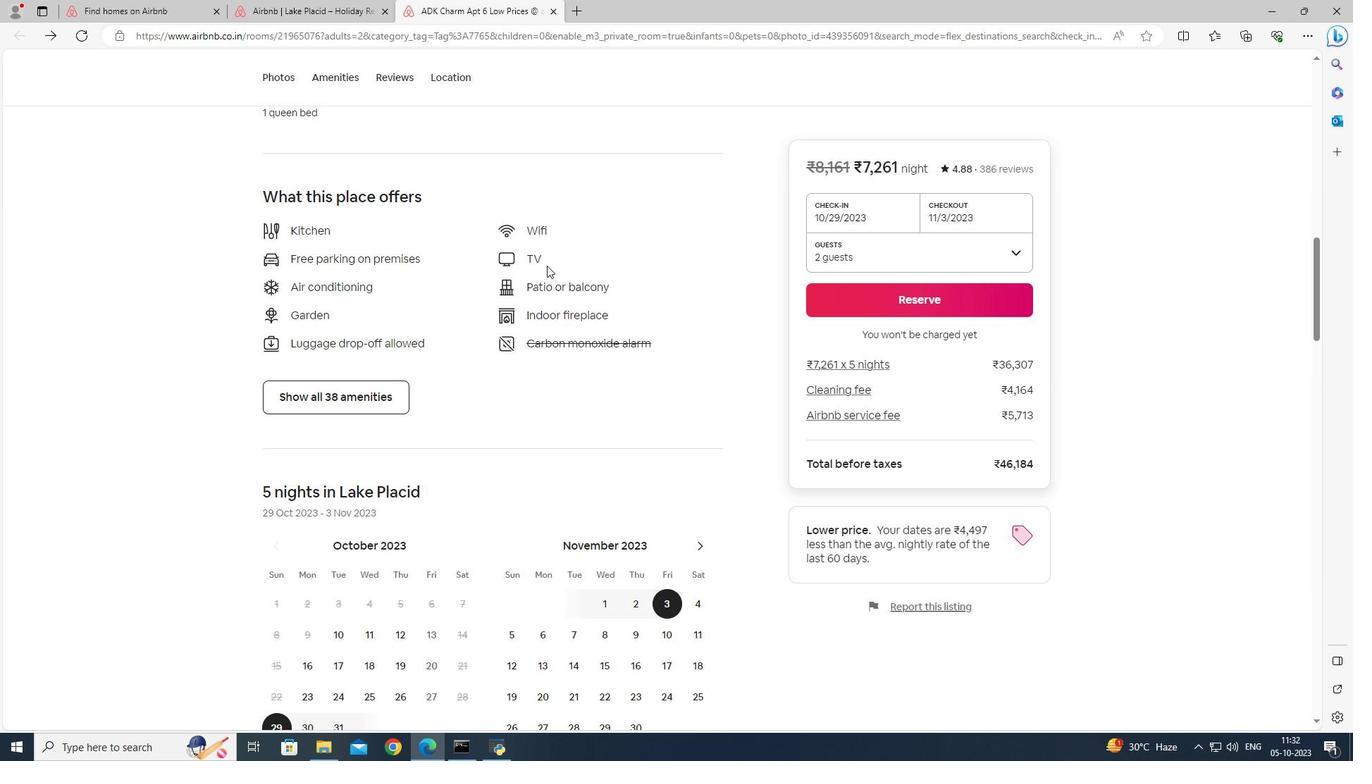 
Action: Mouse moved to (547, 265)
Screenshot: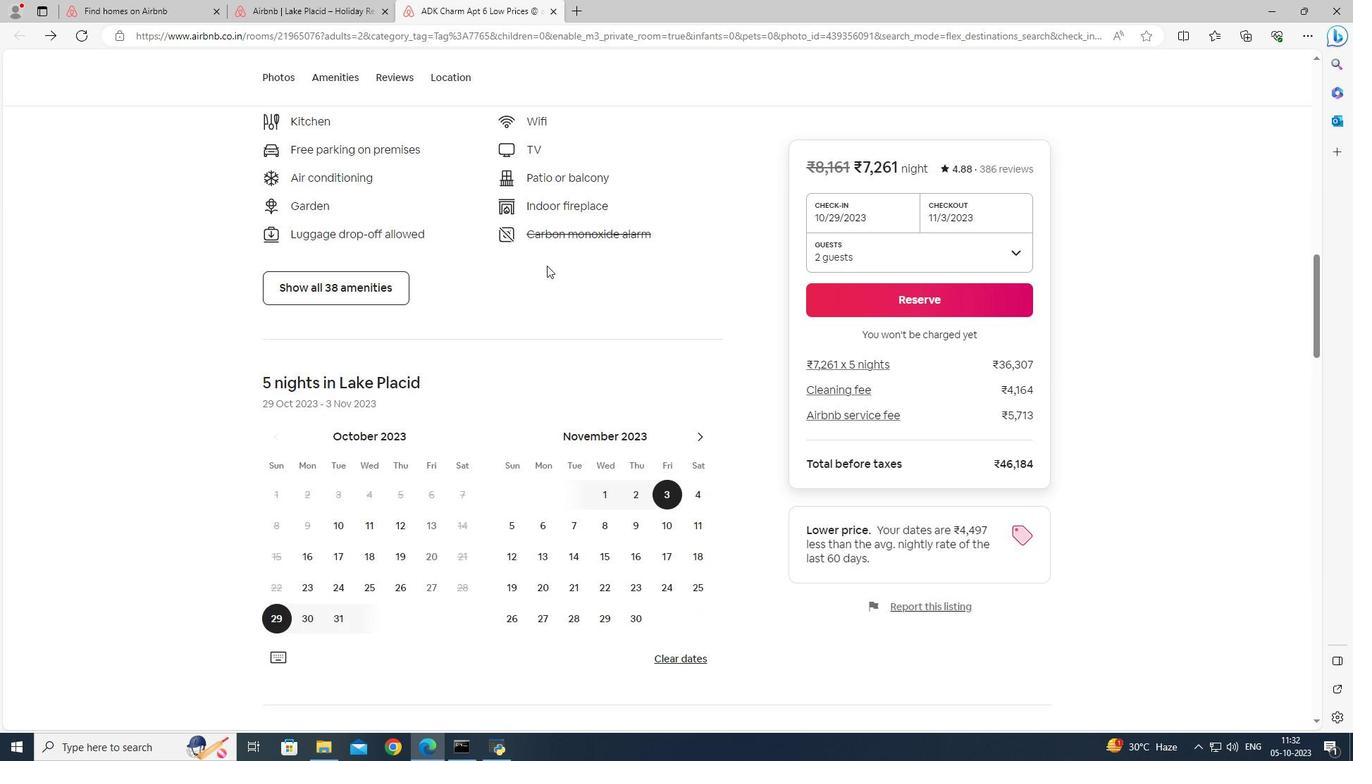 
Action: Mouse scrolled (547, 265) with delta (0, 0)
Screenshot: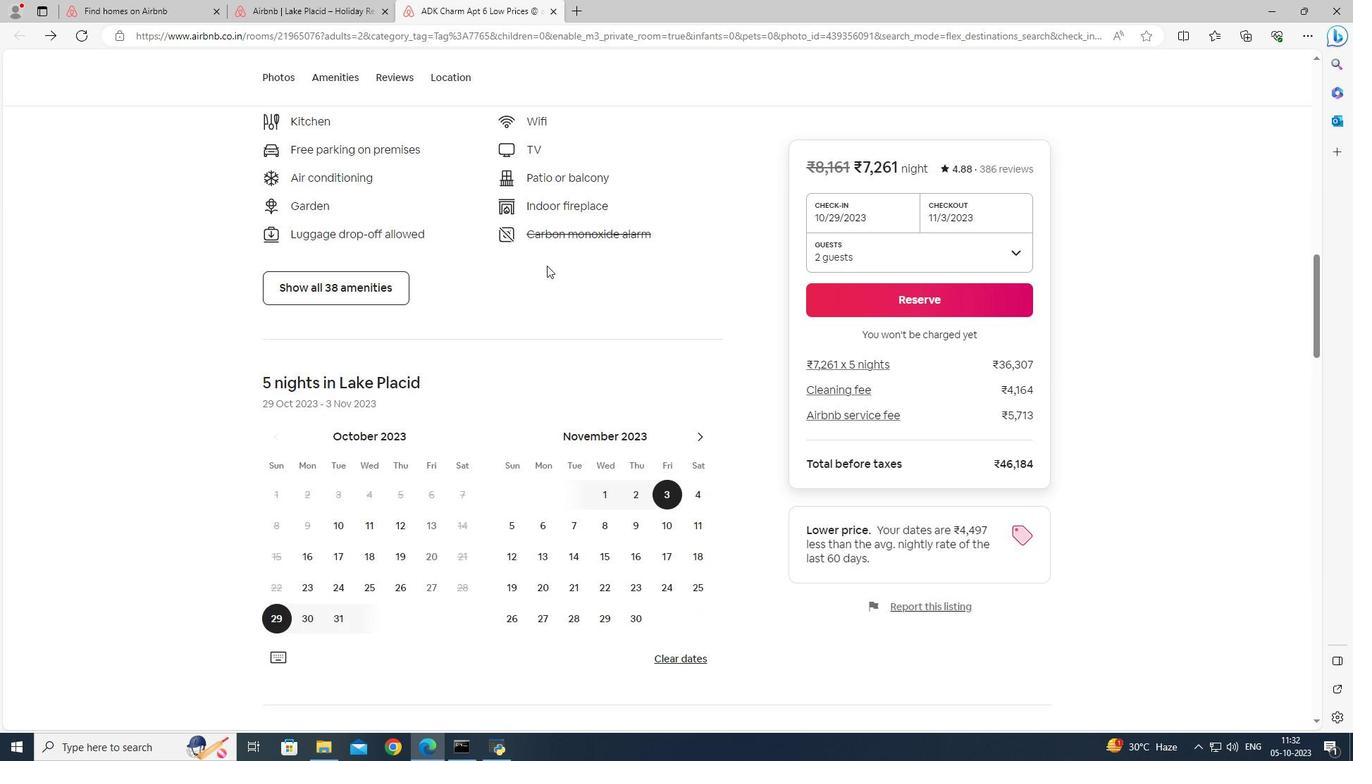 
Action: Mouse scrolled (547, 265) with delta (0, 0)
Screenshot: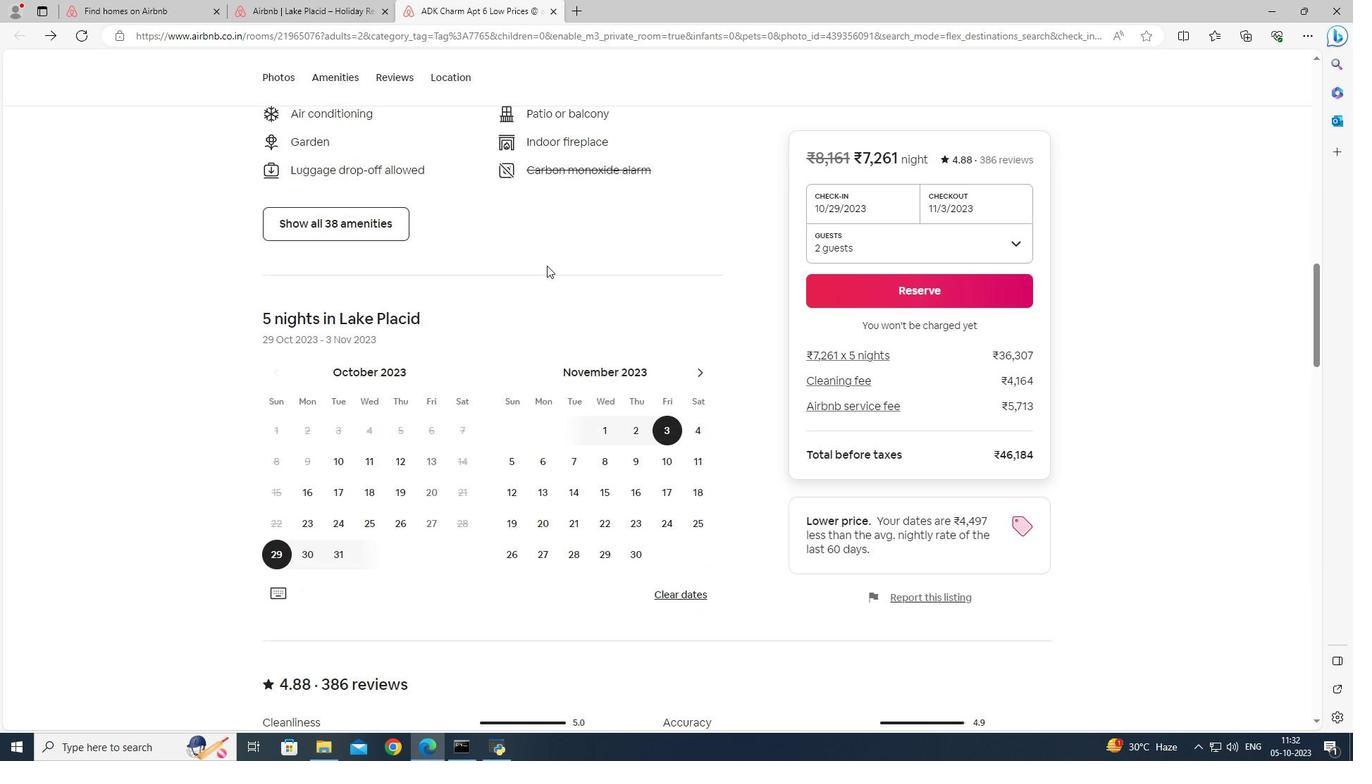 
Action: Mouse moved to (548, 265)
Screenshot: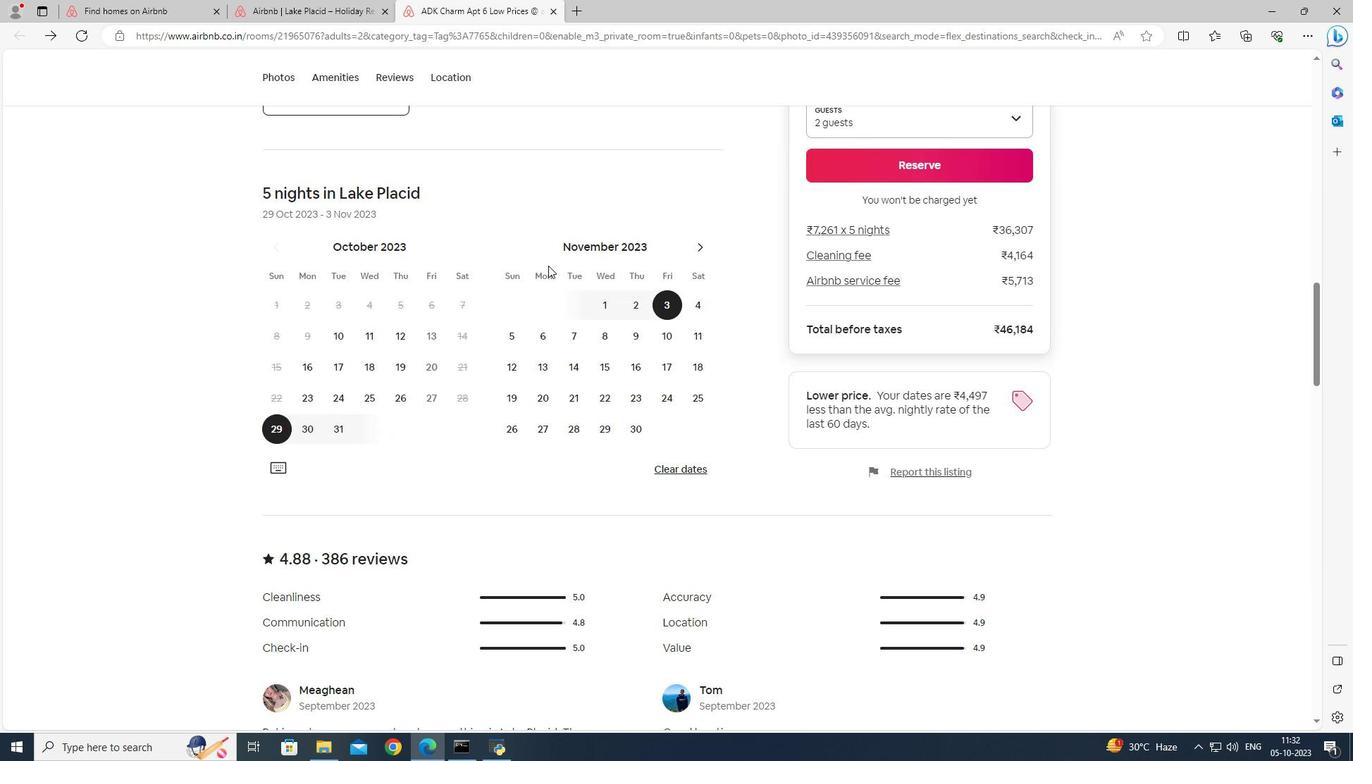 
Action: Mouse scrolled (548, 265) with delta (0, 0)
Screenshot: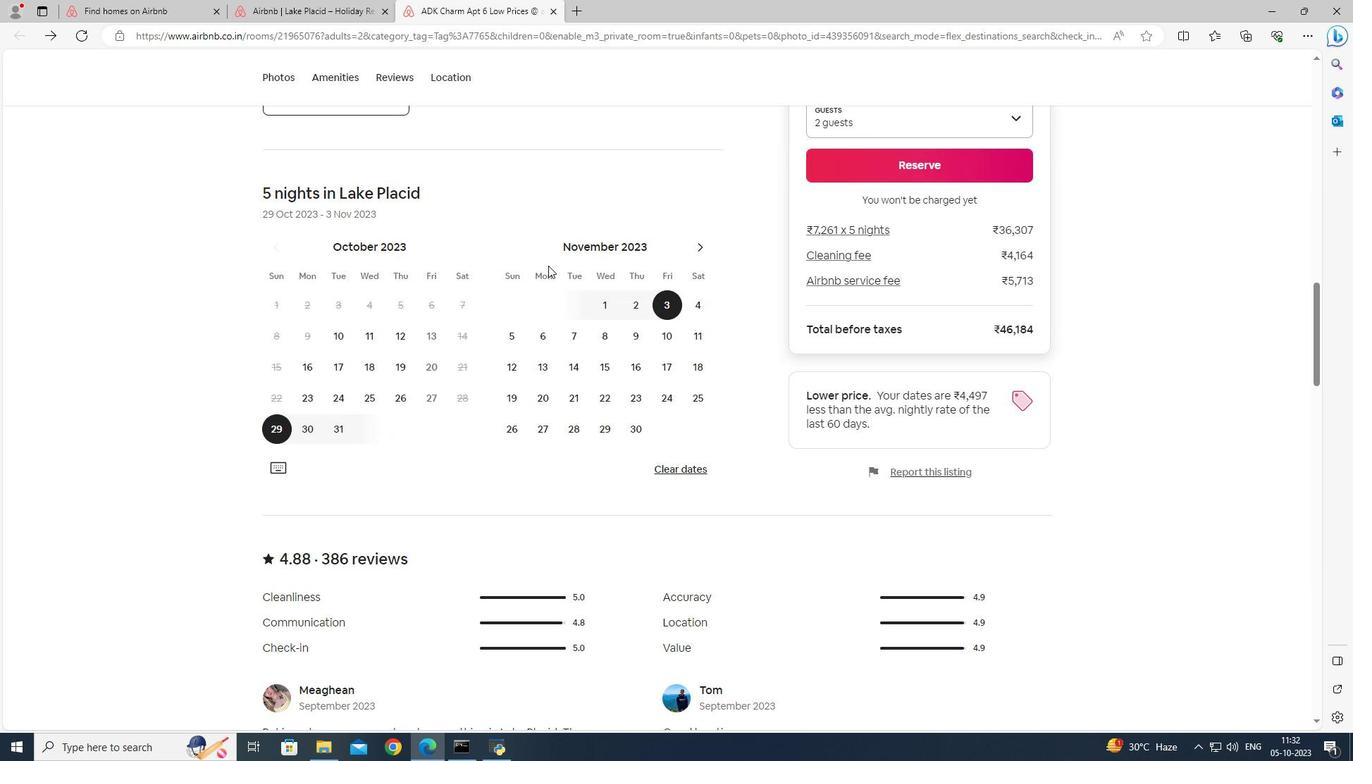 
Action: Mouse scrolled (548, 265) with delta (0, 0)
Screenshot: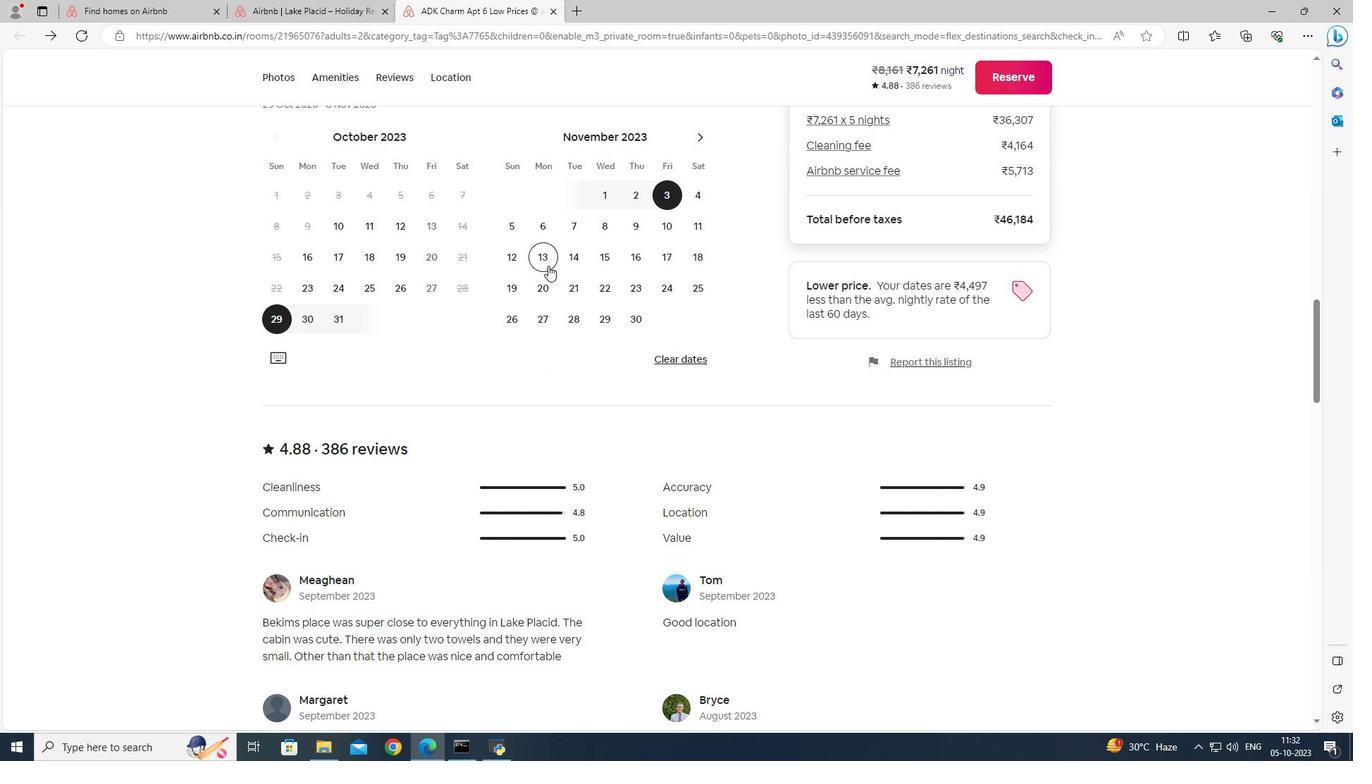 
Action: Mouse scrolled (548, 265) with delta (0, 0)
Screenshot: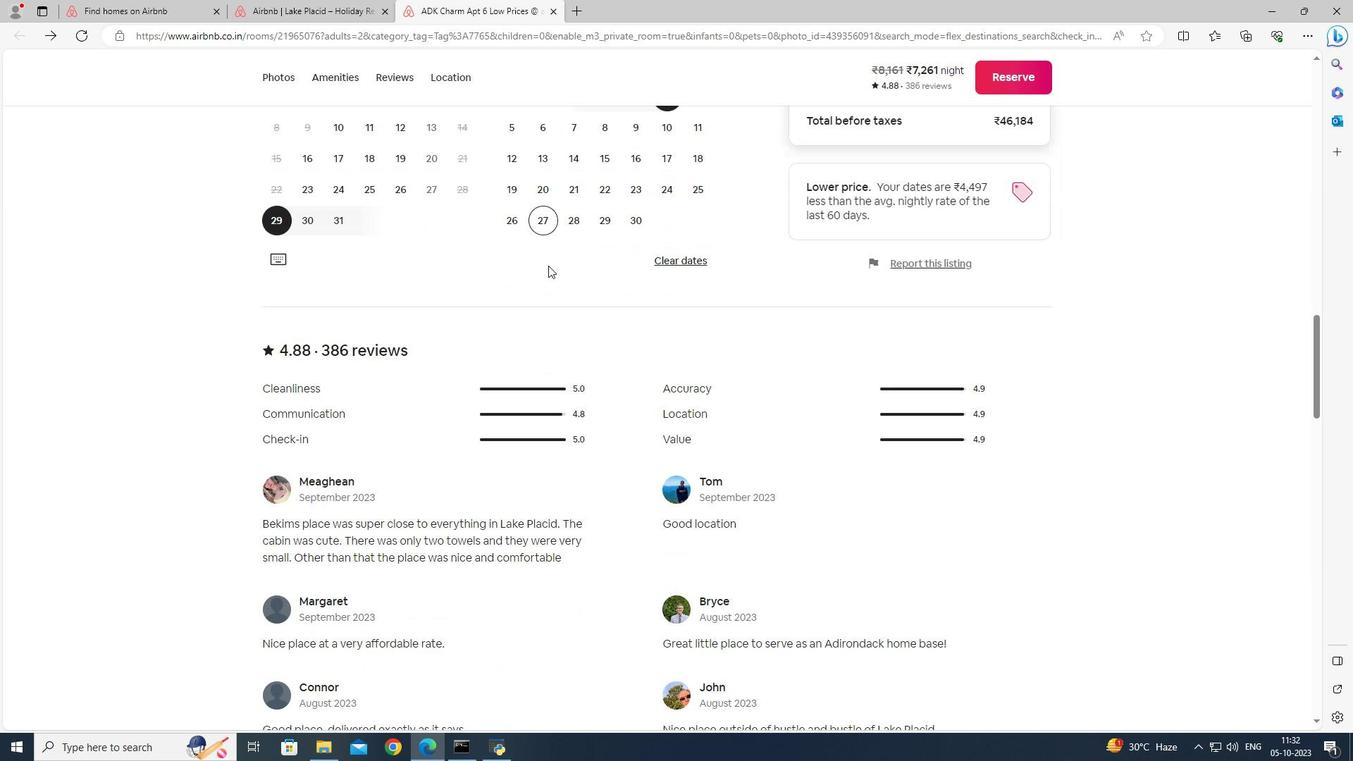 
Action: Mouse scrolled (548, 265) with delta (0, 0)
Screenshot: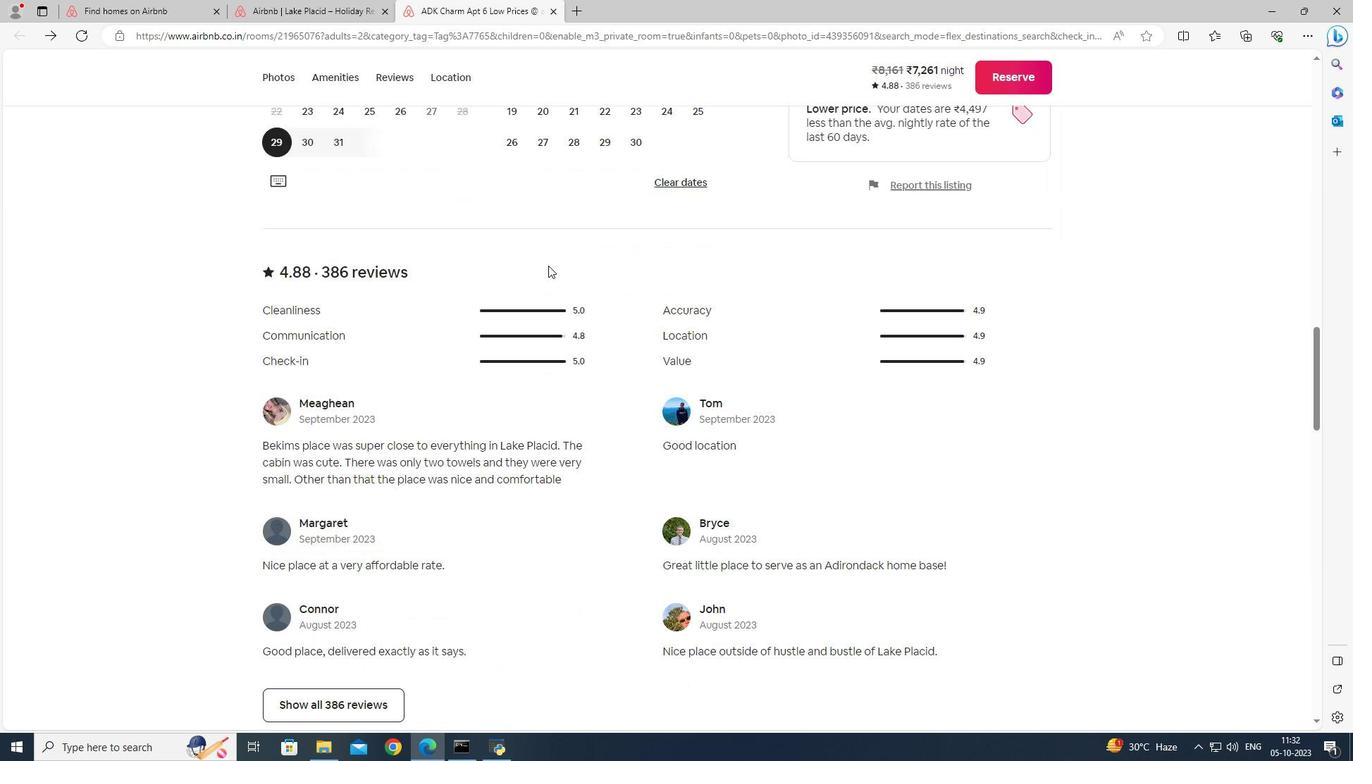 
Action: Mouse moved to (548, 265)
Screenshot: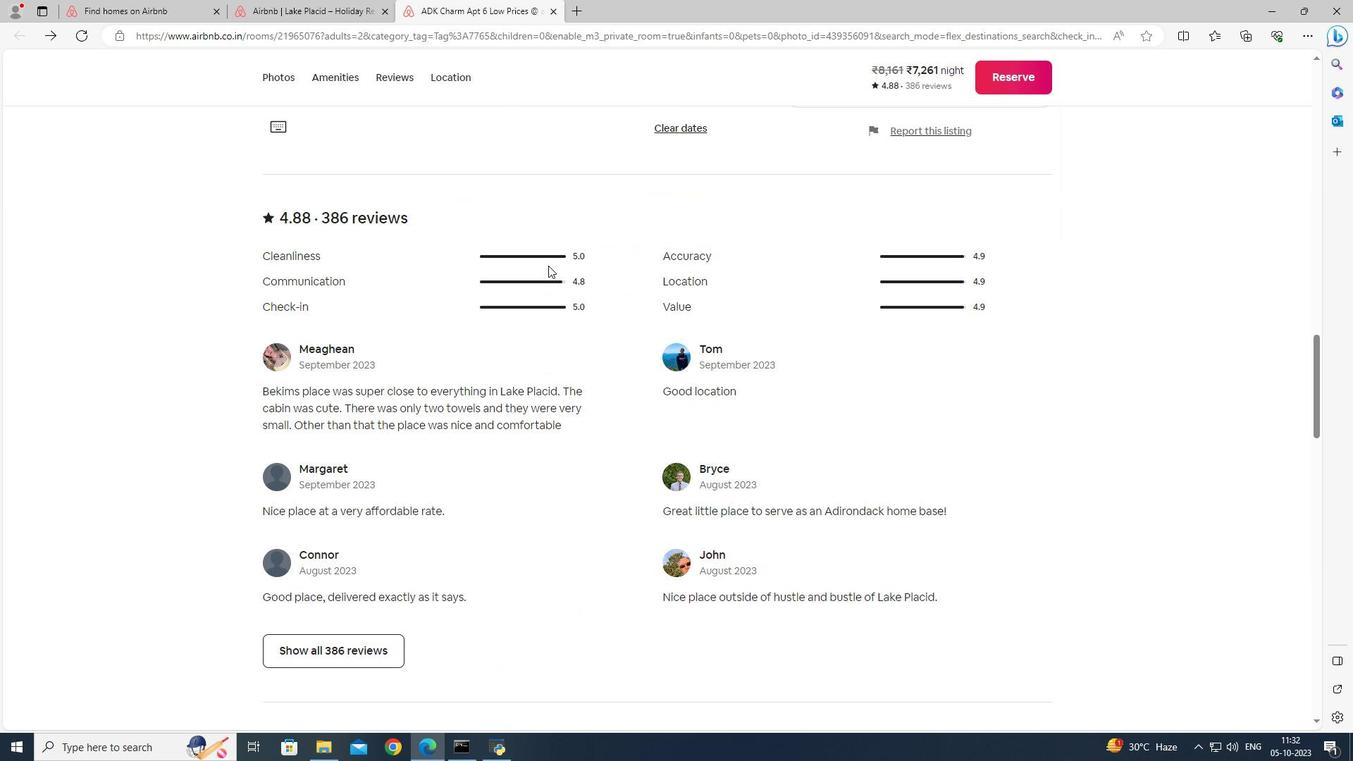 
Action: Mouse scrolled (548, 265) with delta (0, 0)
Screenshot: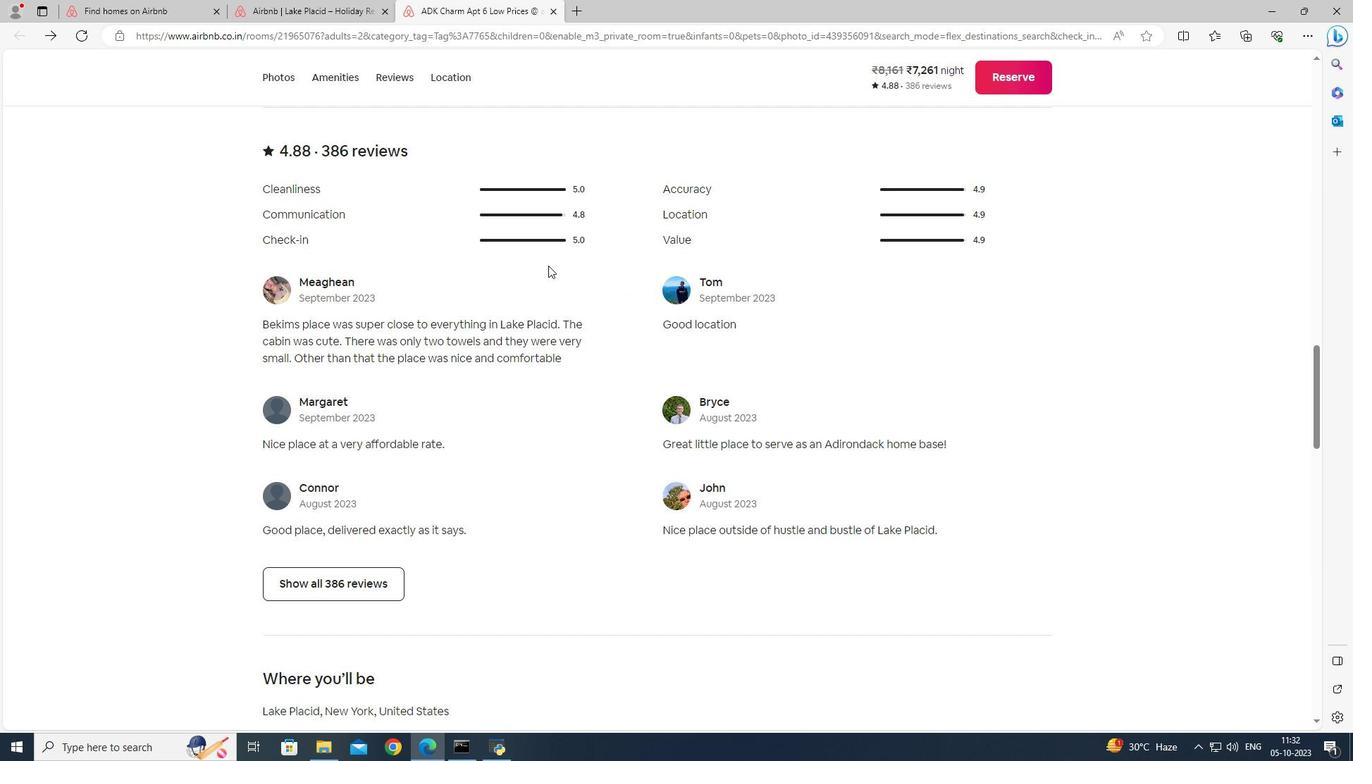 
Action: Mouse scrolled (548, 265) with delta (0, 0)
Screenshot: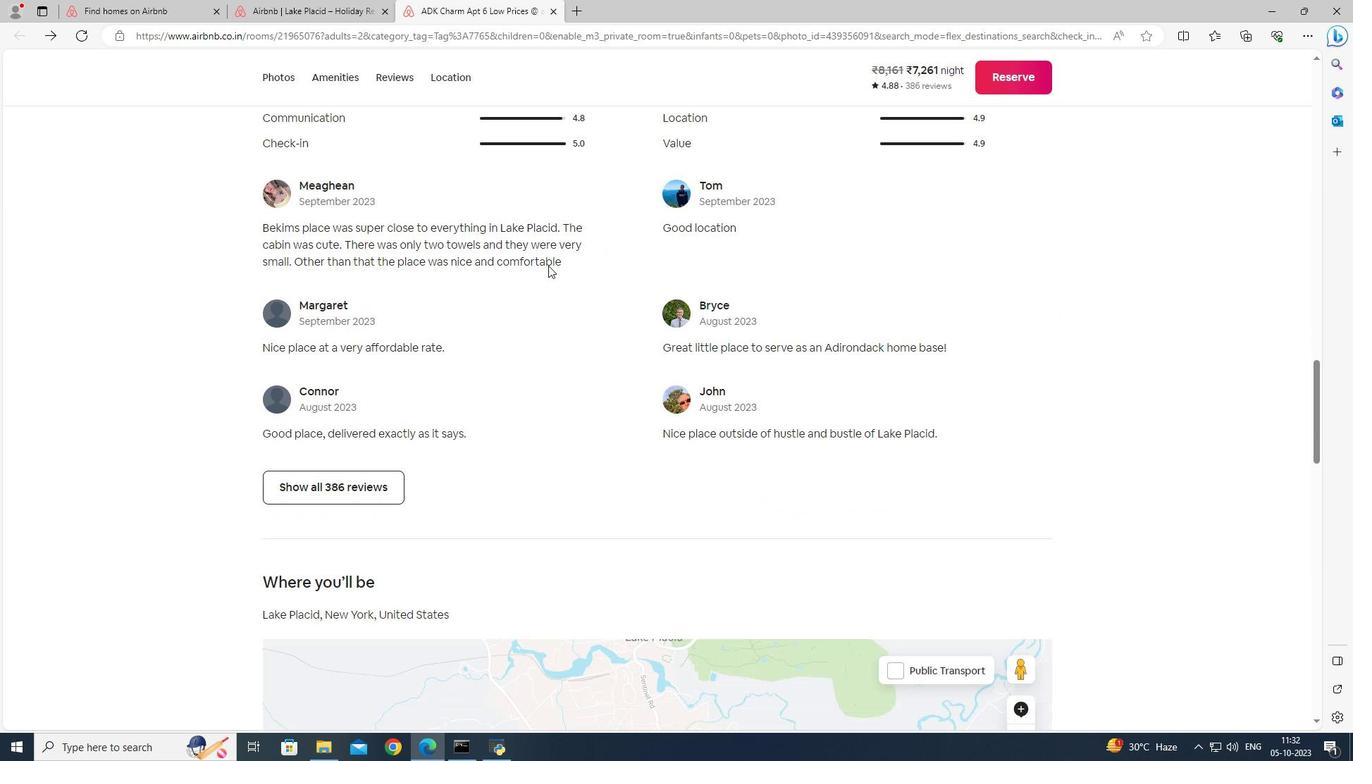 
Action: Mouse moved to (325, 384)
Screenshot: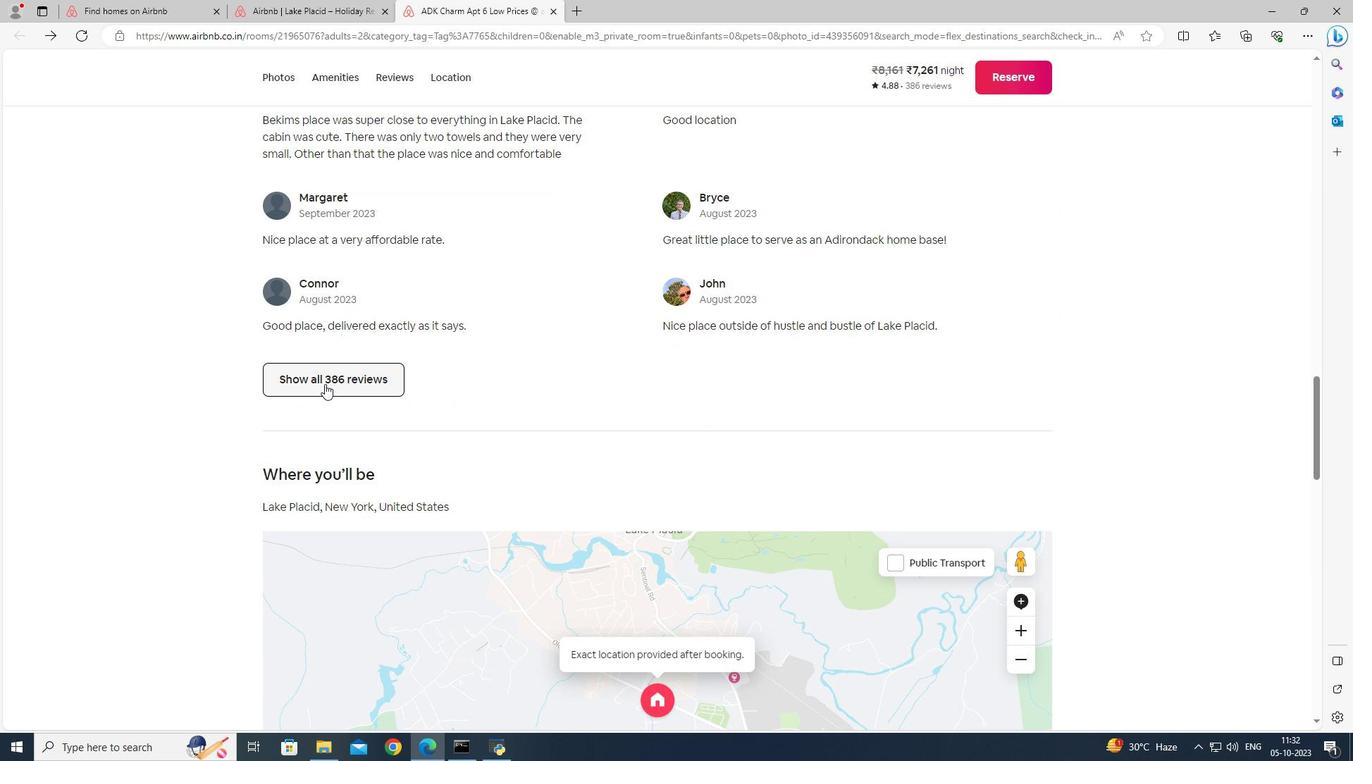 
Action: Mouse pressed left at (325, 384)
Screenshot: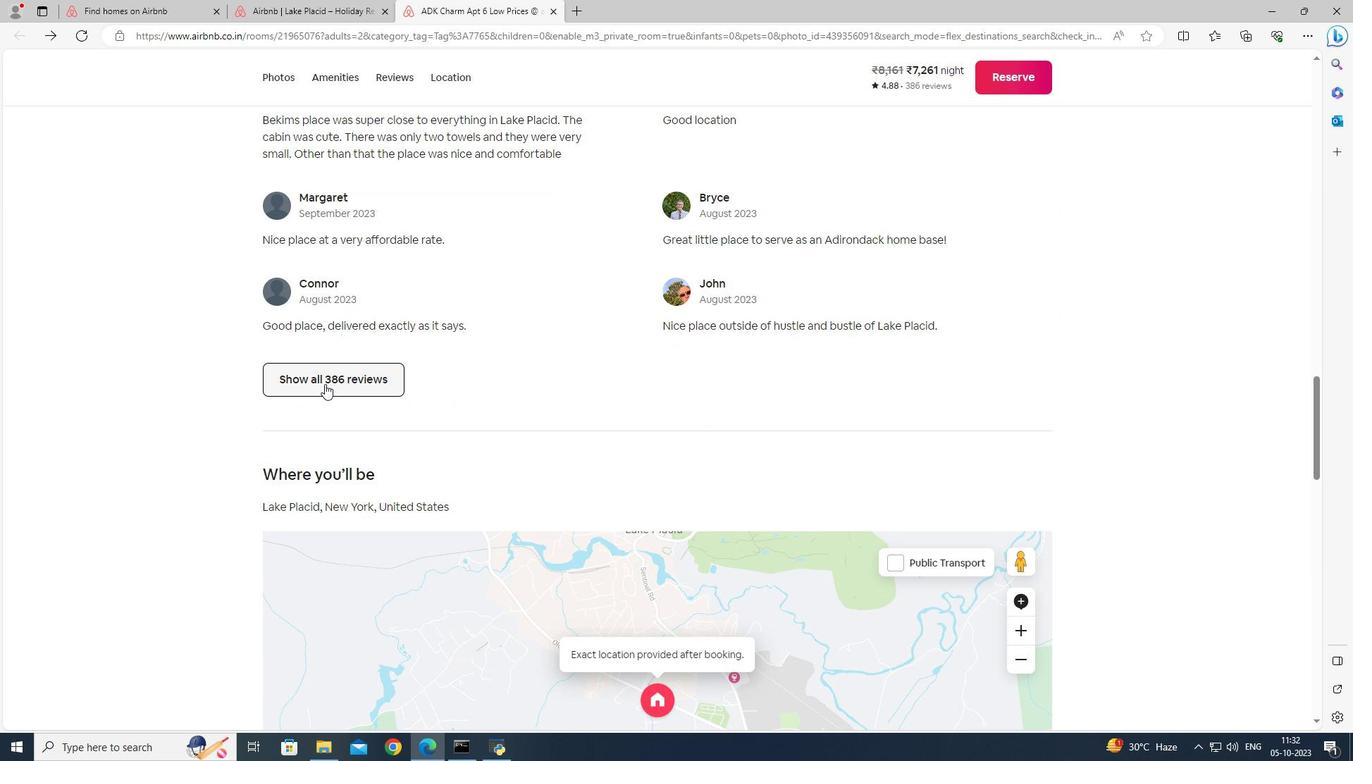 
Action: Mouse moved to (710, 291)
Screenshot: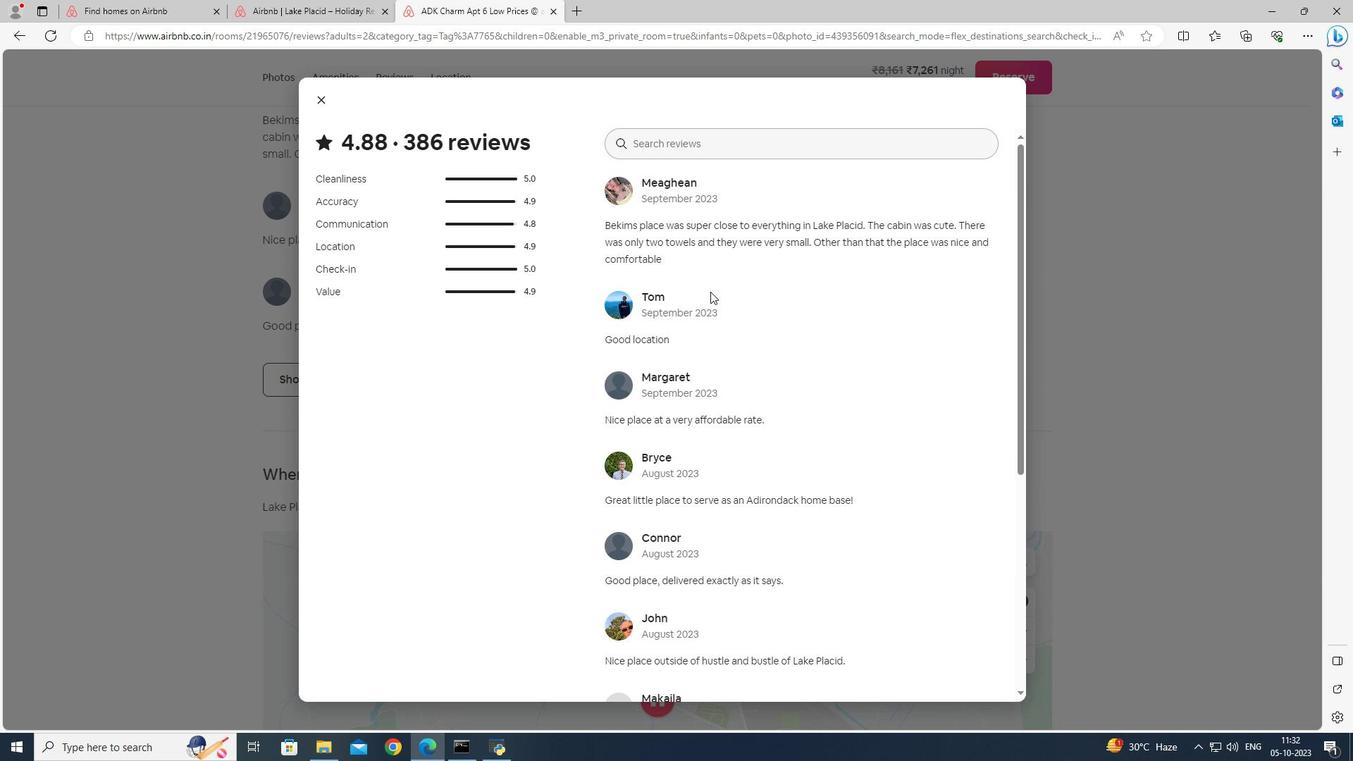 
Action: Mouse scrolled (710, 291) with delta (0, 0)
Screenshot: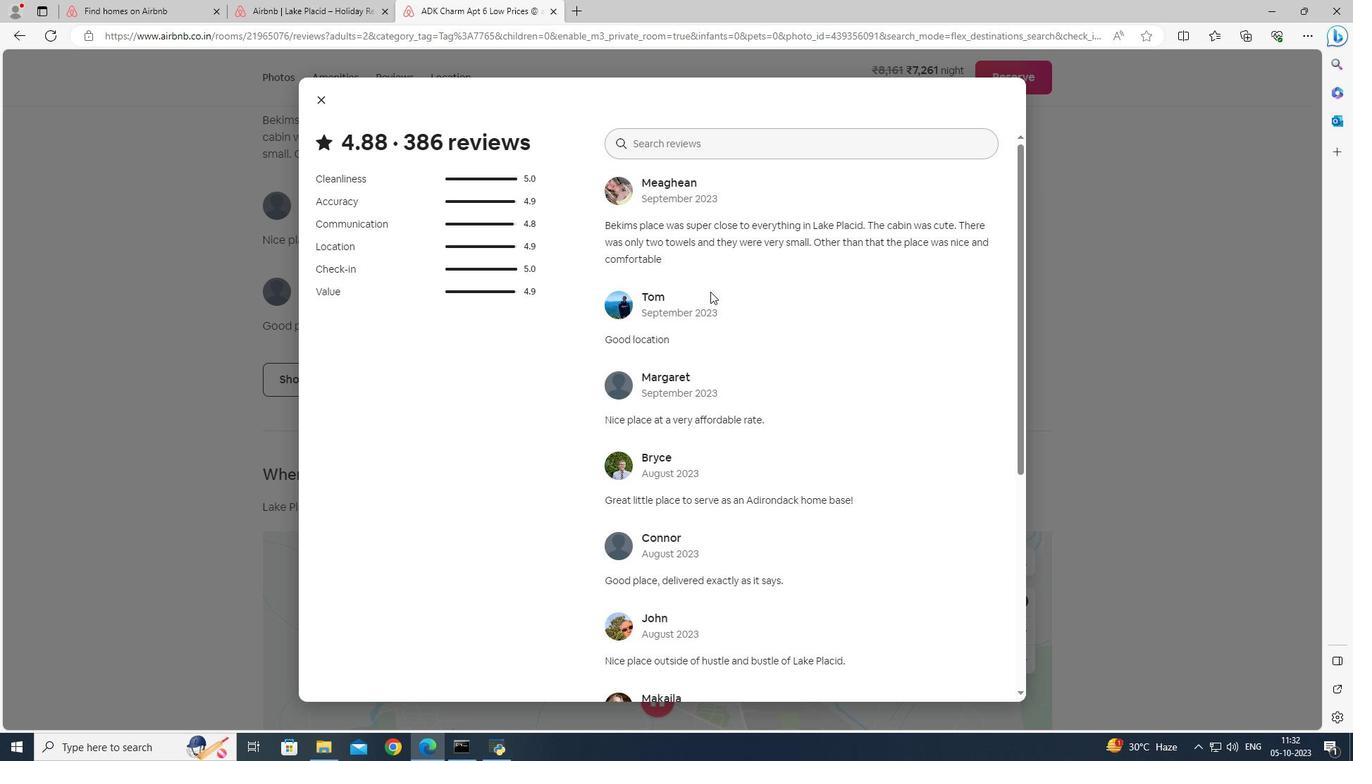 
Action: Mouse moved to (711, 291)
Screenshot: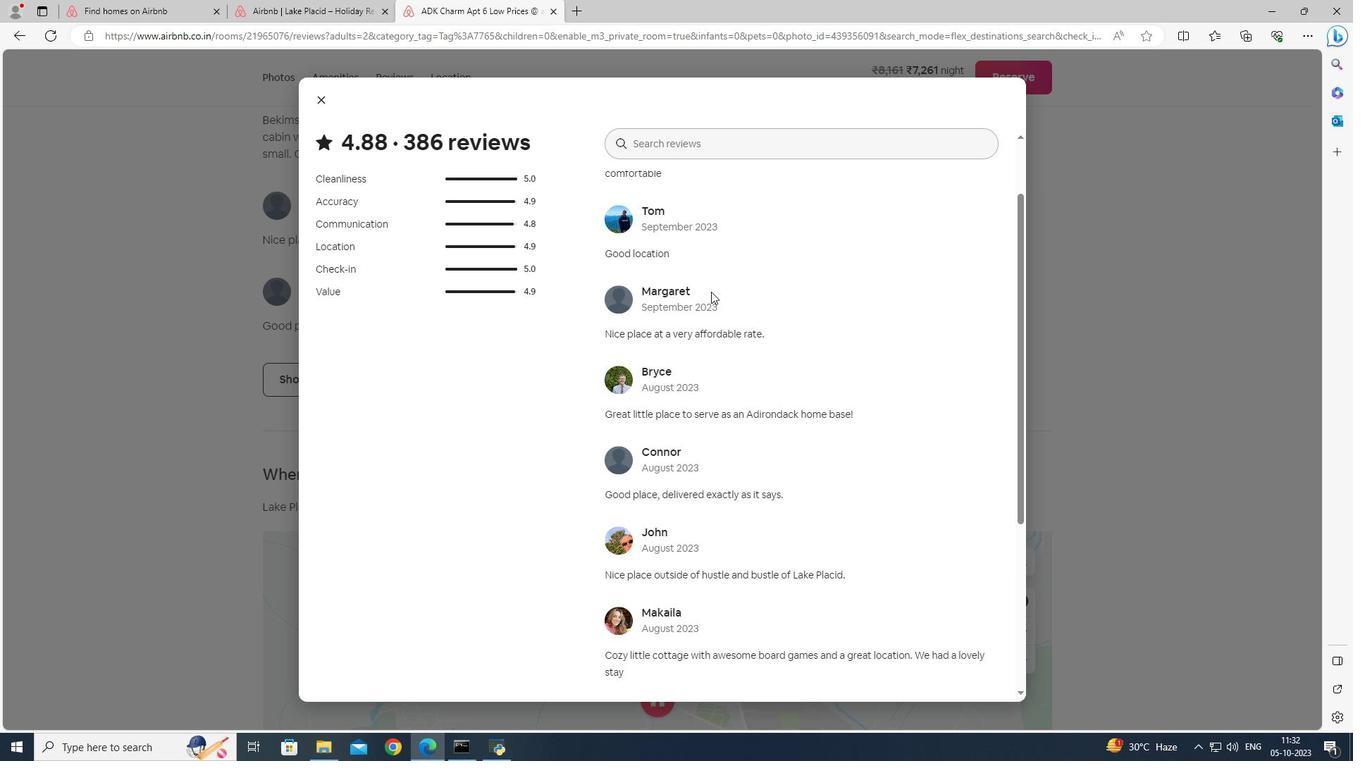 
Action: Mouse scrolled (711, 291) with delta (0, 0)
Screenshot: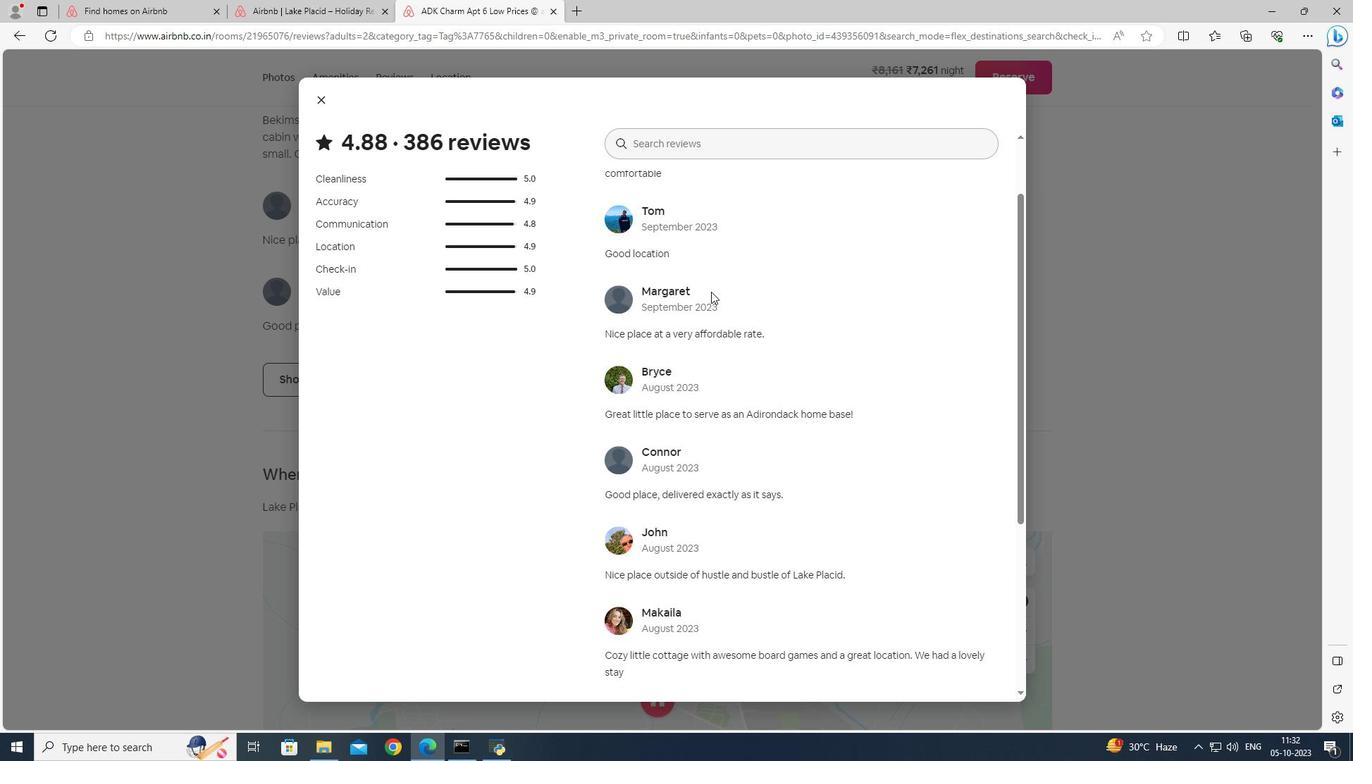 
Action: Mouse scrolled (711, 291) with delta (0, 0)
Screenshot: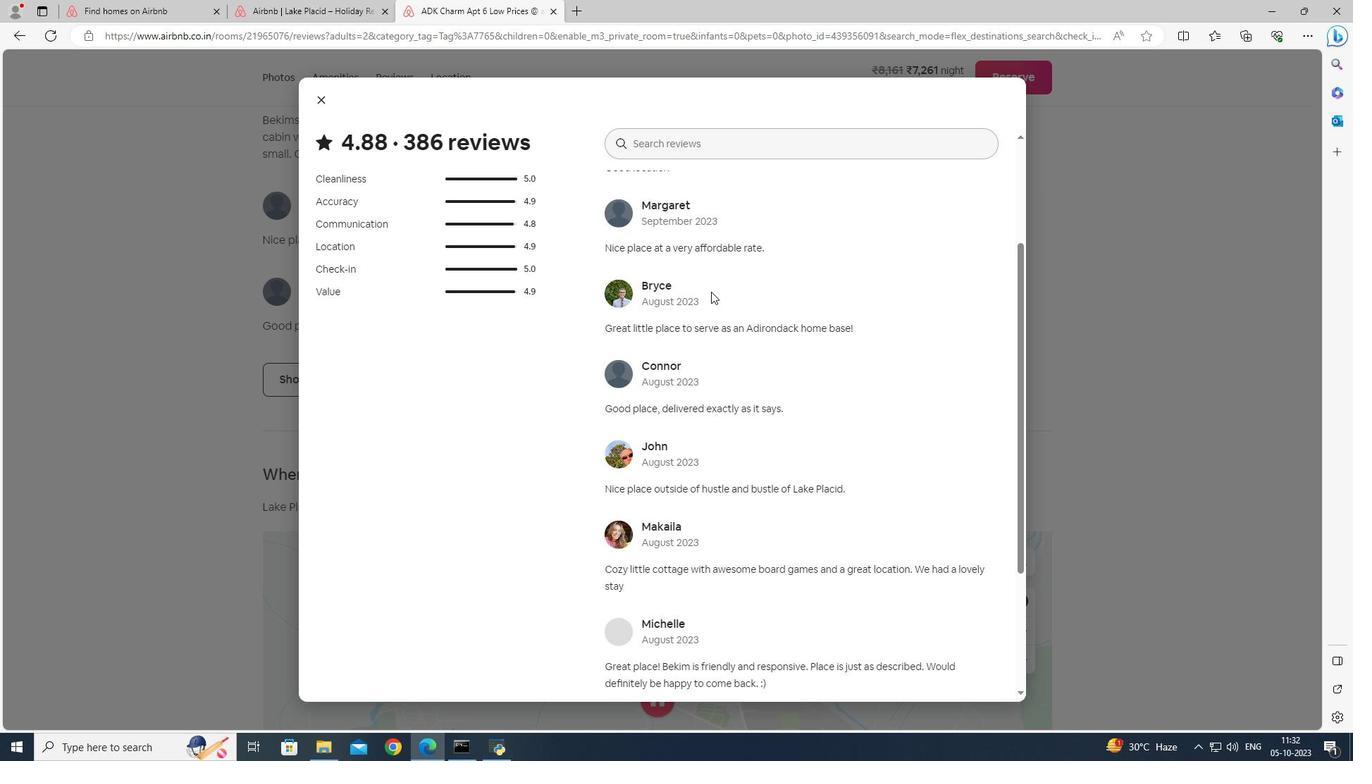
Action: Mouse scrolled (711, 291) with delta (0, 0)
Screenshot: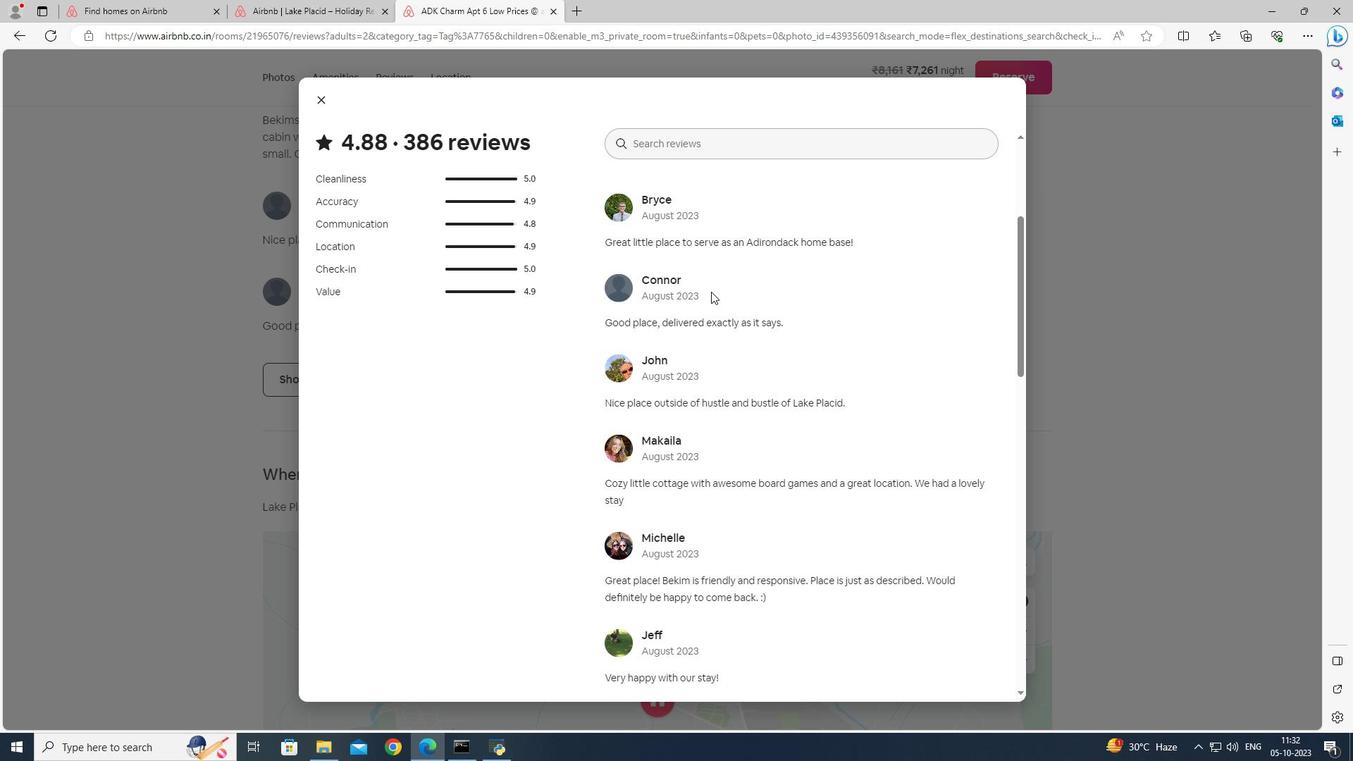 
Action: Mouse scrolled (711, 291) with delta (0, 0)
Screenshot: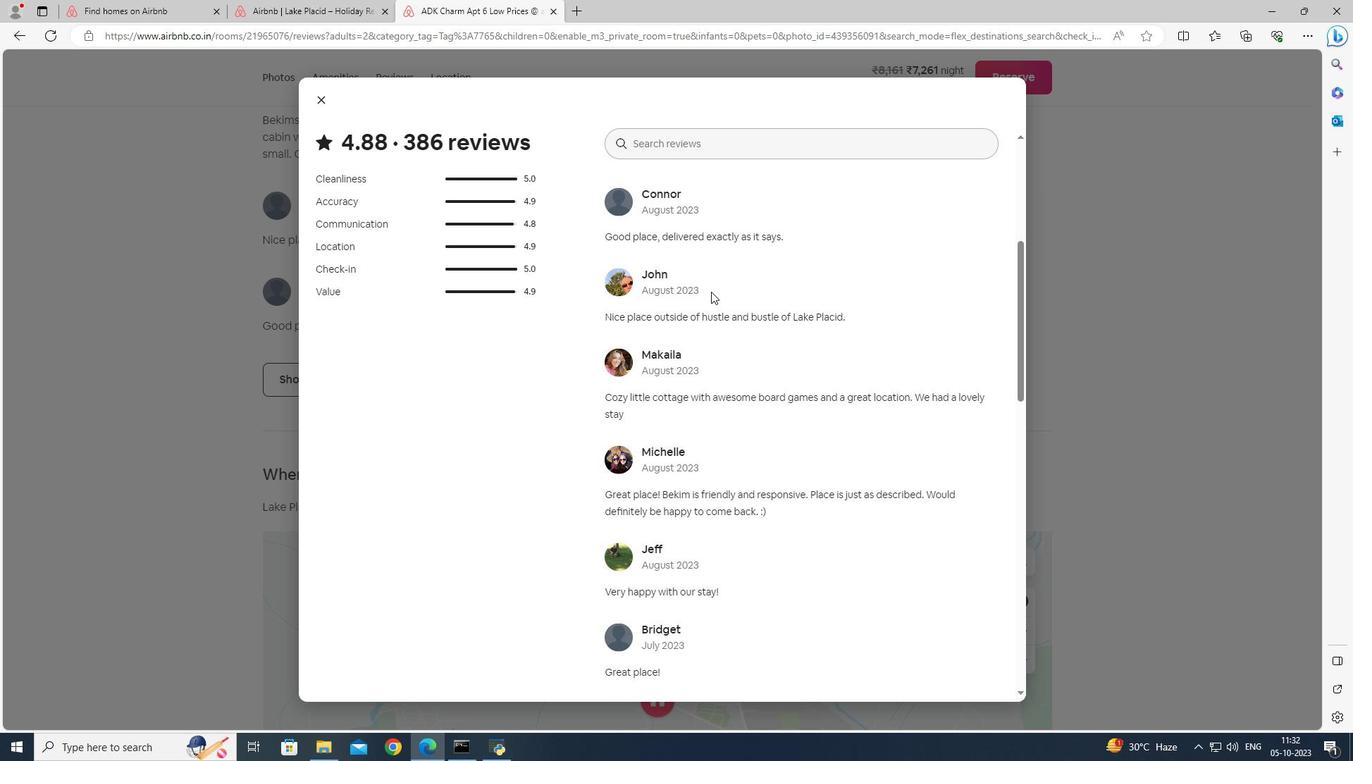 
Action: Mouse scrolled (711, 291) with delta (0, 0)
Screenshot: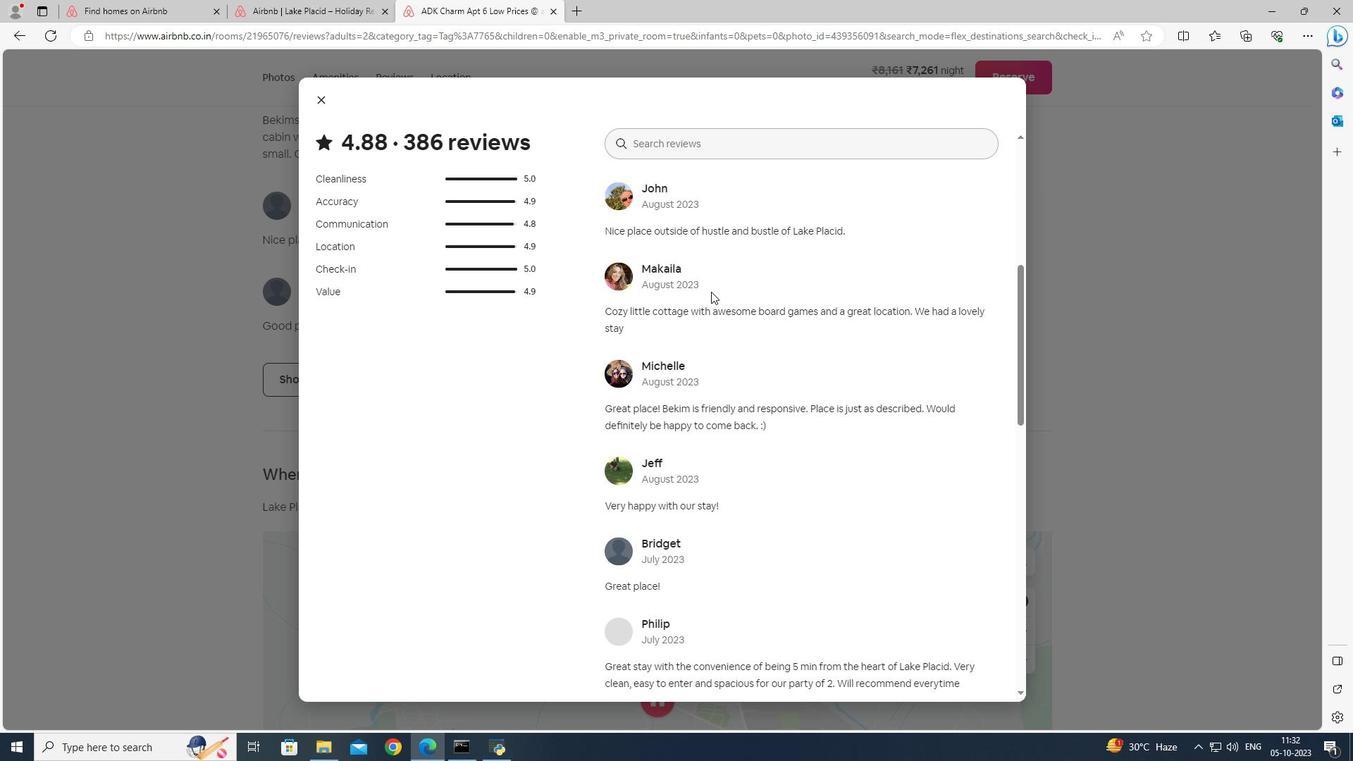 
Action: Mouse scrolled (711, 291) with delta (0, 0)
Screenshot: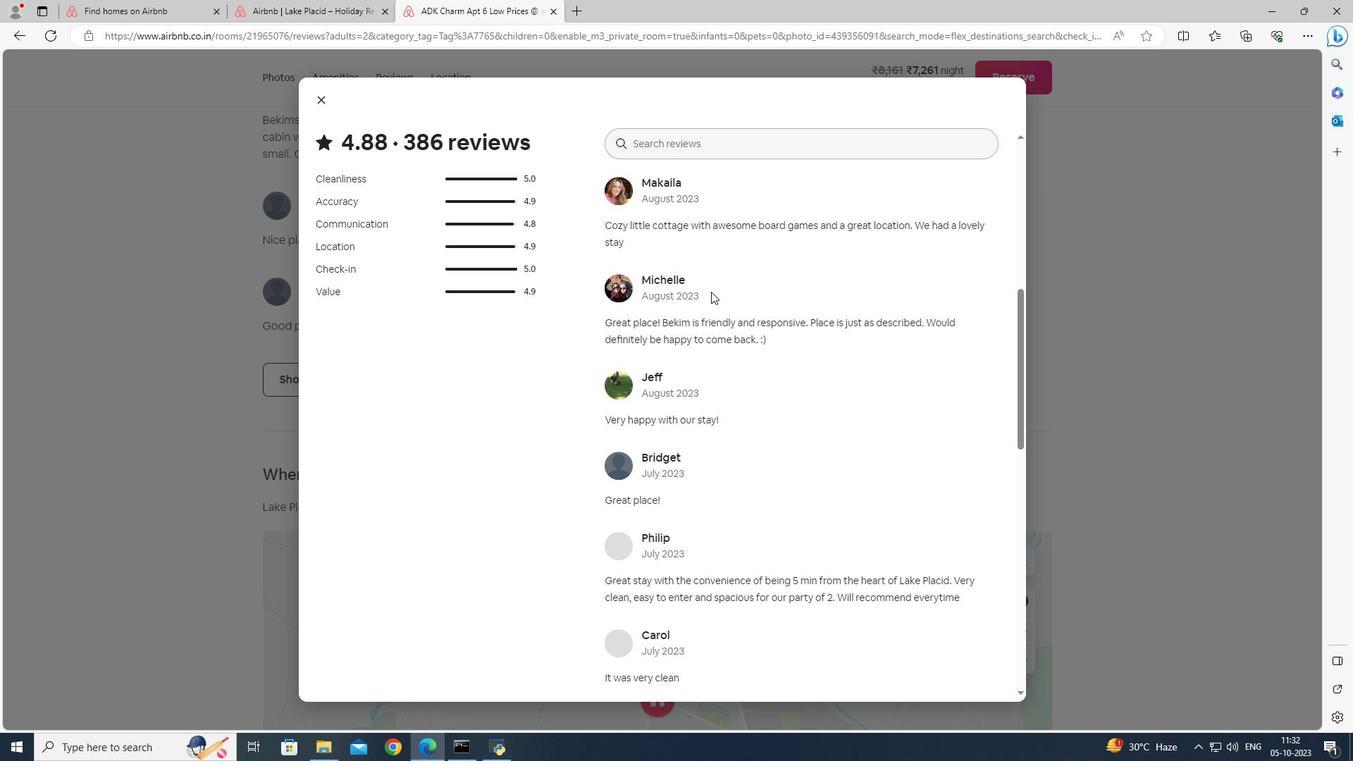 
Action: Mouse scrolled (711, 291) with delta (0, 0)
Screenshot: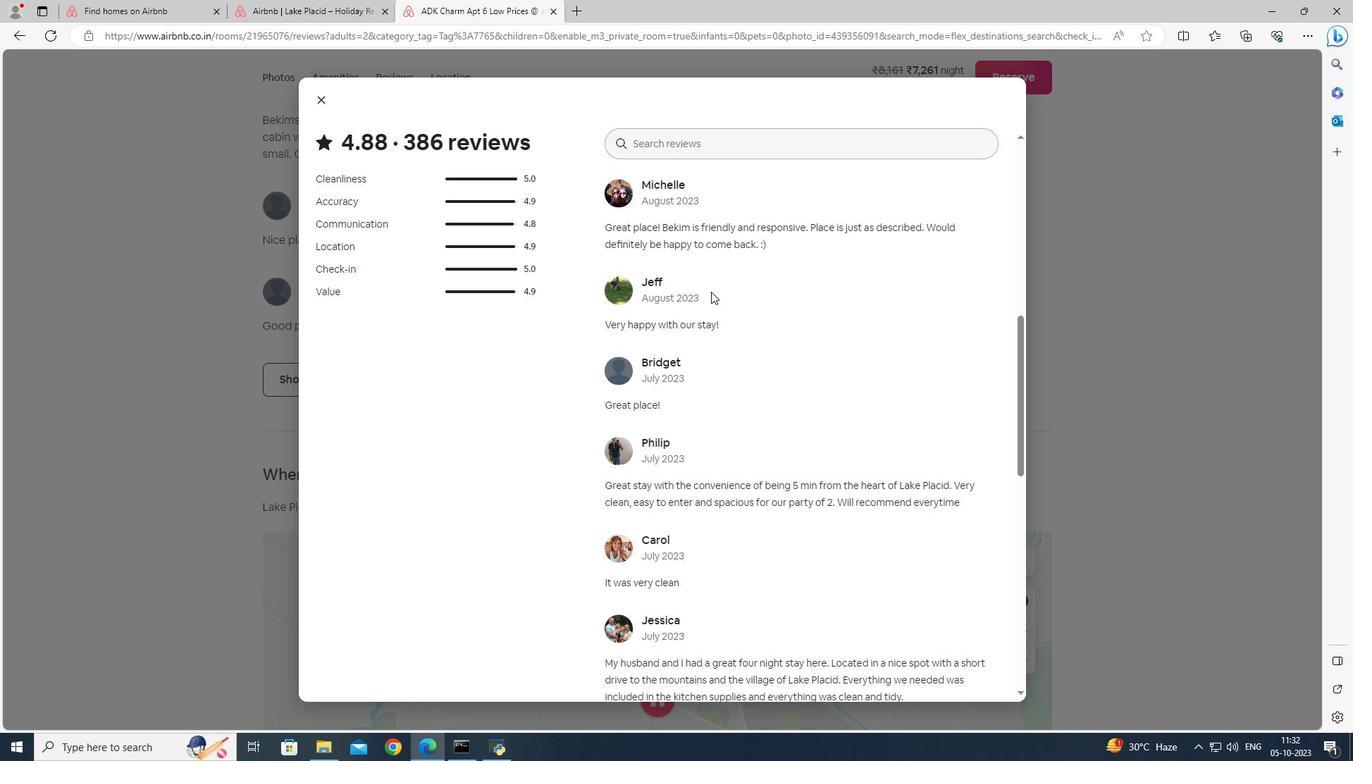 
Action: Mouse scrolled (711, 291) with delta (0, 0)
Screenshot: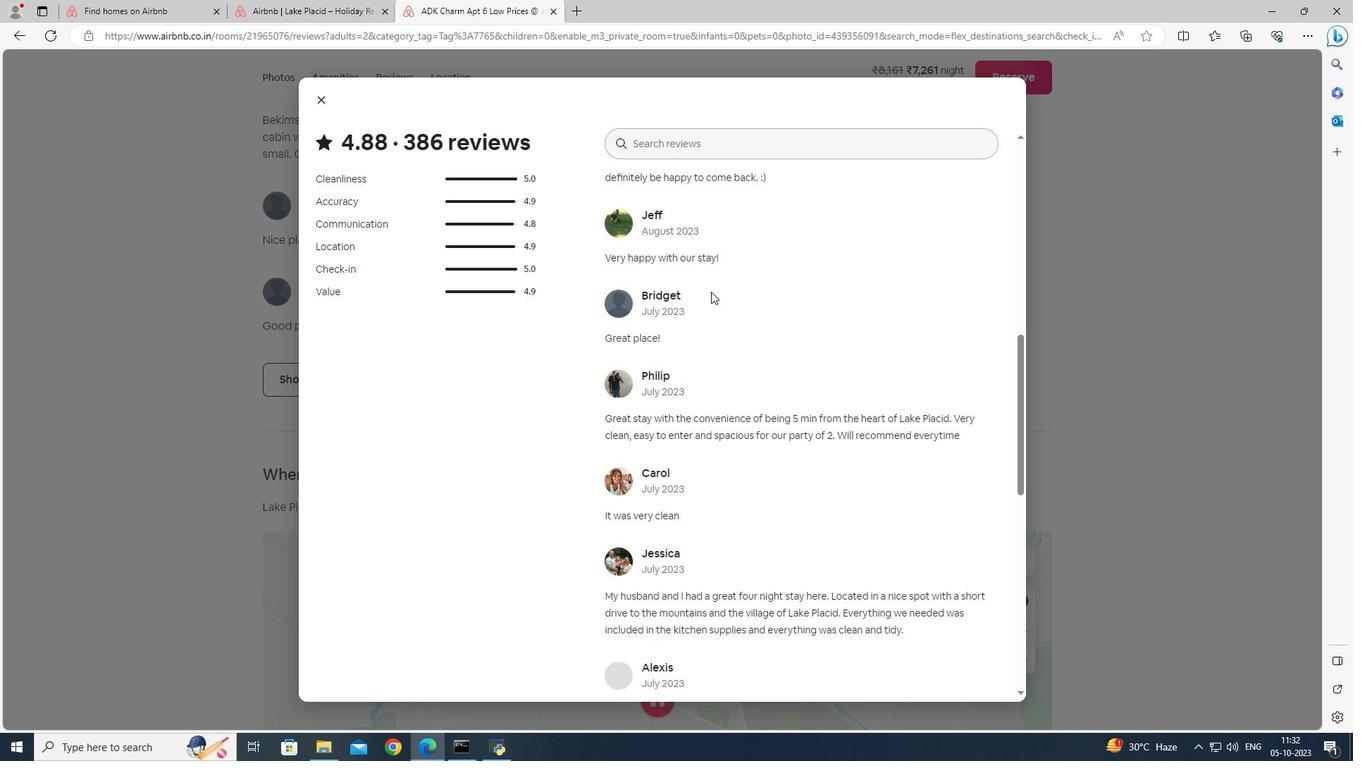 
Action: Mouse scrolled (711, 291) with delta (0, 0)
Screenshot: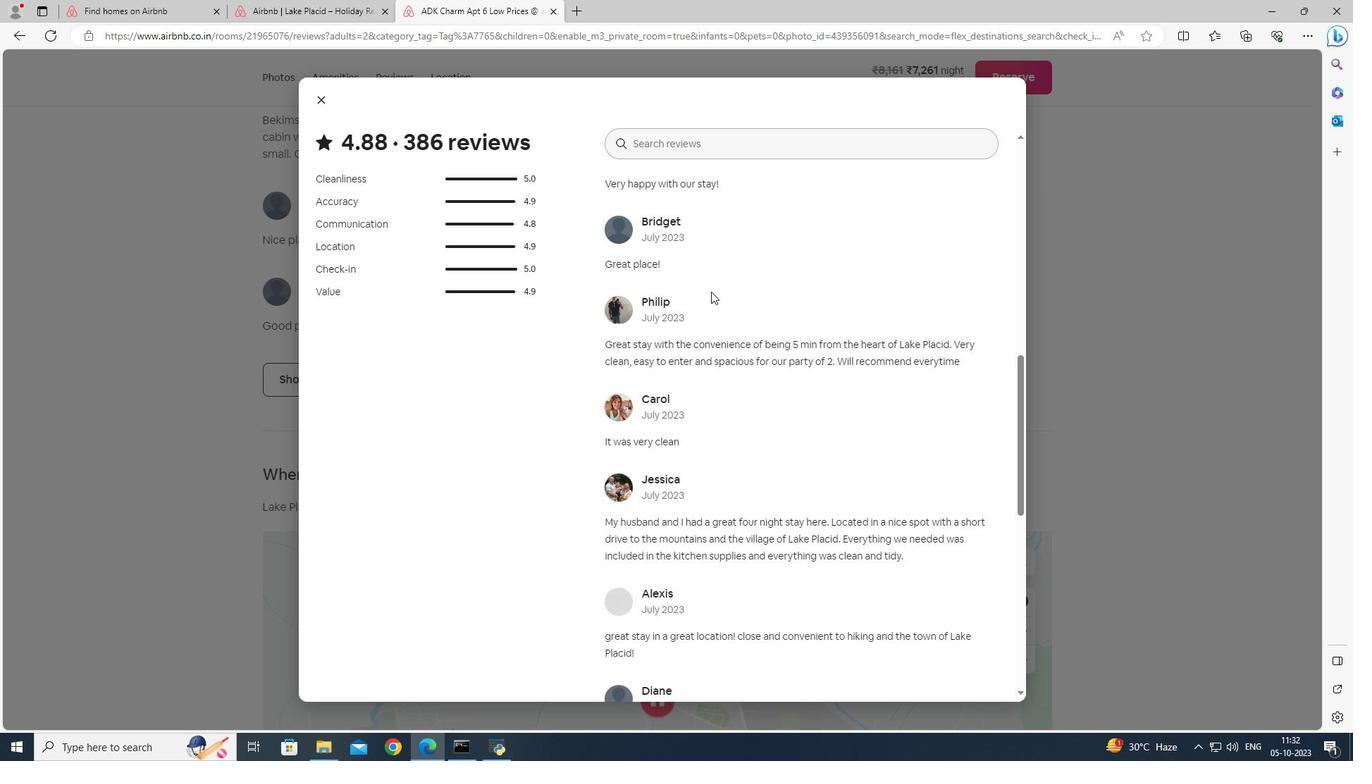 
Action: Mouse scrolled (711, 291) with delta (0, 0)
Screenshot: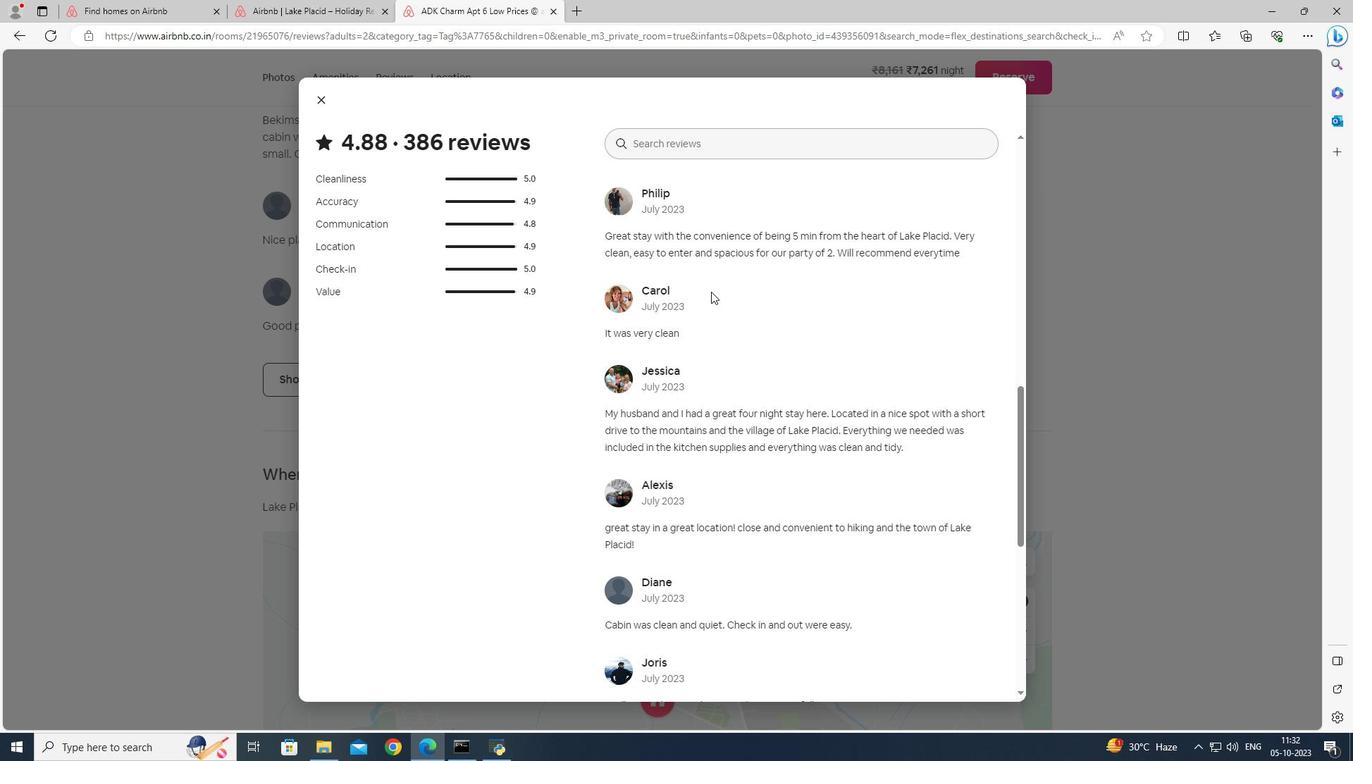 
Action: Mouse scrolled (711, 291) with delta (0, 0)
Screenshot: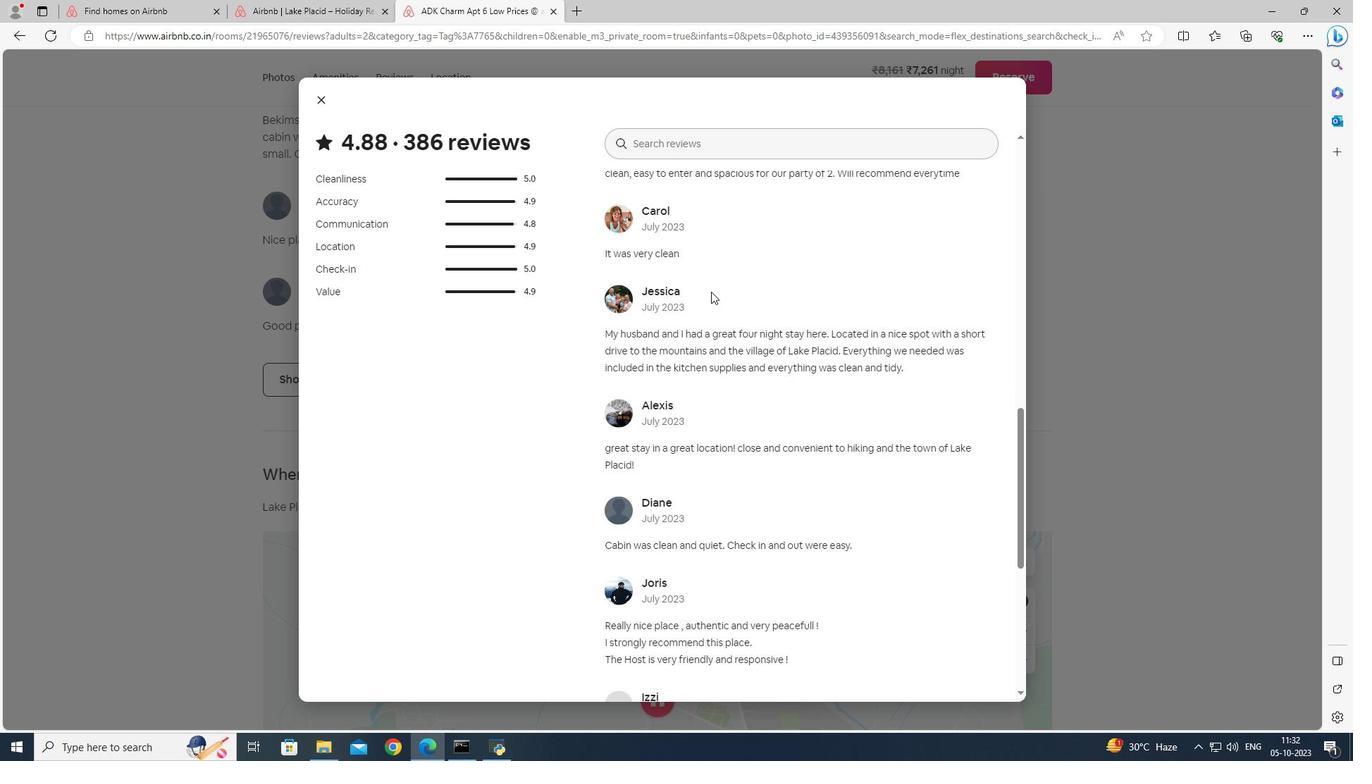 
Action: Mouse scrolled (711, 291) with delta (0, 0)
Screenshot: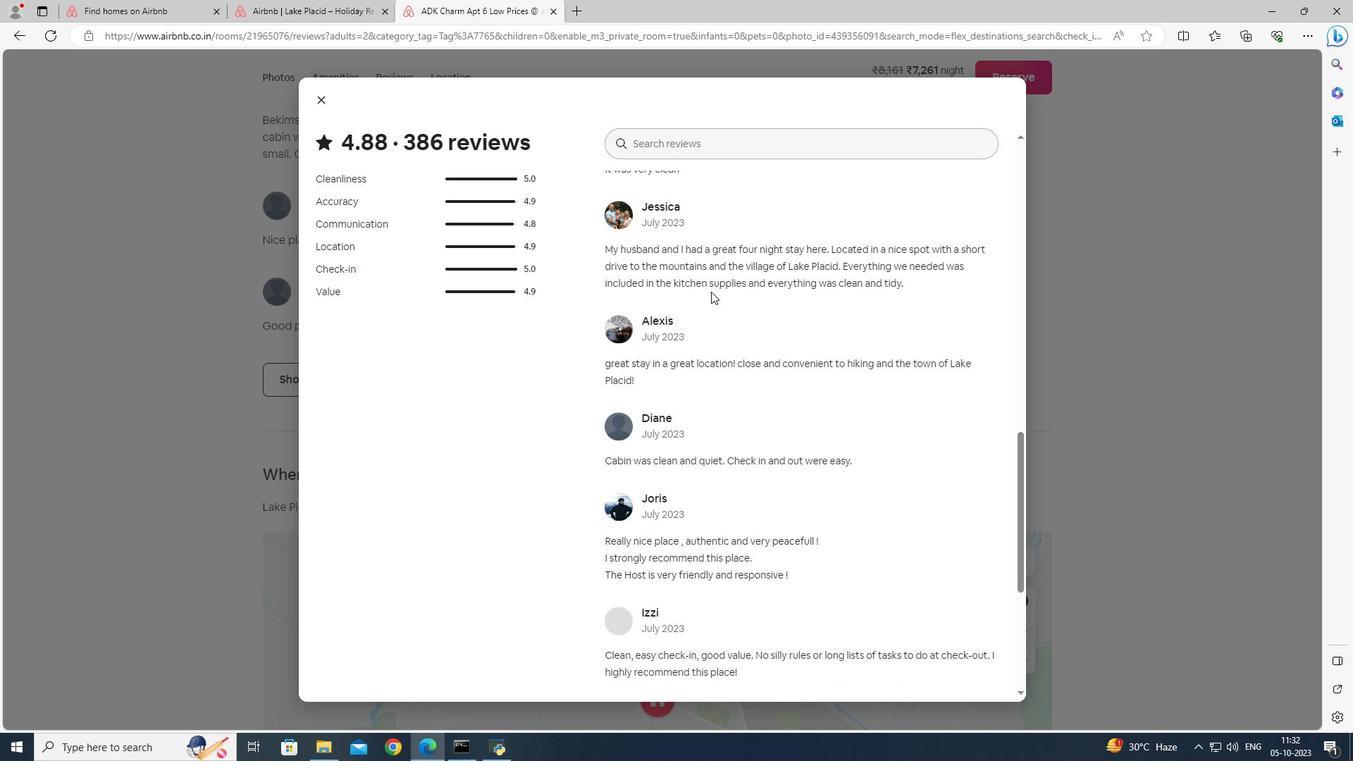 
Action: Mouse moved to (712, 291)
Screenshot: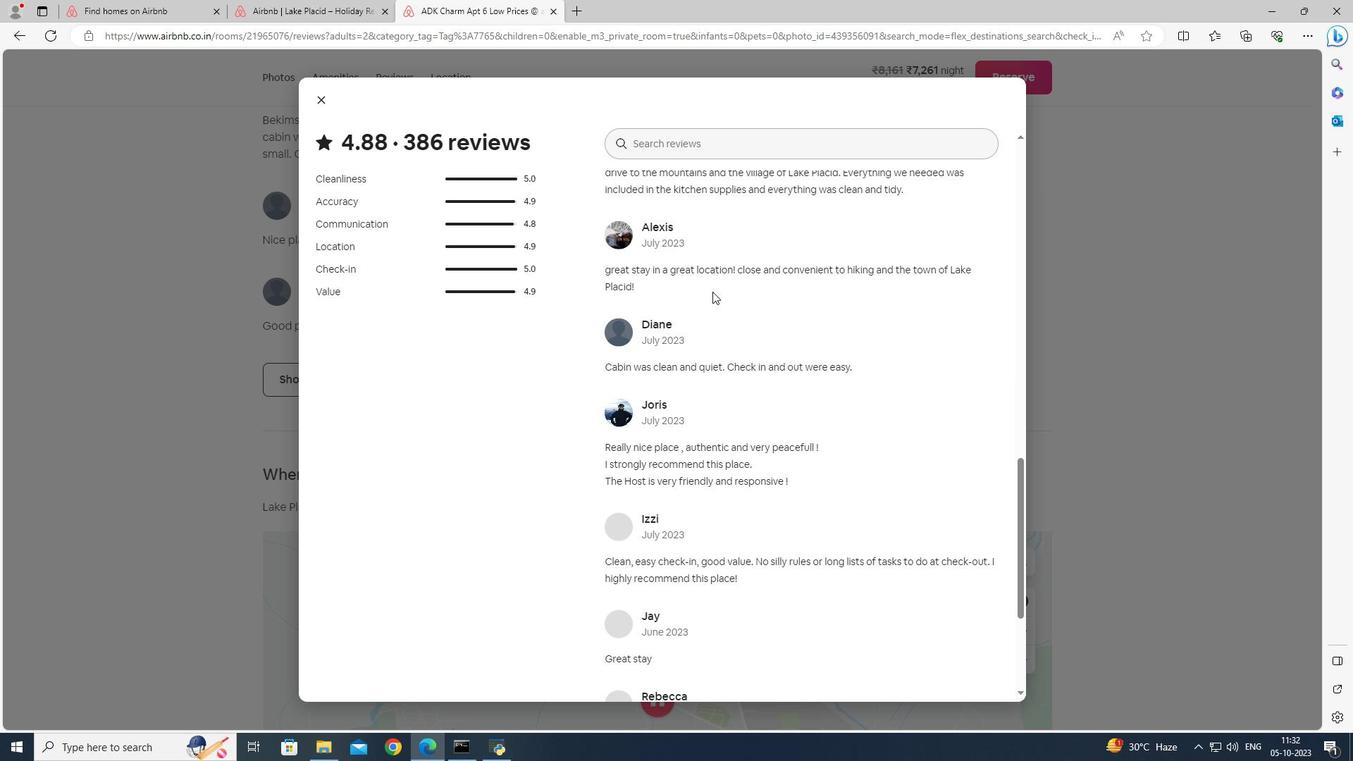 
Action: Mouse scrolled (712, 291) with delta (0, 0)
Screenshot: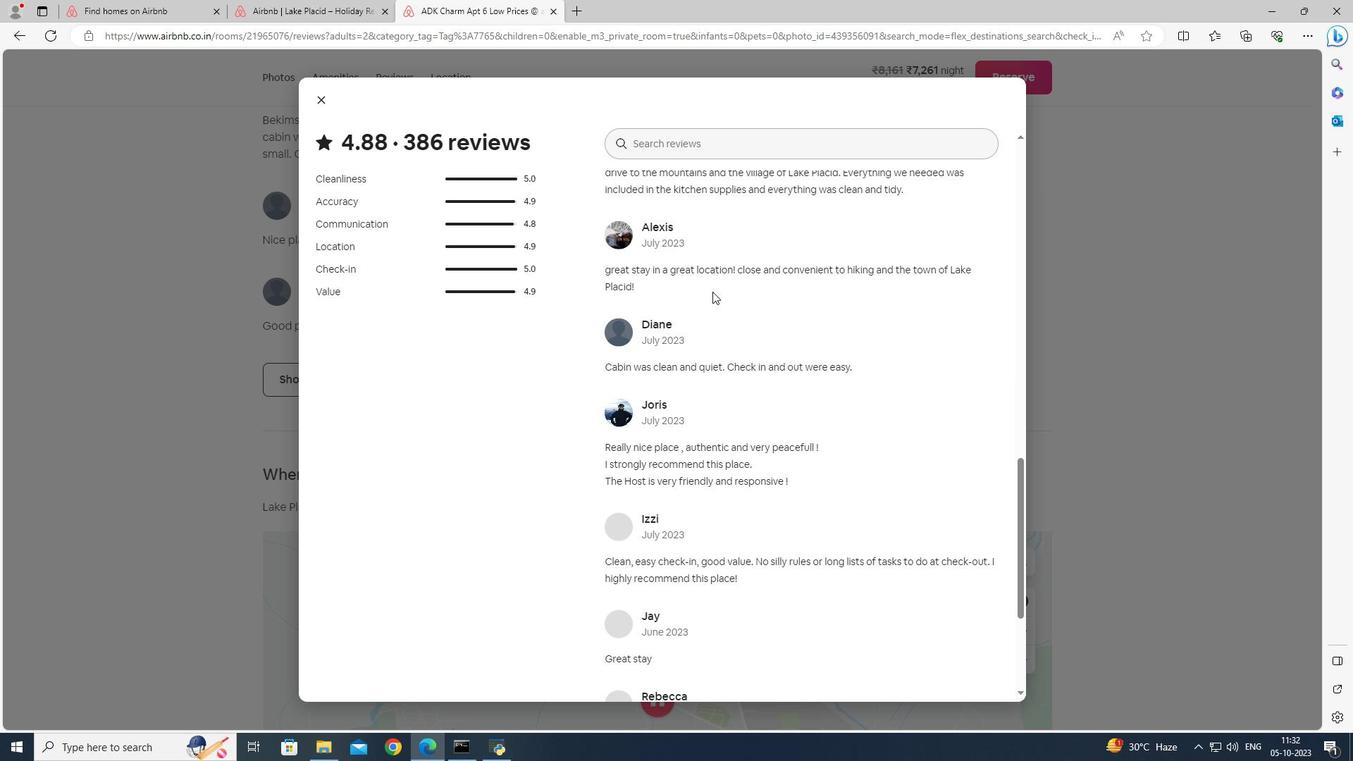 
Action: Mouse moved to (712, 291)
Screenshot: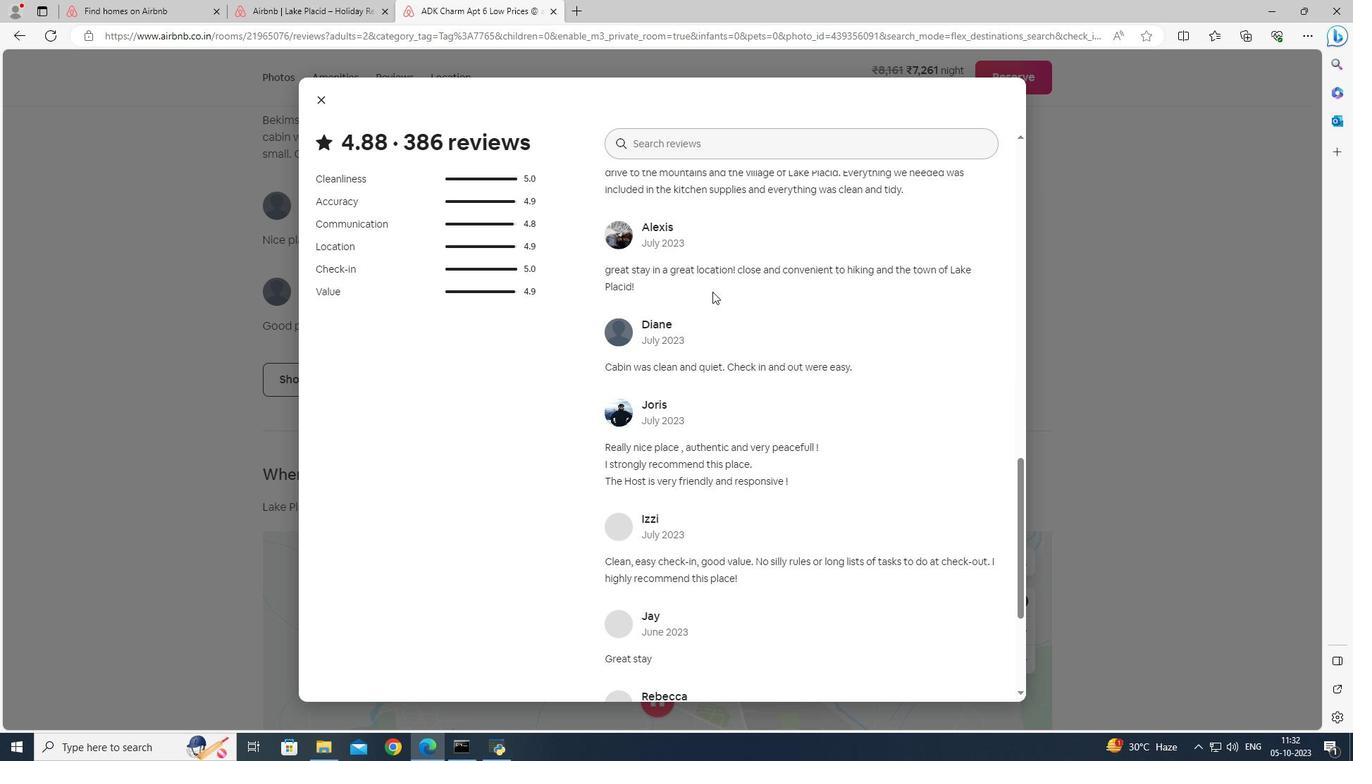 
Action: Mouse scrolled (712, 291) with delta (0, 0)
Screenshot: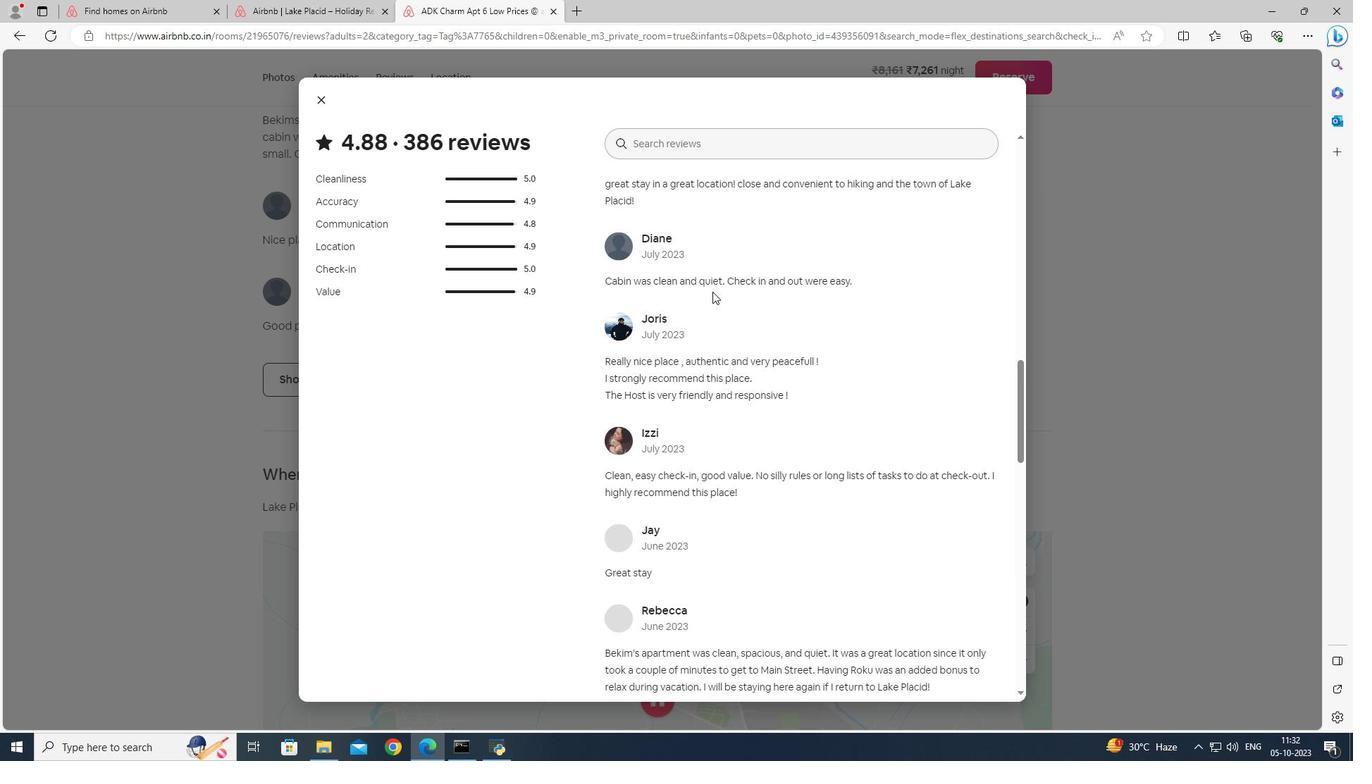 
Action: Mouse scrolled (712, 291) with delta (0, 0)
Screenshot: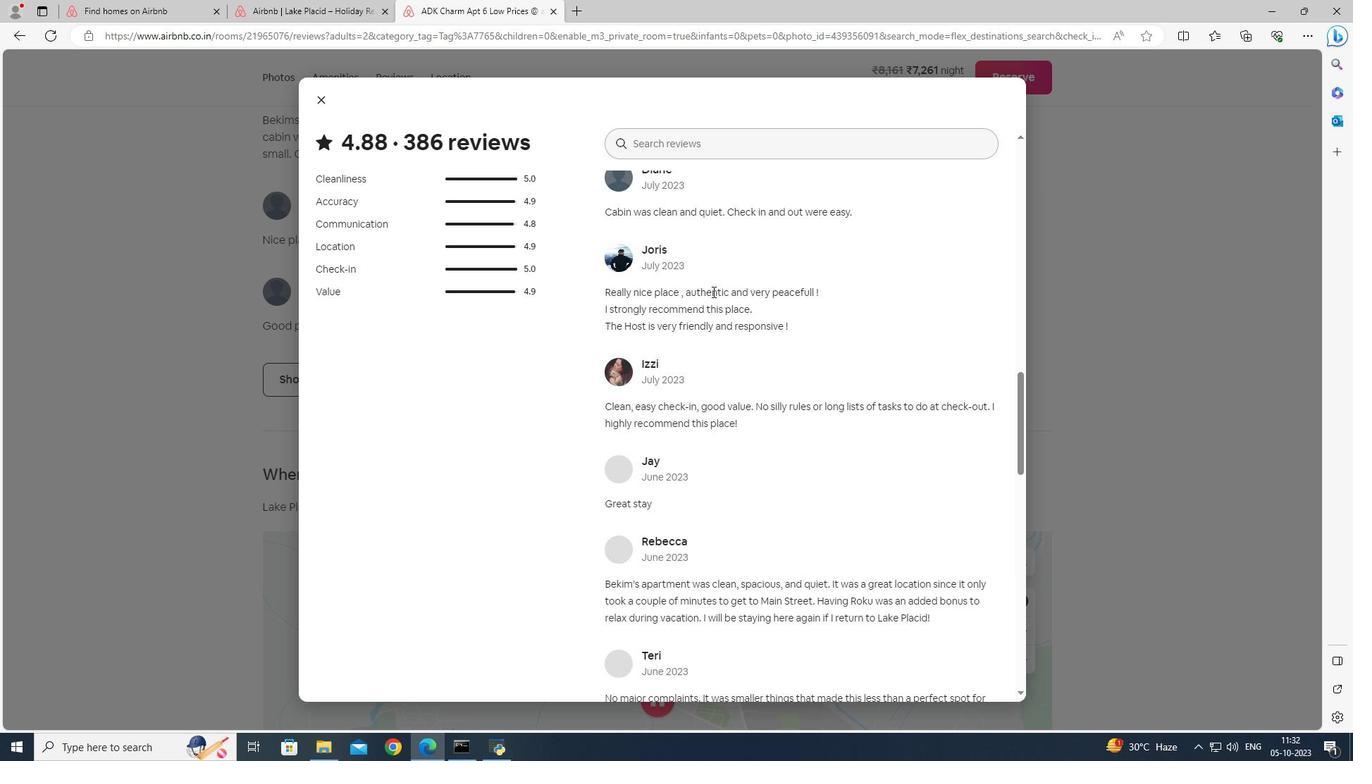 
Action: Mouse scrolled (712, 291) with delta (0, 0)
Screenshot: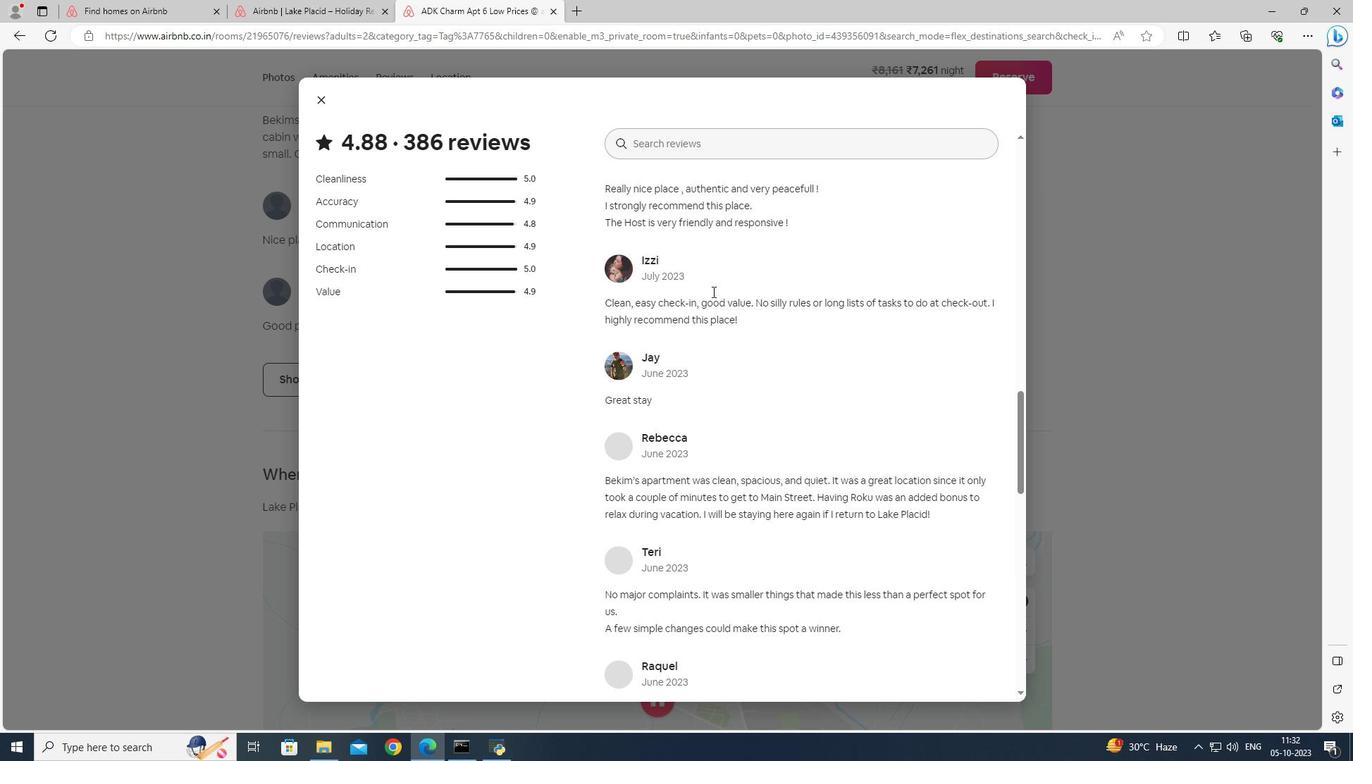 
Action: Mouse scrolled (712, 291) with delta (0, 0)
Screenshot: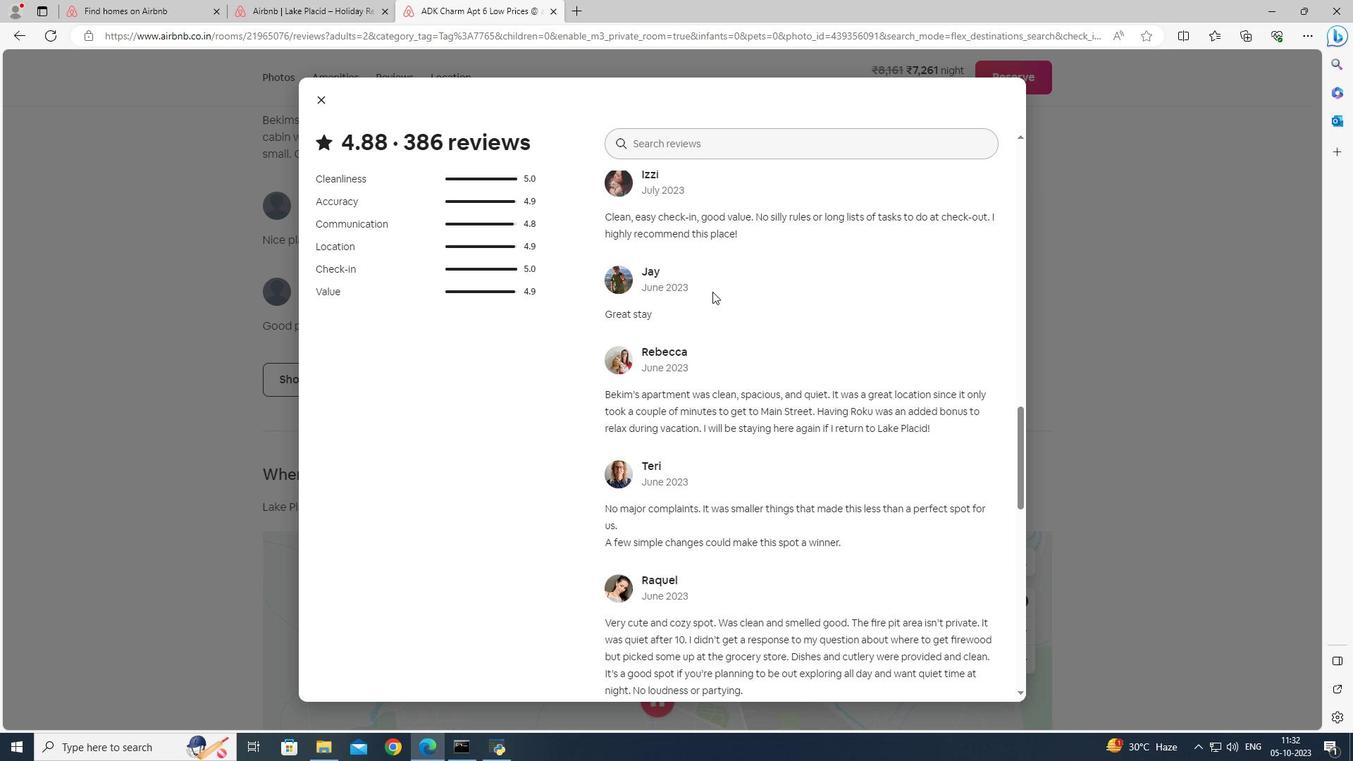 
Action: Mouse scrolled (712, 291) with delta (0, 0)
Screenshot: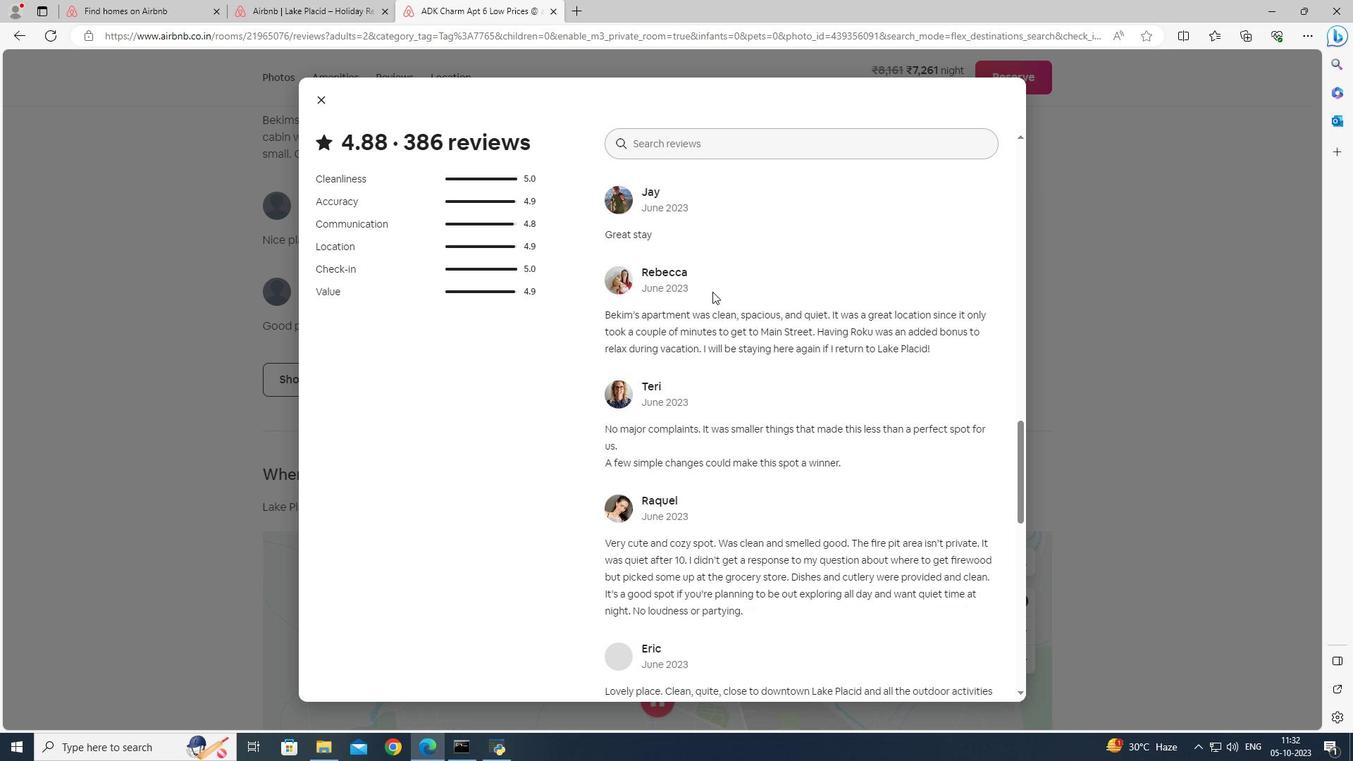 
Action: Mouse scrolled (712, 291) with delta (0, 0)
Screenshot: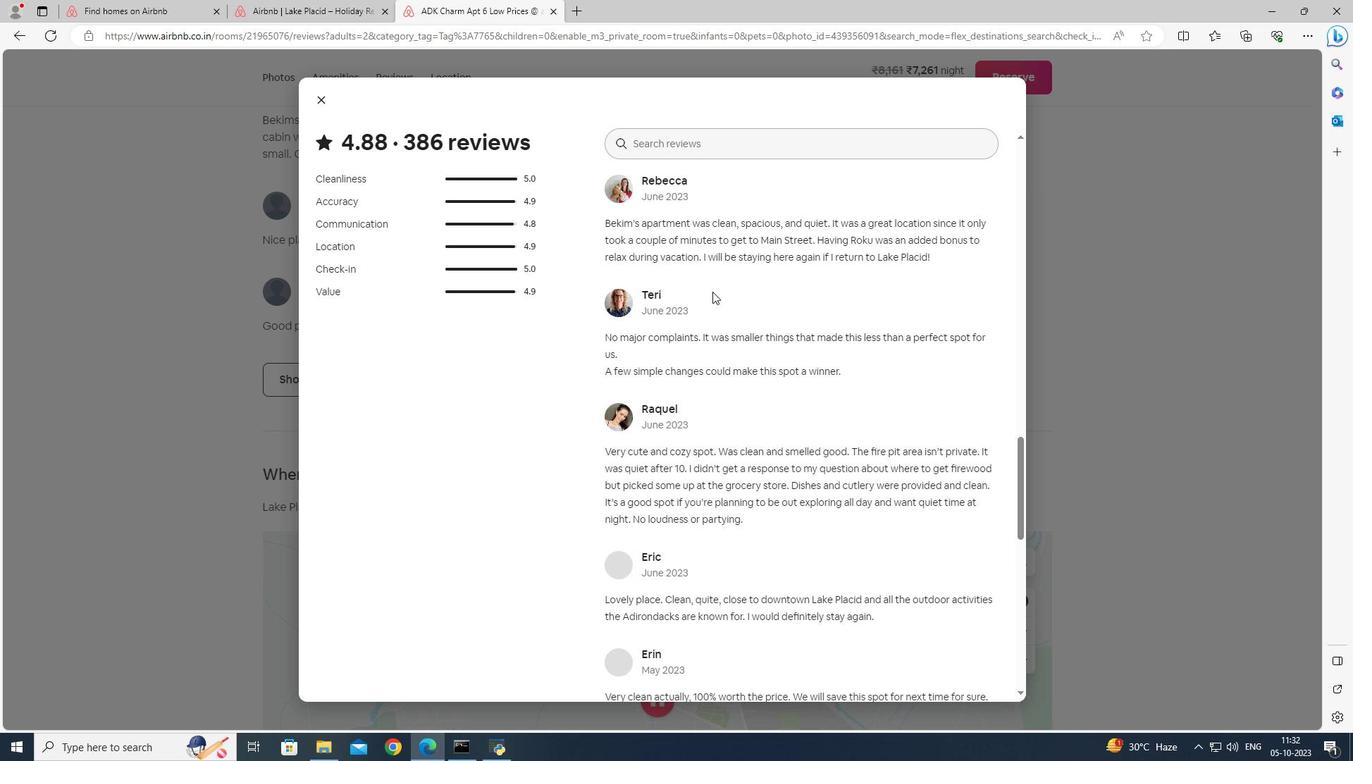 
Action: Mouse scrolled (712, 291) with delta (0, 0)
Screenshot: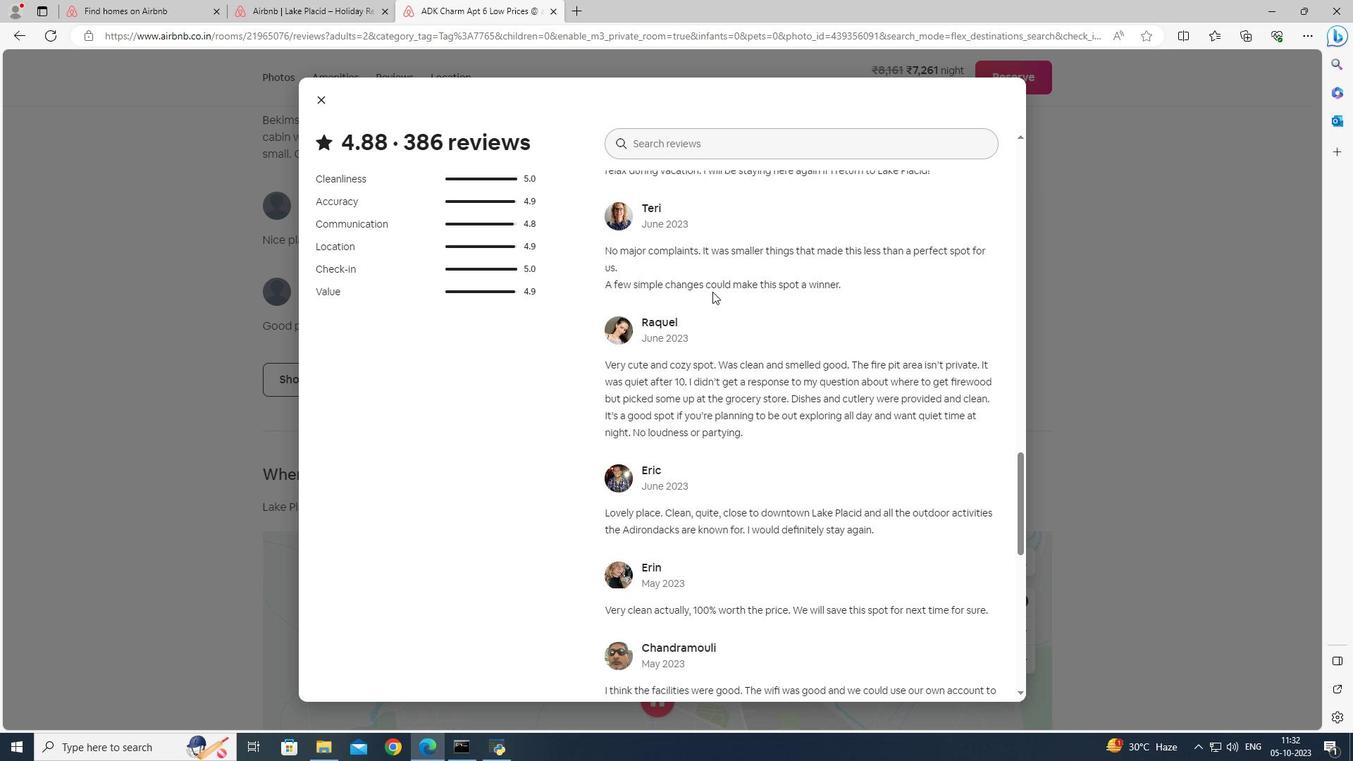 
Action: Mouse scrolled (712, 291) with delta (0, 0)
Screenshot: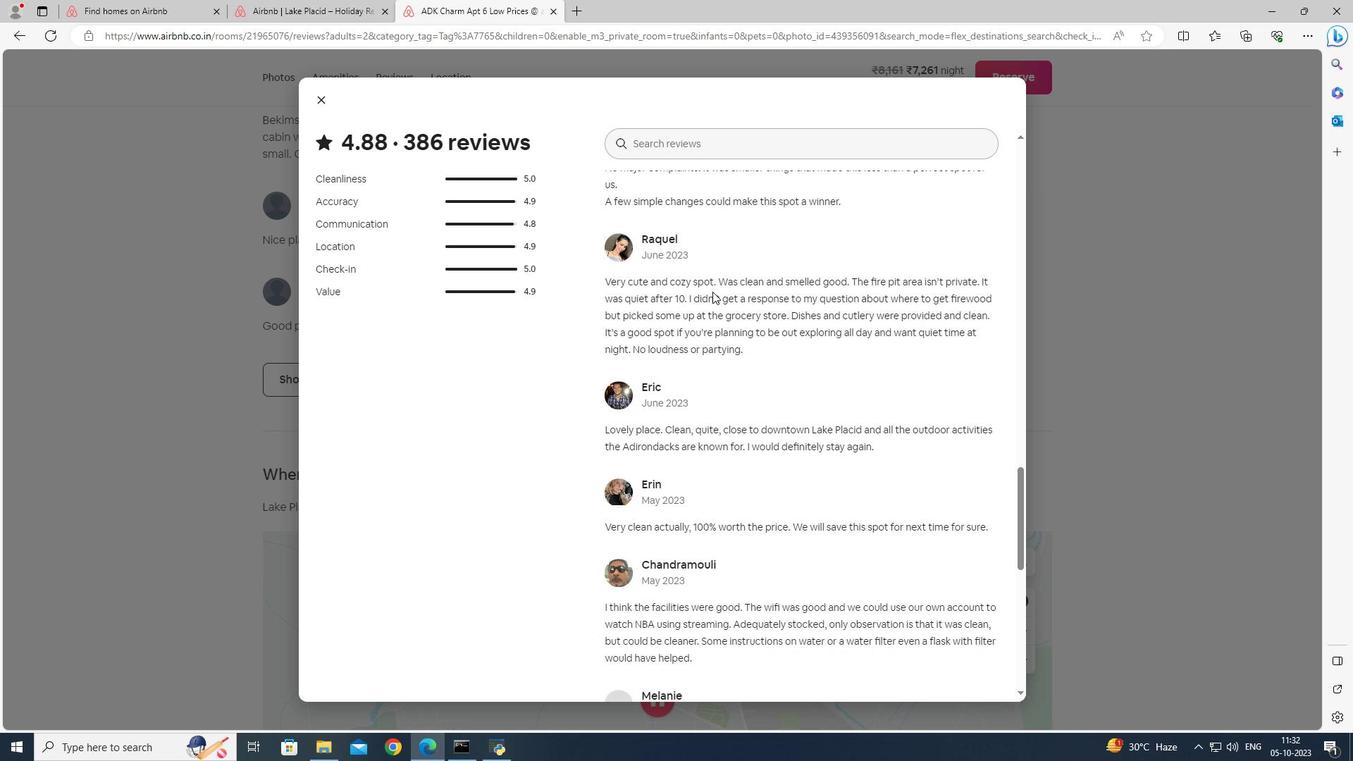 
Action: Mouse scrolled (712, 291) with delta (0, 0)
Screenshot: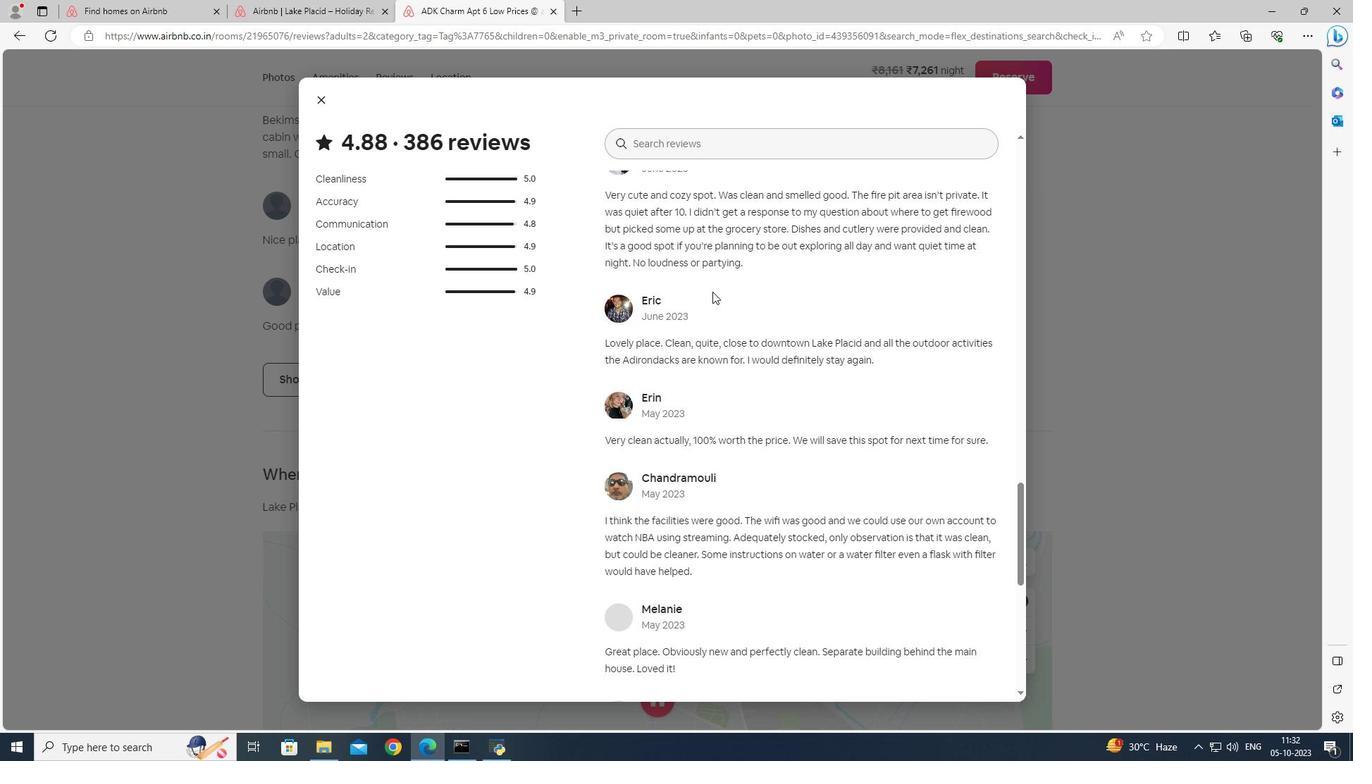 
Action: Mouse scrolled (712, 291) with delta (0, 0)
Screenshot: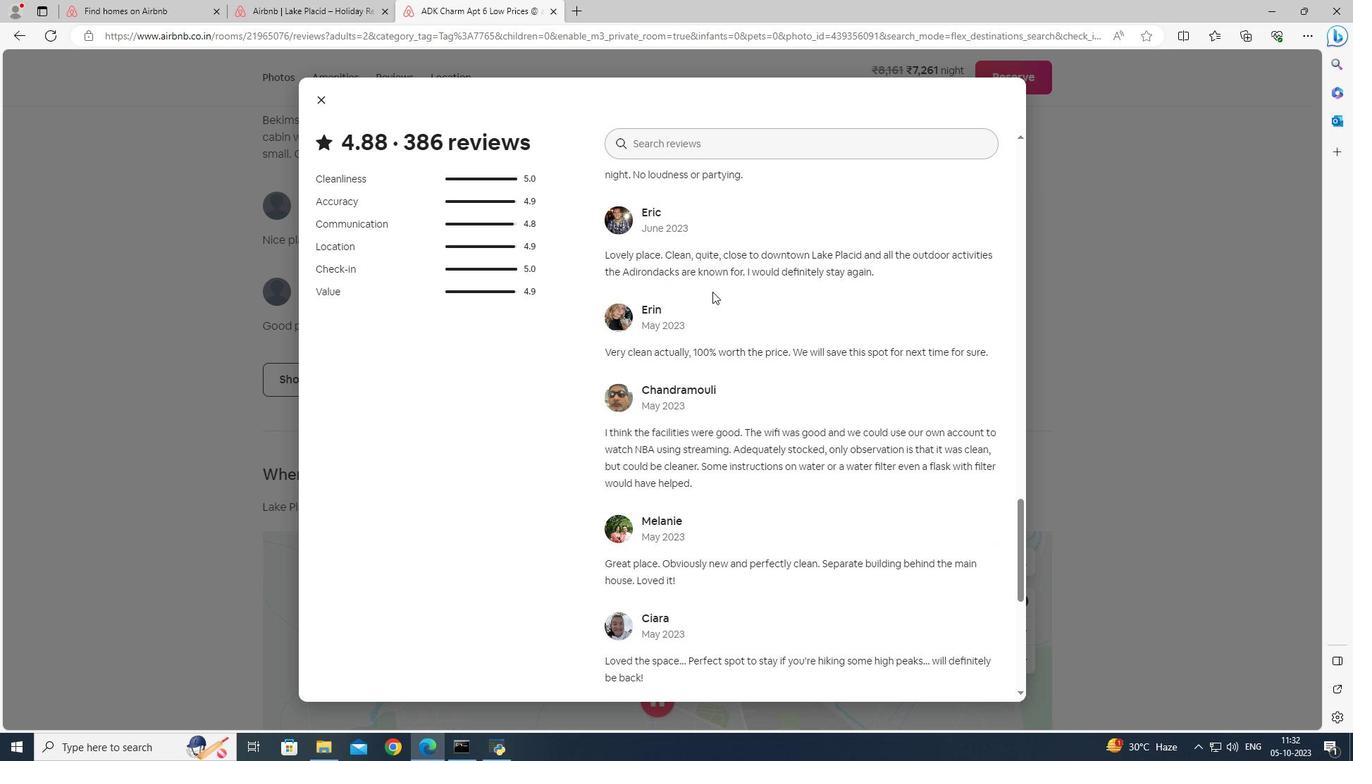 
Action: Mouse scrolled (712, 291) with delta (0, 0)
Screenshot: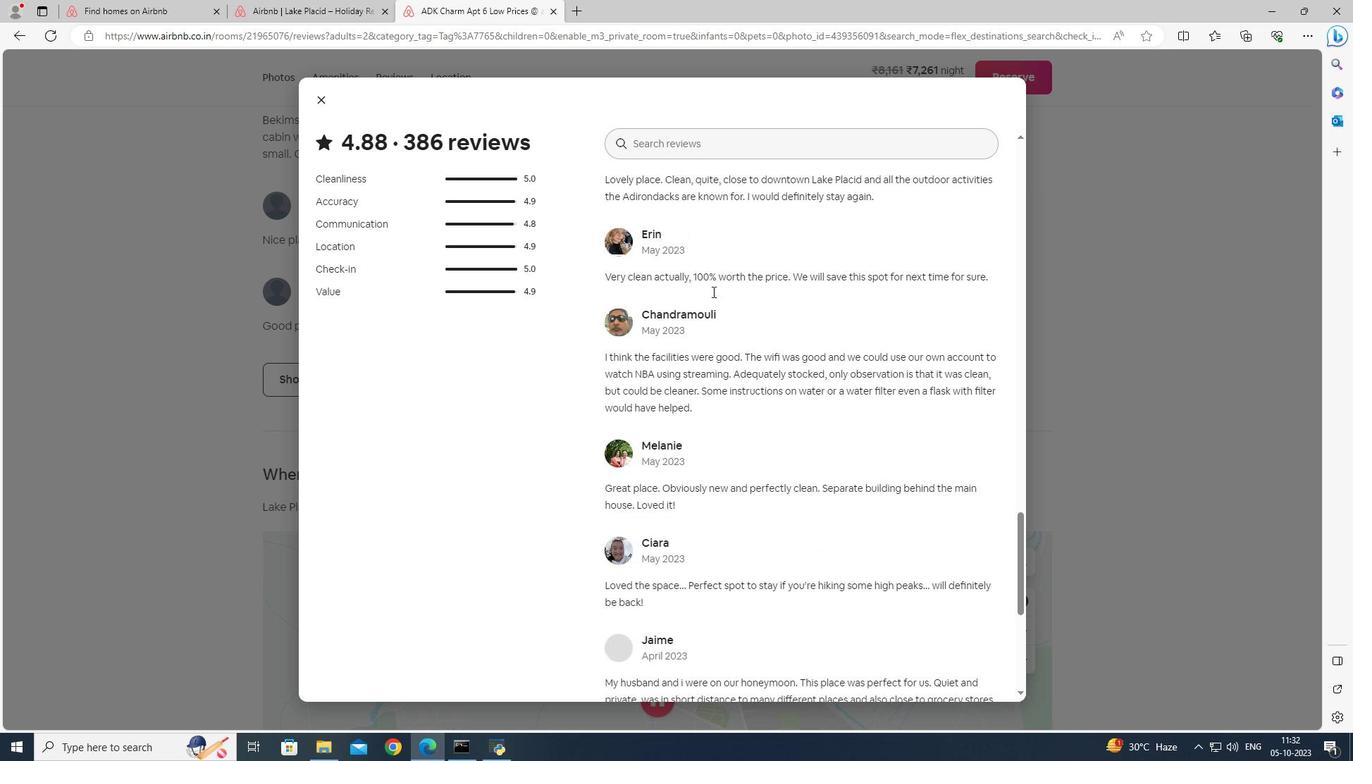 
Action: Mouse scrolled (712, 291) with delta (0, 0)
Screenshot: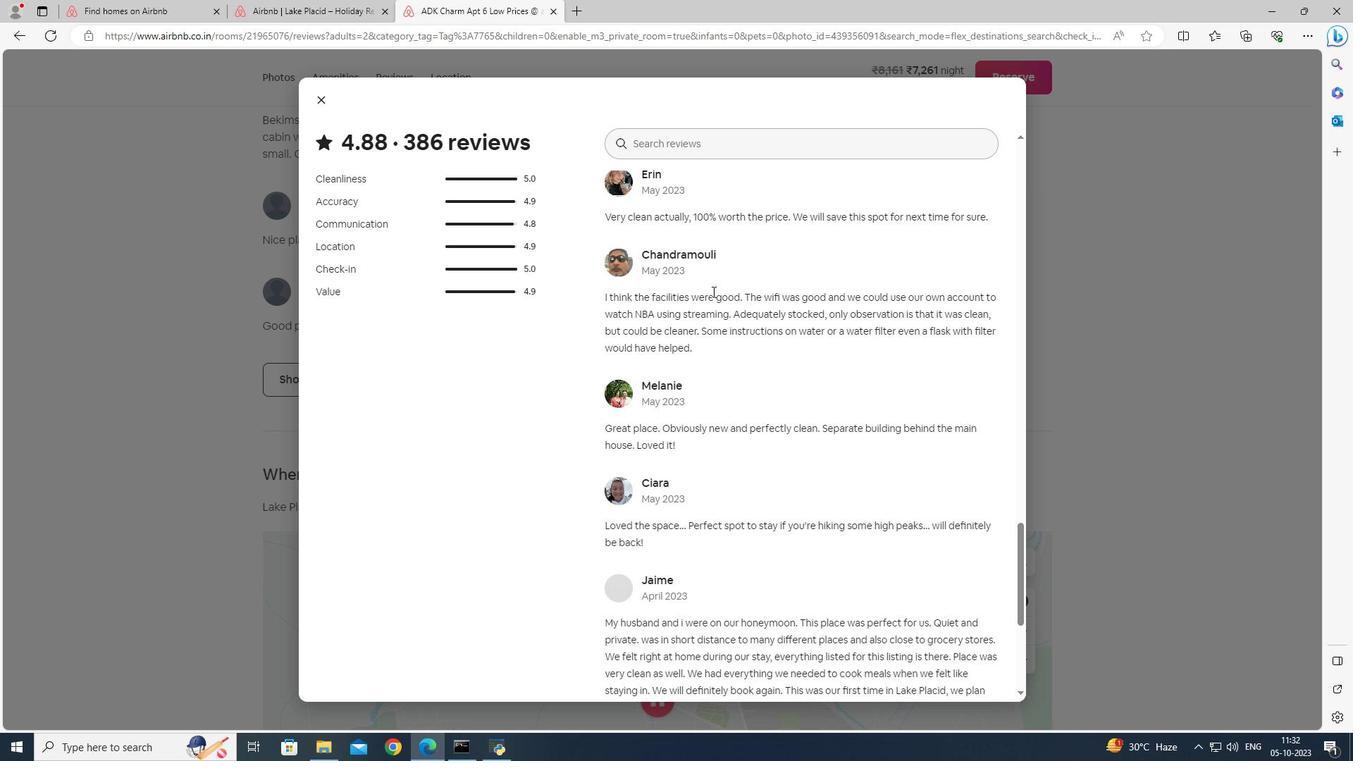 
Action: Mouse scrolled (712, 291) with delta (0, 0)
Screenshot: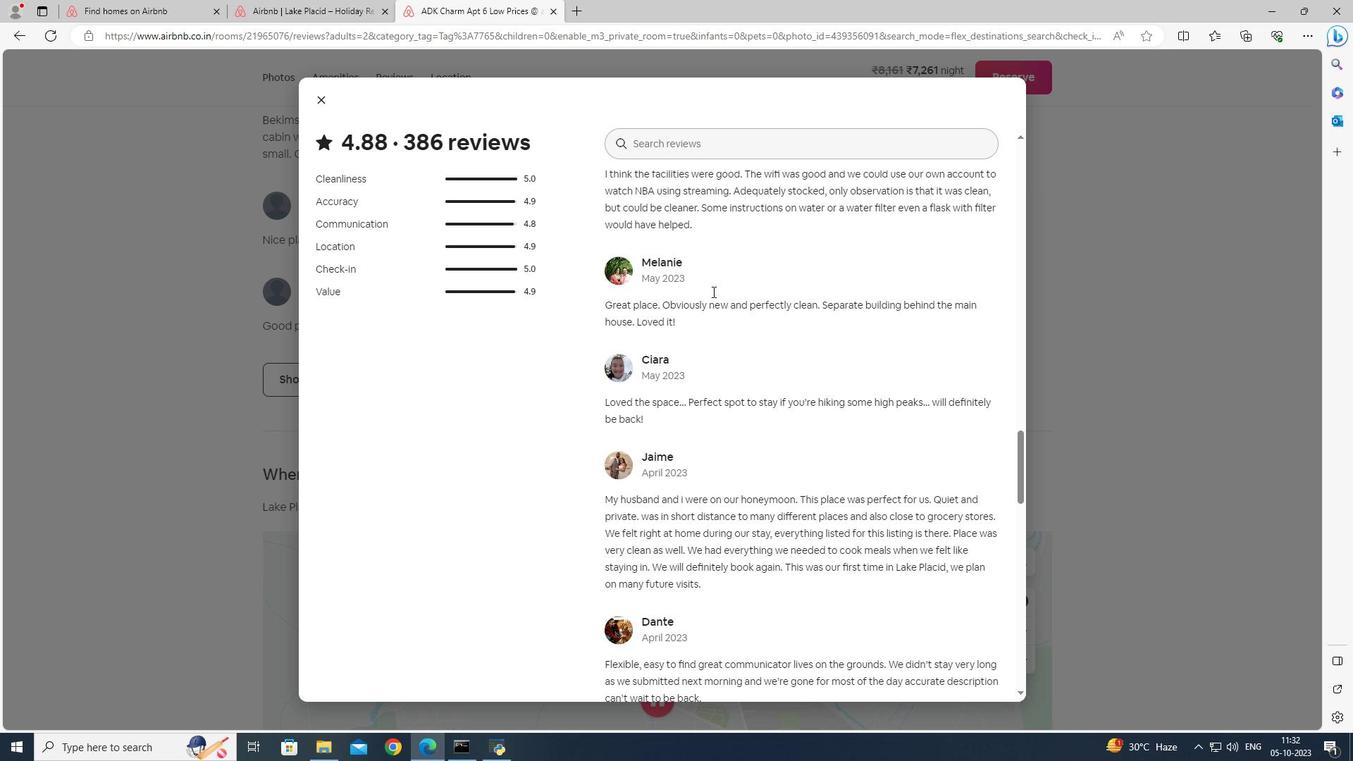 
Action: Mouse scrolled (712, 291) with delta (0, 0)
Screenshot: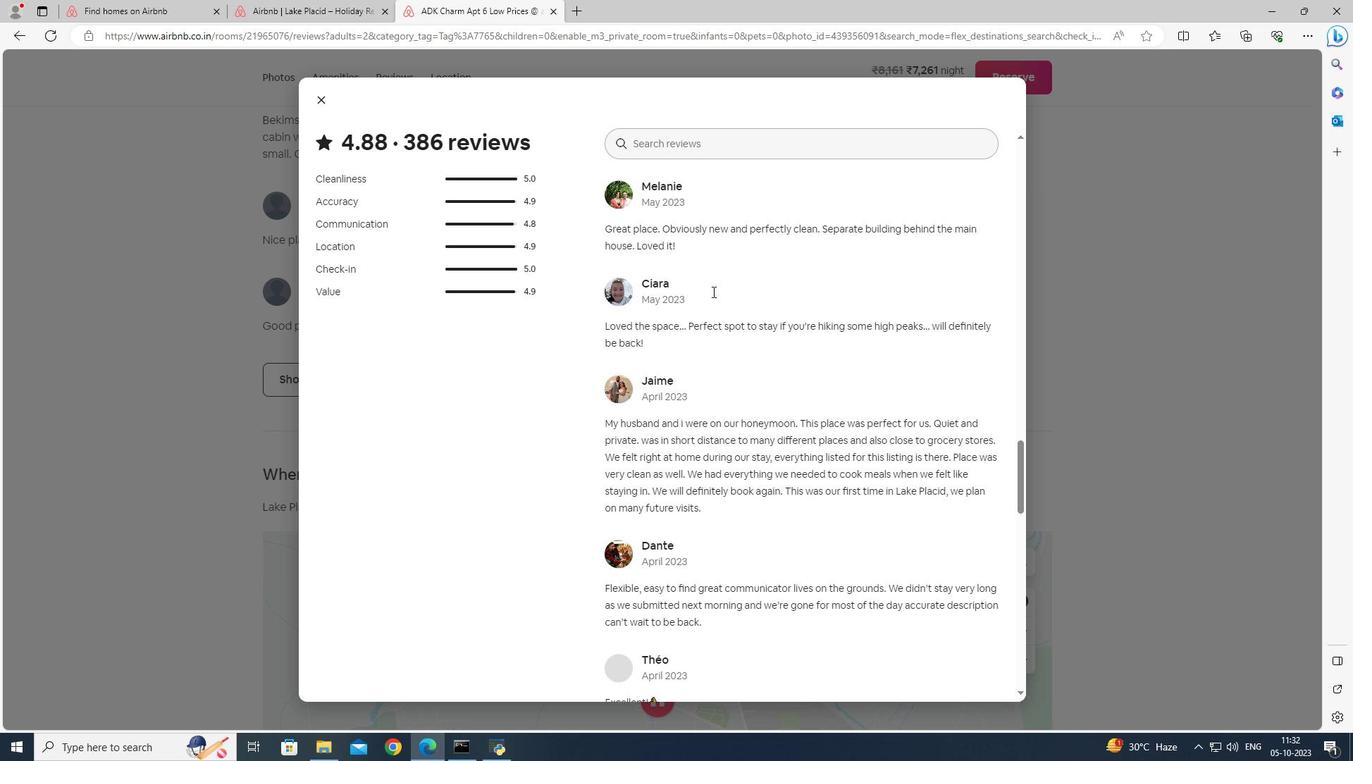
Action: Mouse scrolled (712, 291) with delta (0, 0)
Screenshot: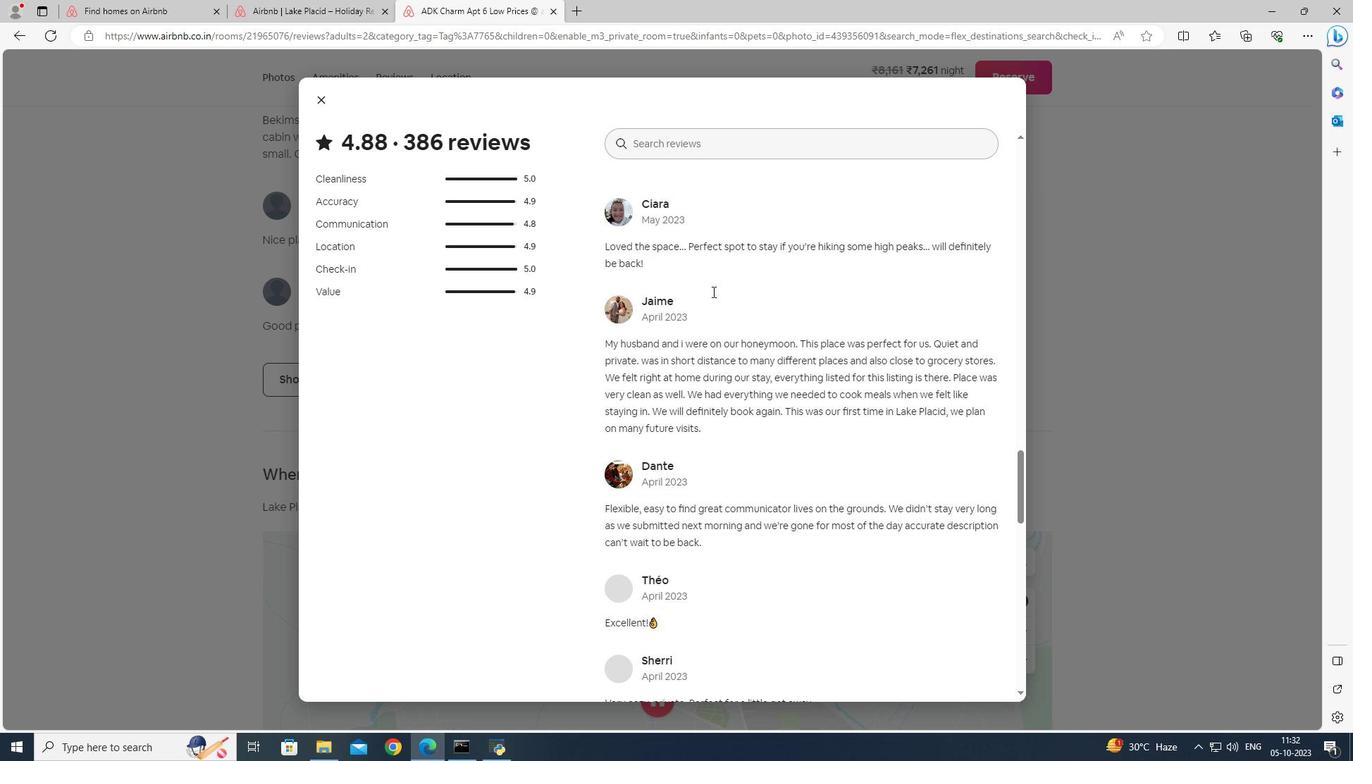 
Action: Mouse scrolled (712, 291) with delta (0, 0)
Screenshot: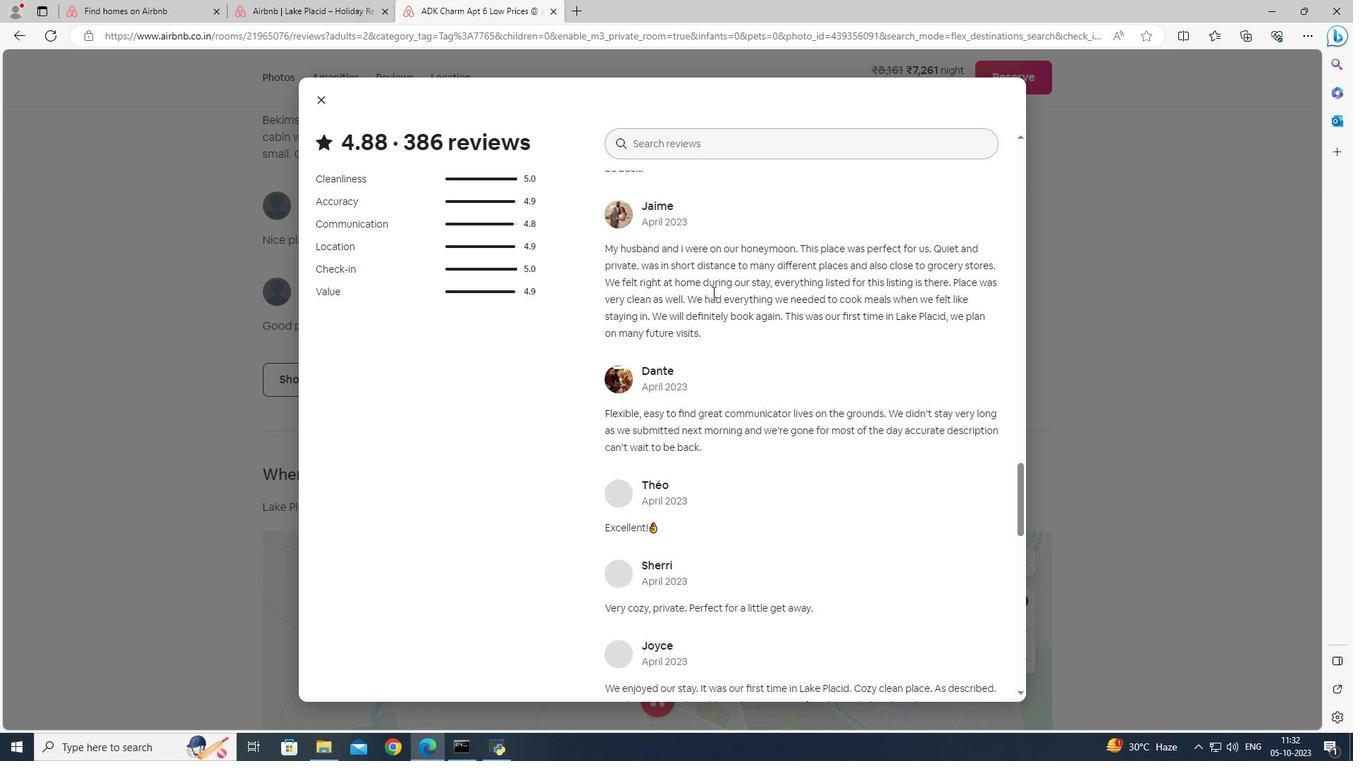 
Action: Mouse moved to (715, 291)
Screenshot: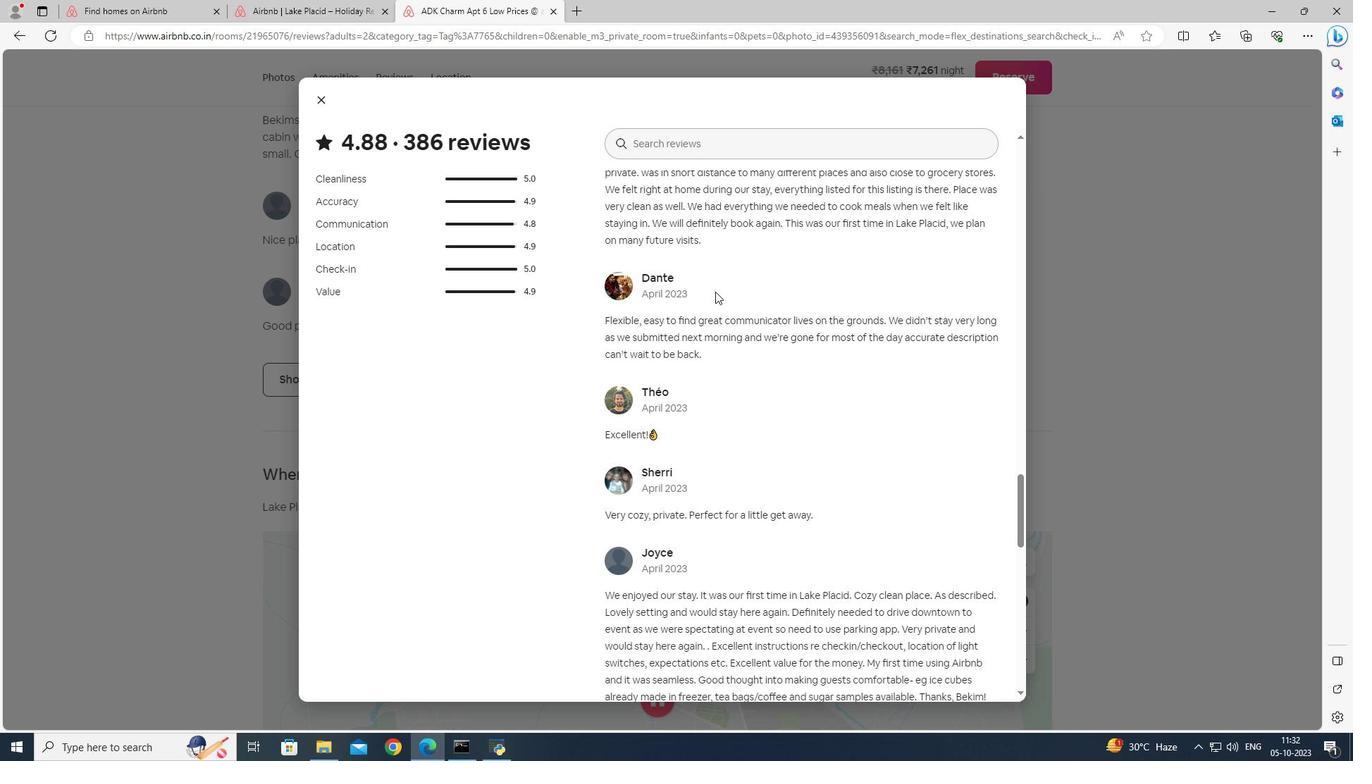 
Action: Mouse scrolled (715, 291) with delta (0, 0)
Screenshot: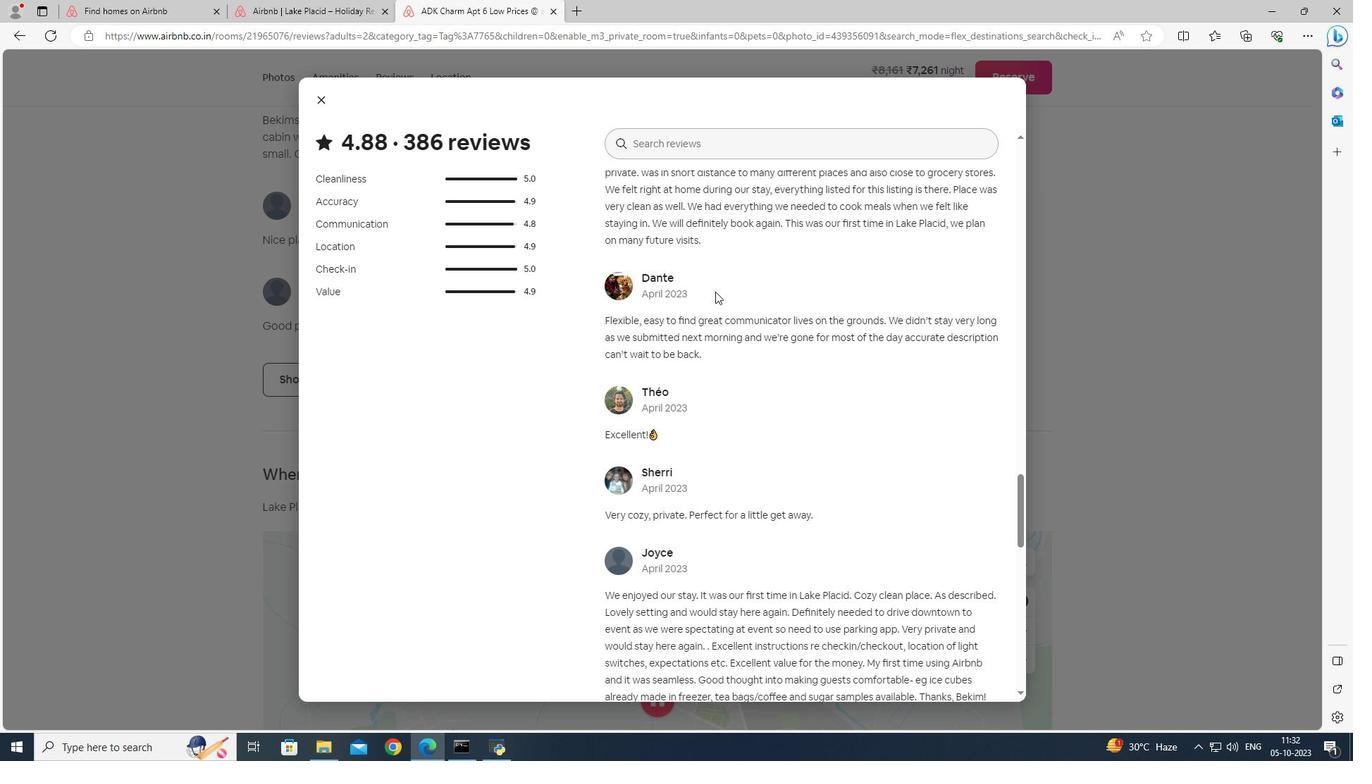 
Action: Mouse scrolled (715, 291) with delta (0, 0)
Screenshot: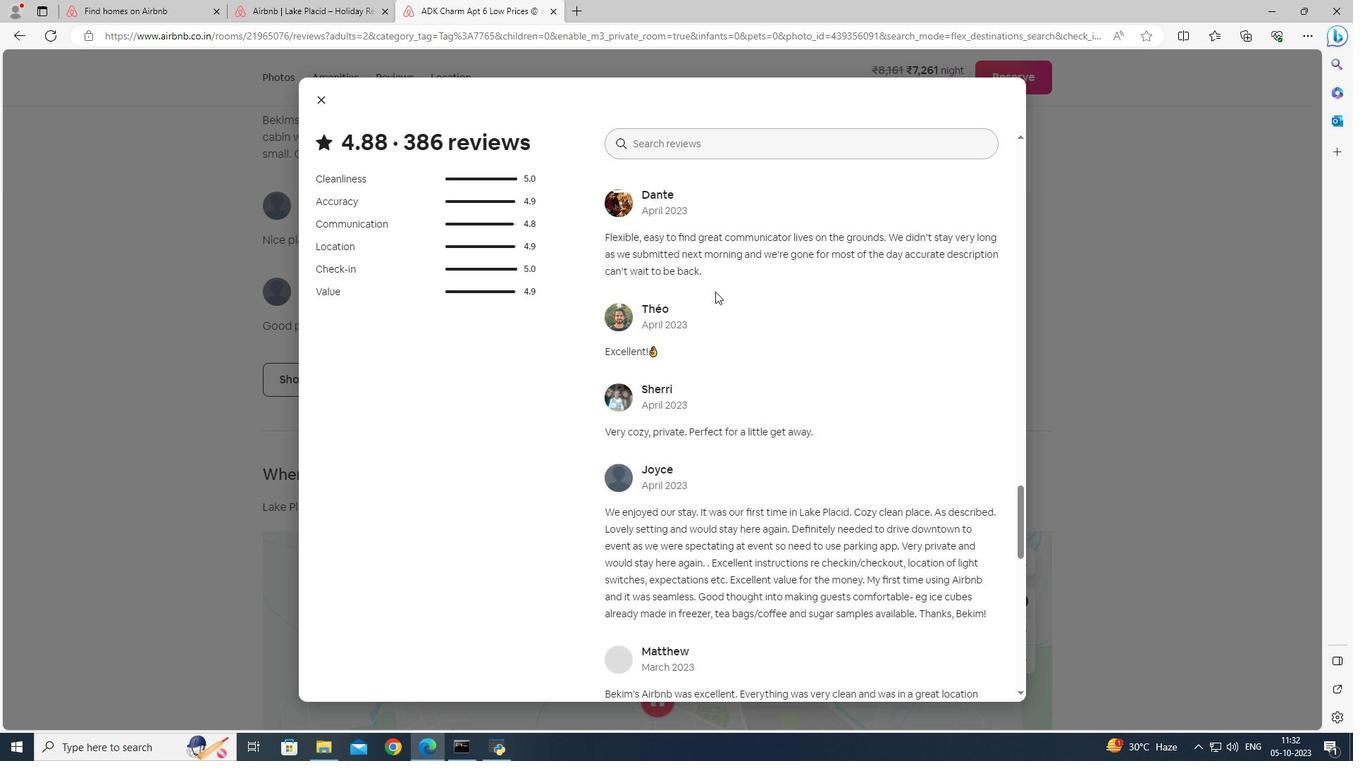 
Action: Mouse scrolled (715, 291) with delta (0, 0)
Screenshot: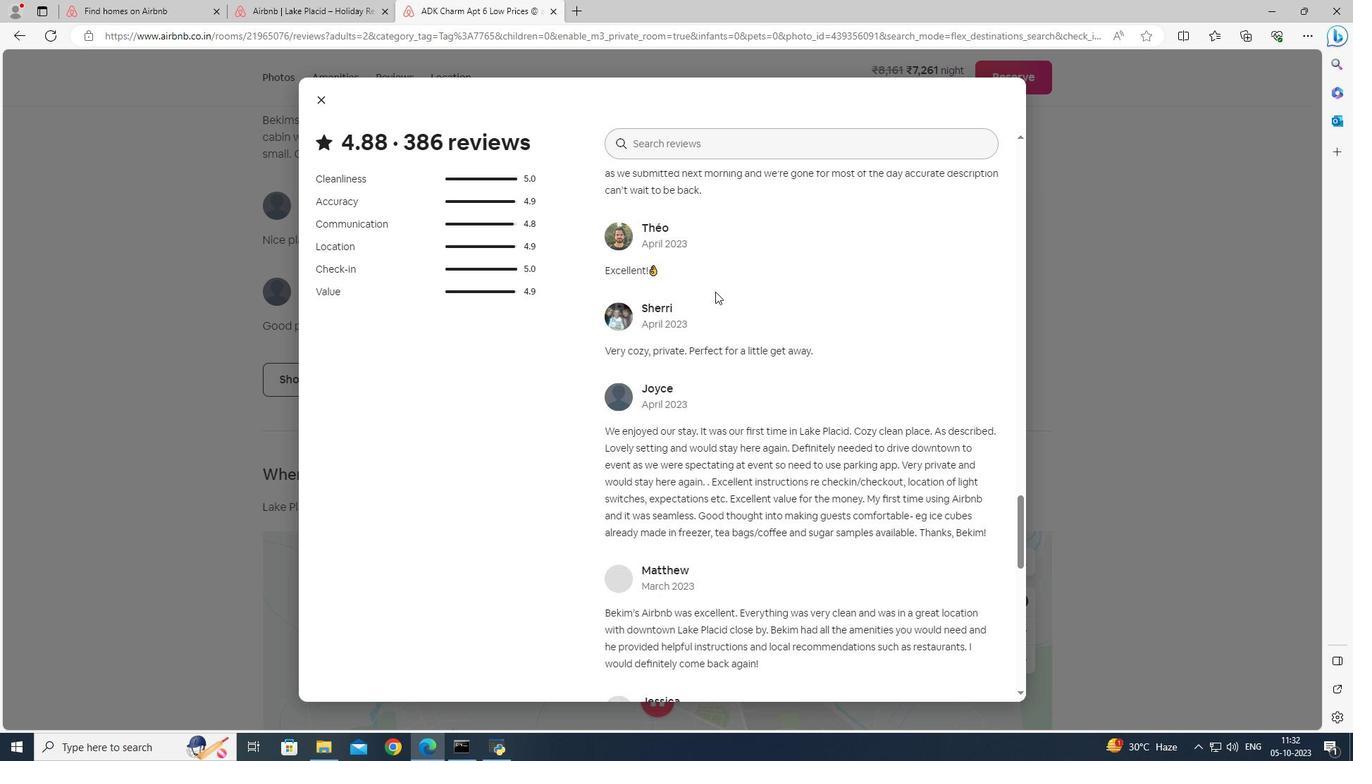 
Action: Mouse scrolled (715, 291) with delta (0, 0)
Screenshot: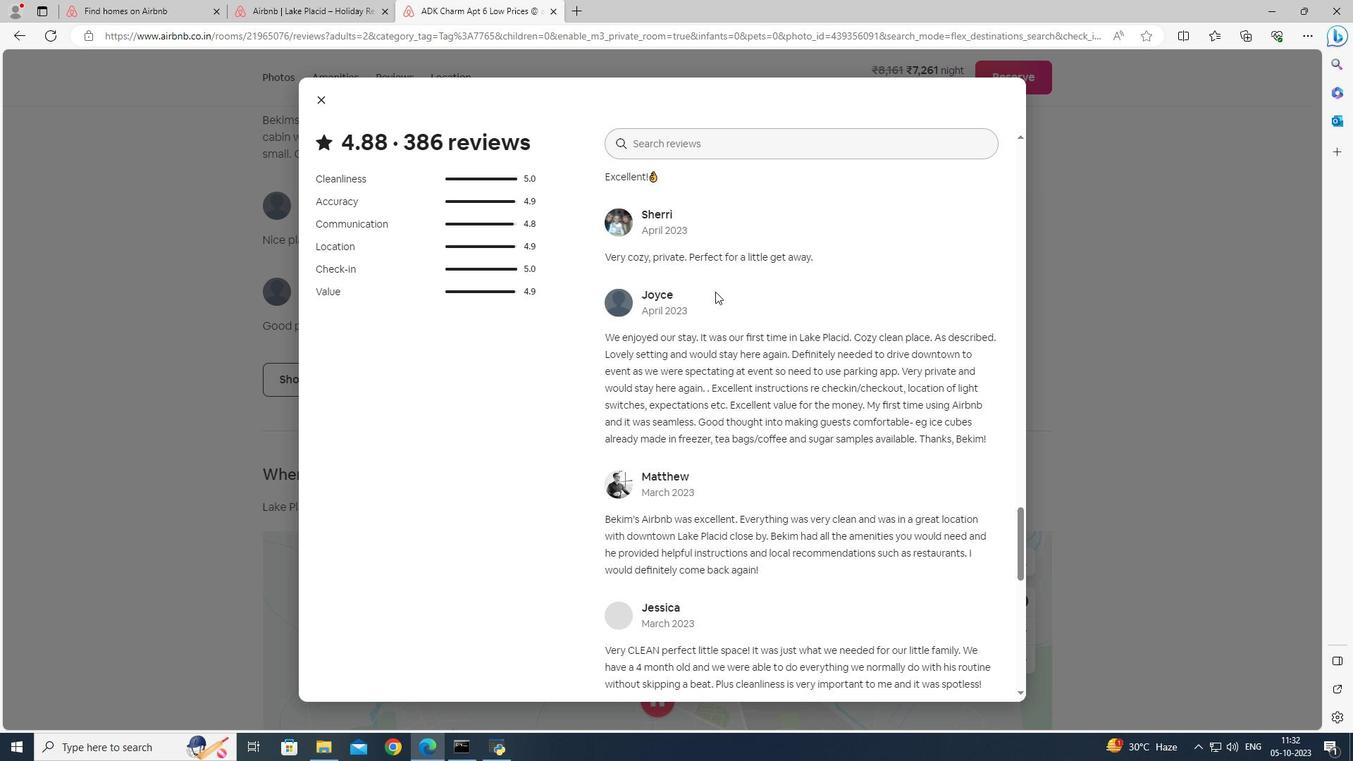 
Action: Mouse scrolled (715, 291) with delta (0, 0)
Screenshot: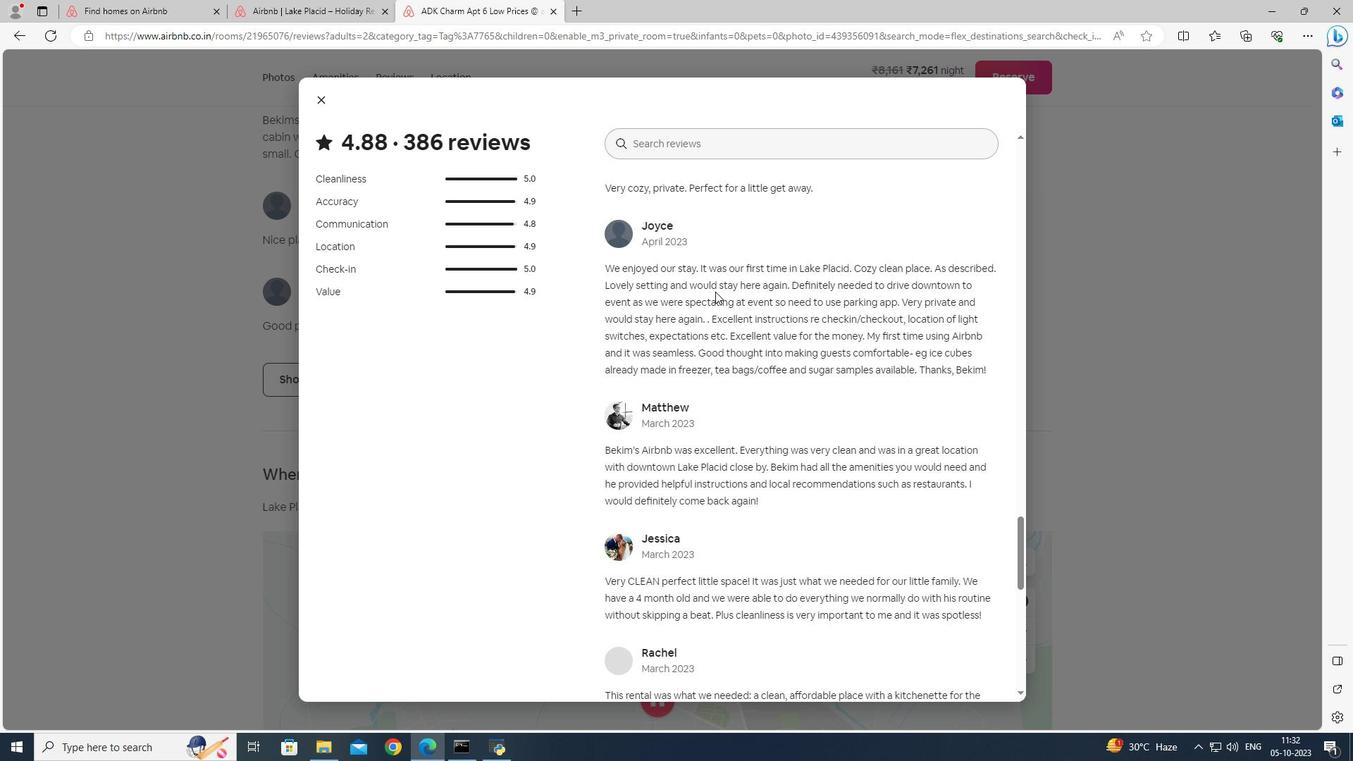 
Action: Mouse scrolled (715, 291) with delta (0, 0)
Screenshot: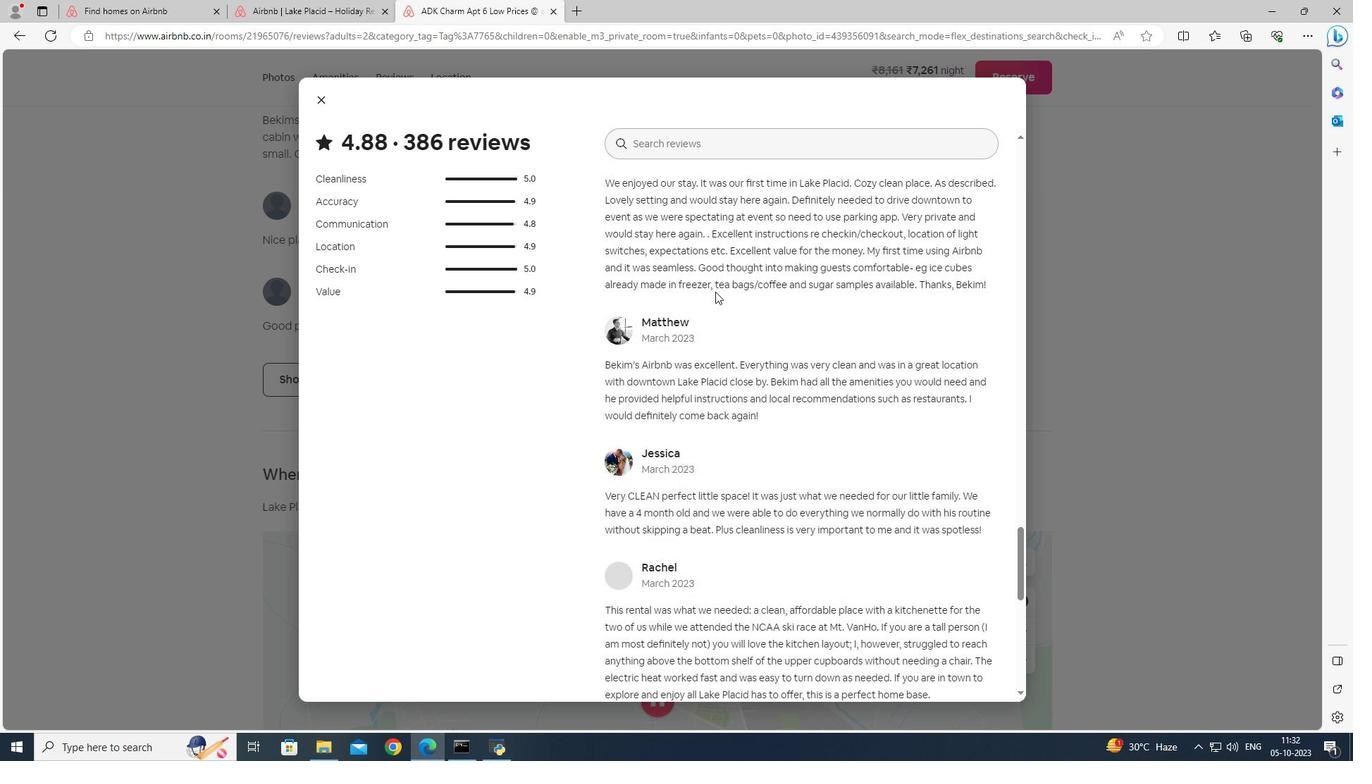 
Action: Mouse moved to (715, 289)
Screenshot: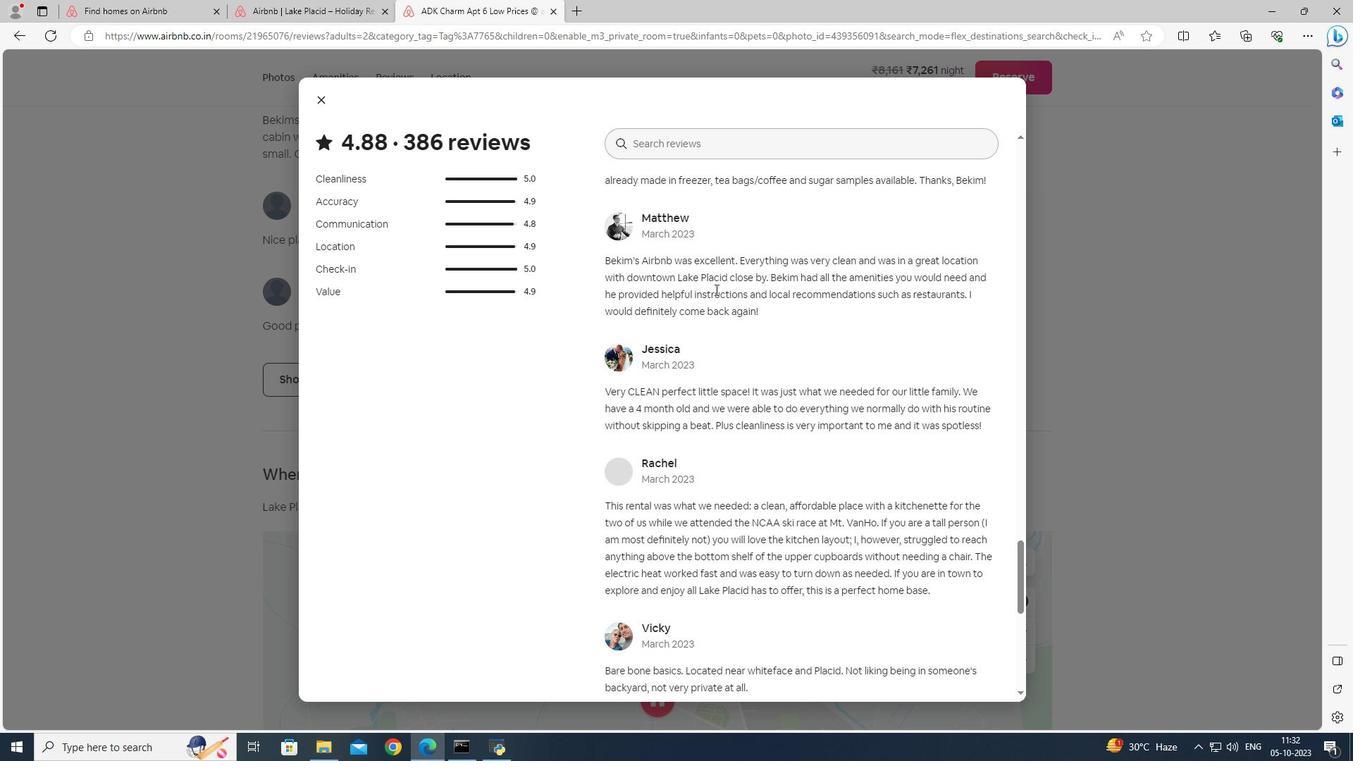 
Action: Mouse scrolled (715, 289) with delta (0, 0)
Screenshot: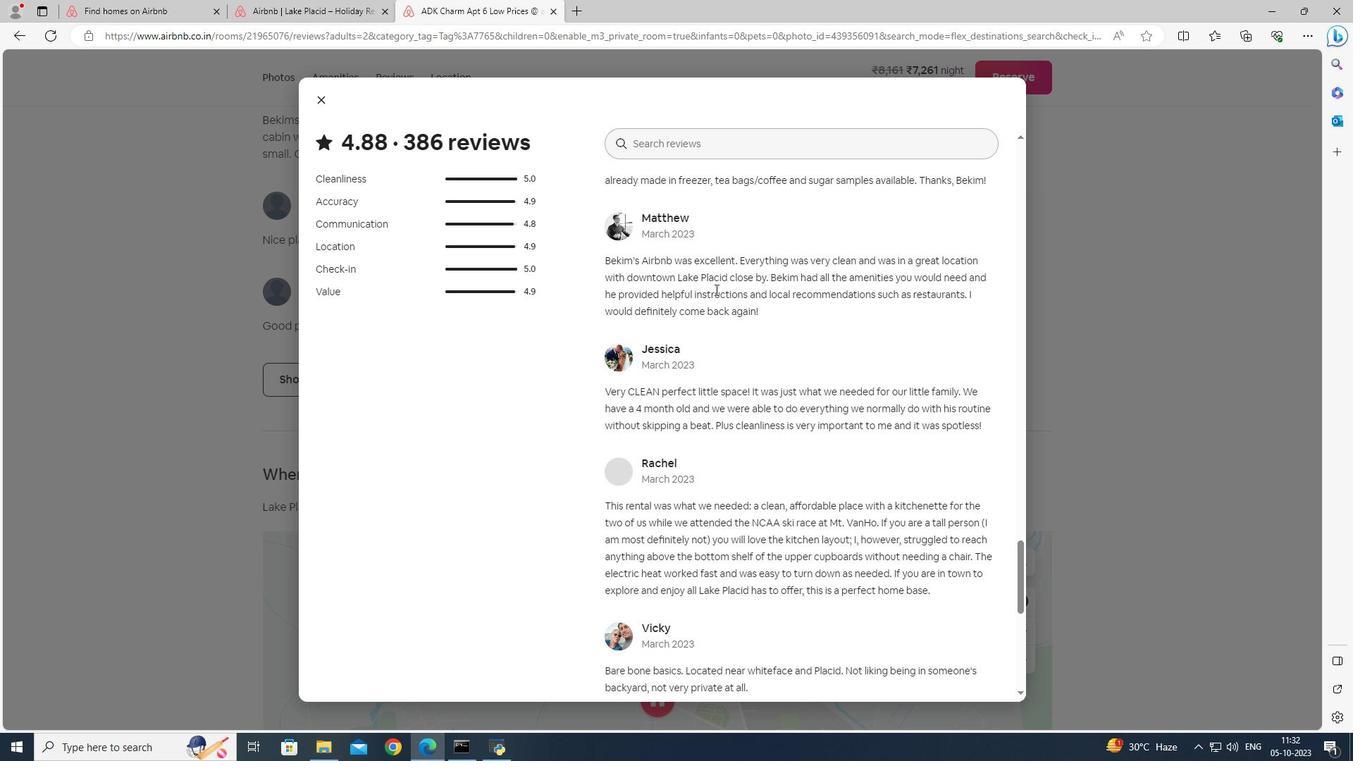 
Action: Mouse scrolled (715, 289) with delta (0, 0)
Screenshot: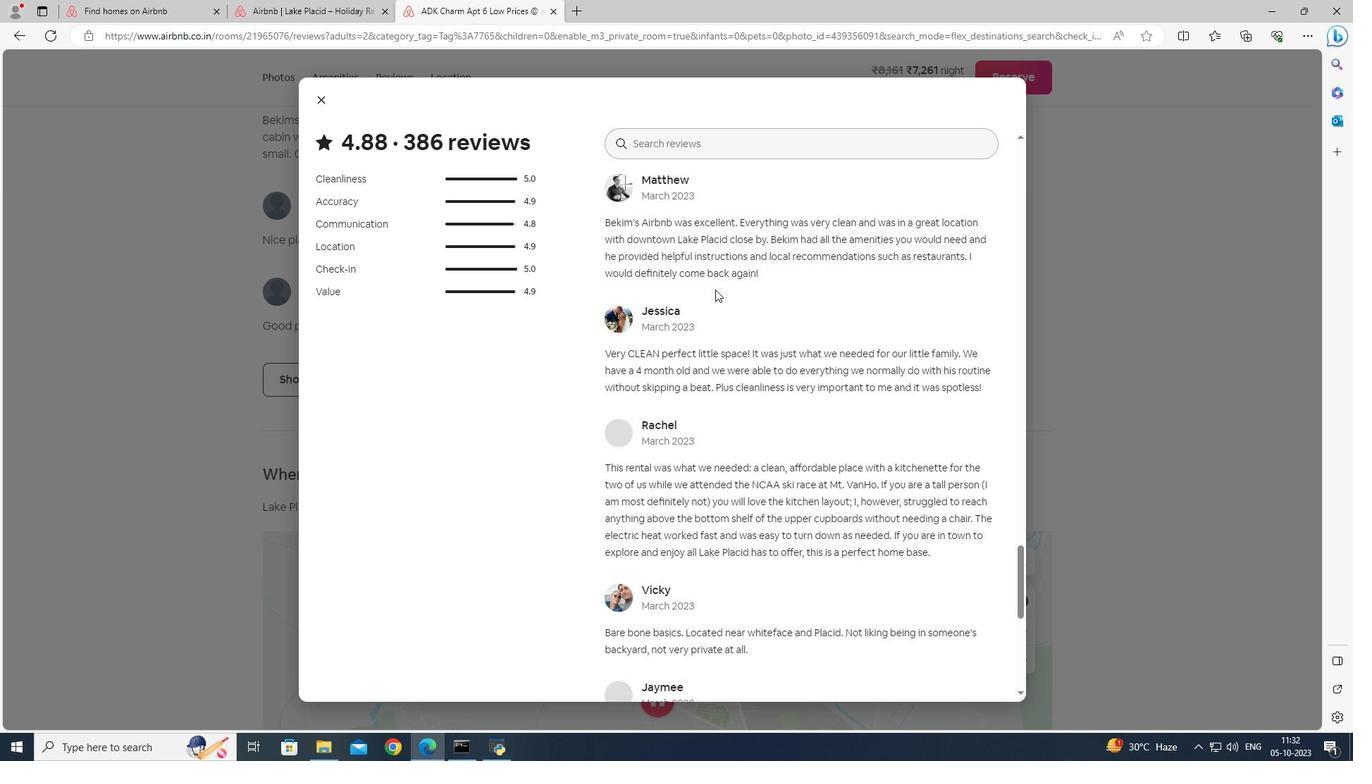
Action: Mouse moved to (319, 102)
Screenshot: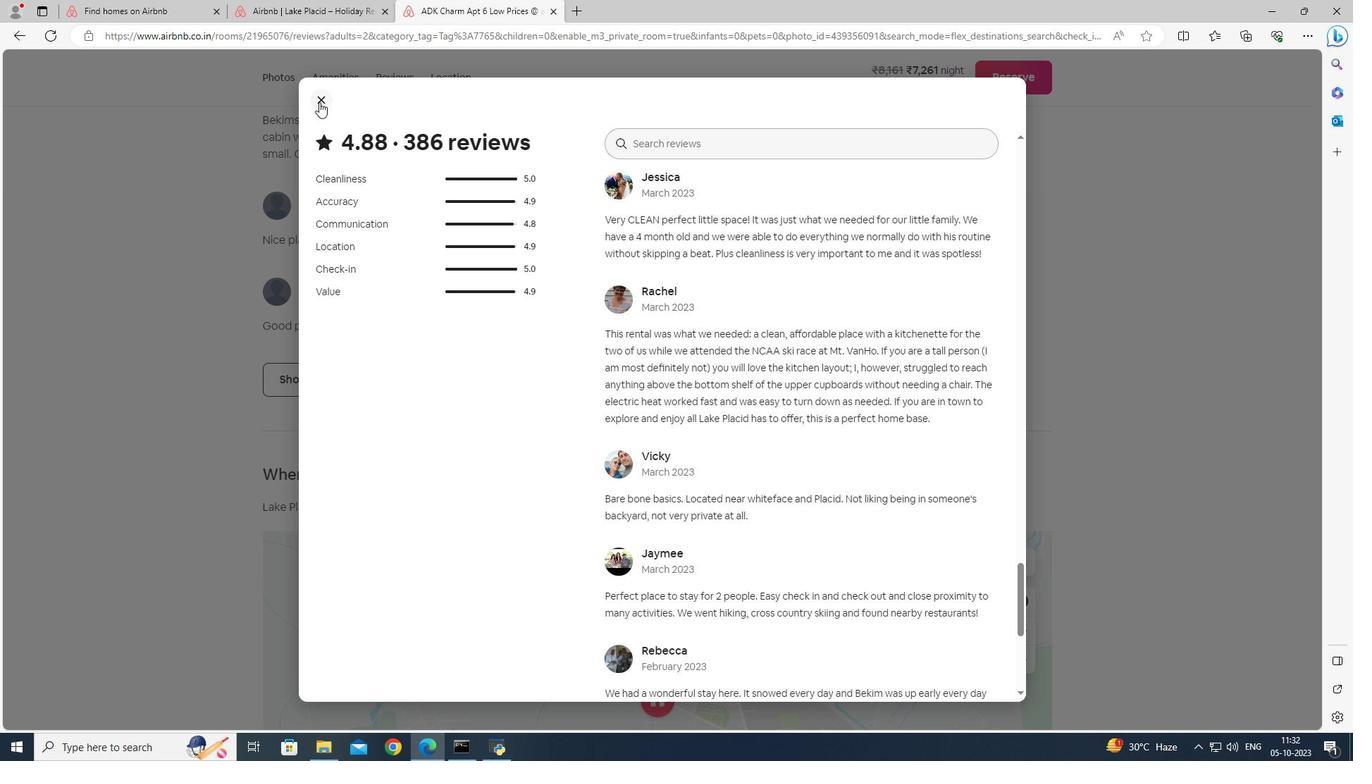 
Action: Mouse pressed left at (319, 102)
Screenshot: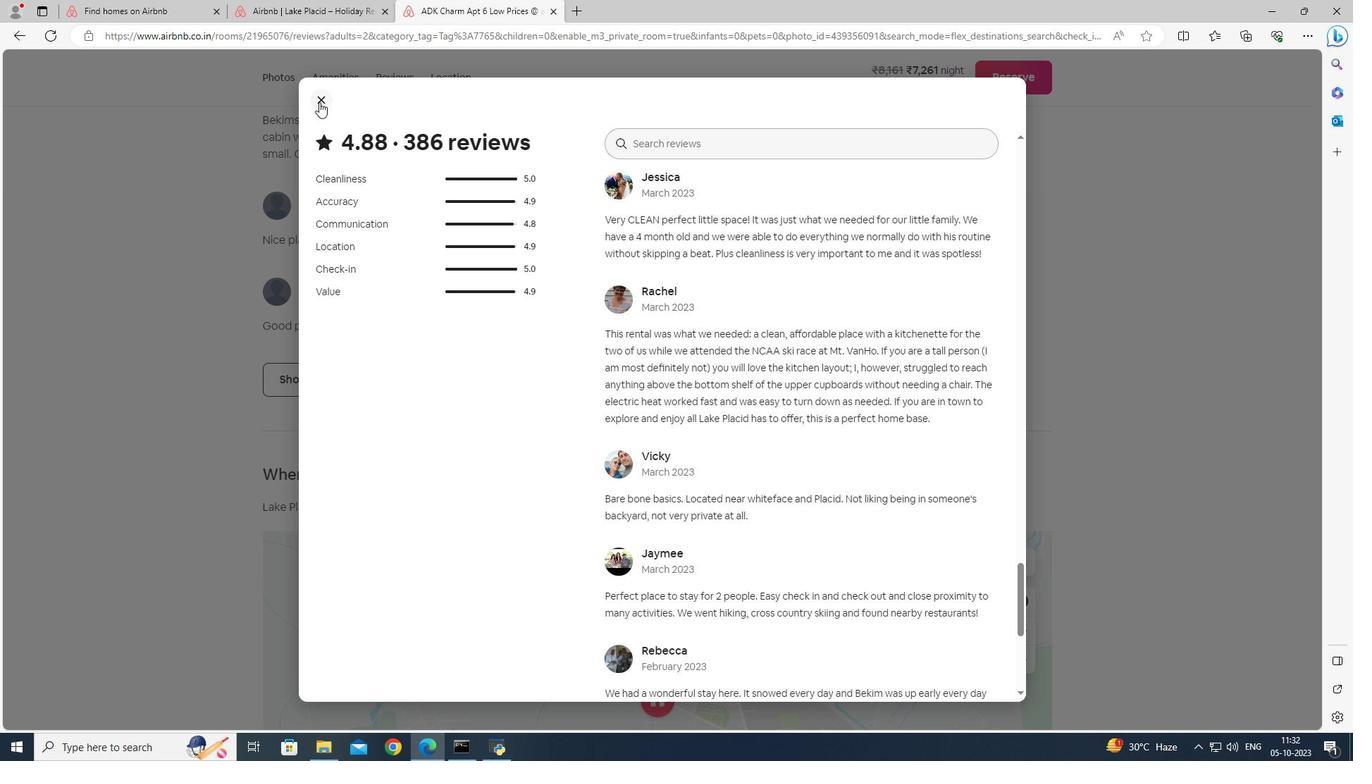 
Action: Mouse moved to (564, 182)
Screenshot: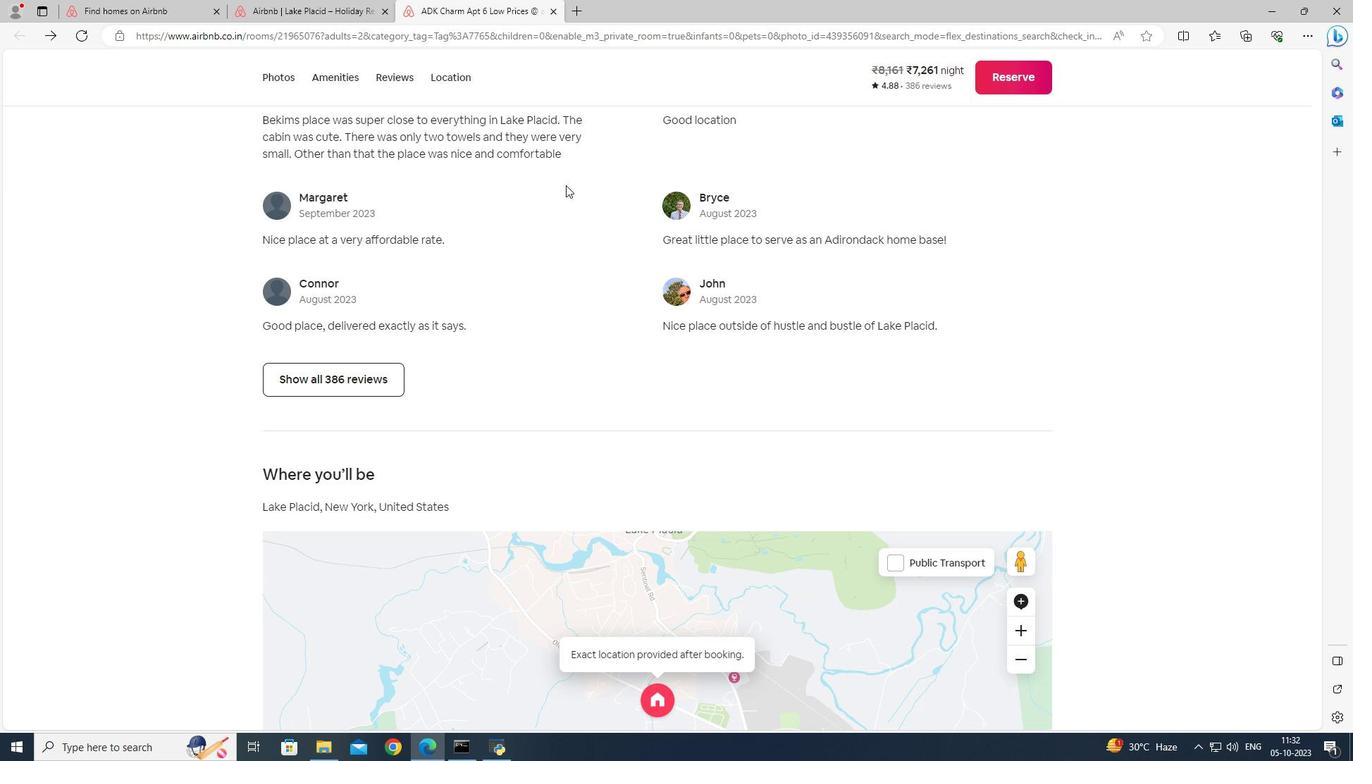 
Action: Mouse scrolled (564, 181) with delta (0, 0)
Screenshot: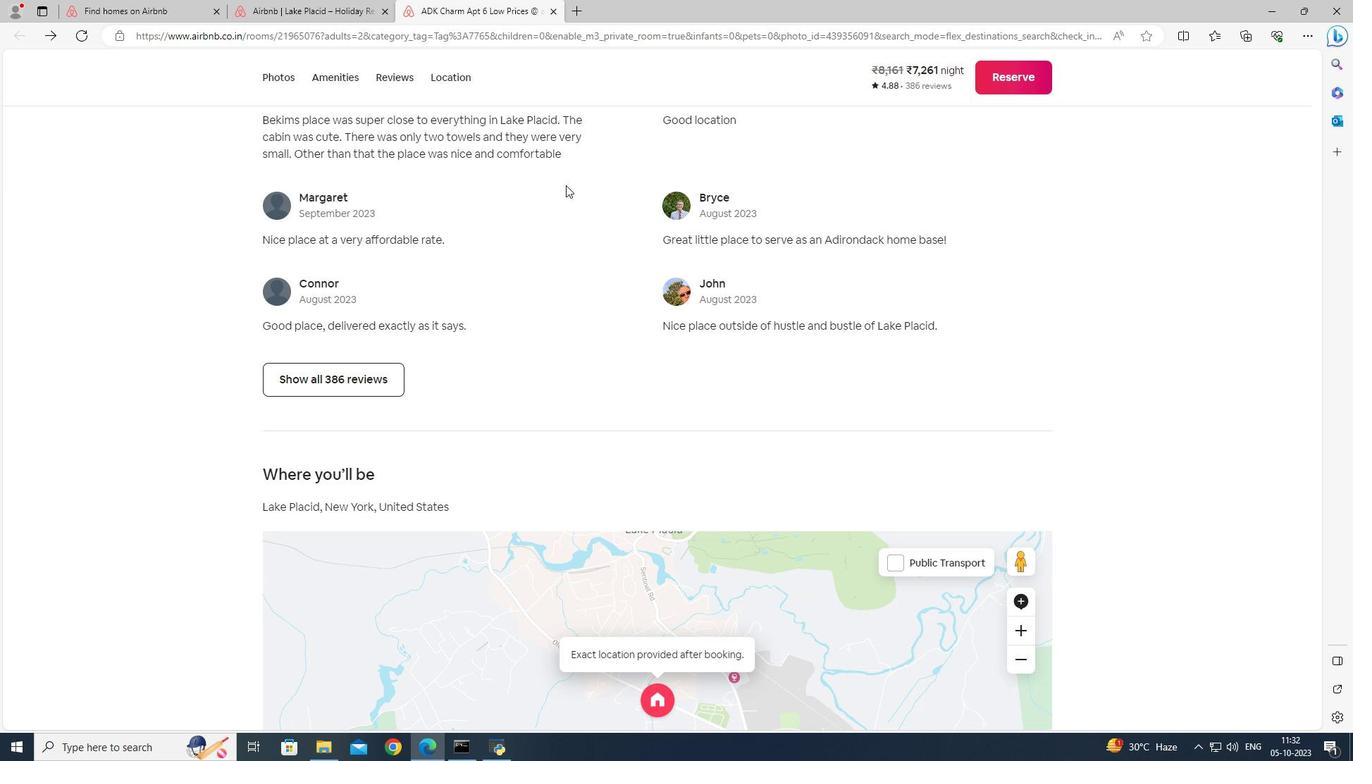 
Action: Mouse moved to (566, 186)
Screenshot: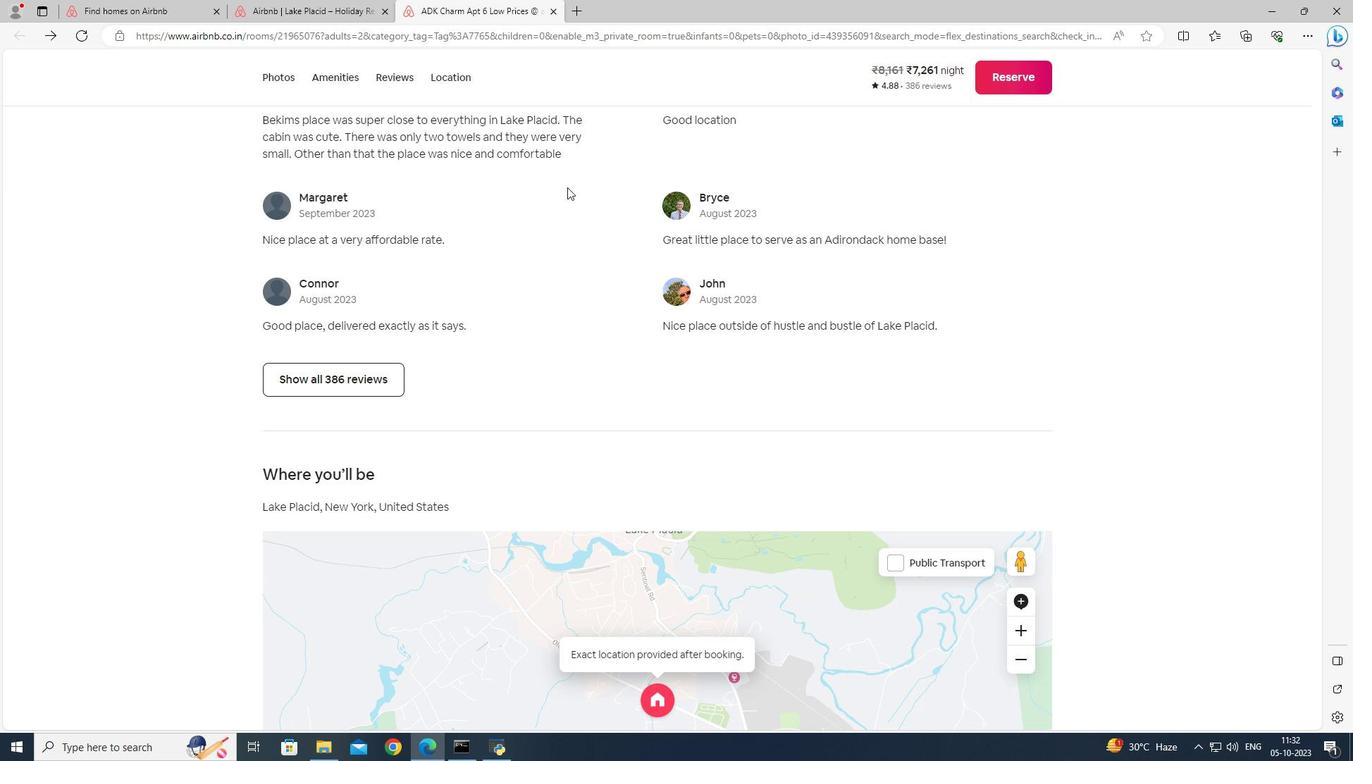 
Action: Mouse scrolled (566, 186) with delta (0, 0)
Screenshot: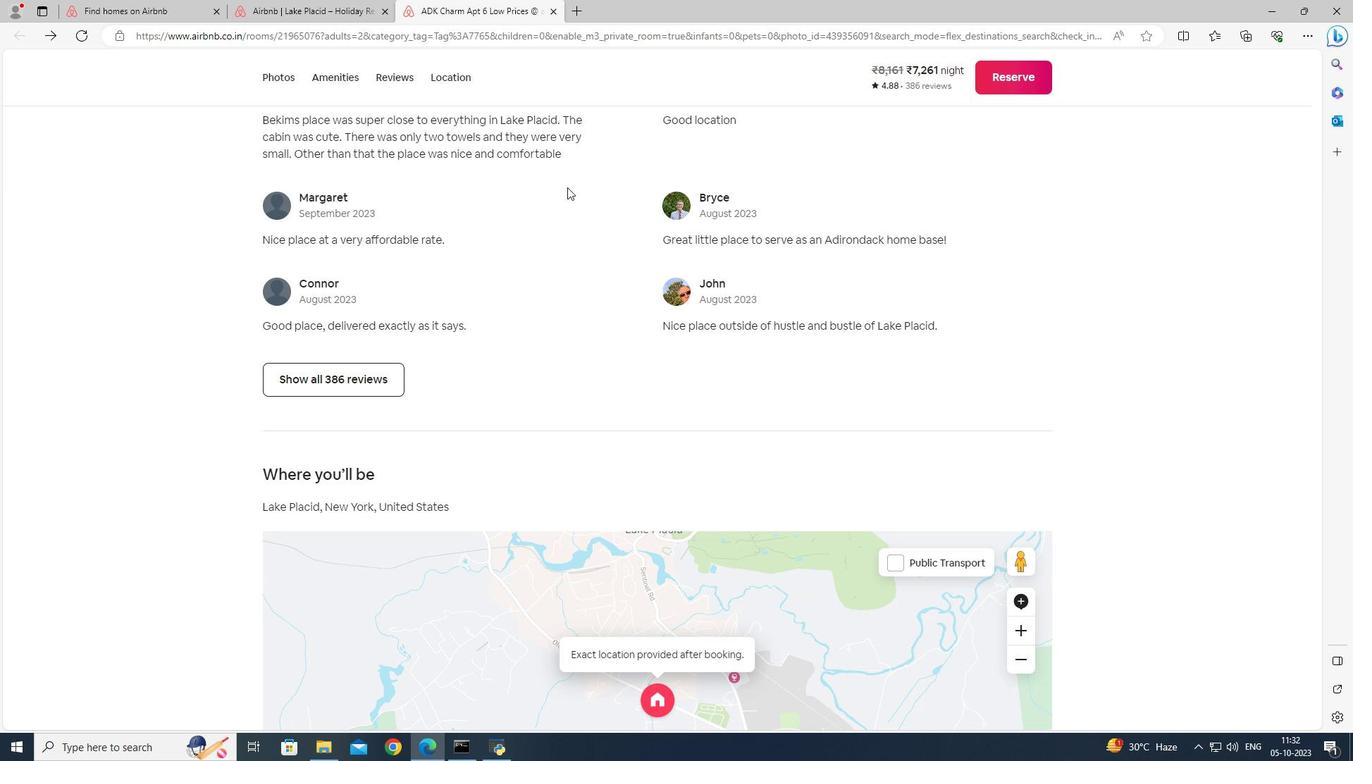 
Action: Mouse moved to (567, 187)
Screenshot: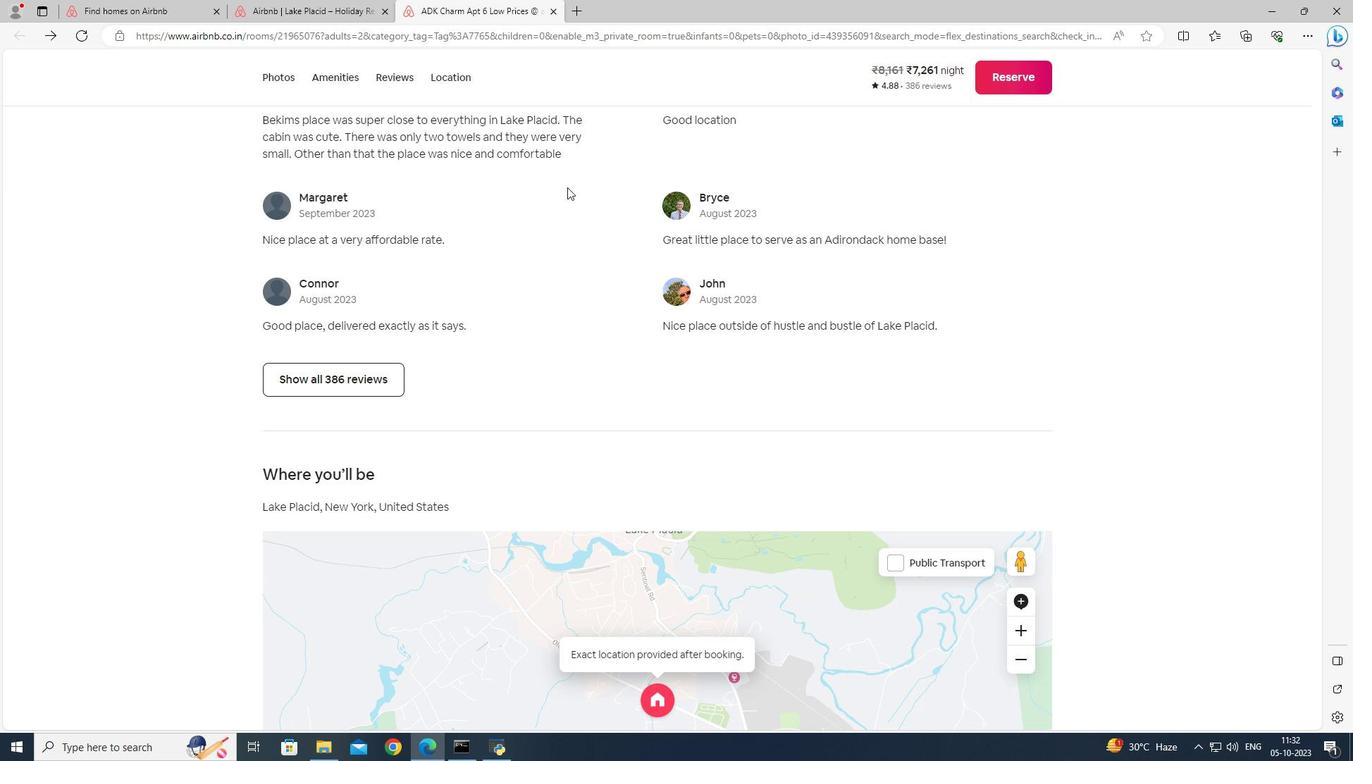 
Action: Mouse scrolled (567, 186) with delta (0, 0)
Screenshot: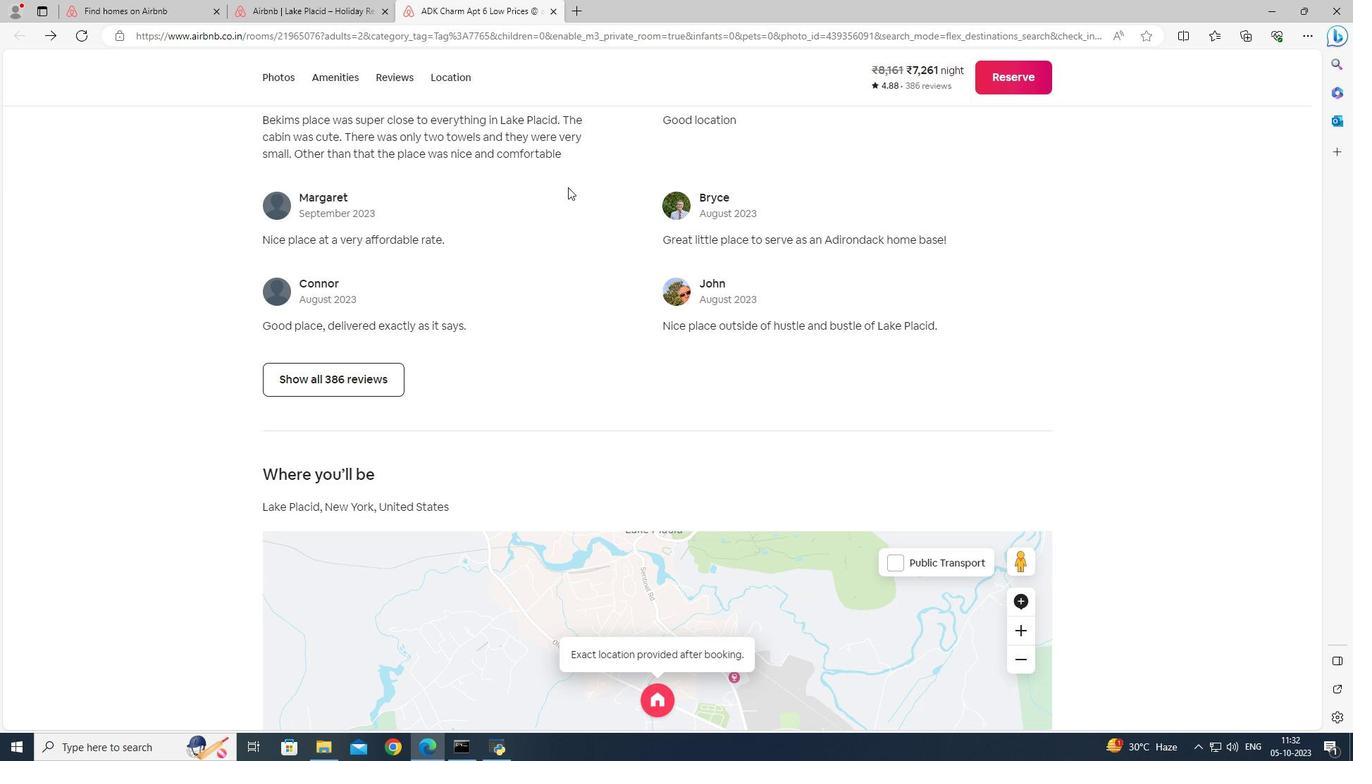 
Action: Mouse moved to (568, 188)
Screenshot: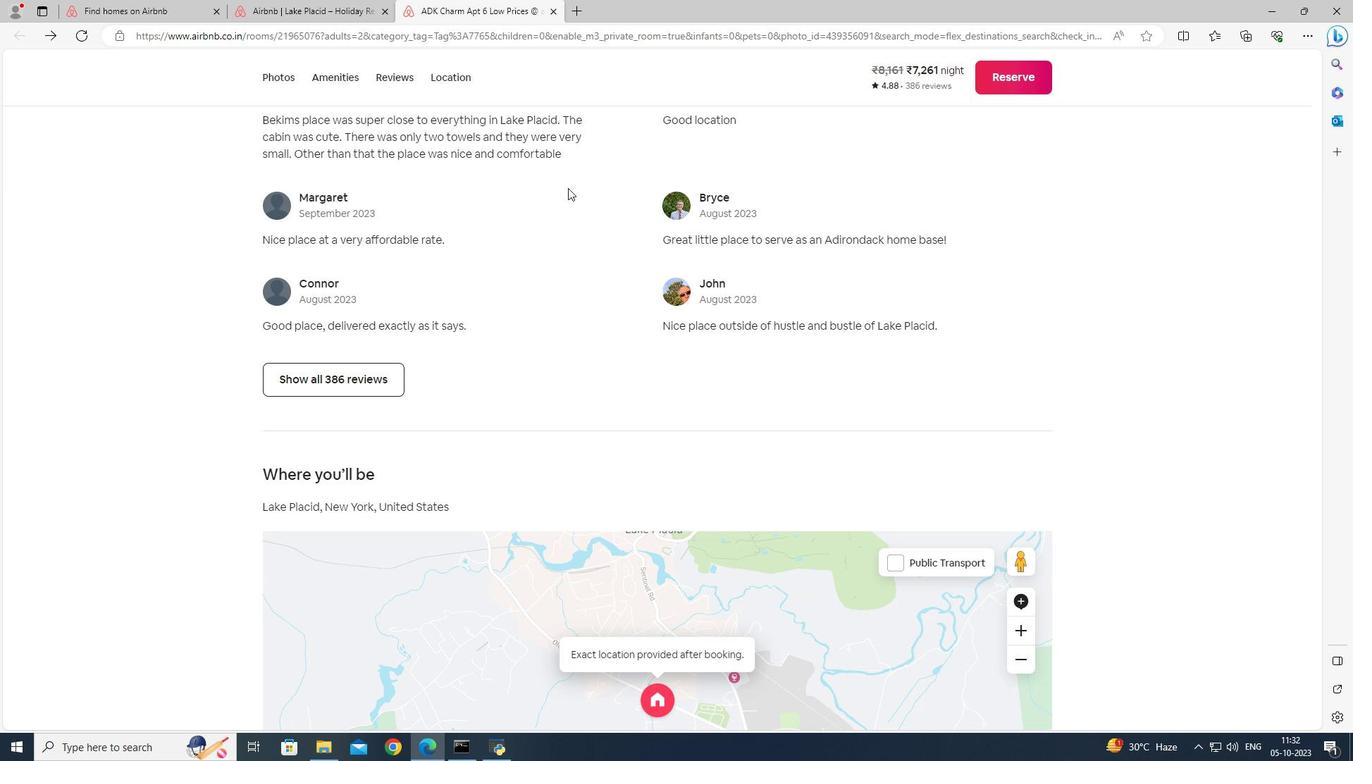 
Action: Mouse scrolled (568, 187) with delta (0, 0)
Screenshot: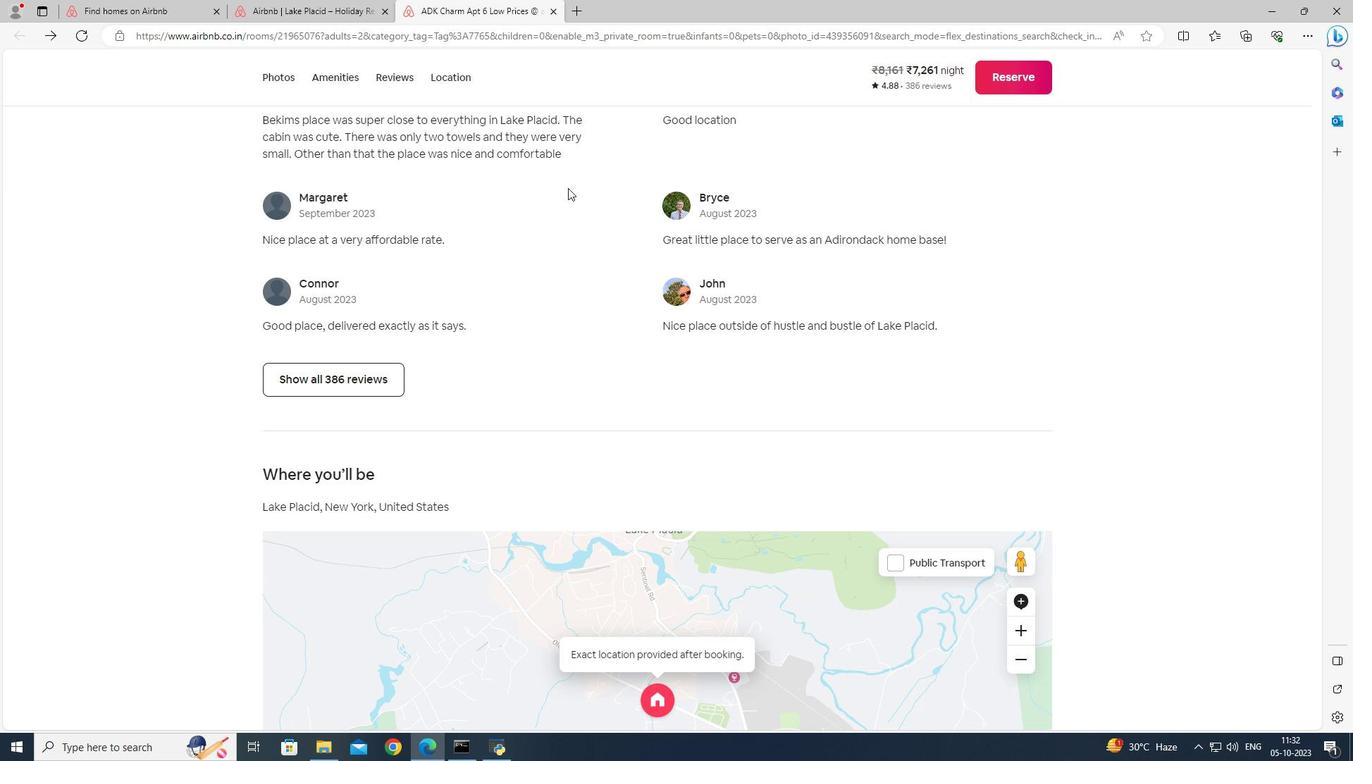 
Action: Mouse moved to (346, 204)
Screenshot: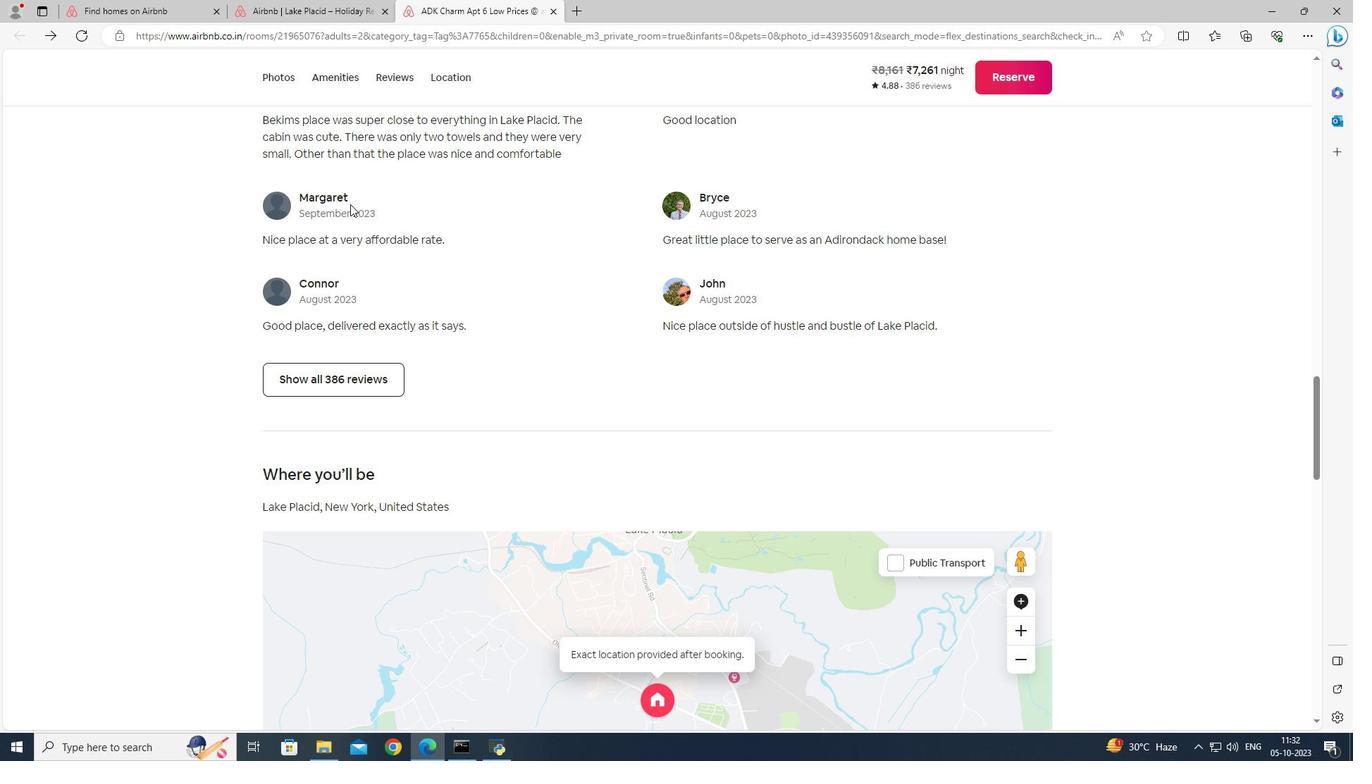 
Action: Mouse scrolled (346, 205) with delta (0, 0)
Screenshot: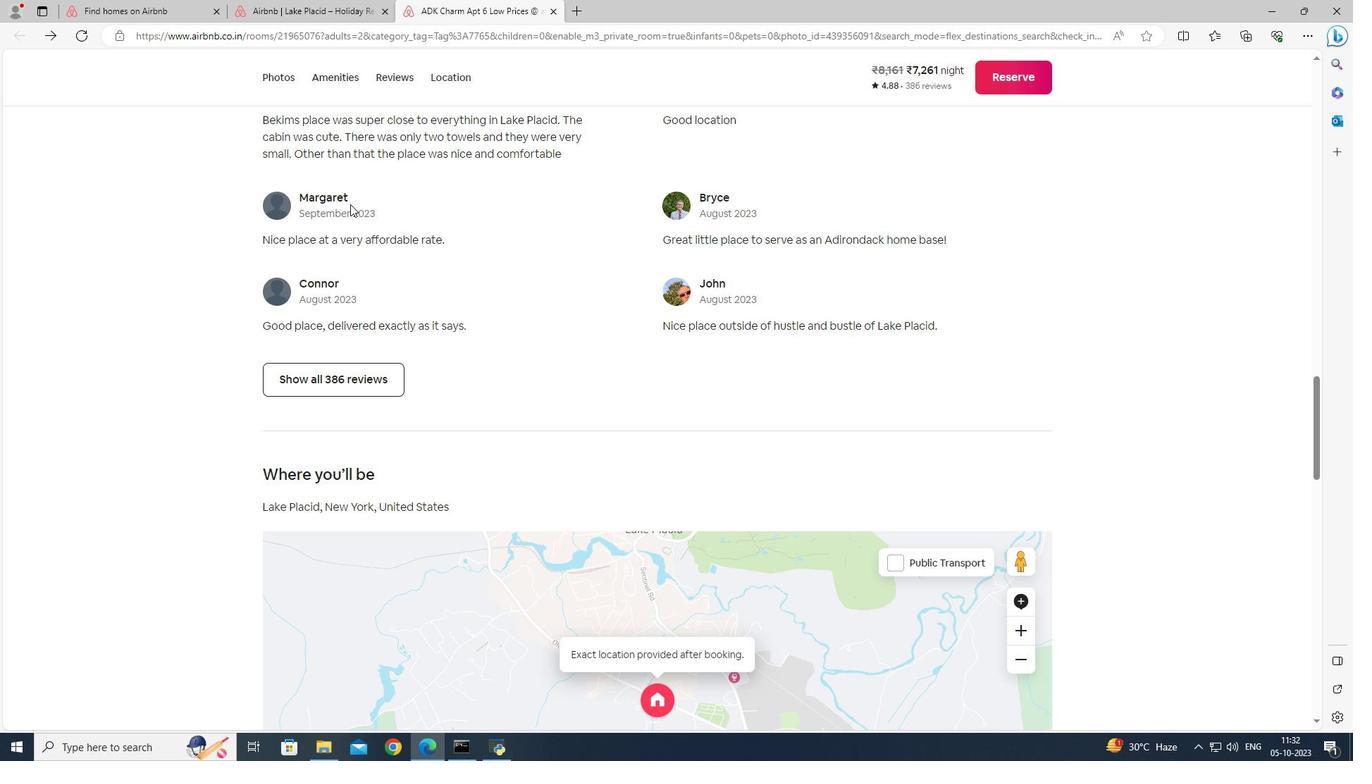 
Action: Mouse moved to (354, 204)
Screenshot: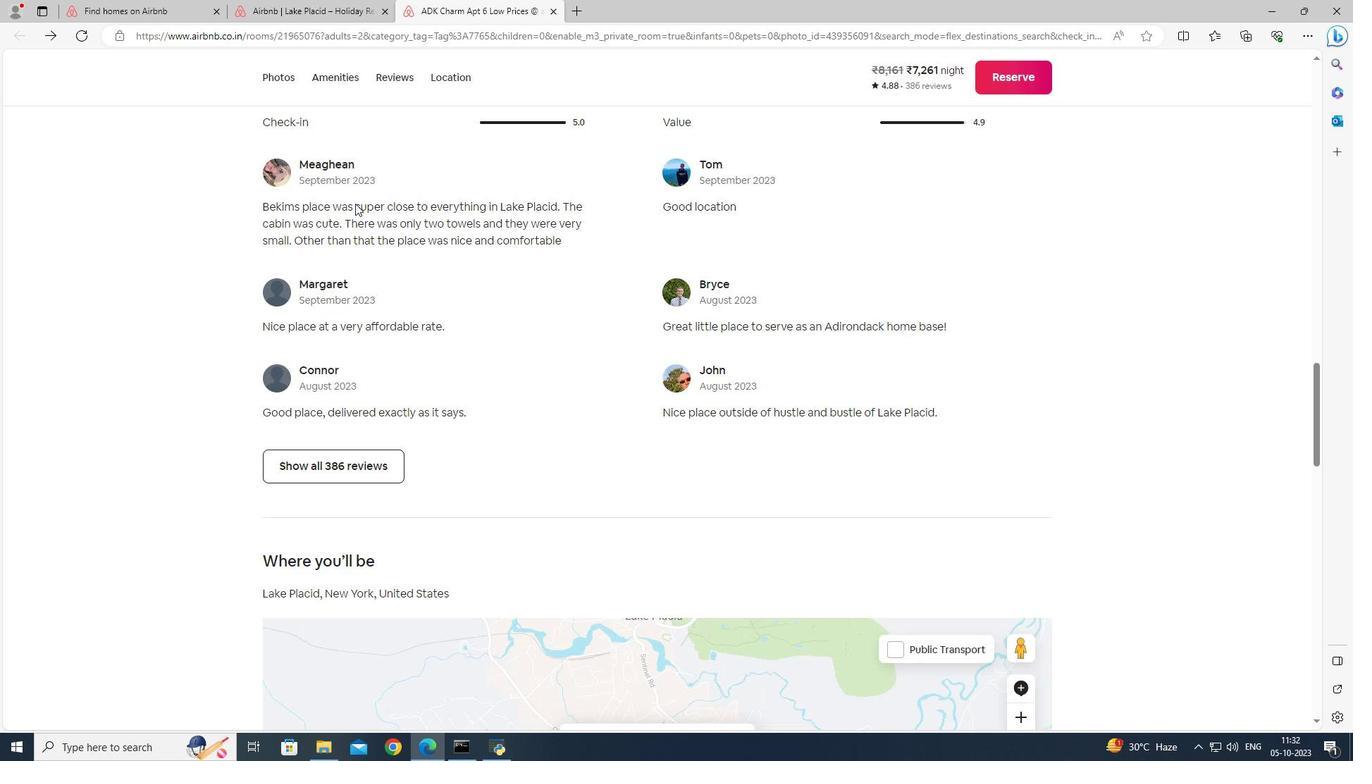 
Action: Mouse scrolled (353, 205) with delta (0, 0)
Screenshot: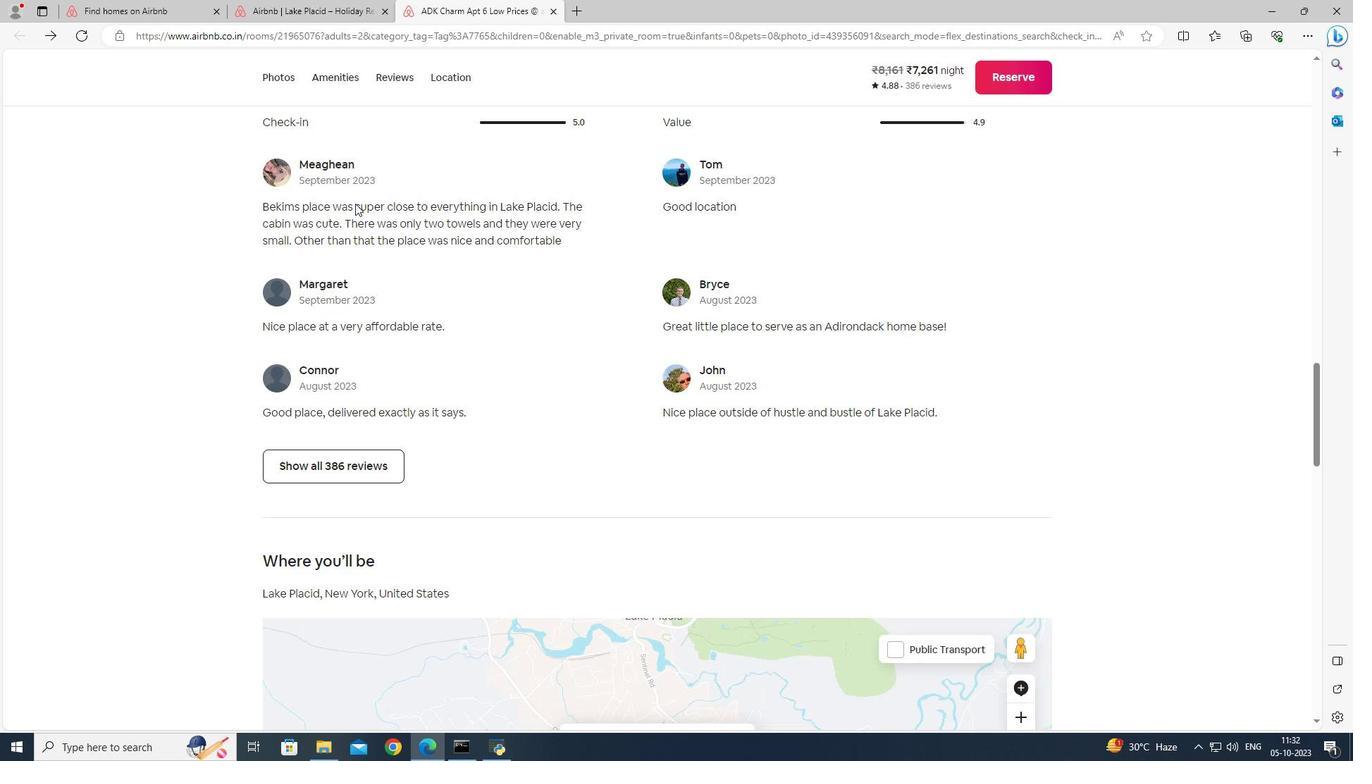 
Action: Mouse moved to (355, 204)
Screenshot: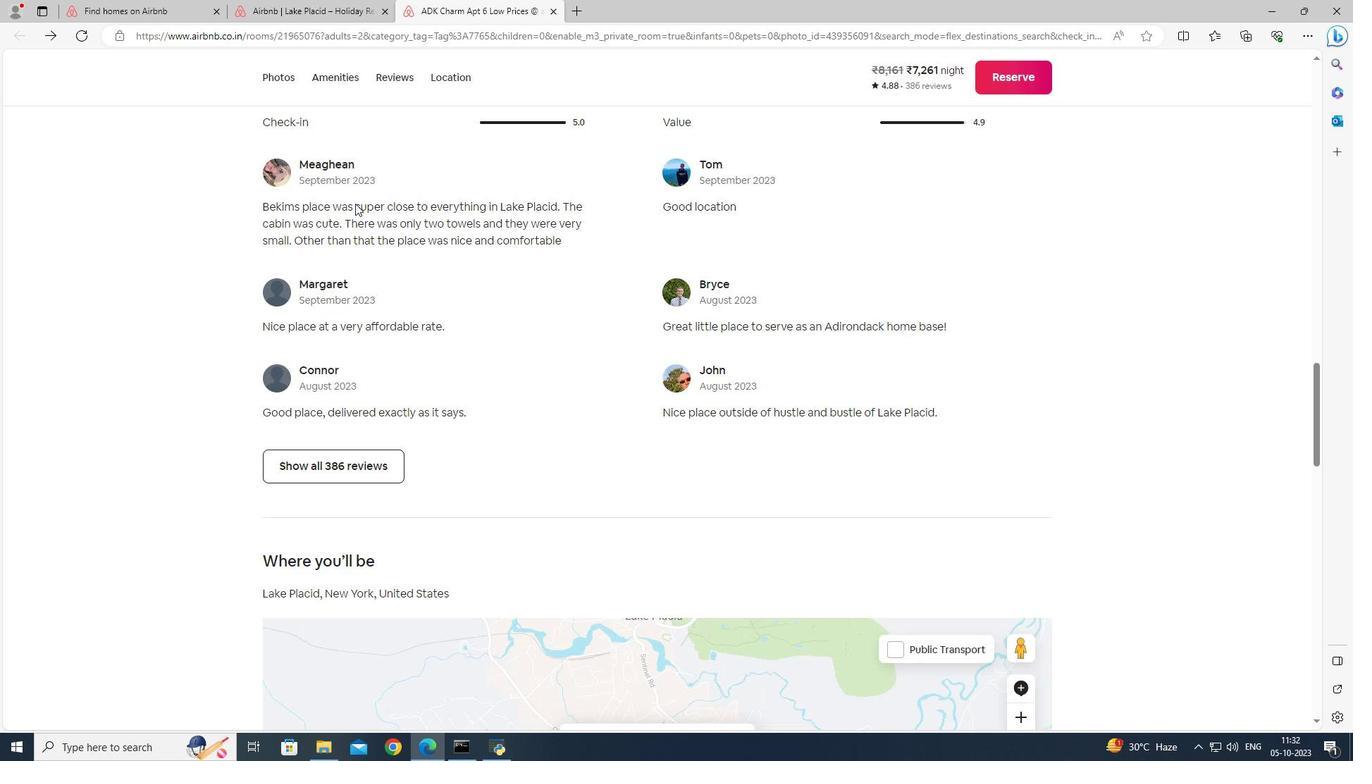 
Action: Mouse scrolled (355, 205) with delta (0, 0)
Screenshot: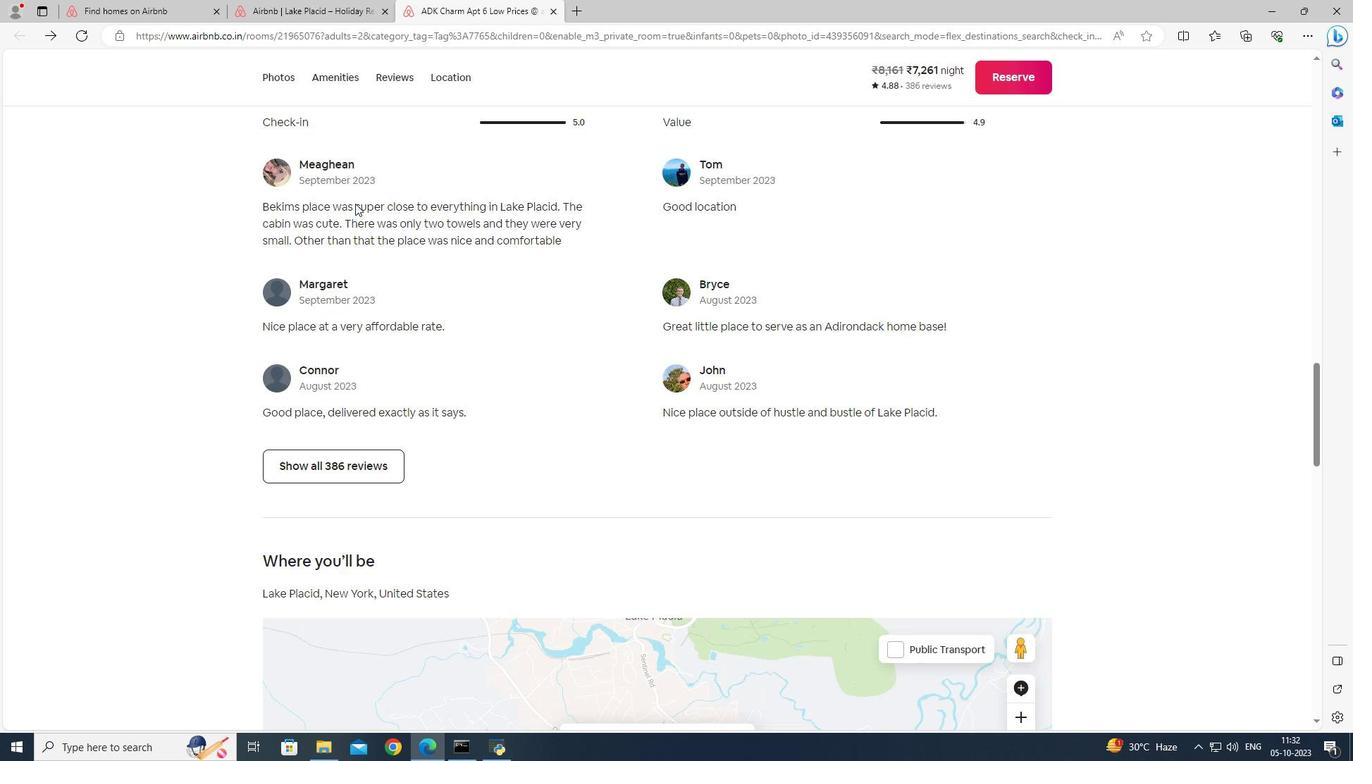 
Action: Mouse moved to (354, 202)
Screenshot: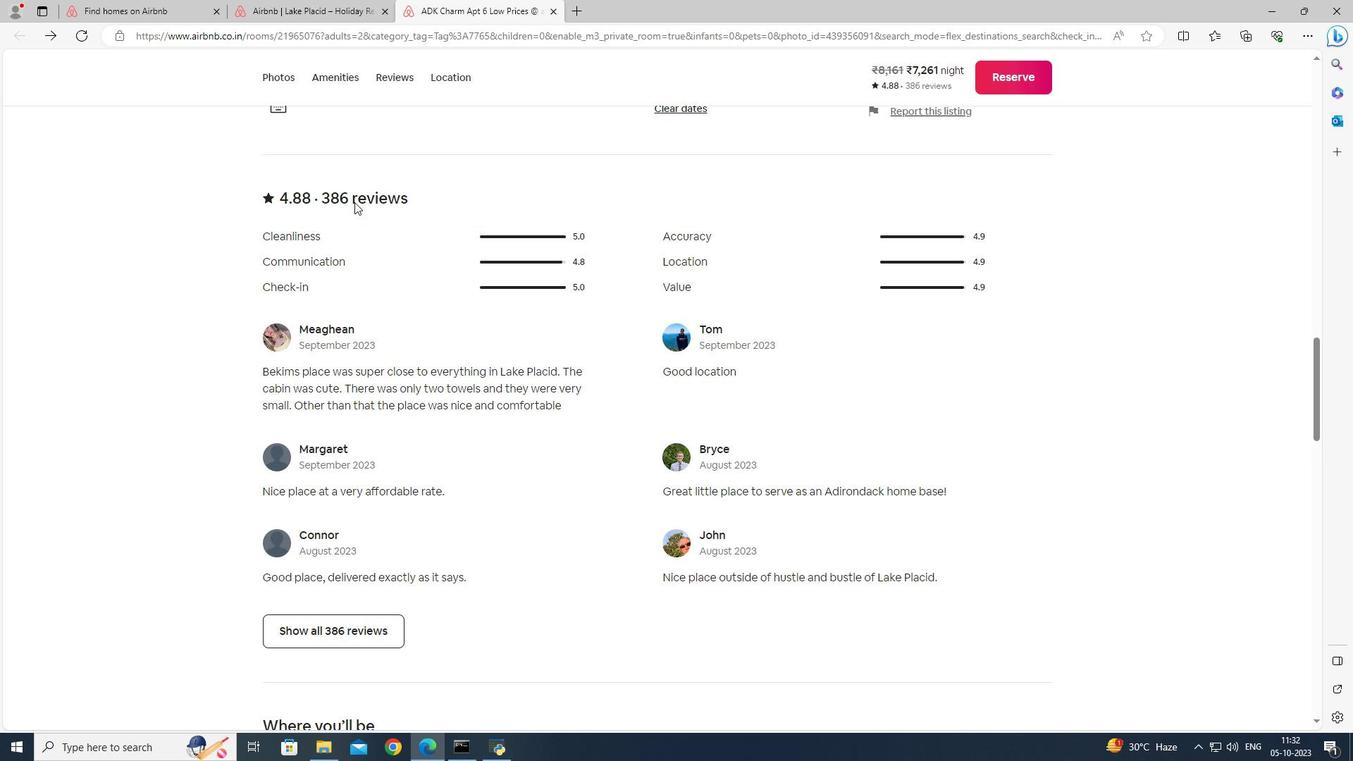 
Action: Mouse scrolled (354, 203) with delta (0, 0)
Screenshot: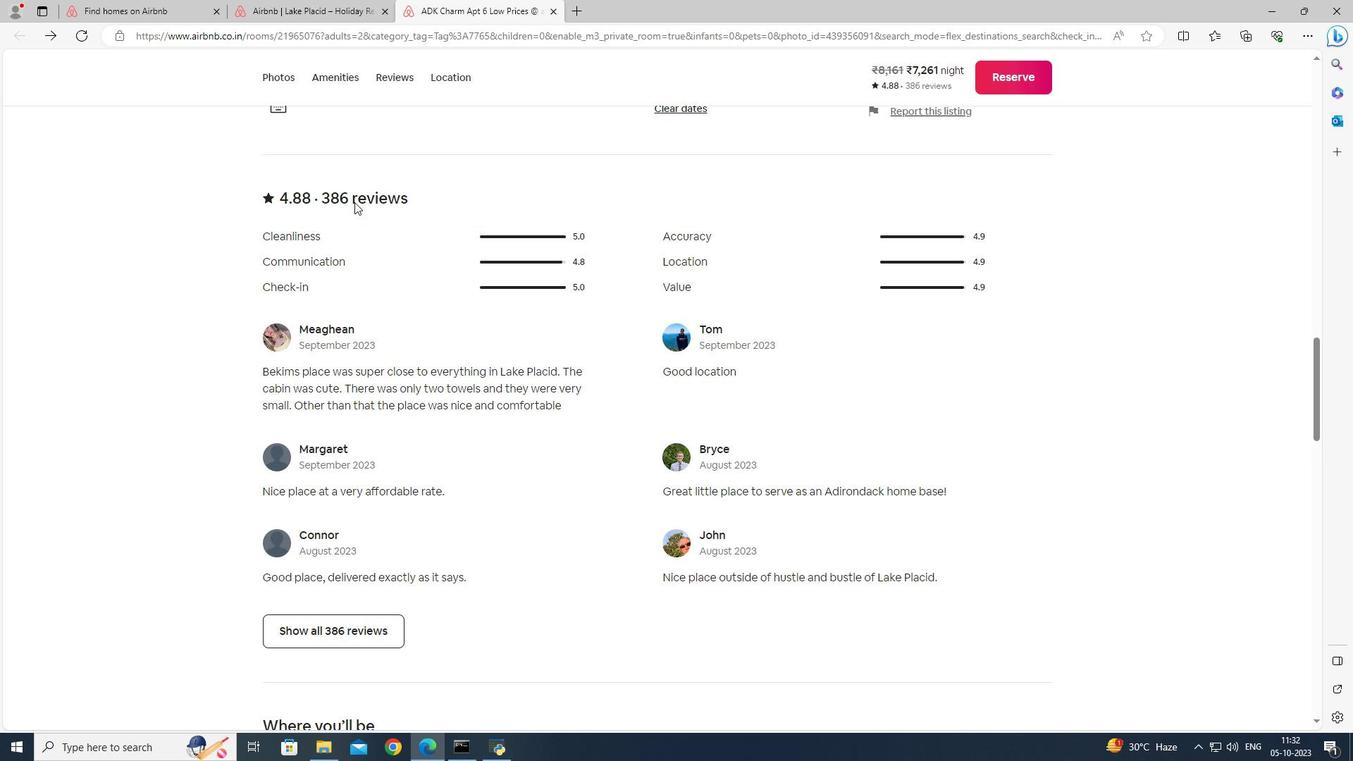 
Action: Mouse moved to (354, 202)
Screenshot: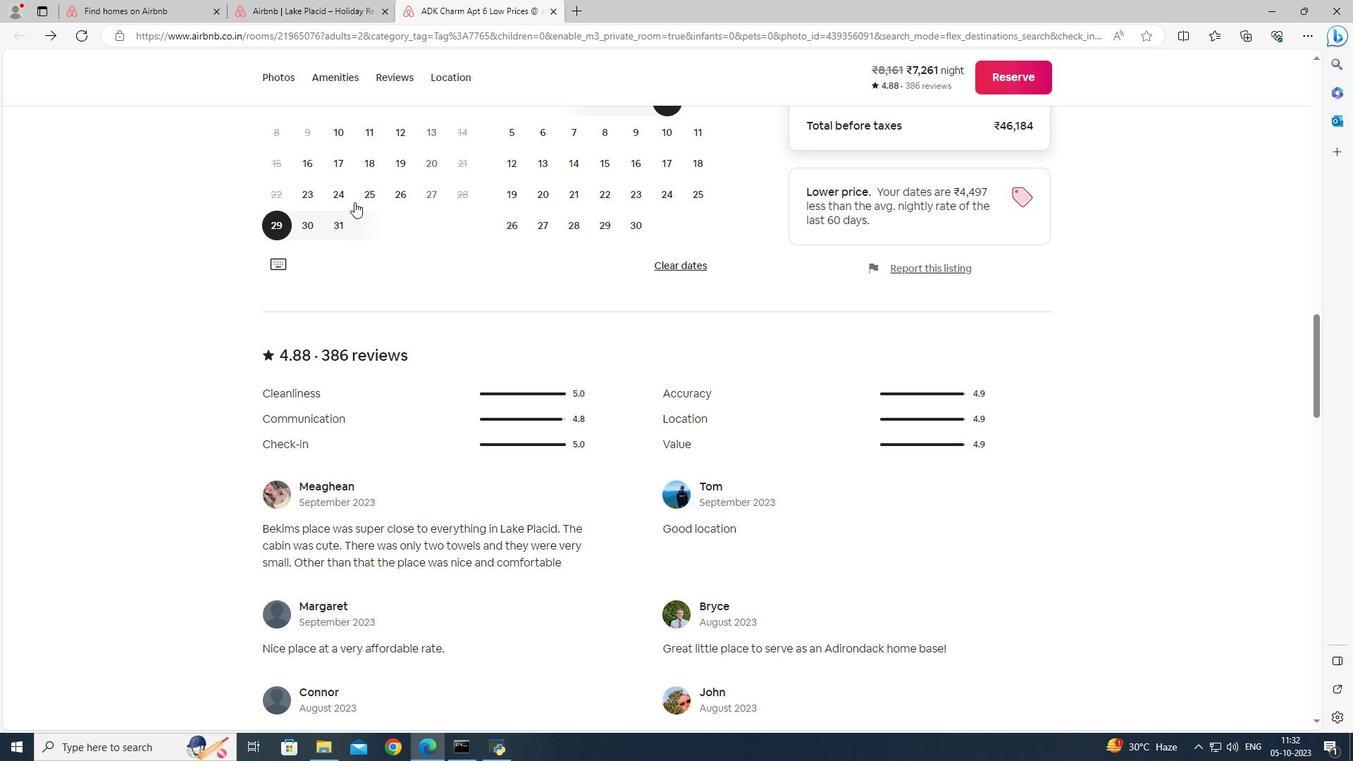 
Action: Mouse scrolled (354, 201) with delta (0, 0)
Screenshot: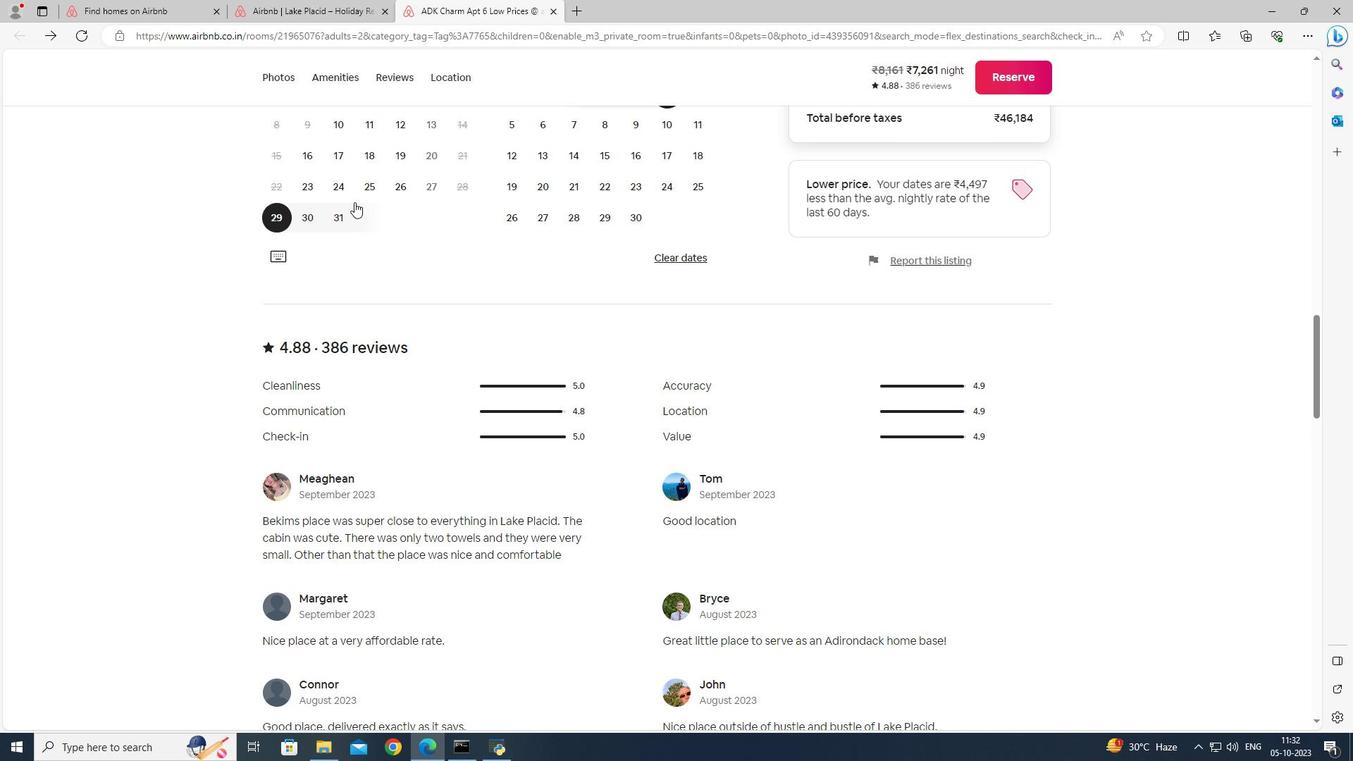 
Action: Mouse scrolled (354, 201) with delta (0, 0)
Screenshot: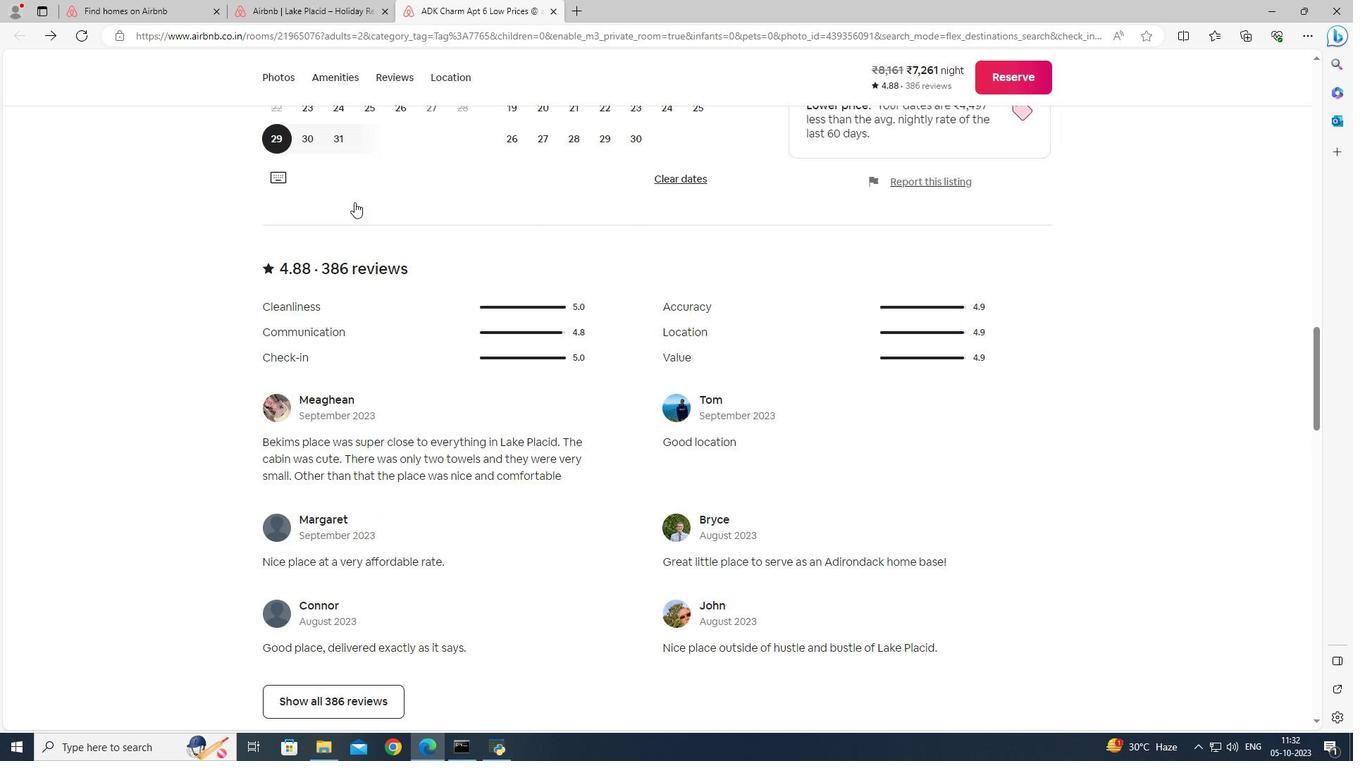 
Action: Mouse scrolled (354, 201) with delta (0, 0)
Screenshot: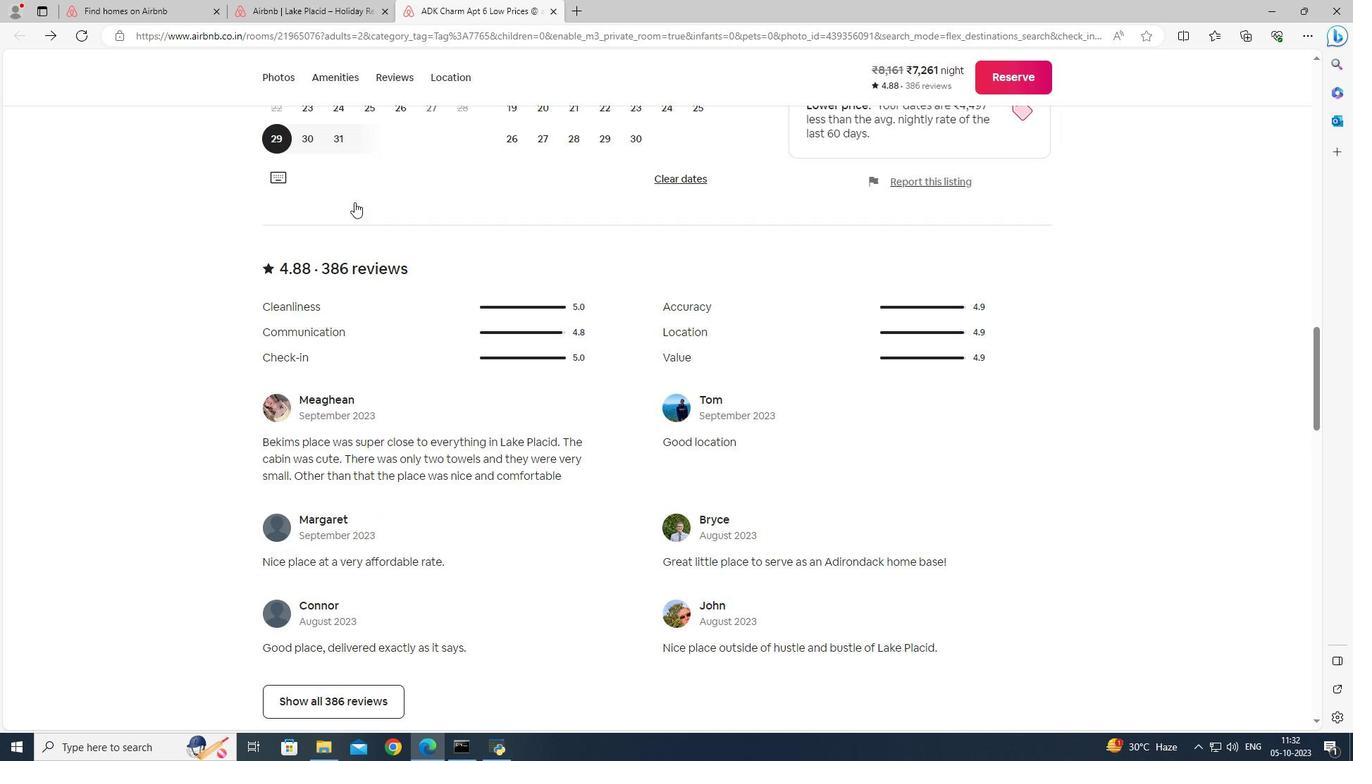 
Action: Mouse moved to (316, 7)
Screenshot: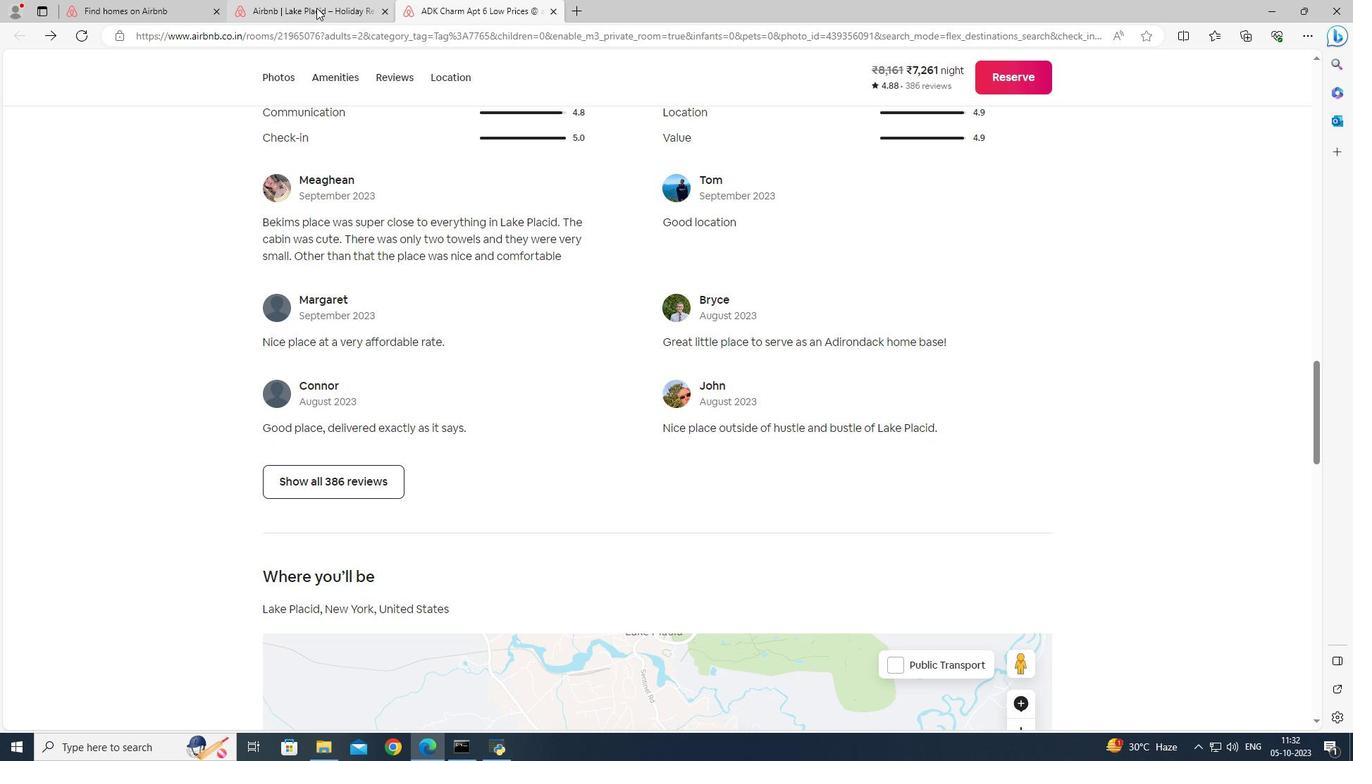 
Action: Mouse pressed left at (316, 7)
Screenshot: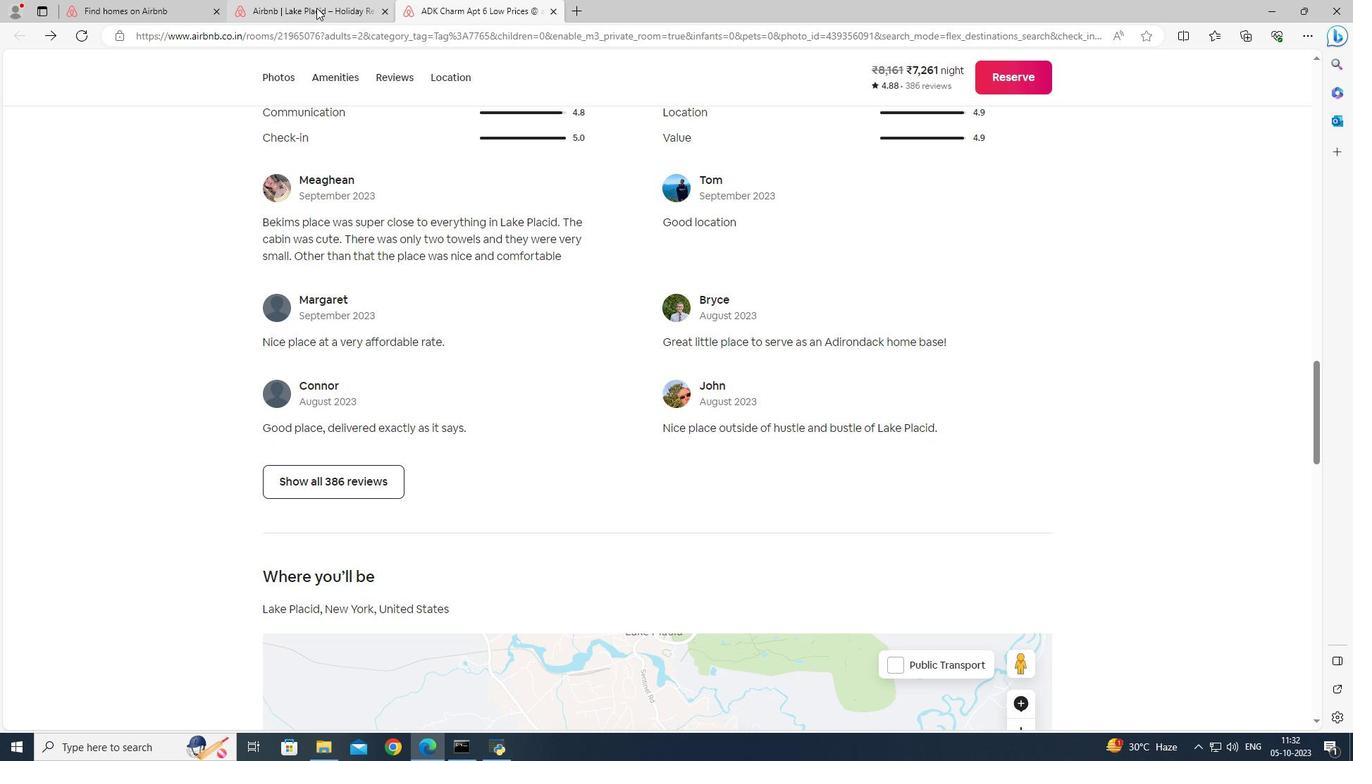 
Action: Mouse moved to (442, 269)
Screenshot: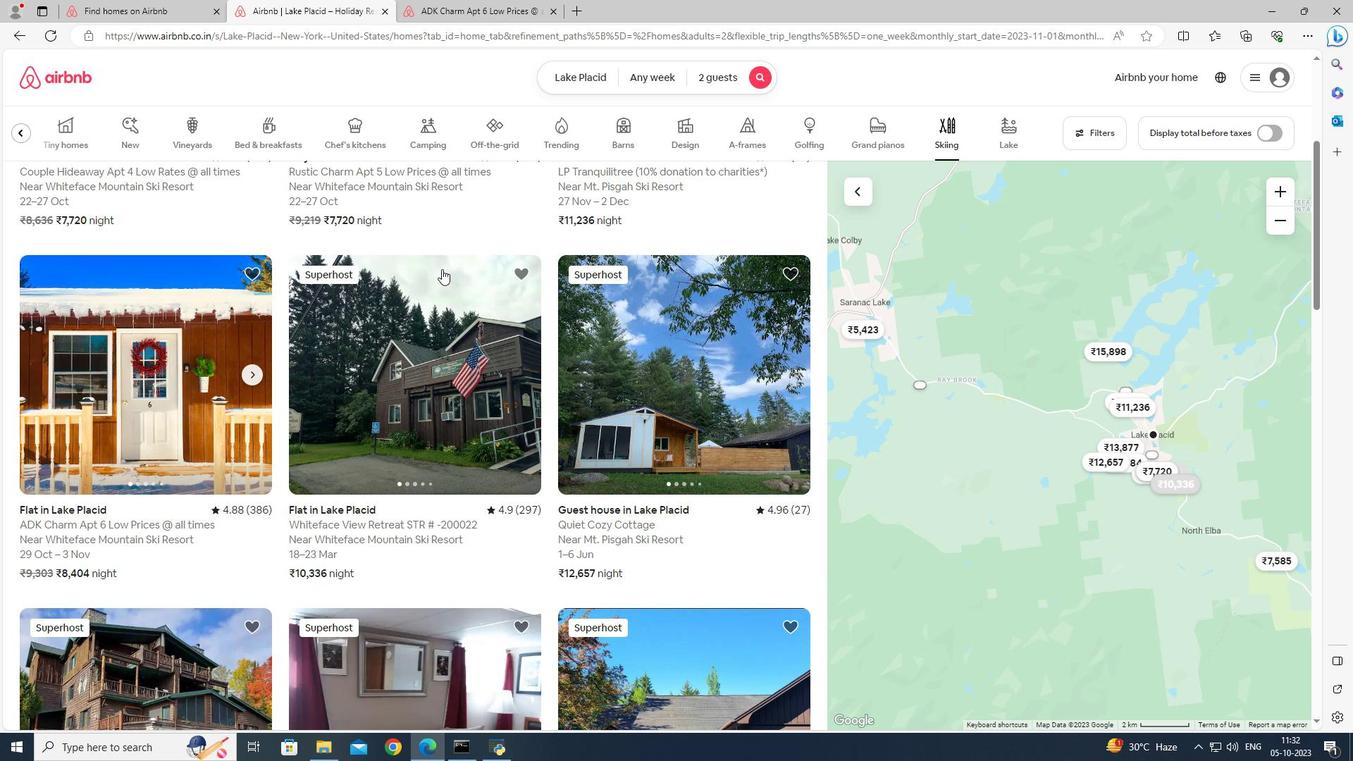 
Action: Mouse scrolled (442, 268) with delta (0, 0)
Screenshot: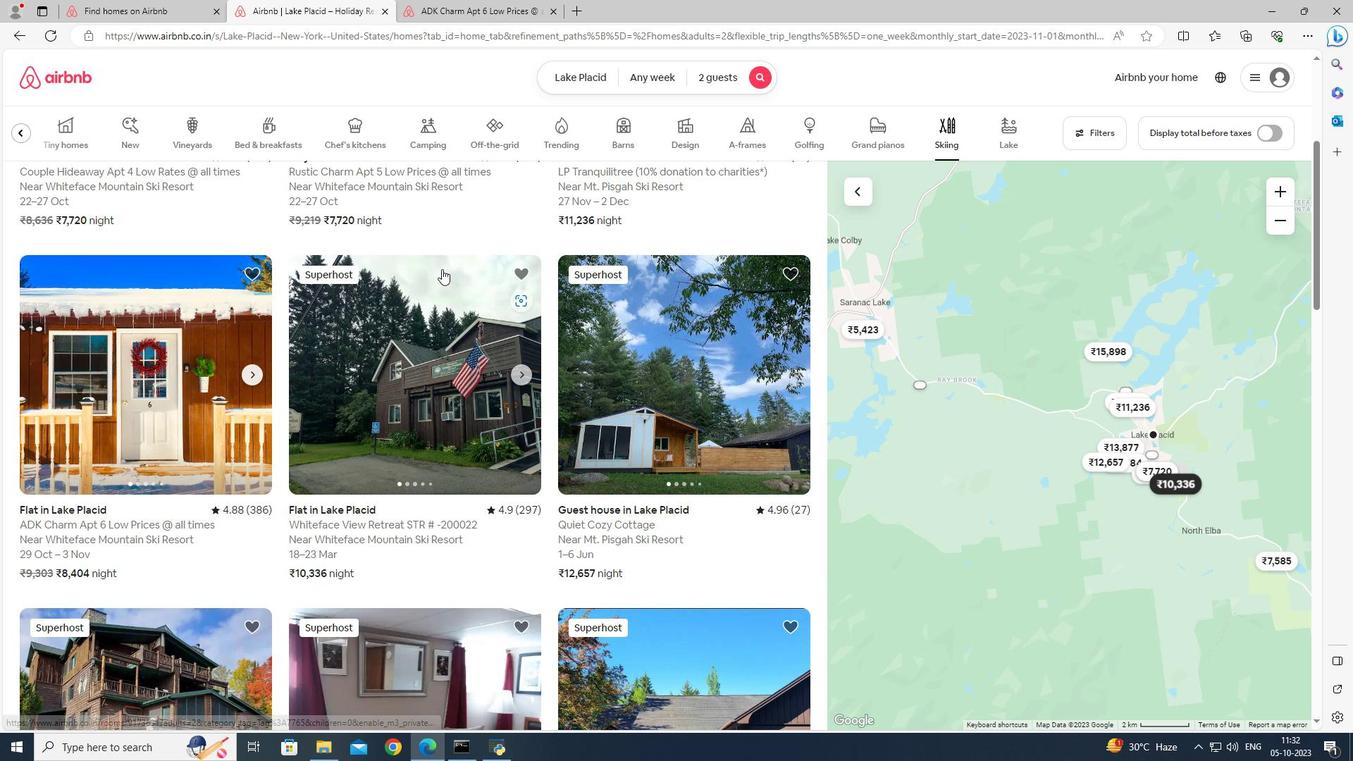 
Action: Mouse moved to (442, 270)
Screenshot: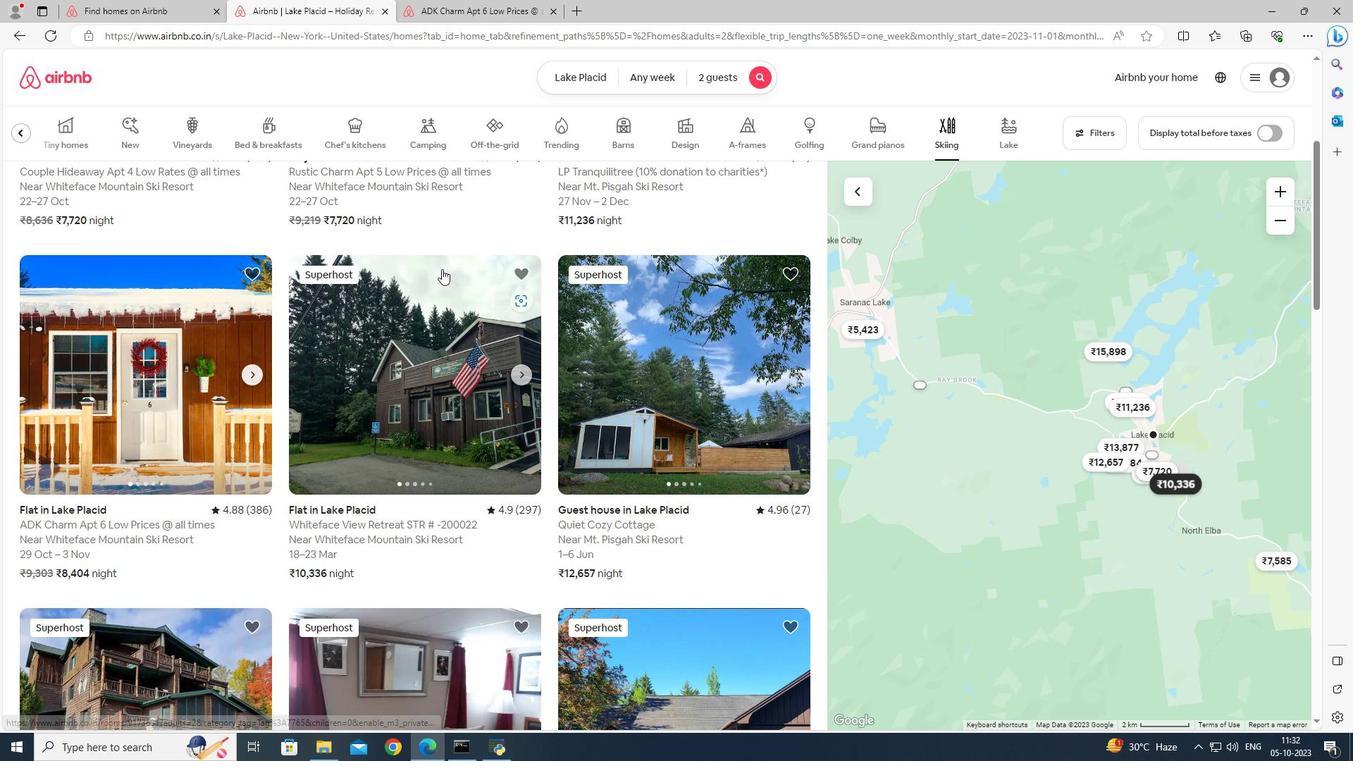 
Action: Mouse scrolled (442, 269) with delta (0, 0)
Screenshot: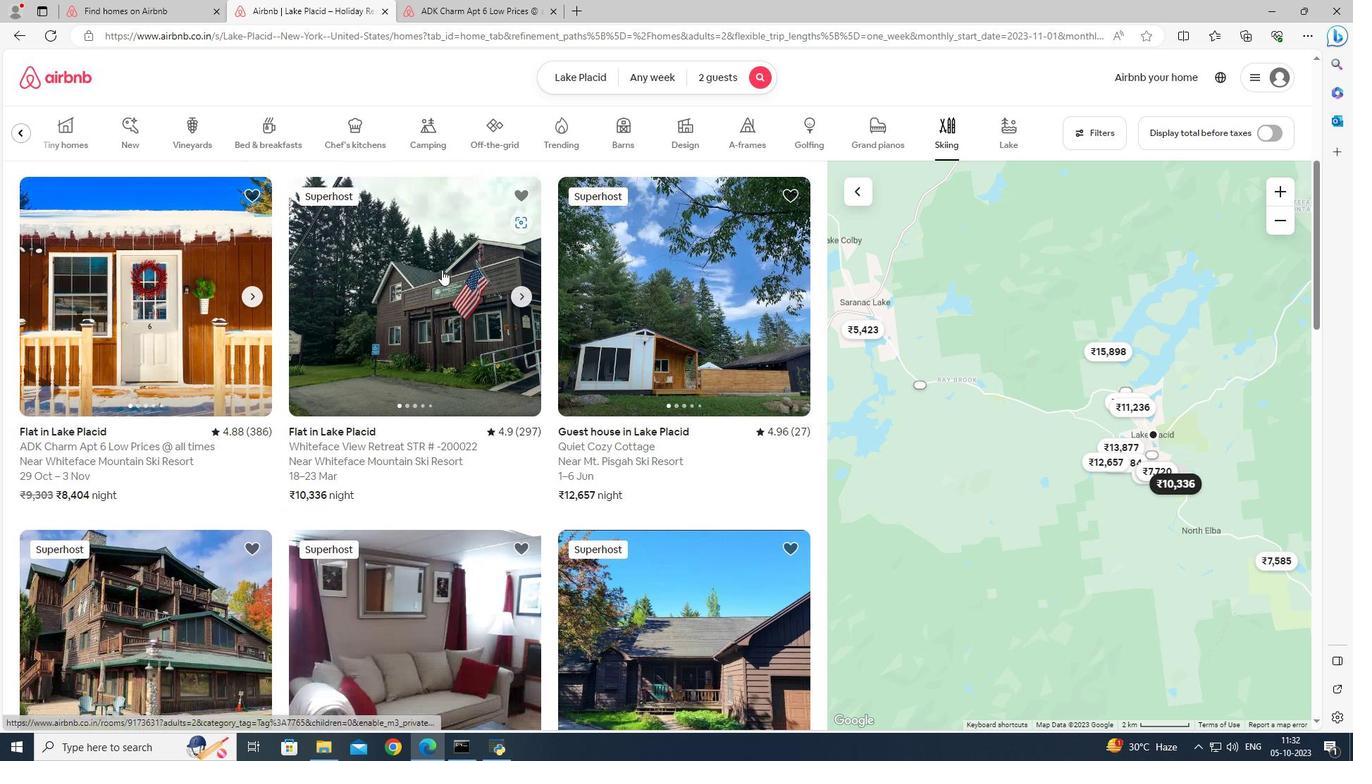 
Action: Mouse moved to (442, 270)
Screenshot: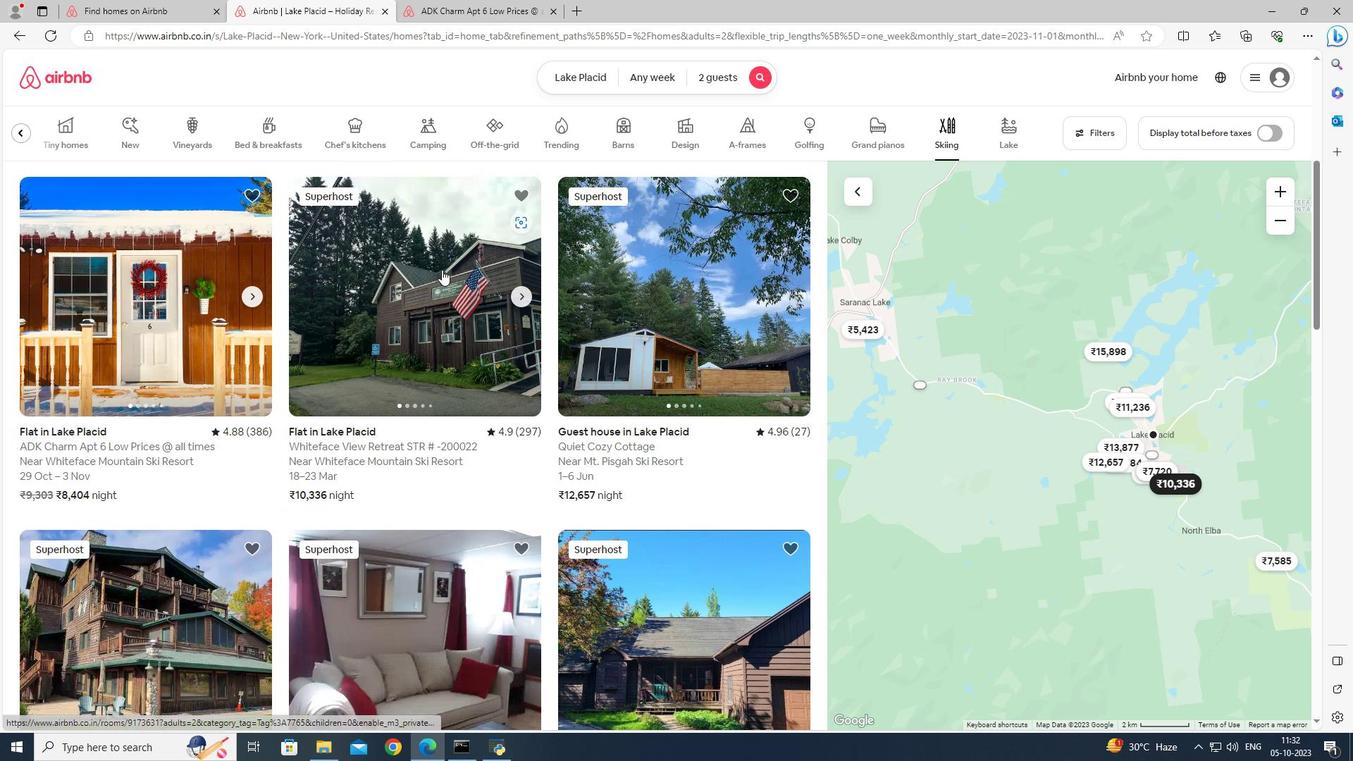 
Action: Mouse scrolled (442, 269) with delta (0, 0)
Screenshot: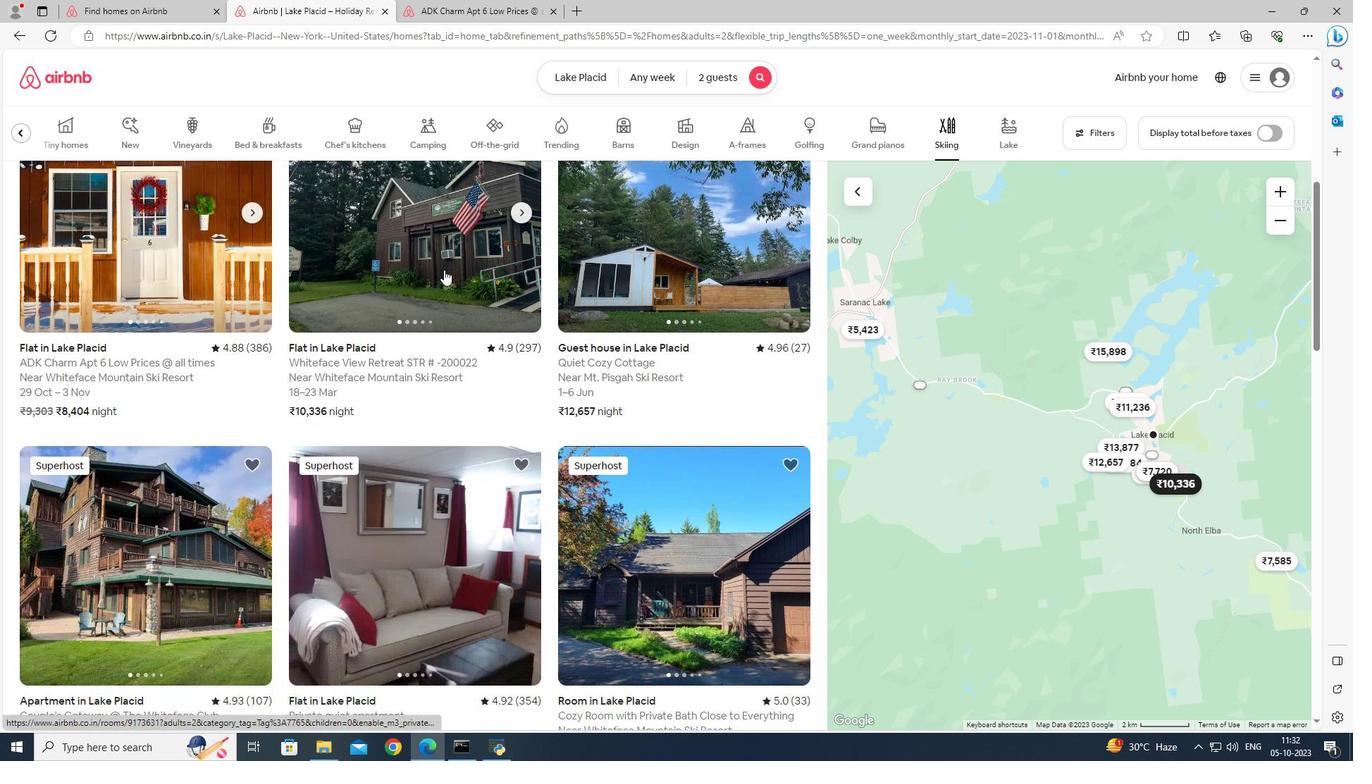 
Action: Mouse moved to (444, 270)
Screenshot: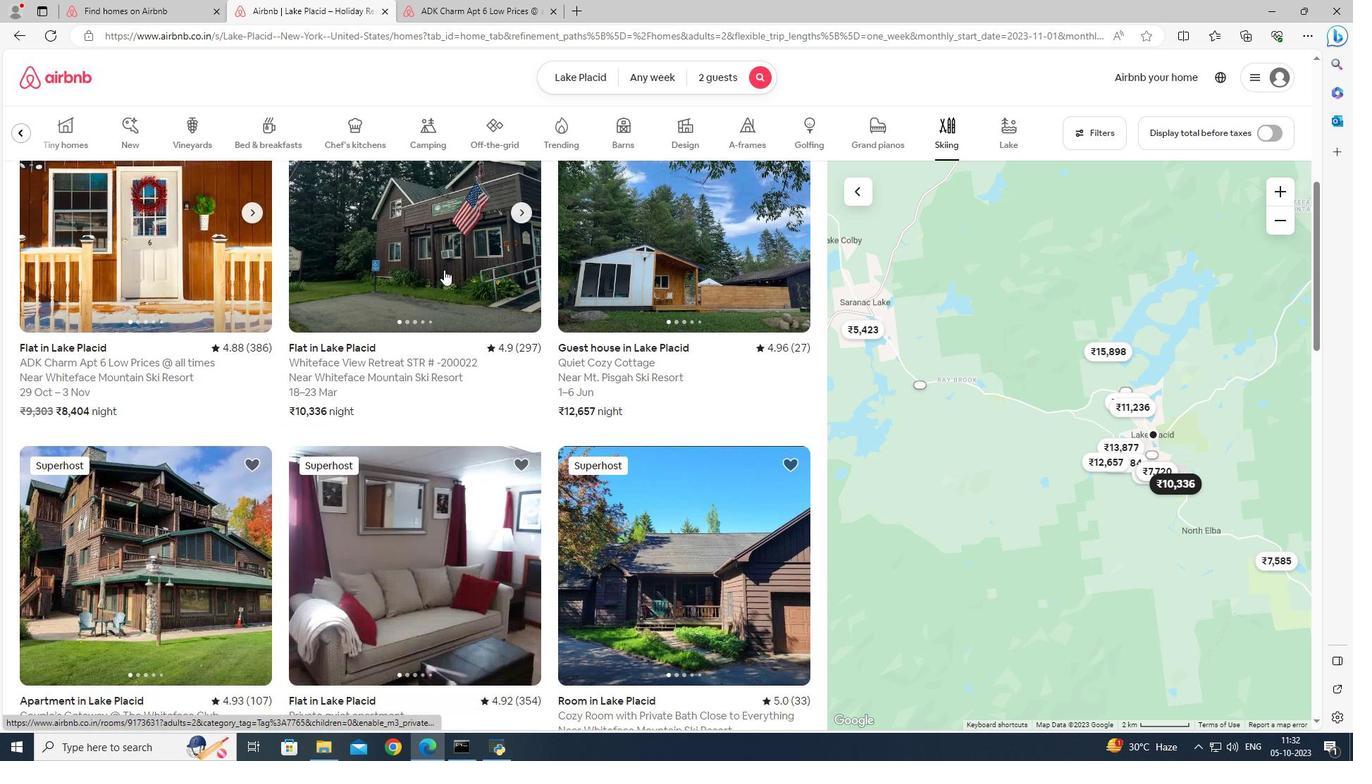 
Action: Mouse scrolled (444, 269) with delta (0, 0)
Screenshot: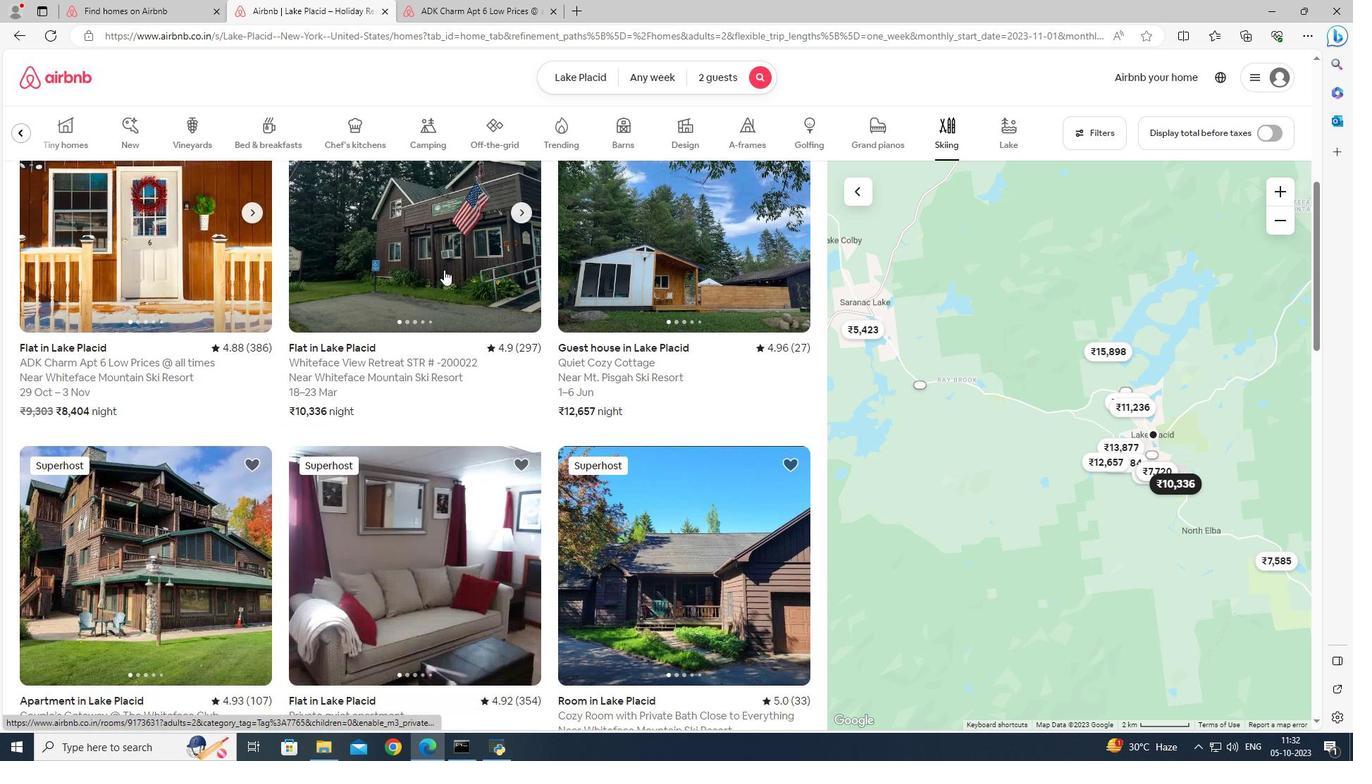 
Action: Mouse moved to (447, 270)
Screenshot: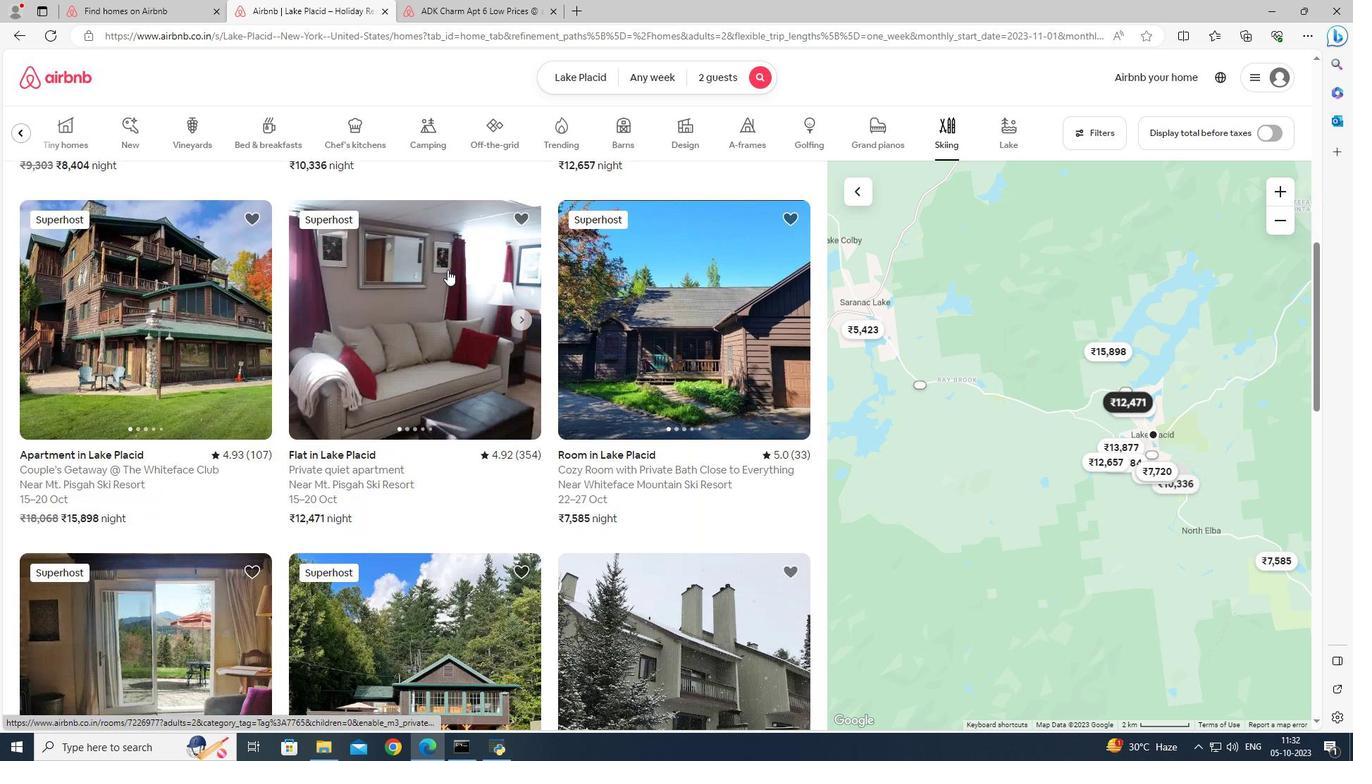 
Action: Mouse scrolled (447, 269) with delta (0, 0)
Screenshot: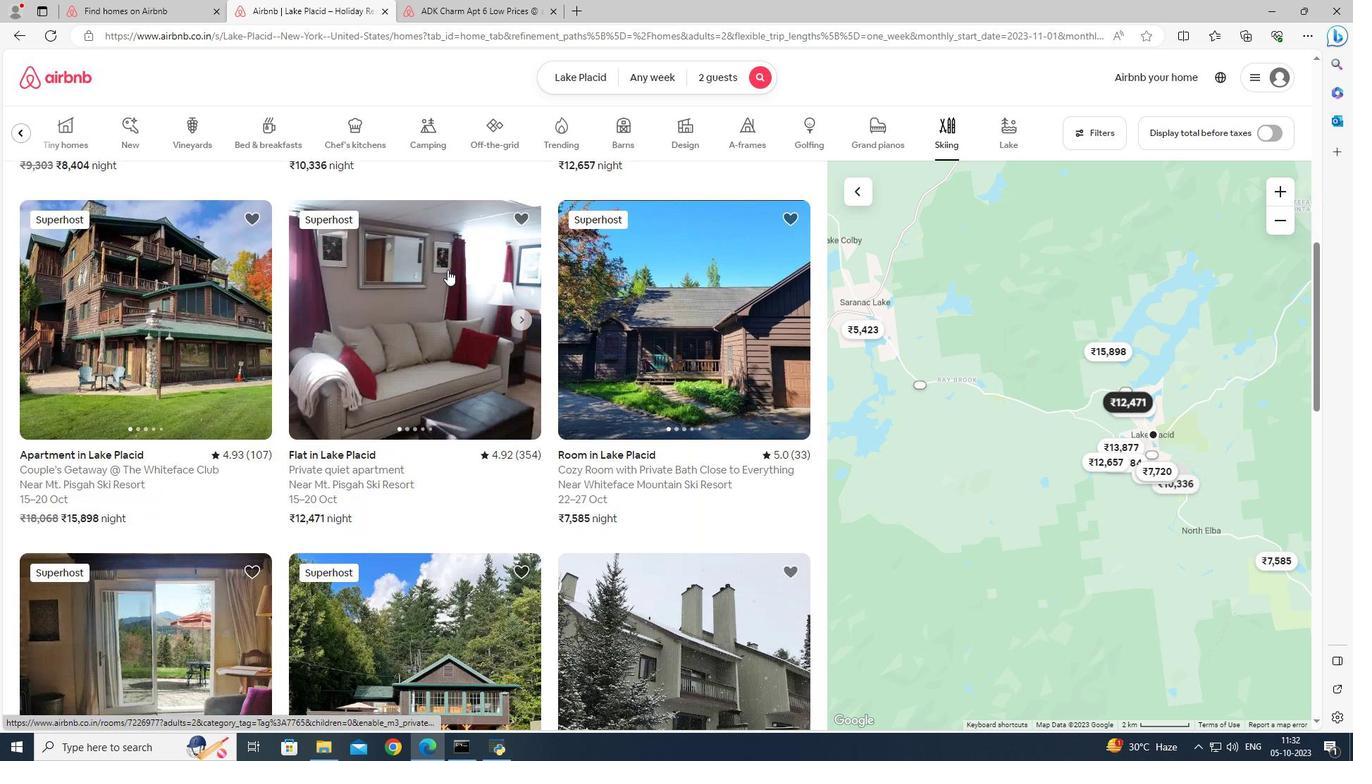 
Action: Mouse moved to (602, 414)
Screenshot: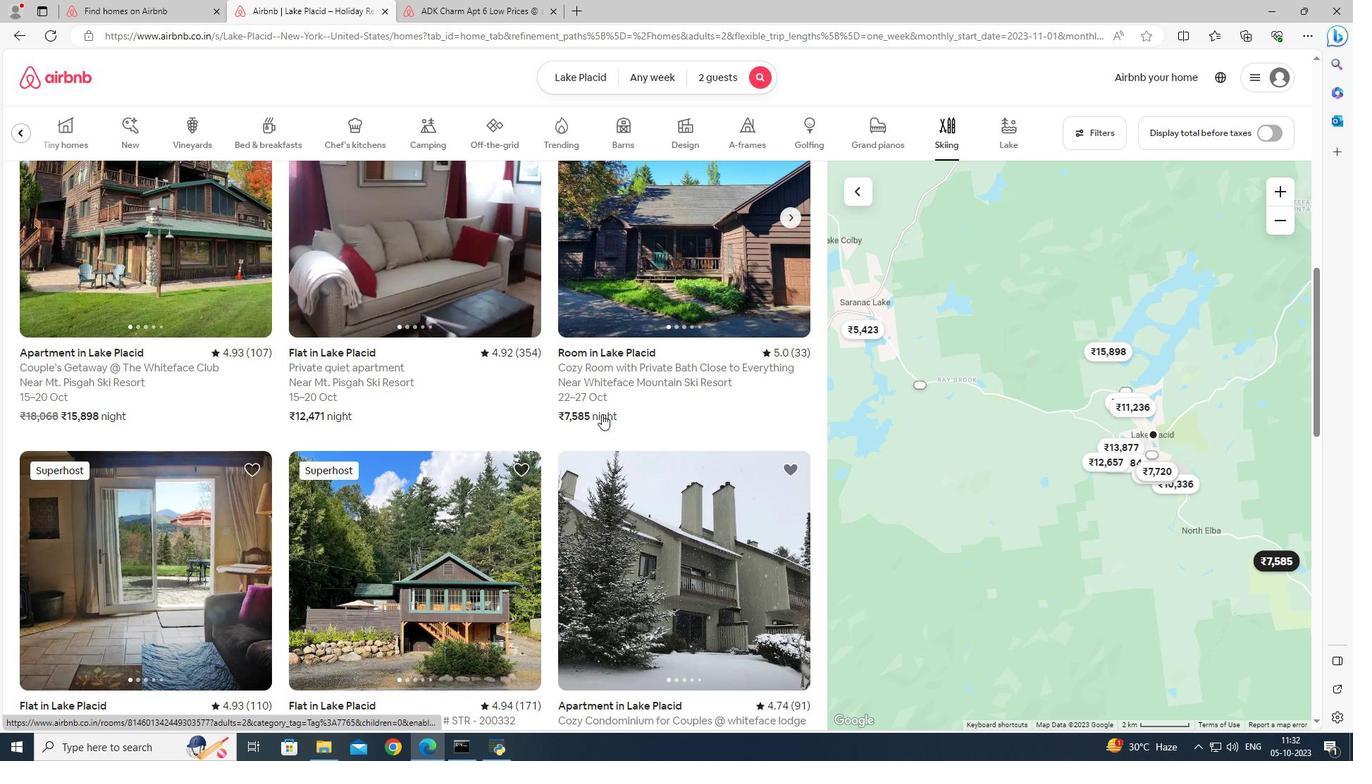
Action: Mouse scrolled (602, 413) with delta (0, 0)
Screenshot: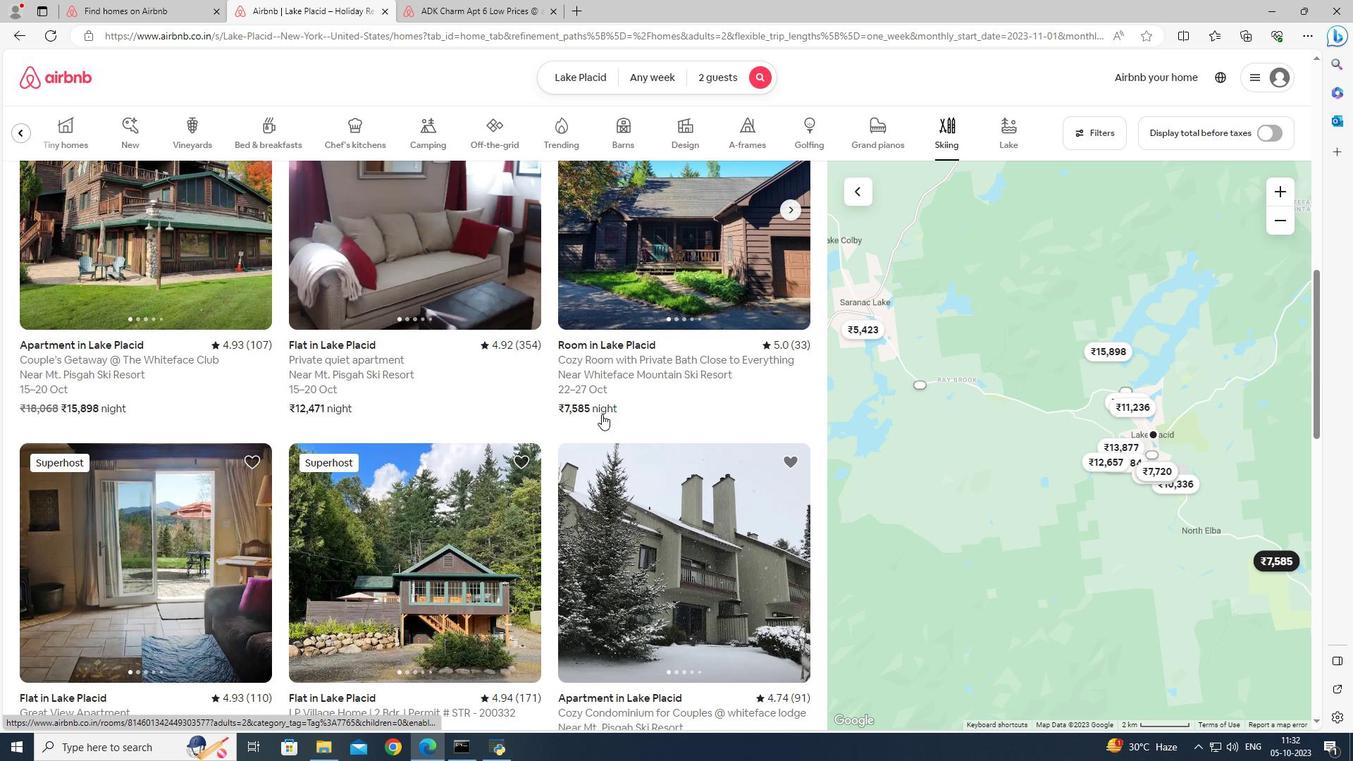 
Action: Mouse moved to (700, 474)
Screenshot: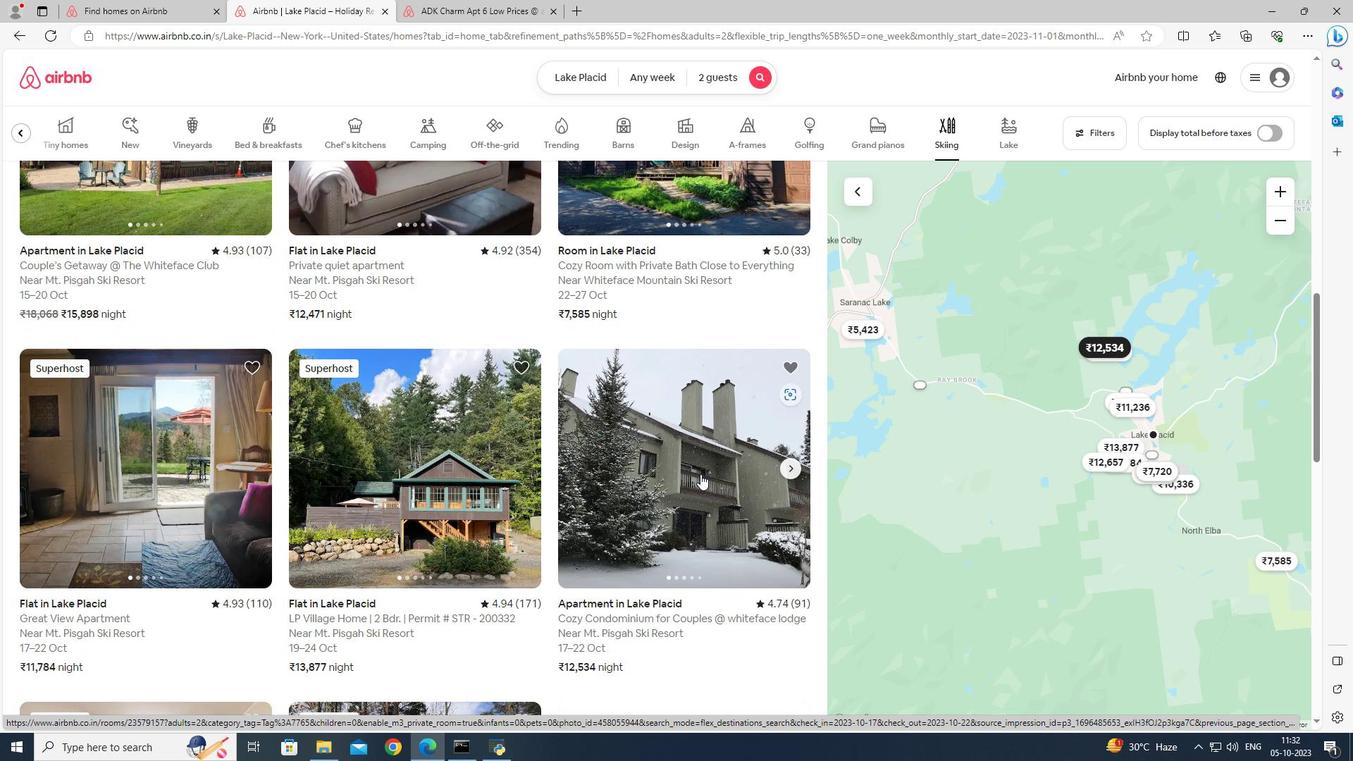 
Action: Mouse pressed left at (700, 474)
Screenshot: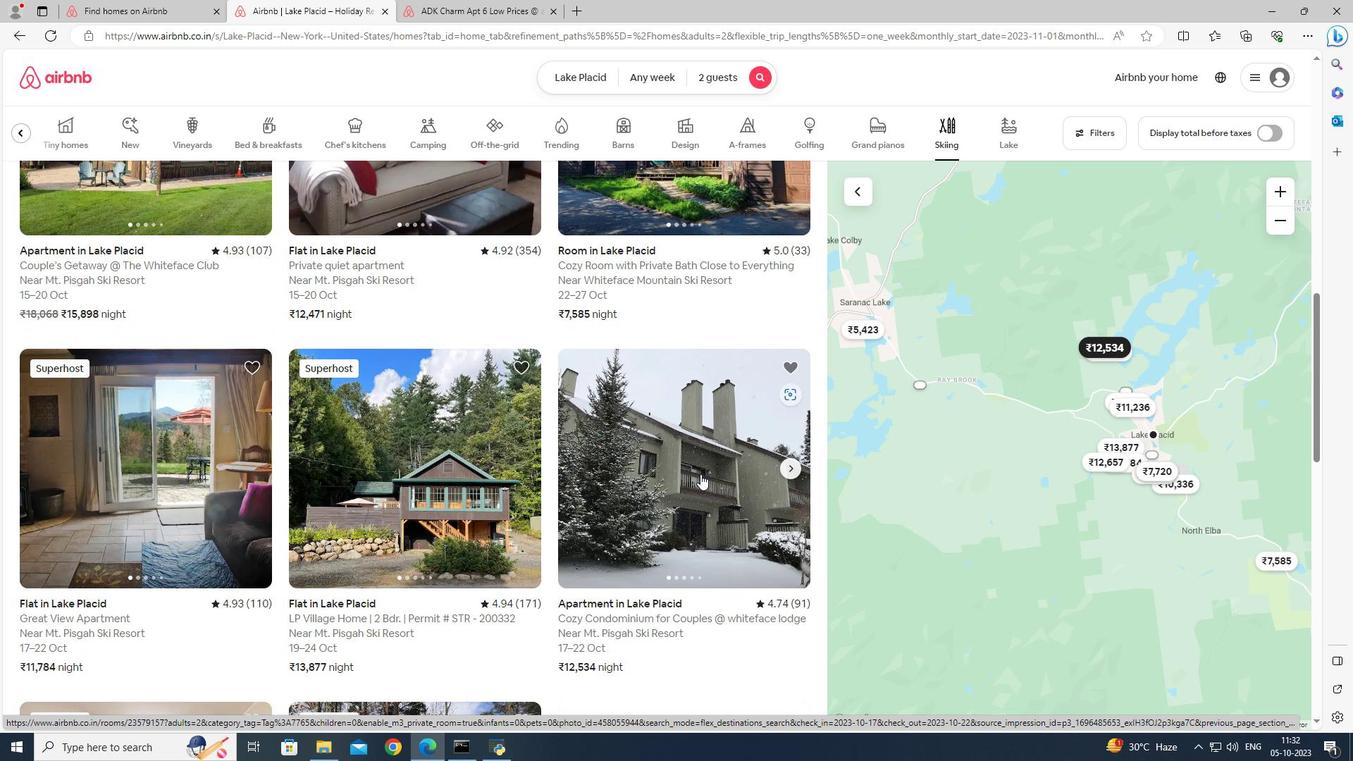 
Action: Mouse moved to (972, 517)
Screenshot: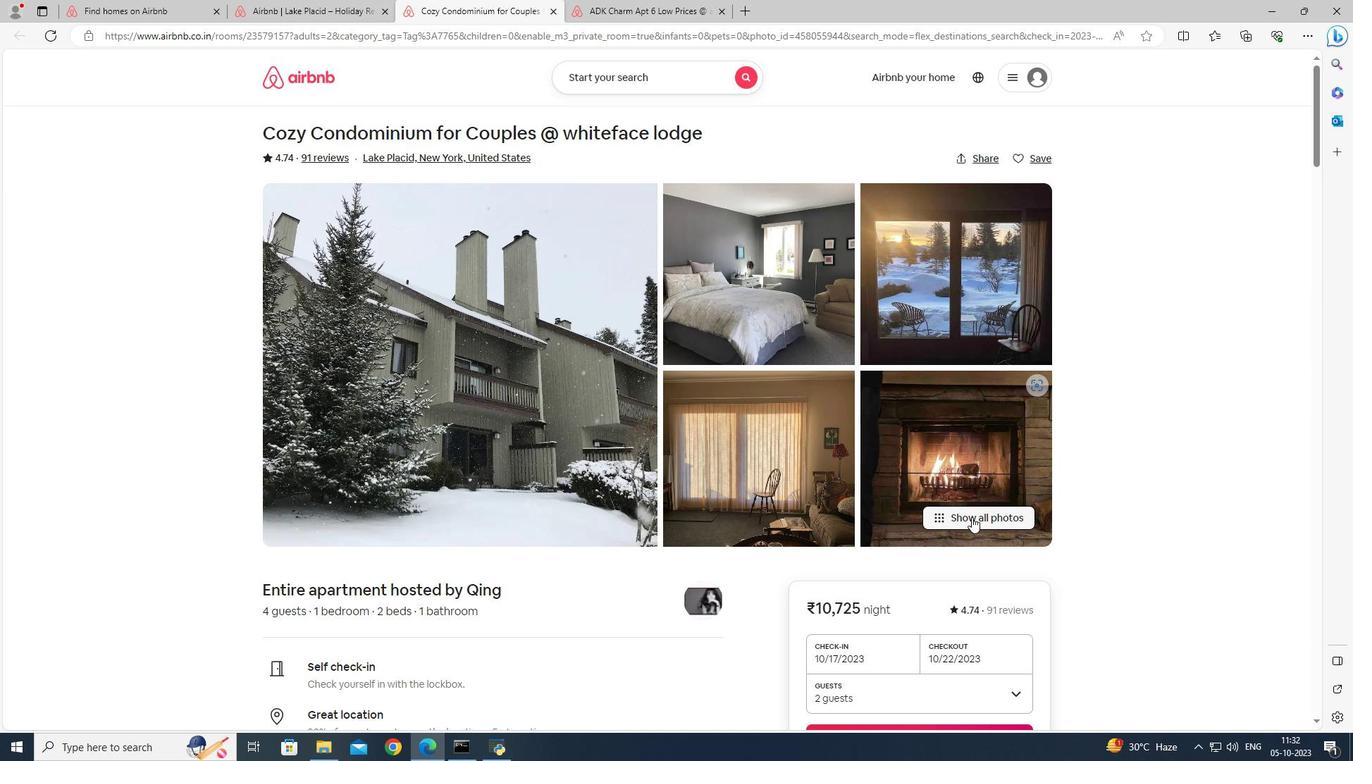 
Action: Mouse pressed left at (972, 517)
Screenshot: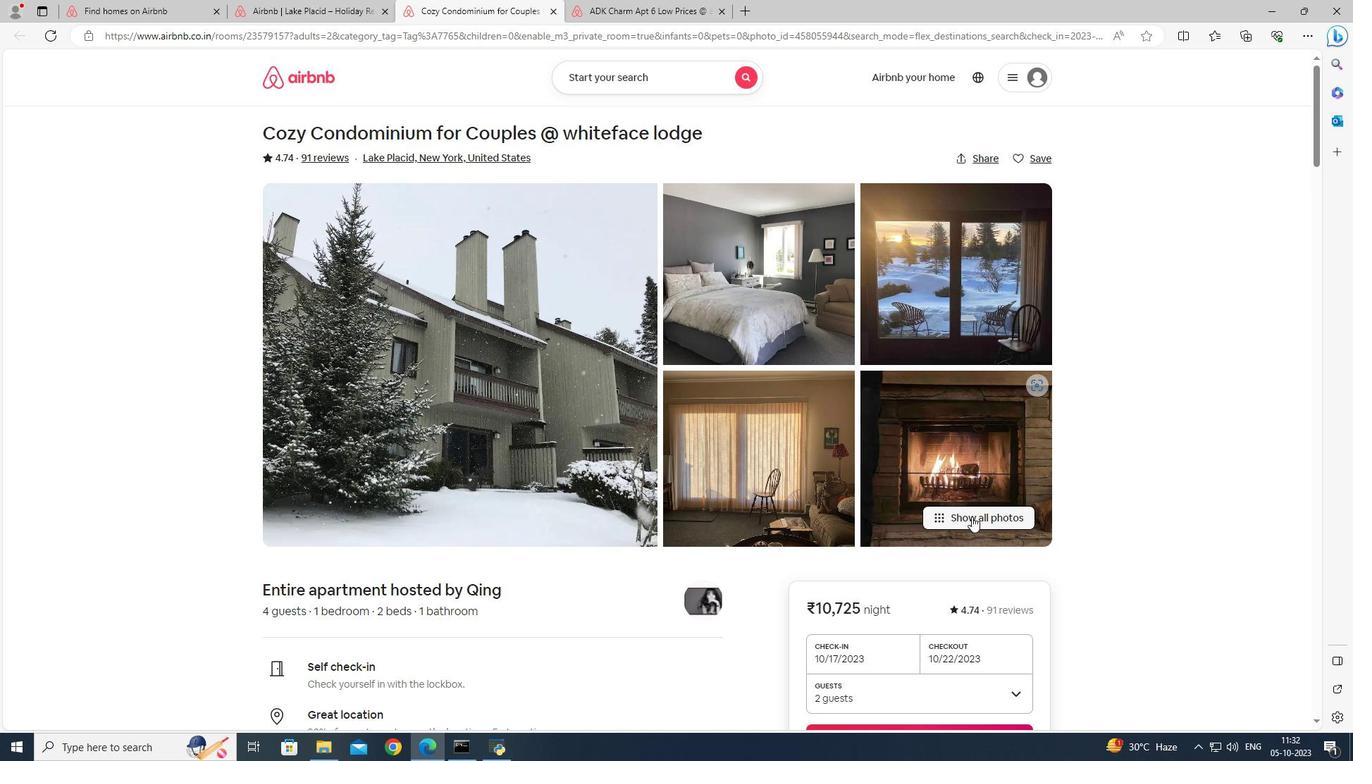 
Action: Mouse moved to (788, 423)
Screenshot: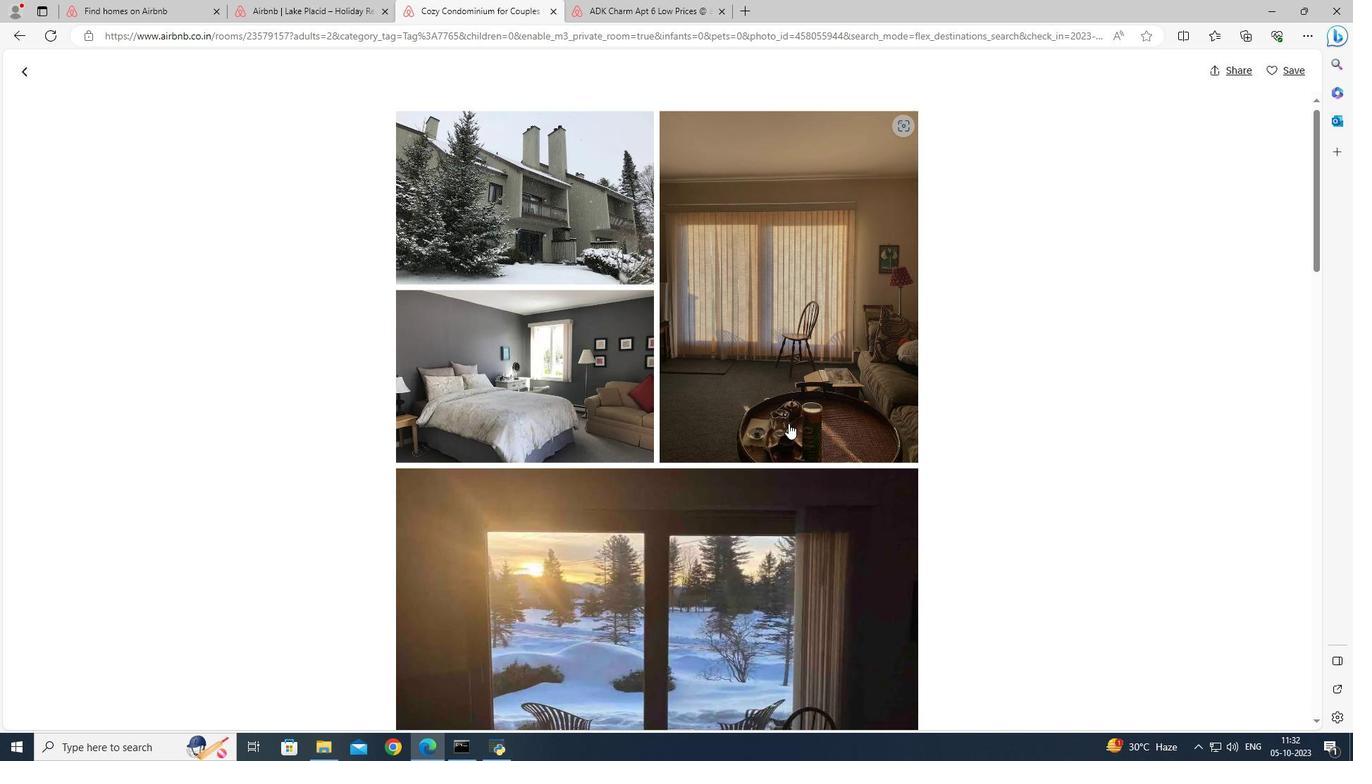 
Action: Mouse scrolled (788, 423) with delta (0, 0)
Screenshot: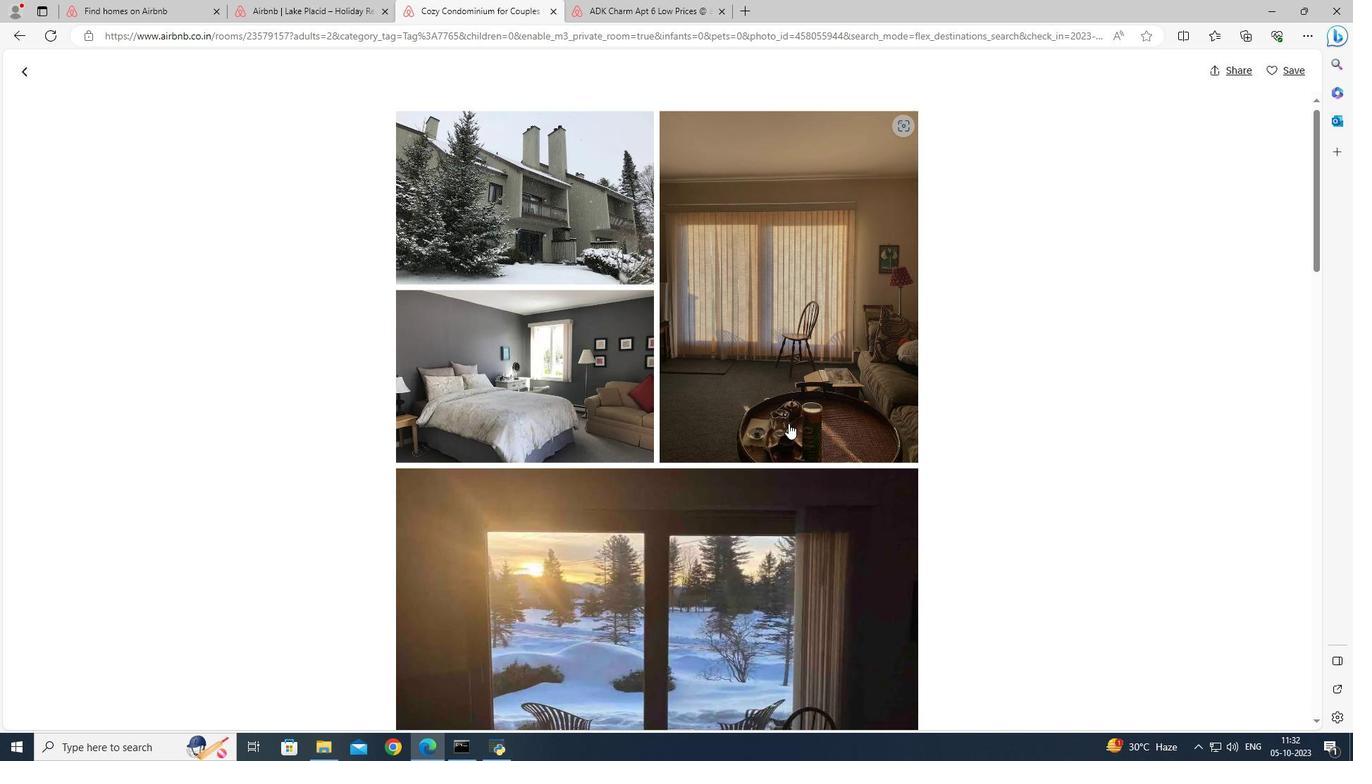 
Action: Mouse moved to (788, 423)
Screenshot: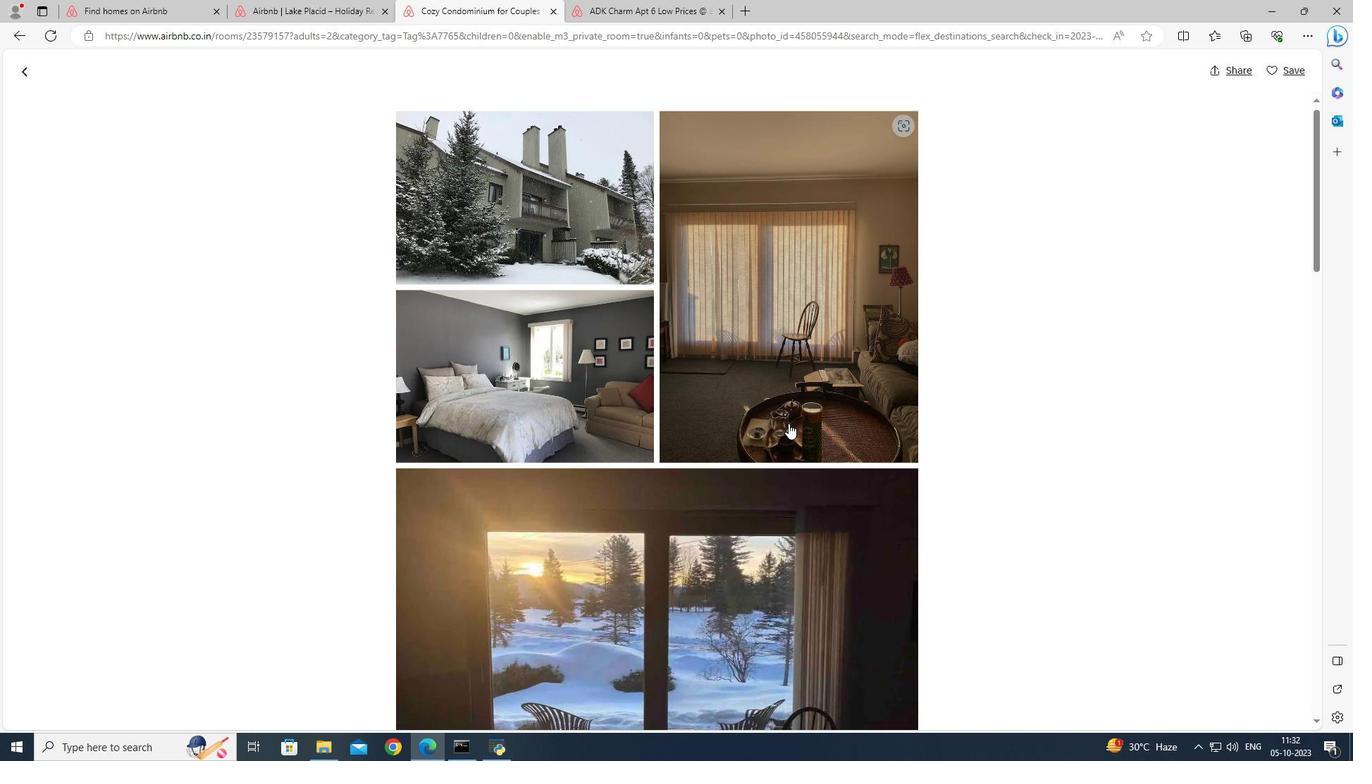 
Action: Mouse scrolled (788, 423) with delta (0, 0)
Screenshot: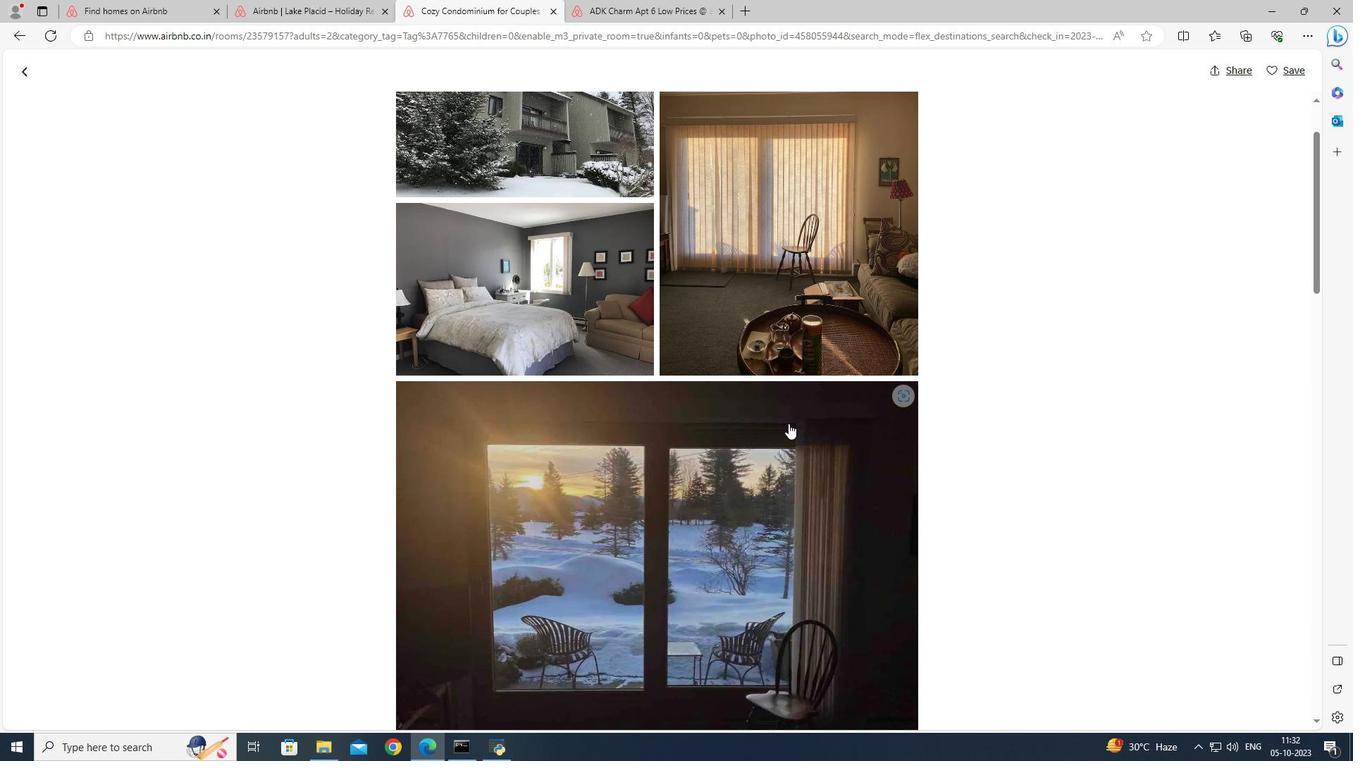 
Action: Mouse scrolled (788, 423) with delta (0, 0)
Screenshot: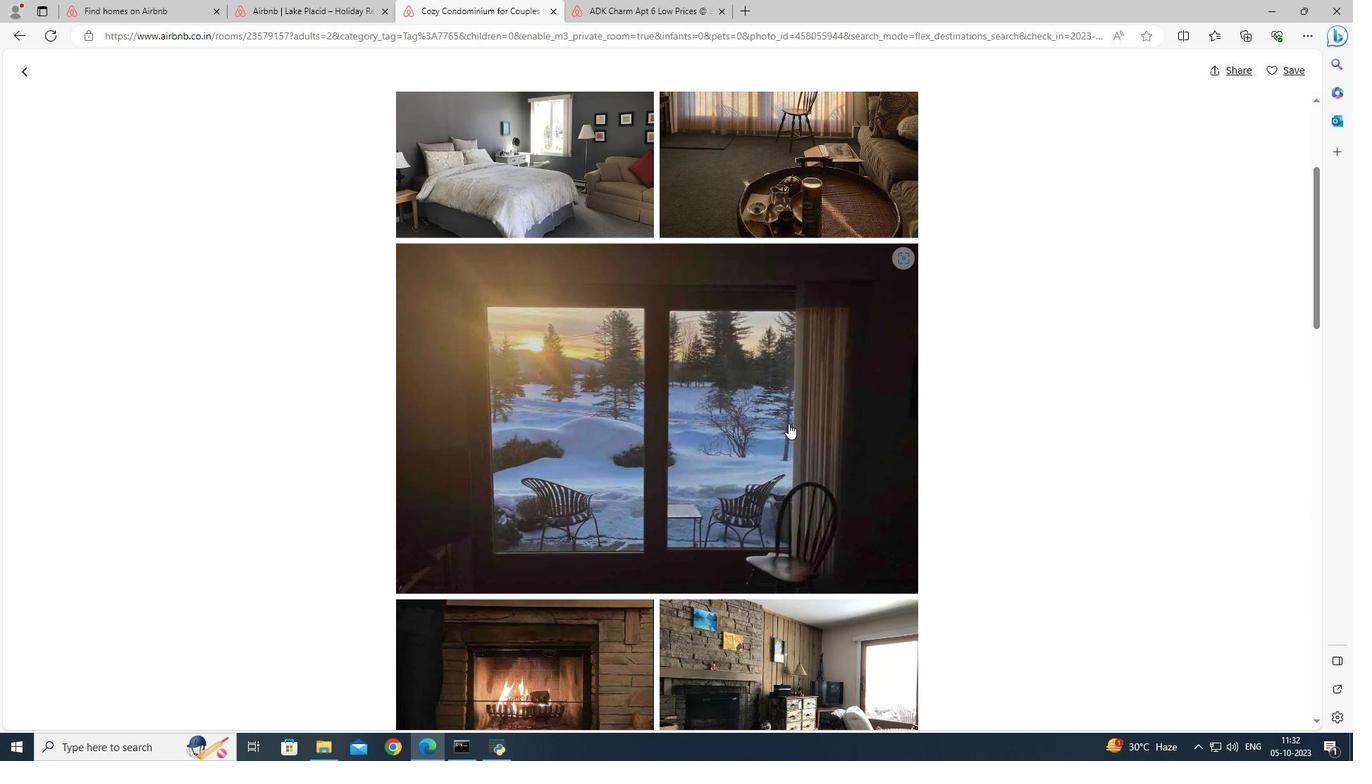 
Action: Mouse scrolled (788, 423) with delta (0, 0)
Screenshot: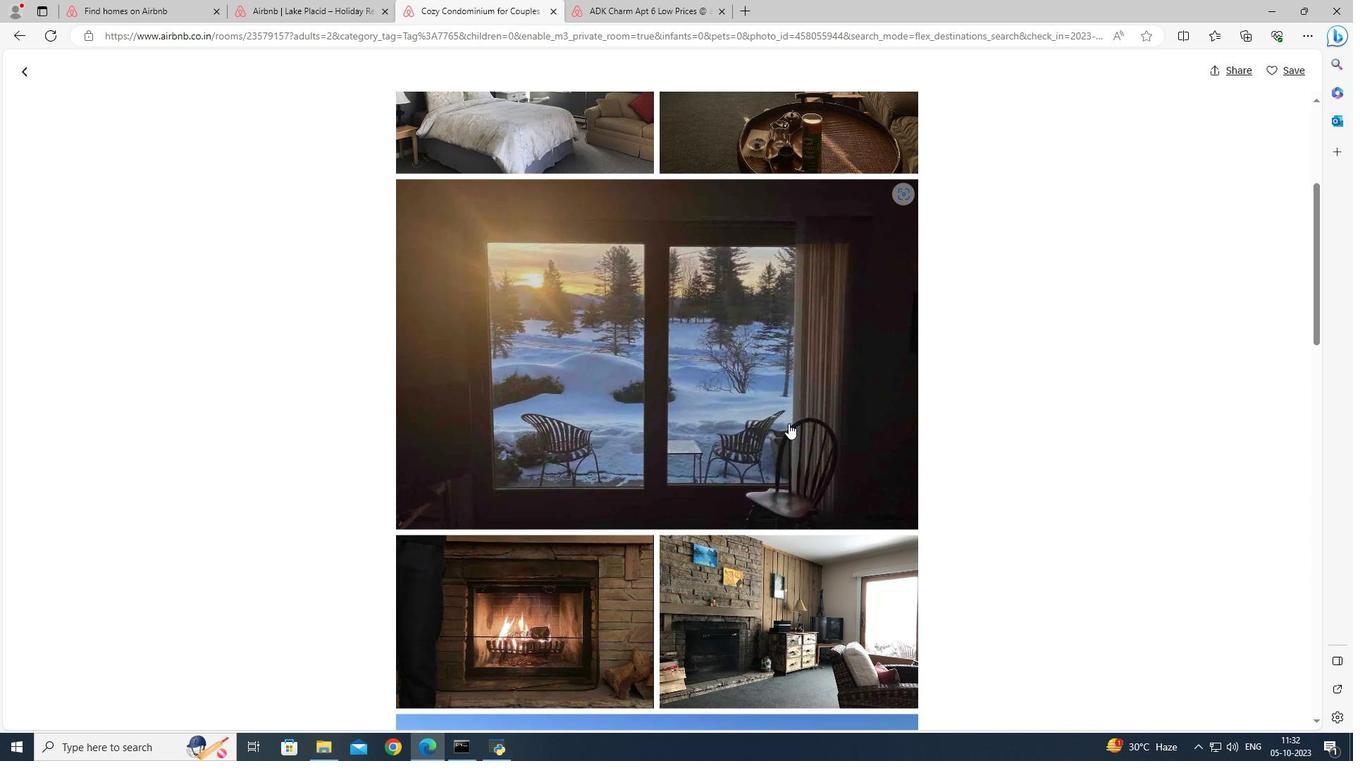 
Action: Mouse scrolled (788, 423) with delta (0, 0)
Screenshot: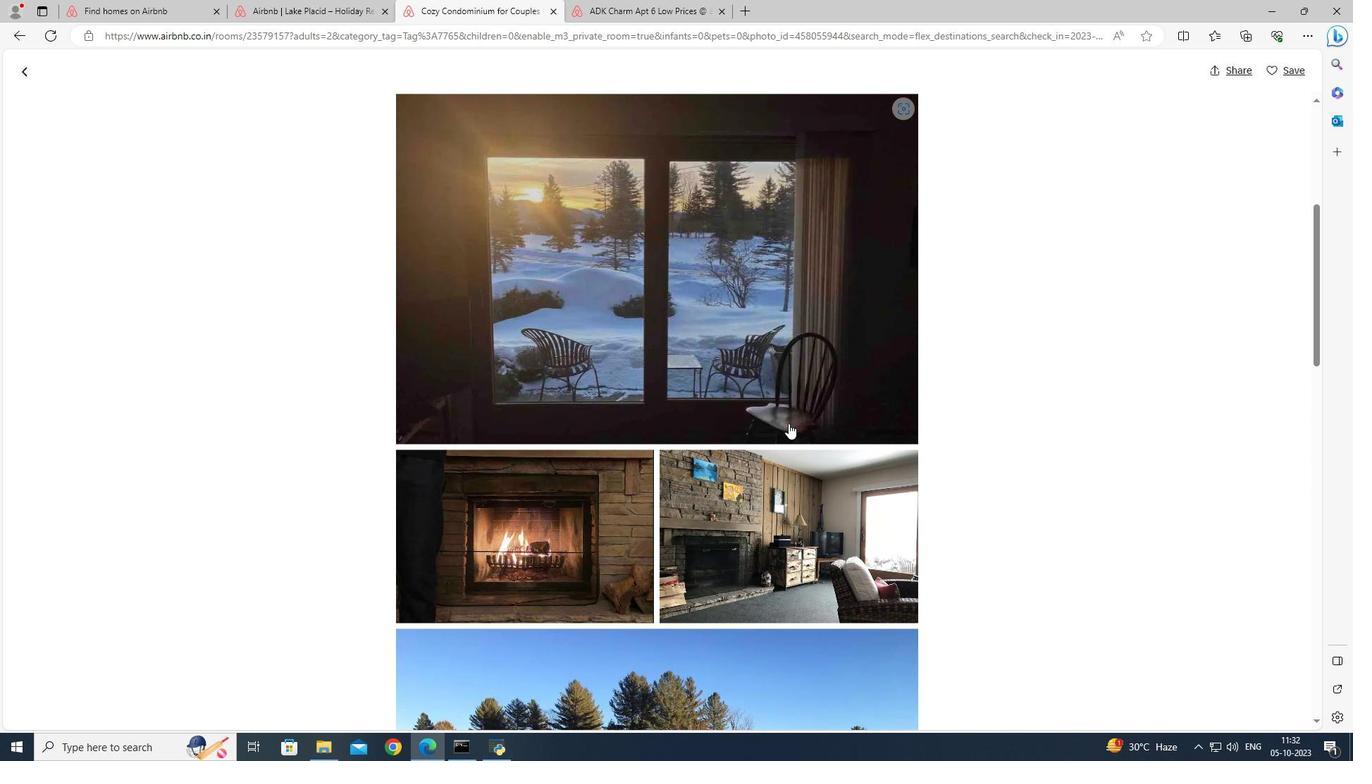 
Action: Mouse scrolled (788, 423) with delta (0, 0)
Screenshot: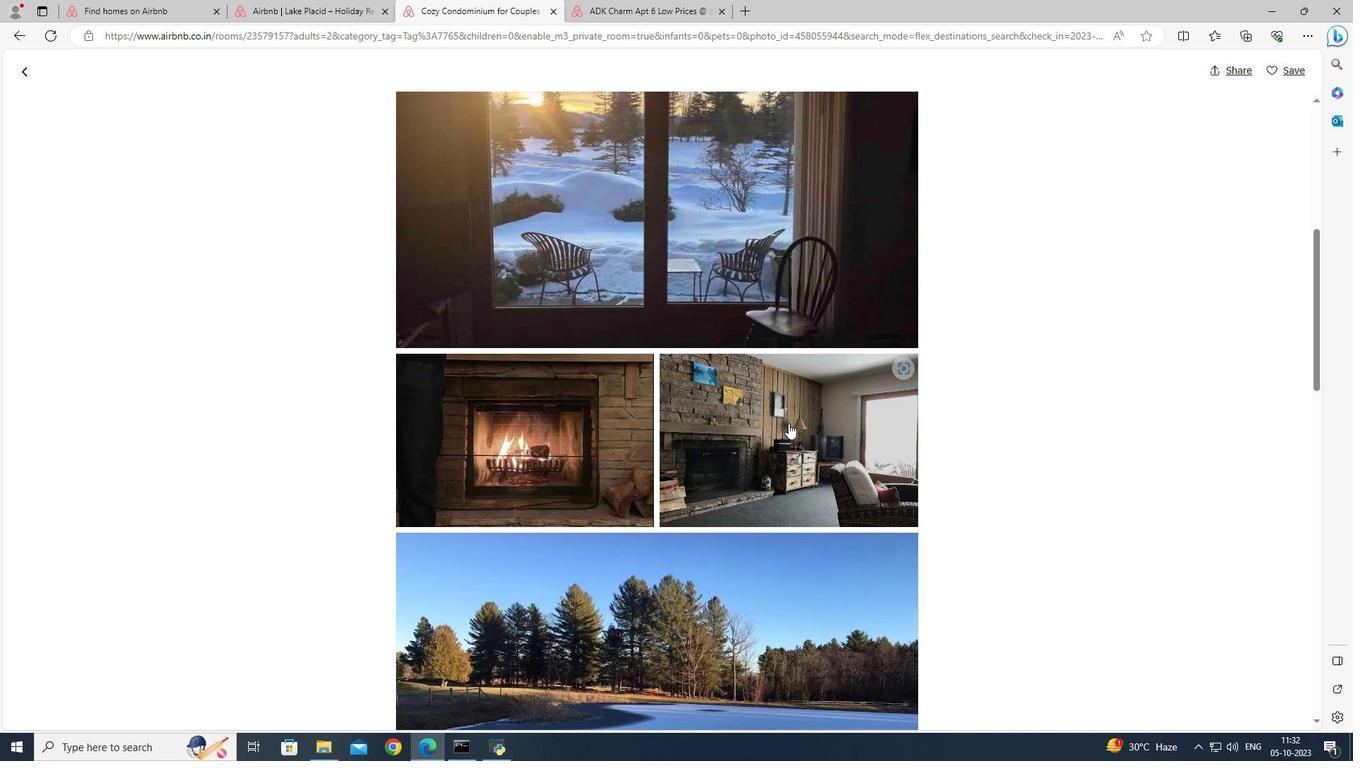 
Action: Mouse scrolled (788, 423) with delta (0, 0)
Screenshot: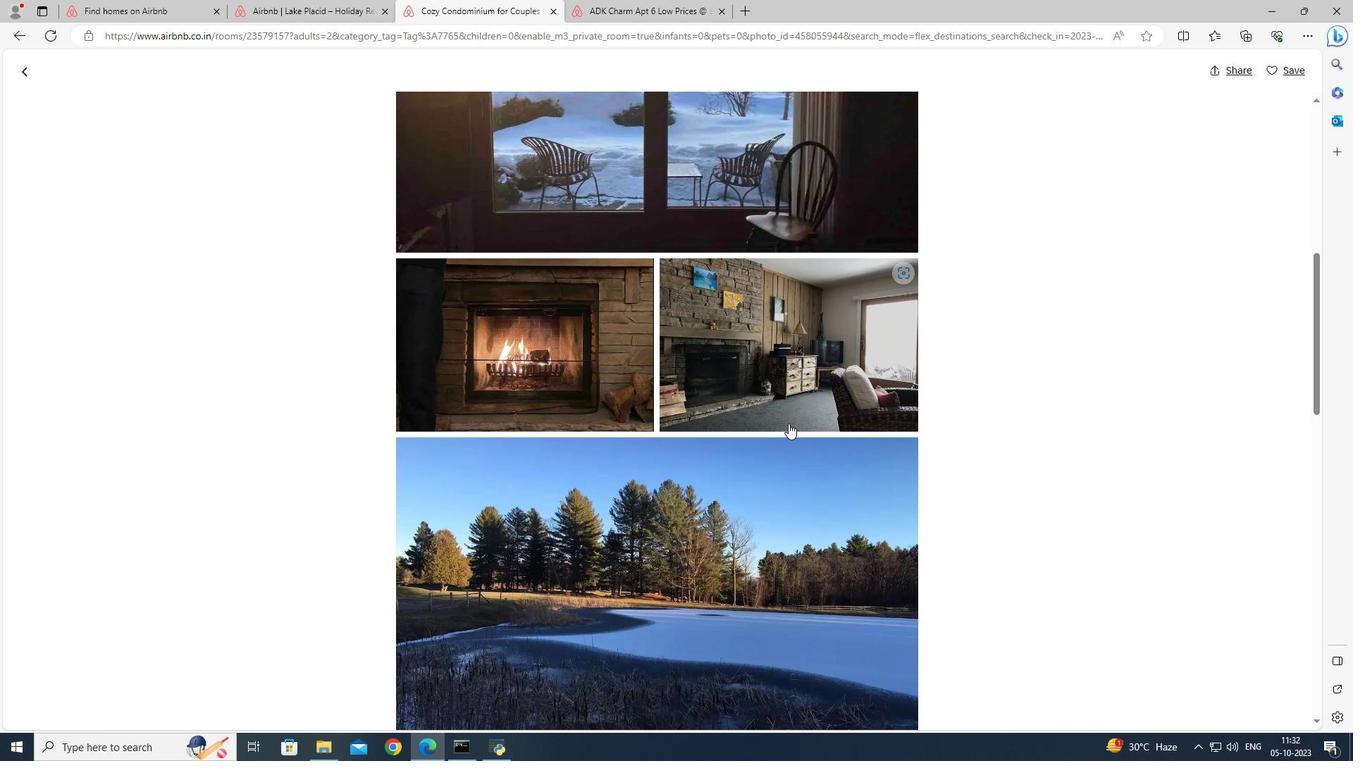 
Action: Mouse scrolled (788, 423) with delta (0, 0)
Screenshot: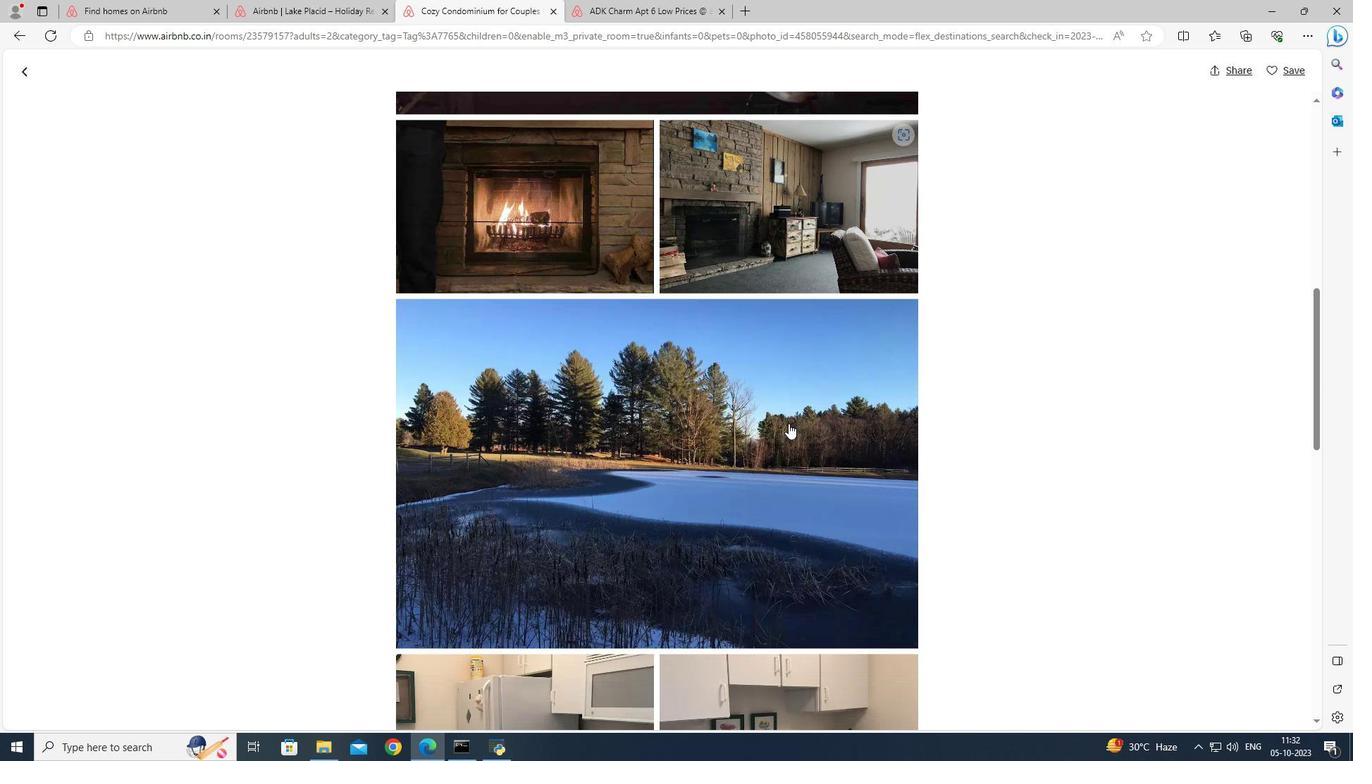 
Action: Mouse scrolled (788, 423) with delta (0, 0)
Screenshot: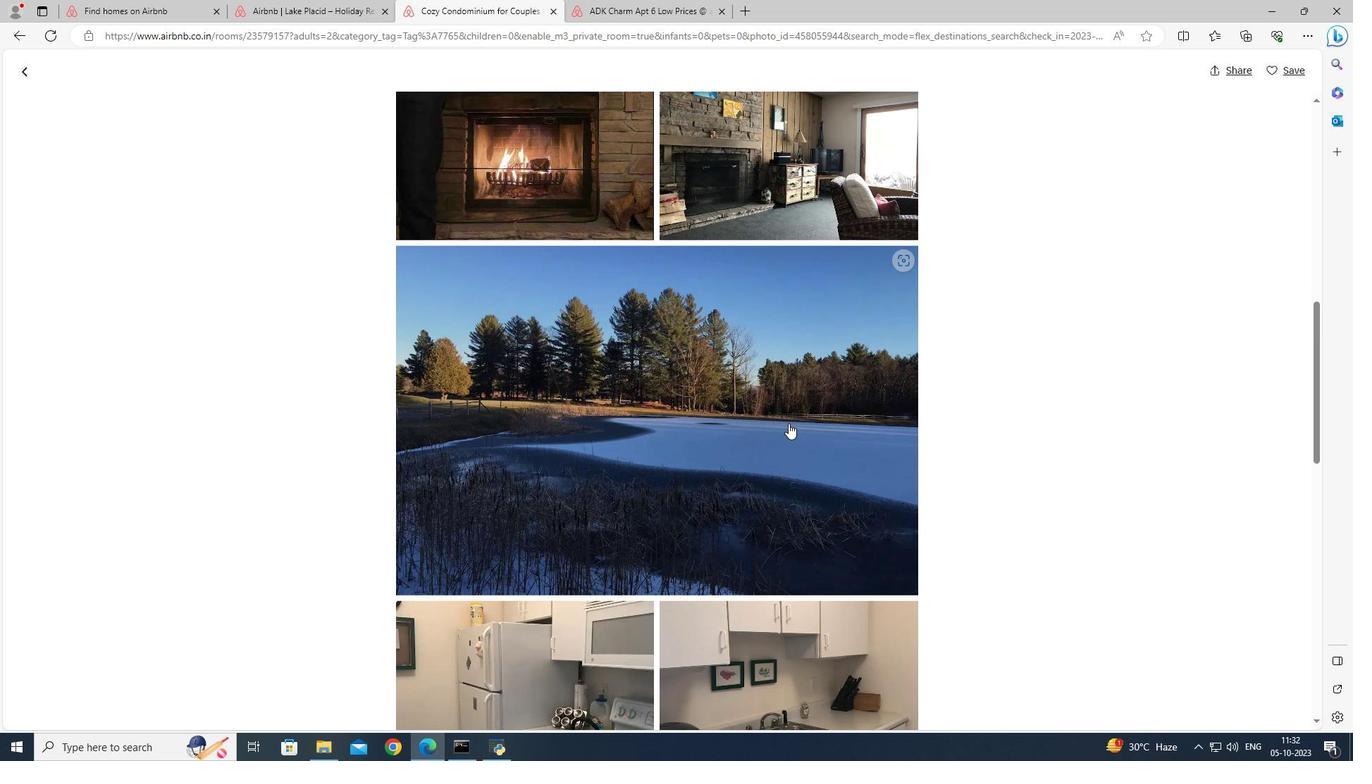 
Action: Mouse scrolled (788, 423) with delta (0, 0)
Screenshot: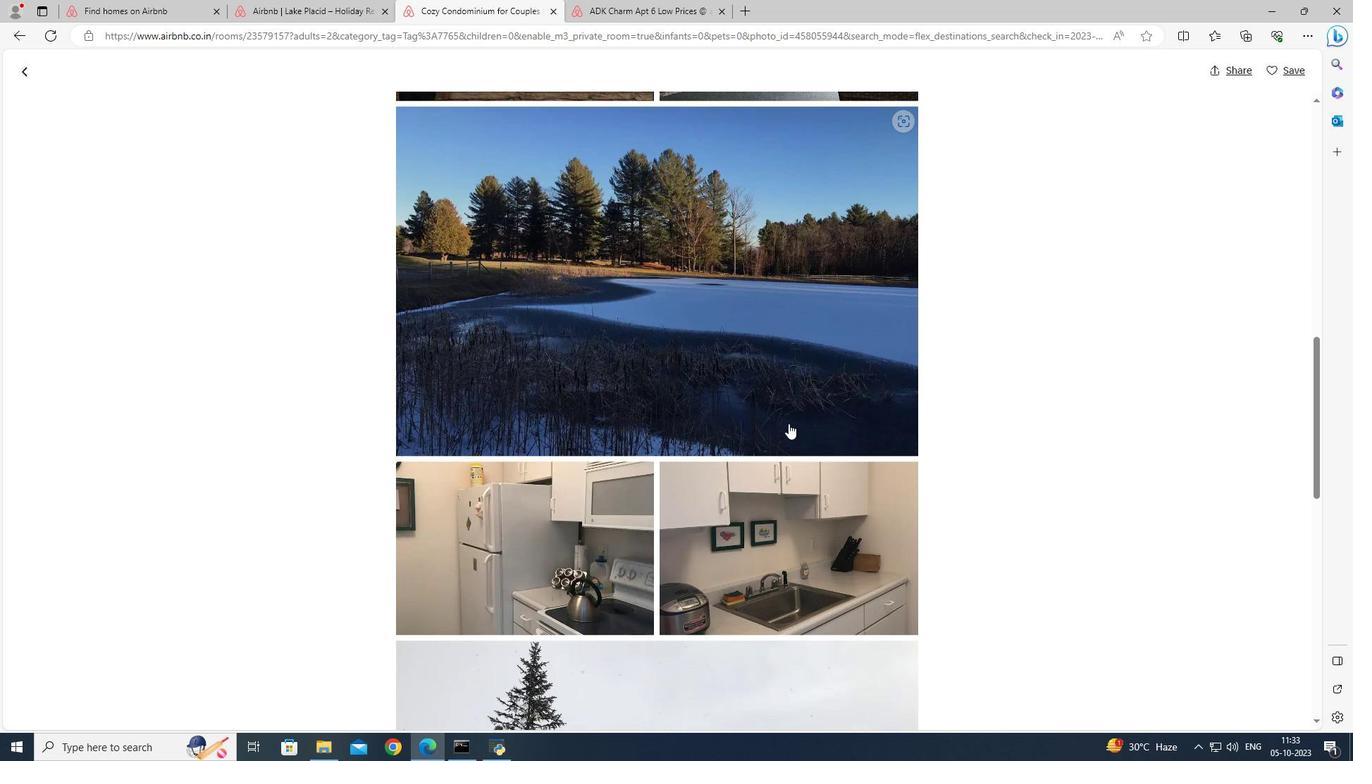 
Action: Mouse scrolled (788, 423) with delta (0, 0)
Screenshot: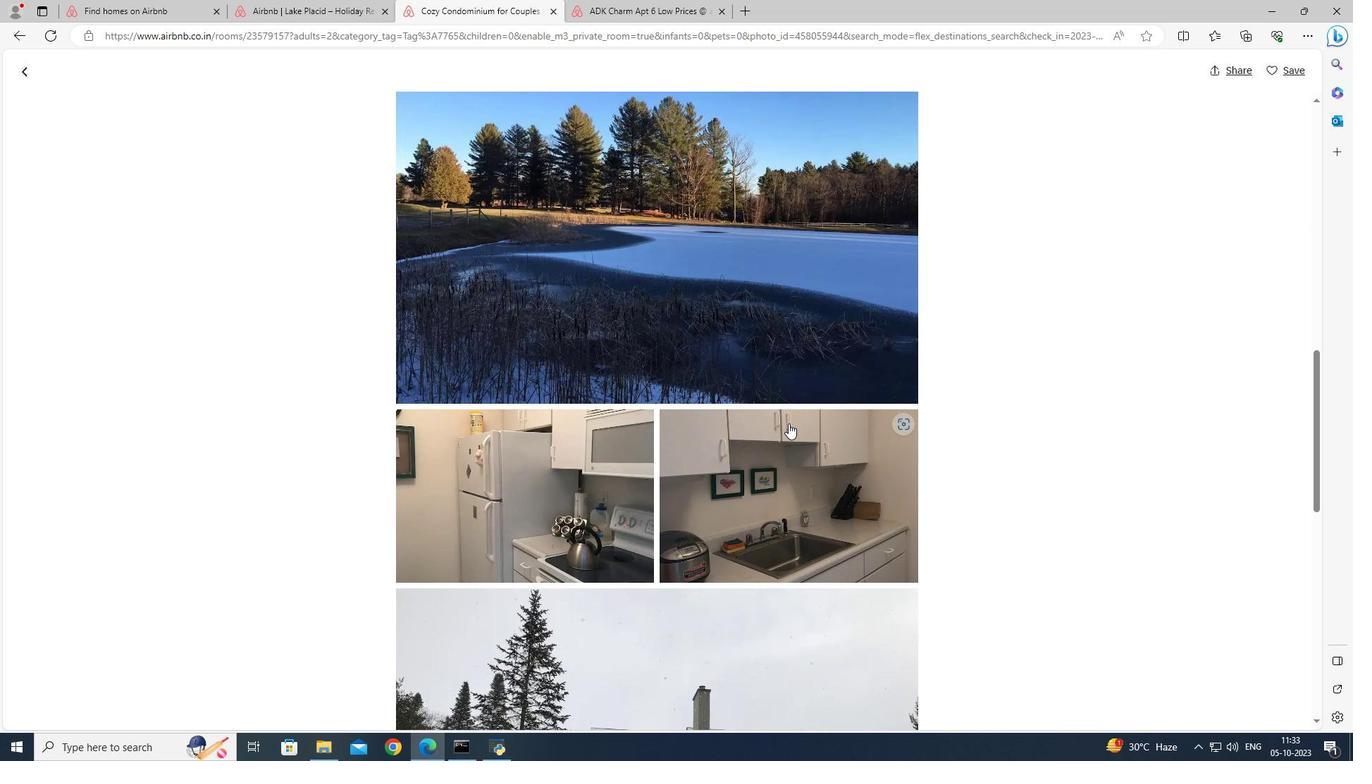 
Action: Mouse scrolled (788, 423) with delta (0, 0)
Screenshot: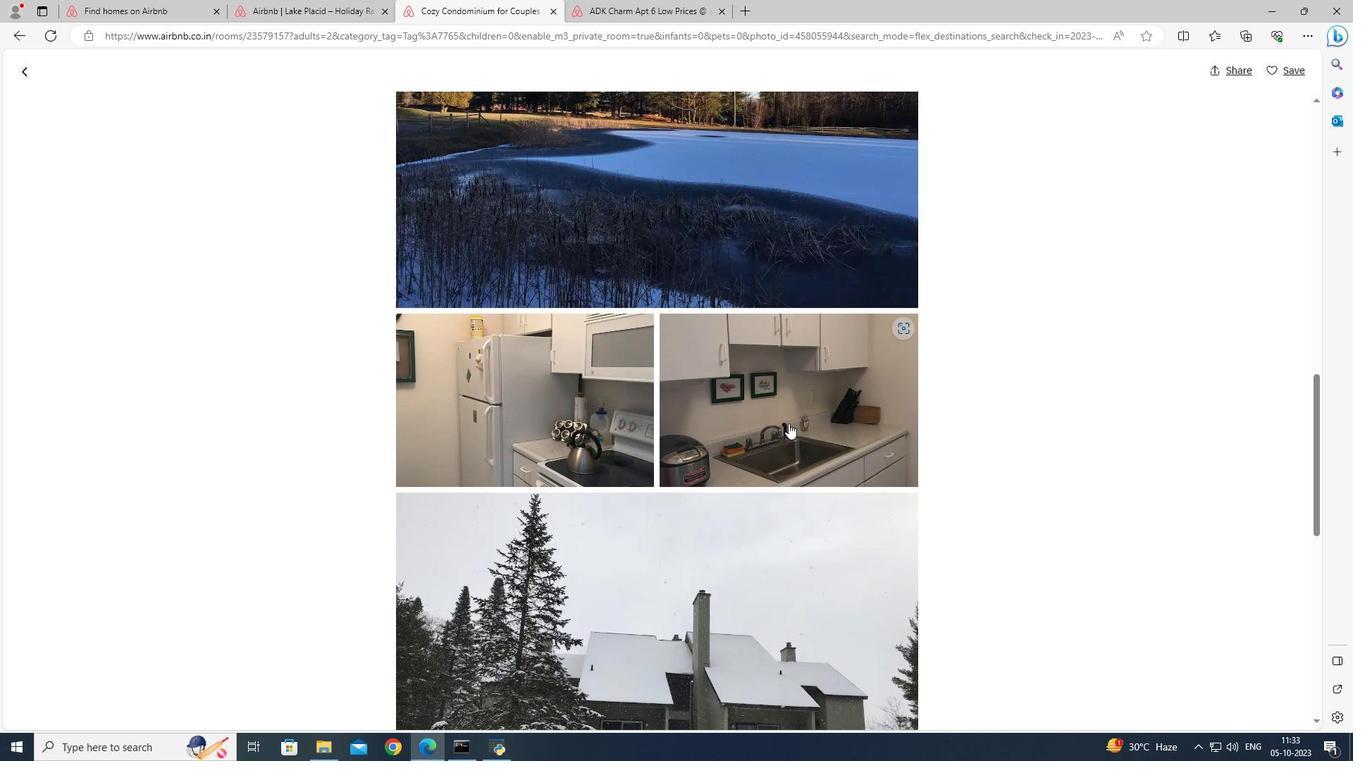 
Action: Mouse scrolled (788, 423) with delta (0, 0)
Screenshot: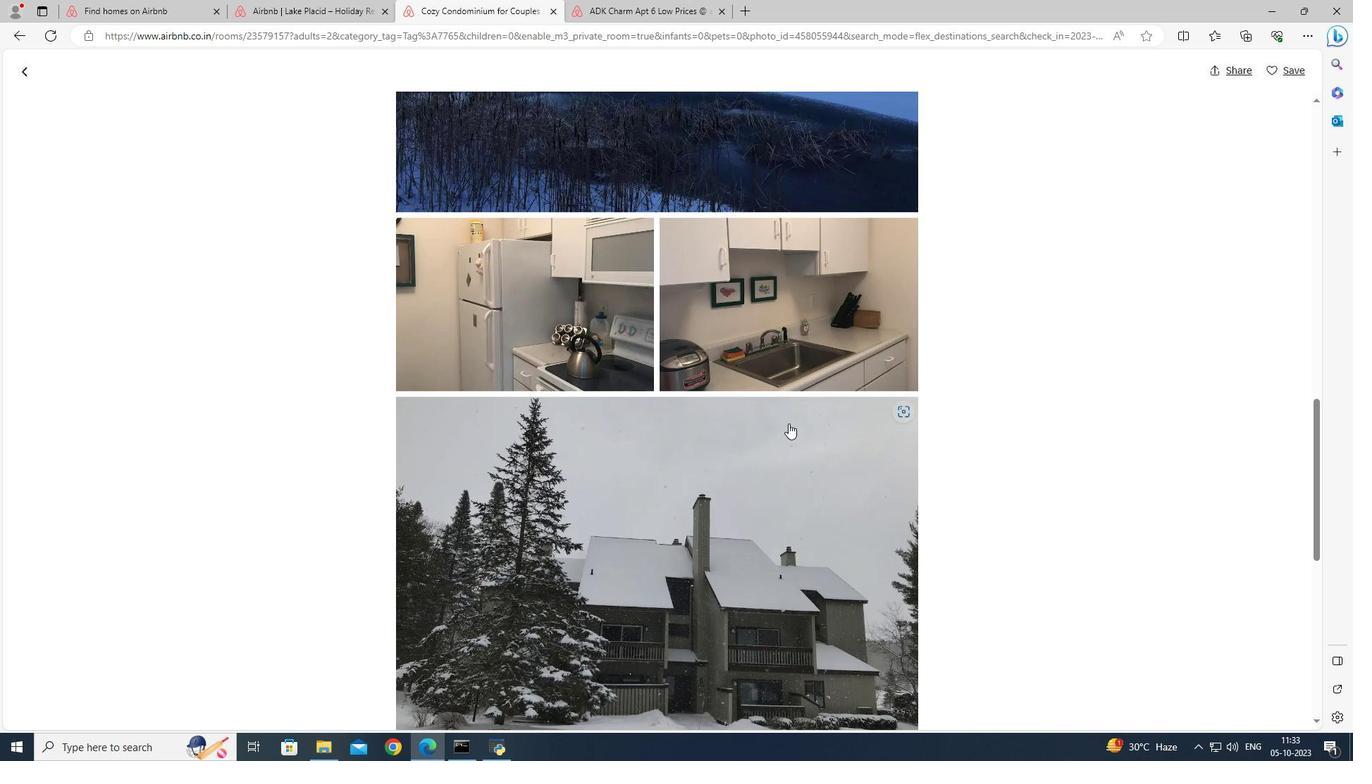 
Action: Mouse scrolled (788, 423) with delta (0, 0)
Screenshot: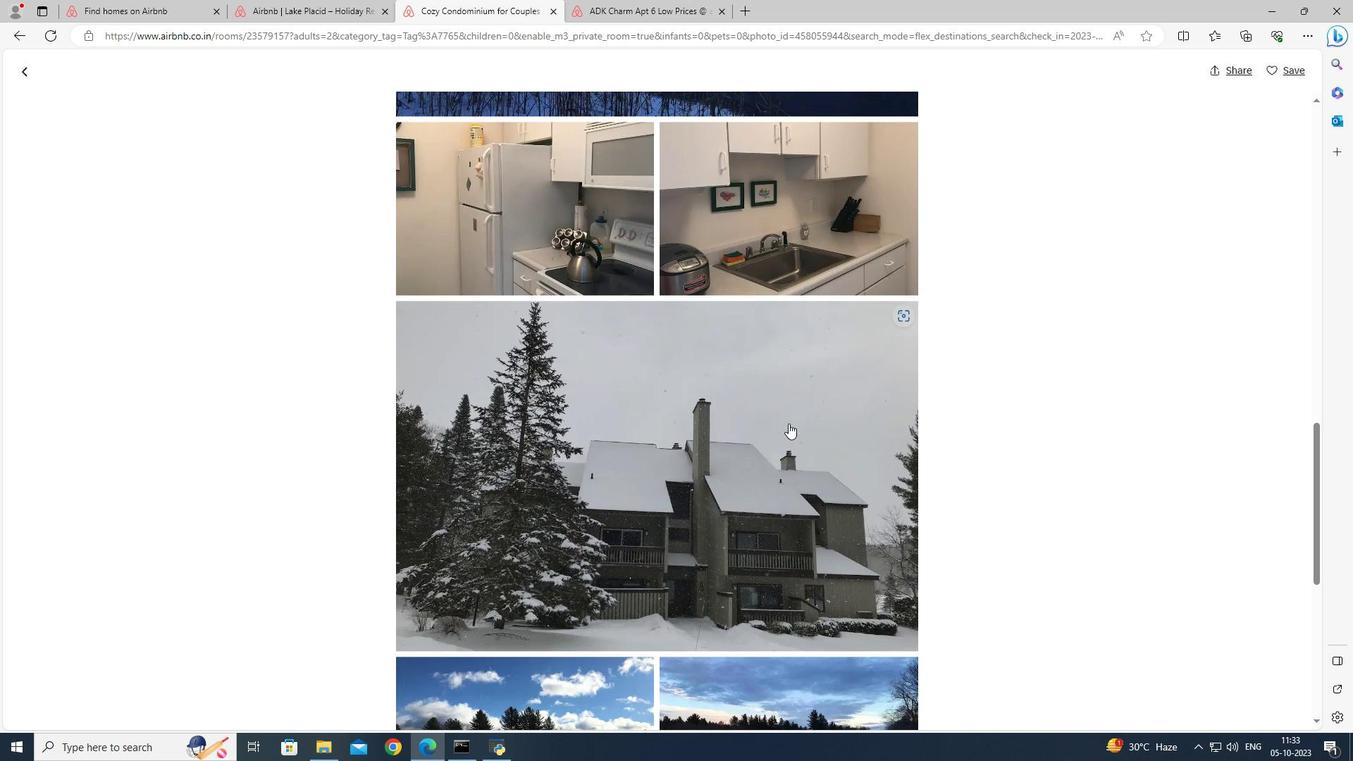 
Action: Mouse scrolled (788, 423) with delta (0, 0)
Screenshot: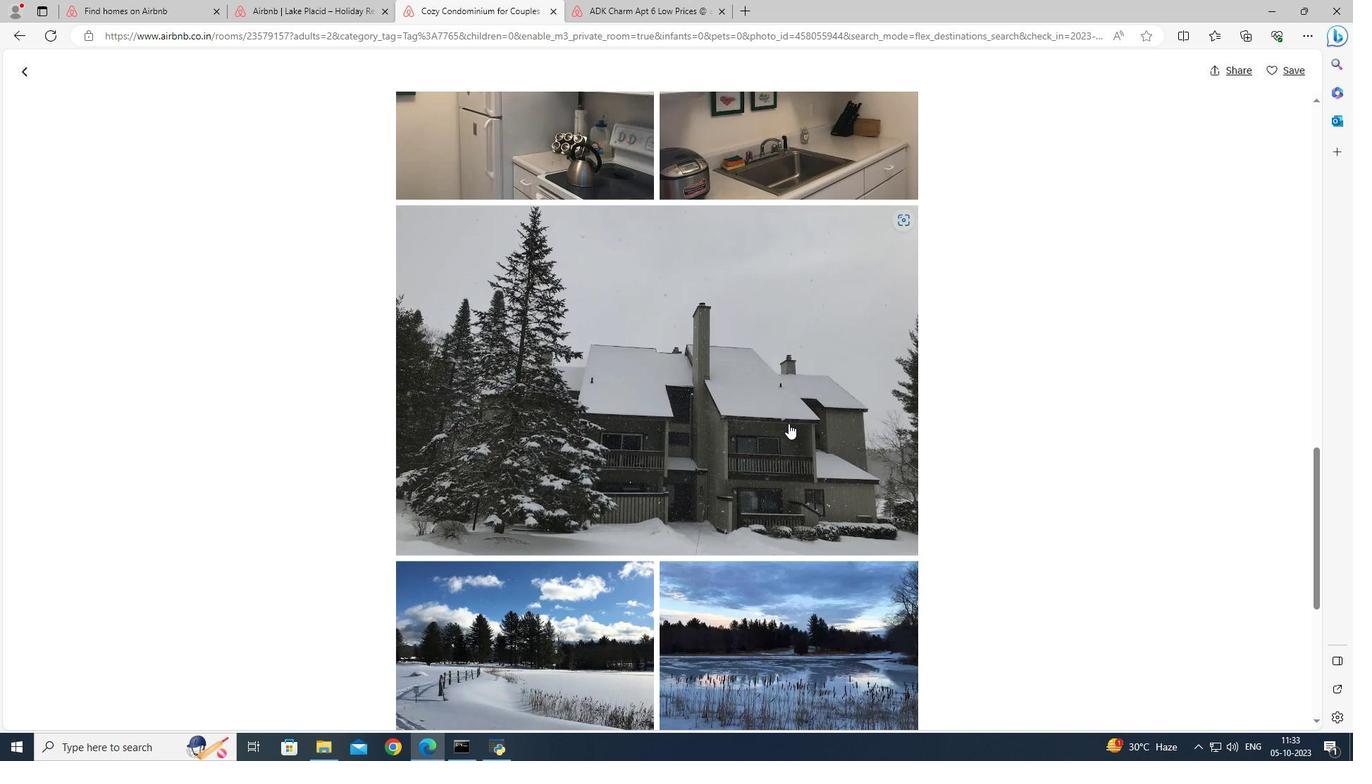 
Action: Mouse scrolled (788, 423) with delta (0, 0)
Screenshot: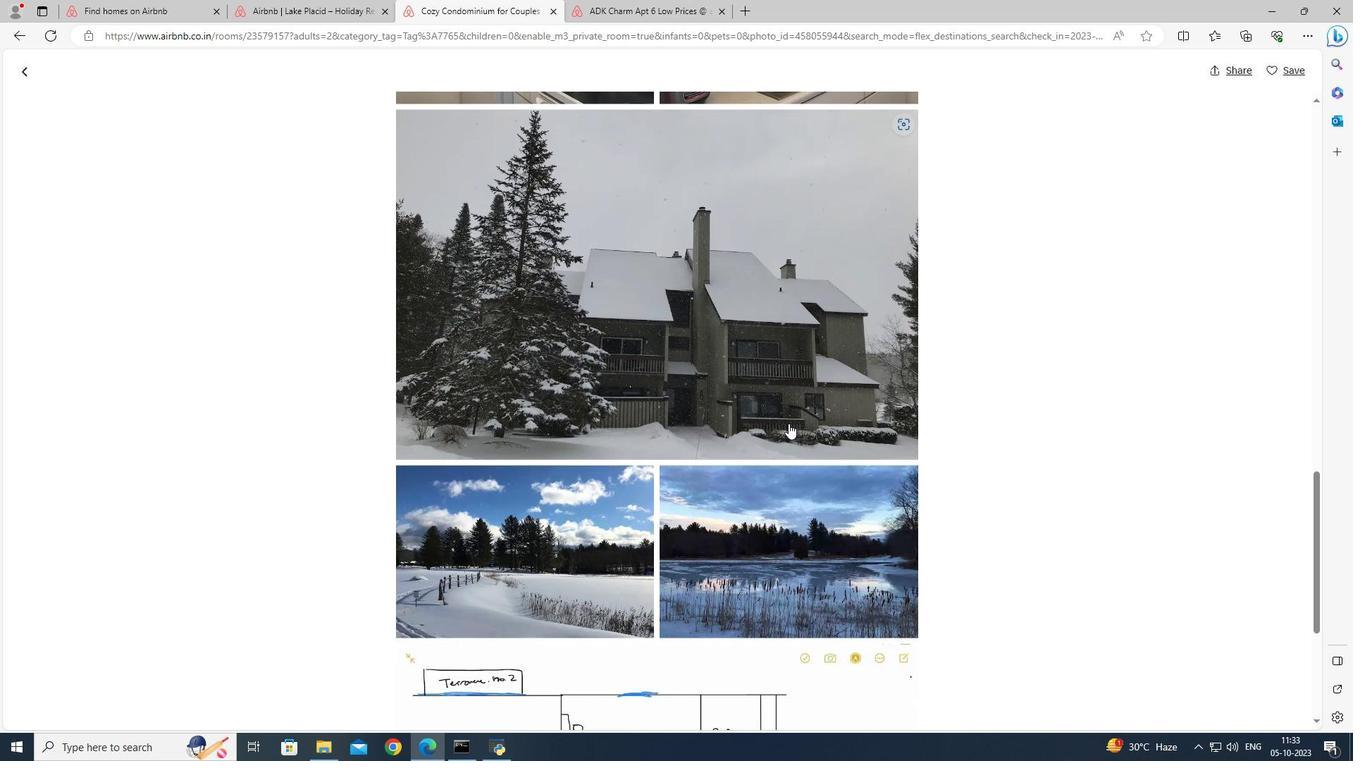 
Action: Mouse scrolled (788, 423) with delta (0, 0)
Screenshot: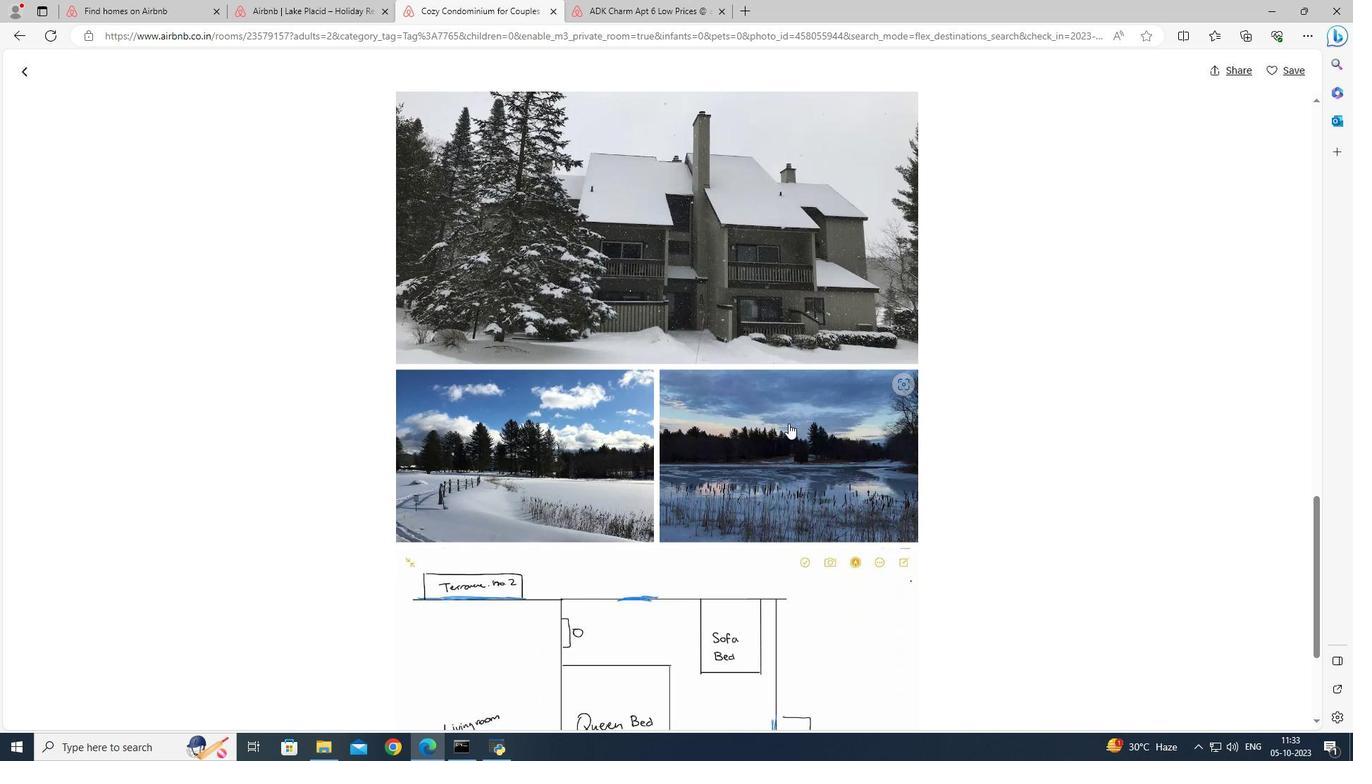 
Action: Mouse scrolled (788, 423) with delta (0, 0)
Screenshot: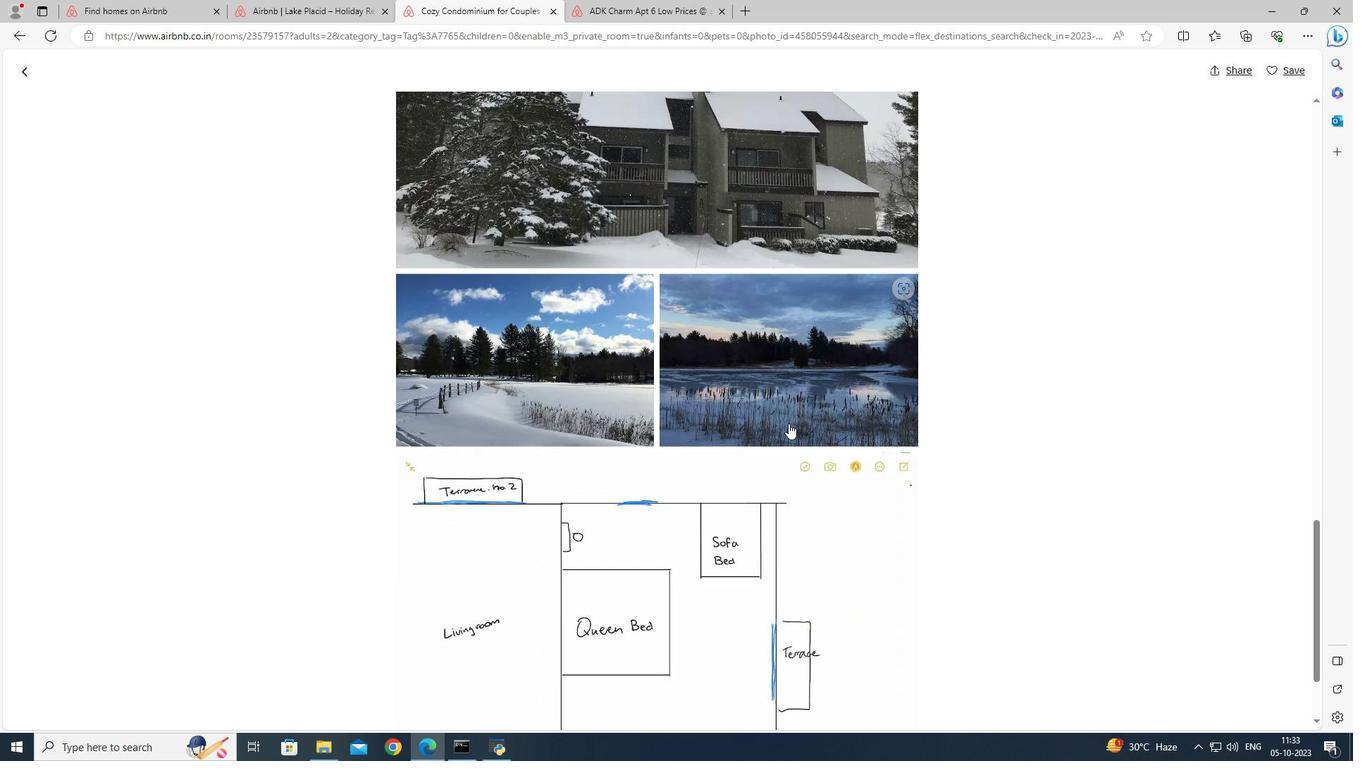 
Action: Mouse scrolled (788, 423) with delta (0, 0)
Screenshot: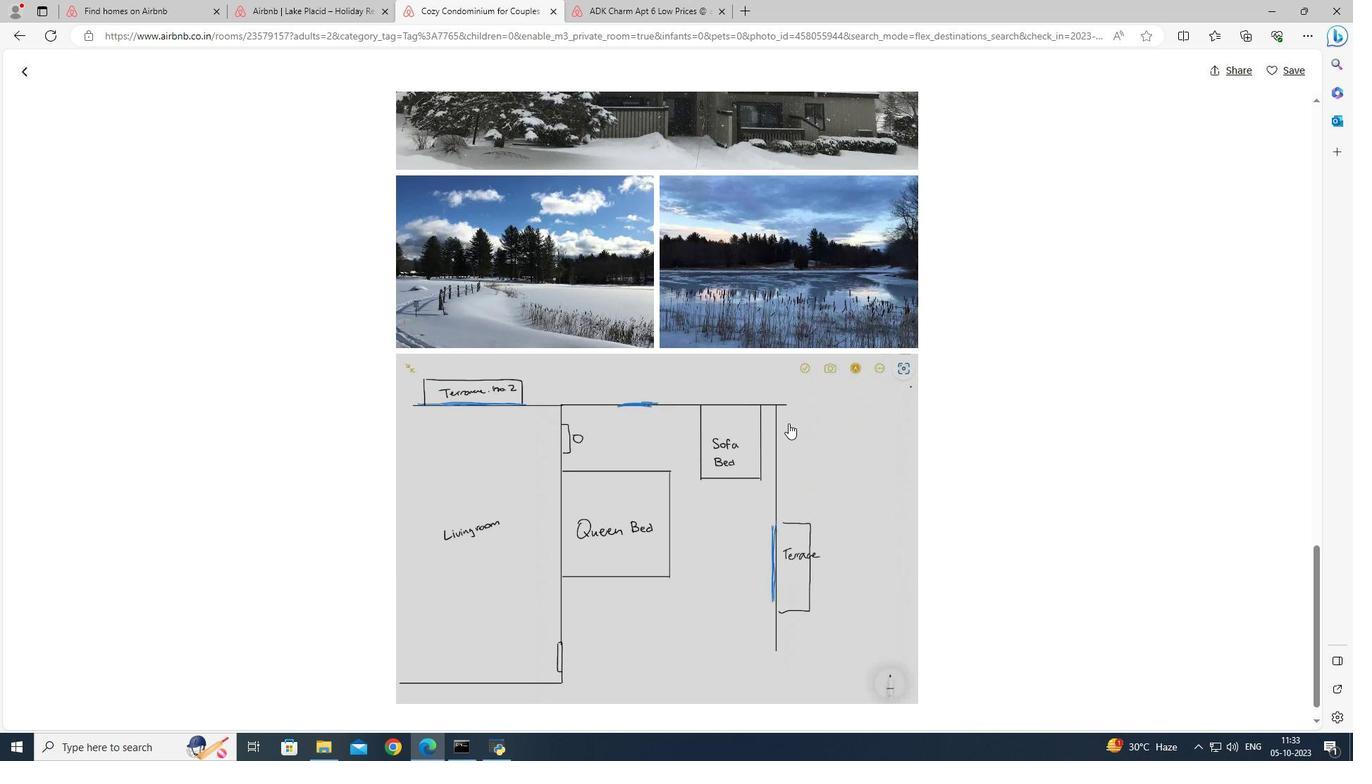 
Action: Mouse scrolled (788, 423) with delta (0, 0)
